 Task: Select the current location as Rocky Mountain National Park, Colorado, United States . Now zoom - , and verify the location . Hide zoom slider
Action: Mouse moved to (228, 78)
Screenshot: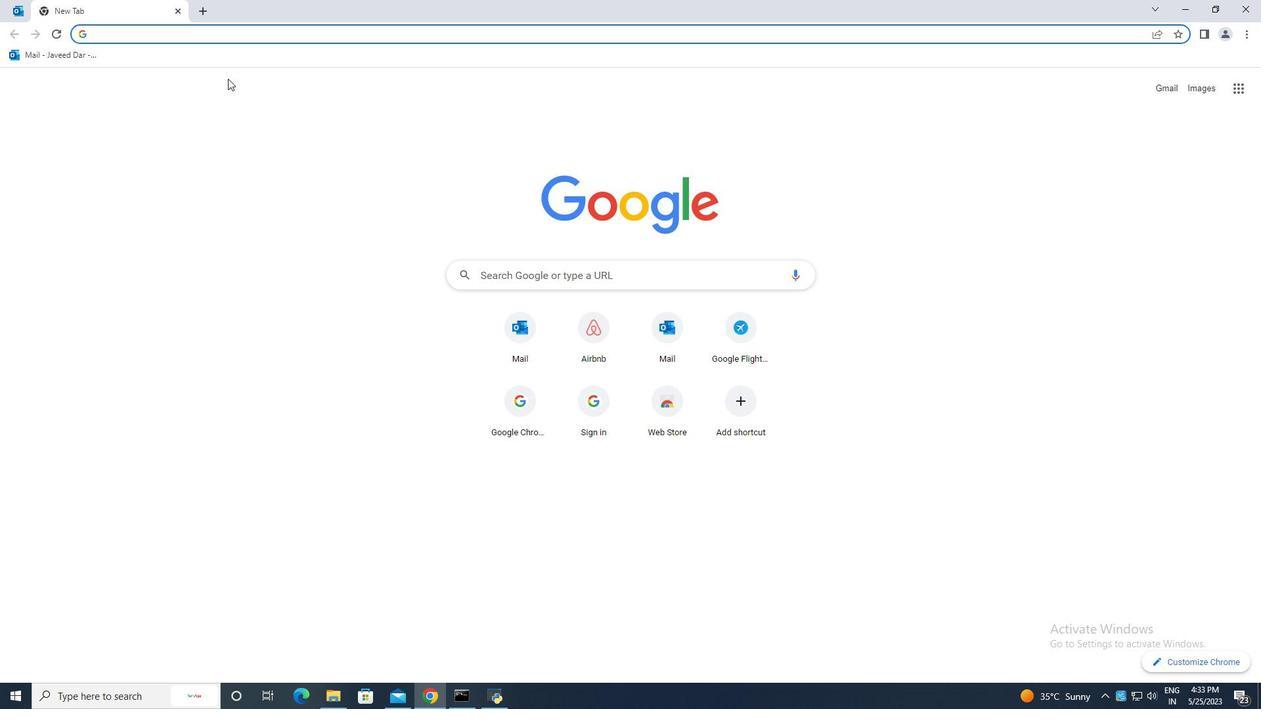 
Action: Key pressed g
Screenshot: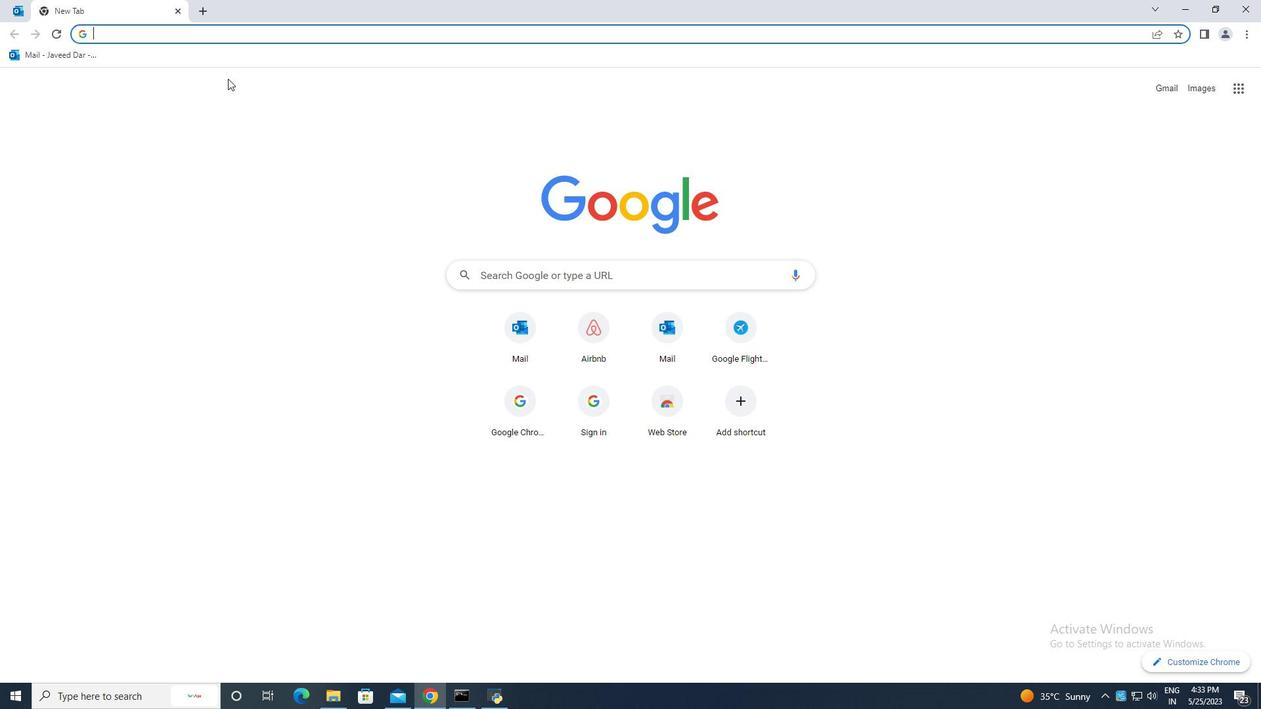 
Action: Mouse moved to (164, 85)
Screenshot: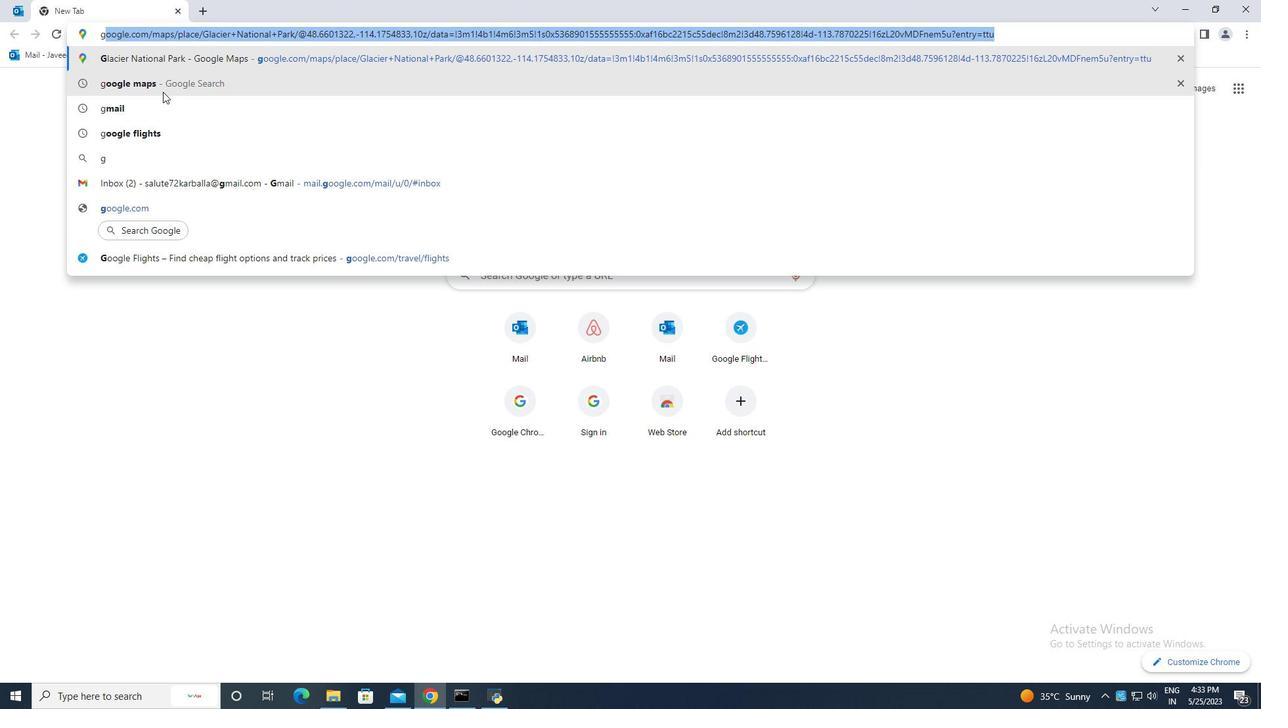 
Action: Mouse pressed left at (164, 85)
Screenshot: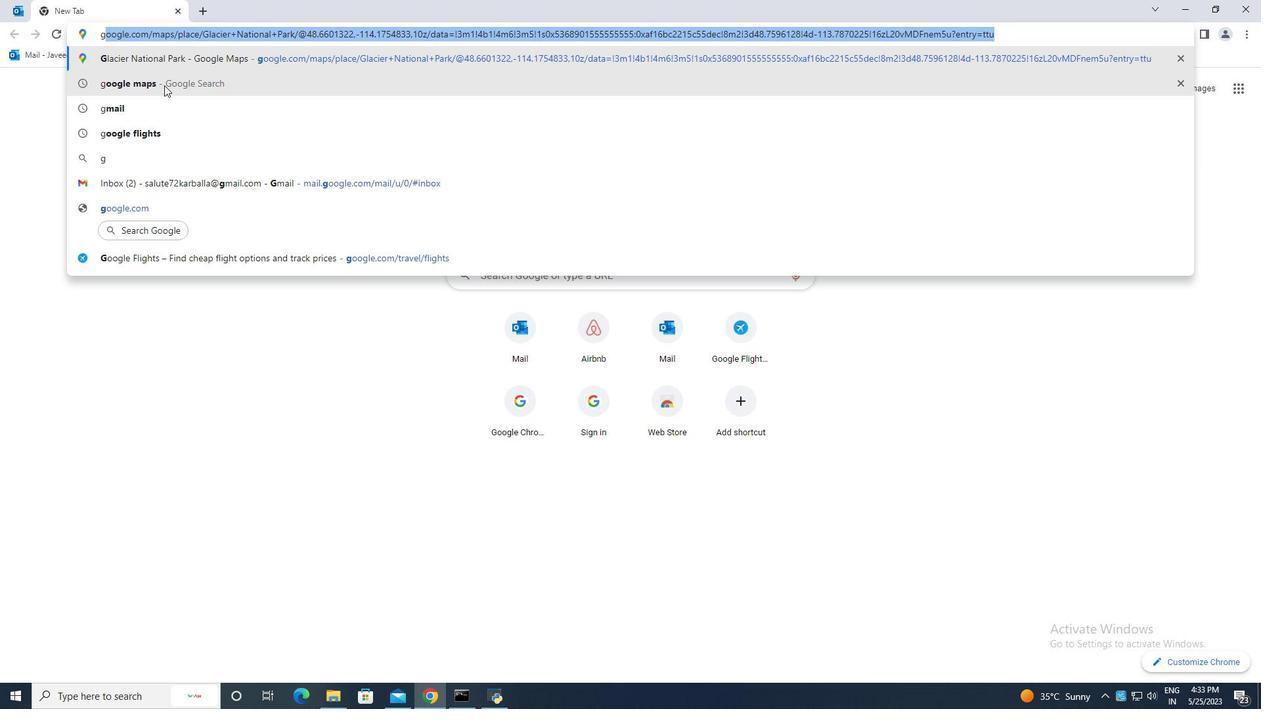 
Action: Mouse moved to (211, 205)
Screenshot: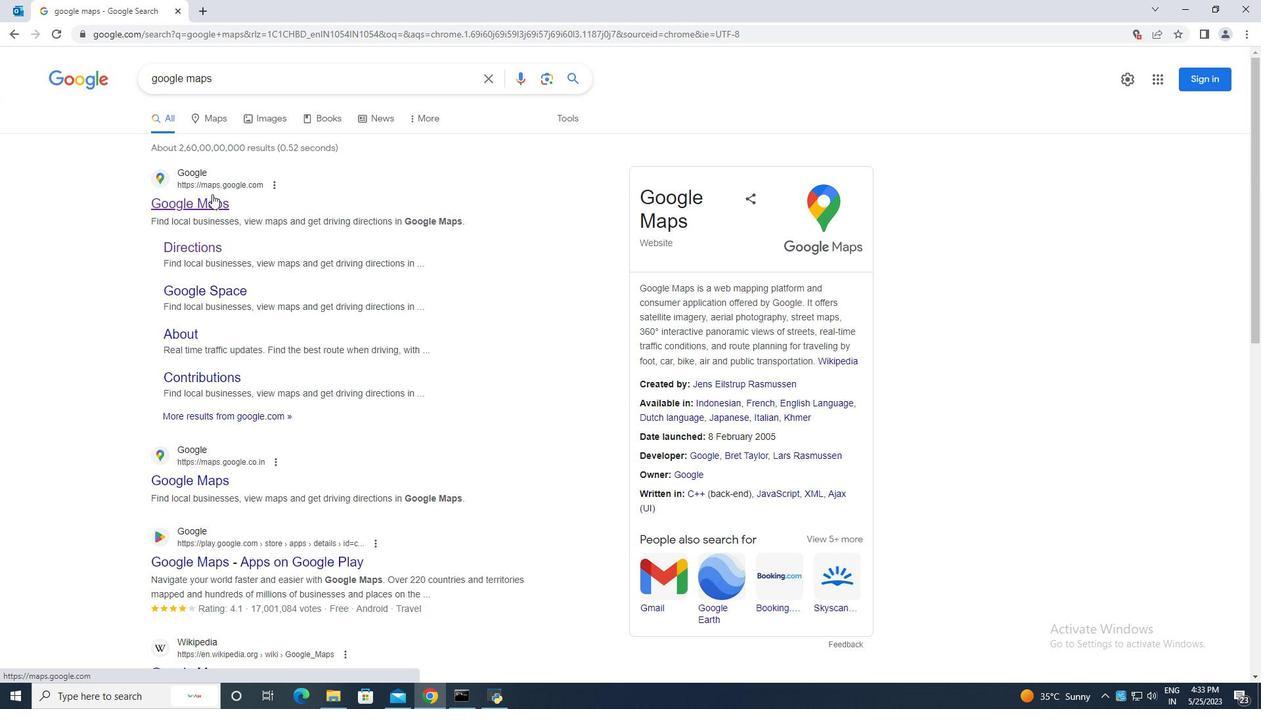 
Action: Mouse pressed left at (211, 205)
Screenshot: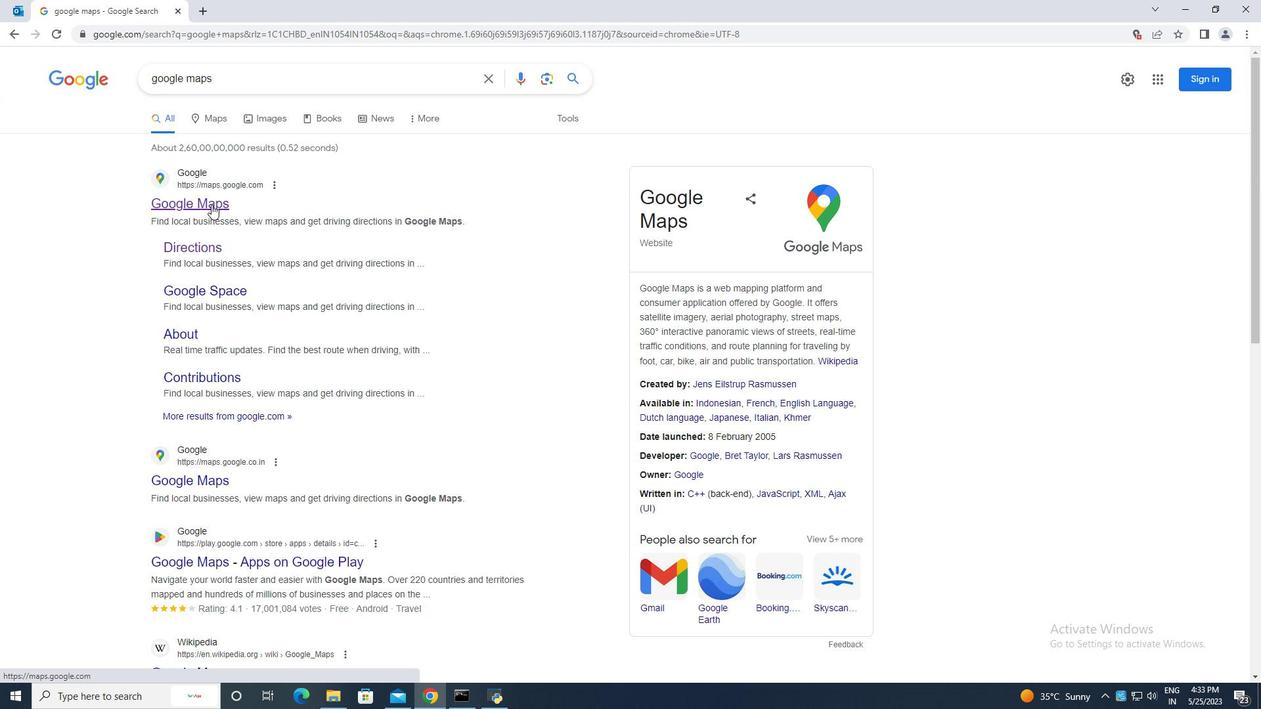 
Action: Mouse moved to (167, 65)
Screenshot: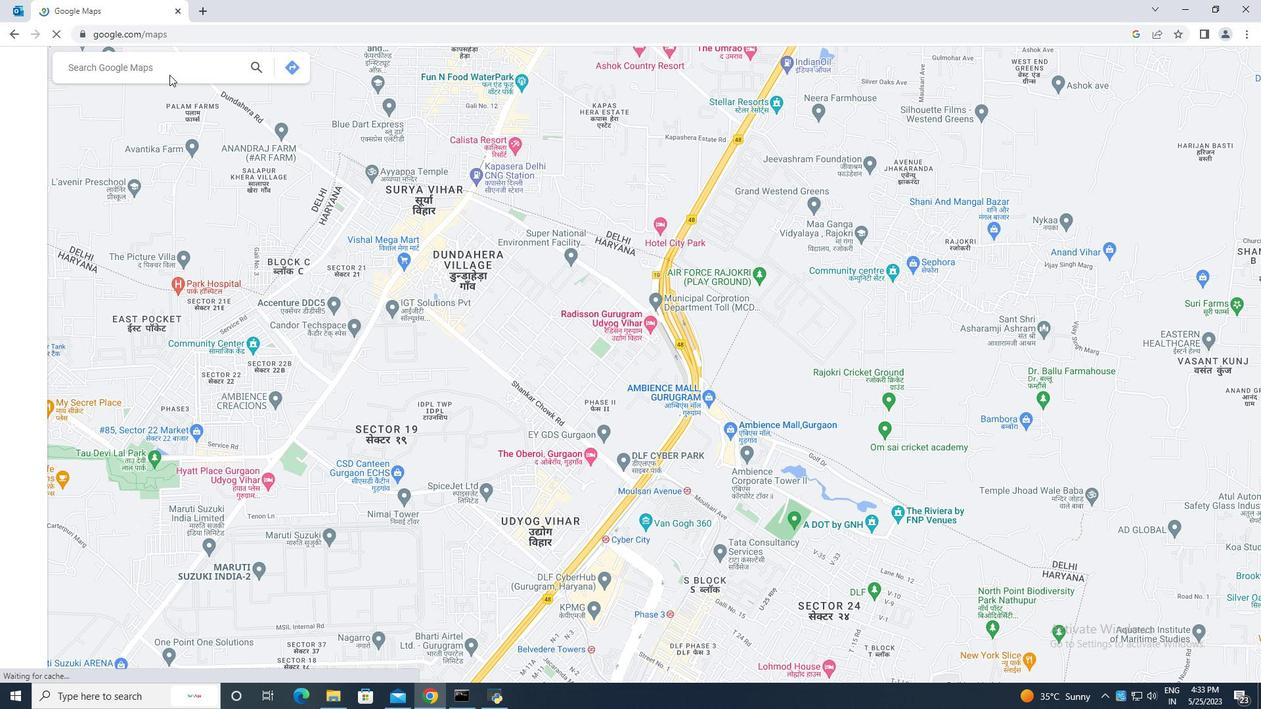 
Action: Mouse pressed left at (167, 65)
Screenshot: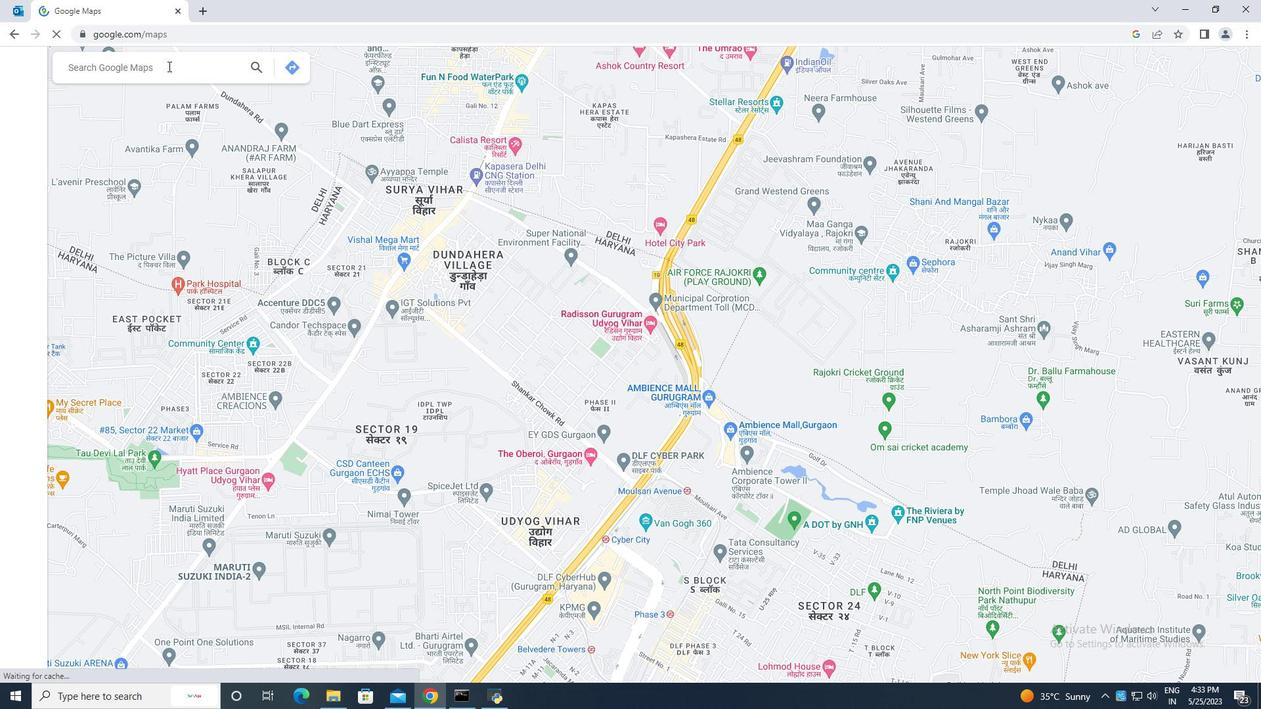 
Action: Key pressed rocky<Key.space>mountains<Key.space>national<Key.space>park<Key.space>clorodi<Key.backspace><Key.backspace>dao<Key.space>usa<Key.enter>
Screenshot: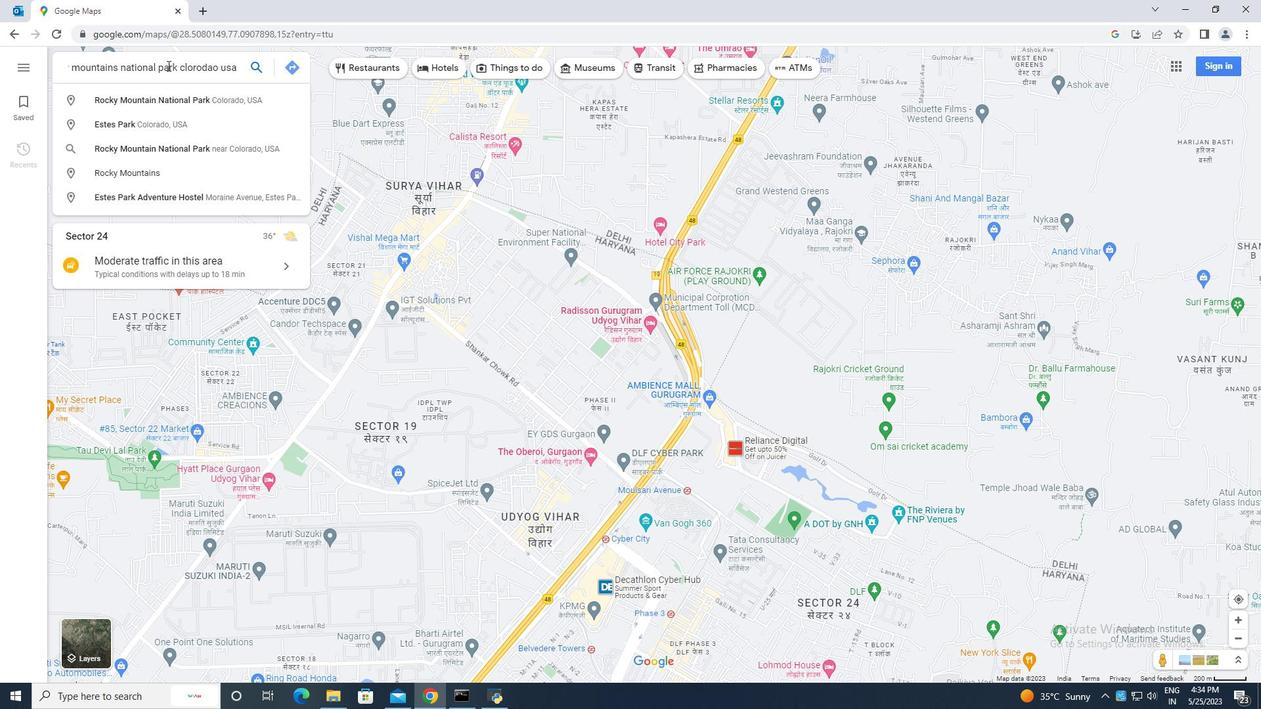 
Action: Mouse moved to (804, 311)
Screenshot: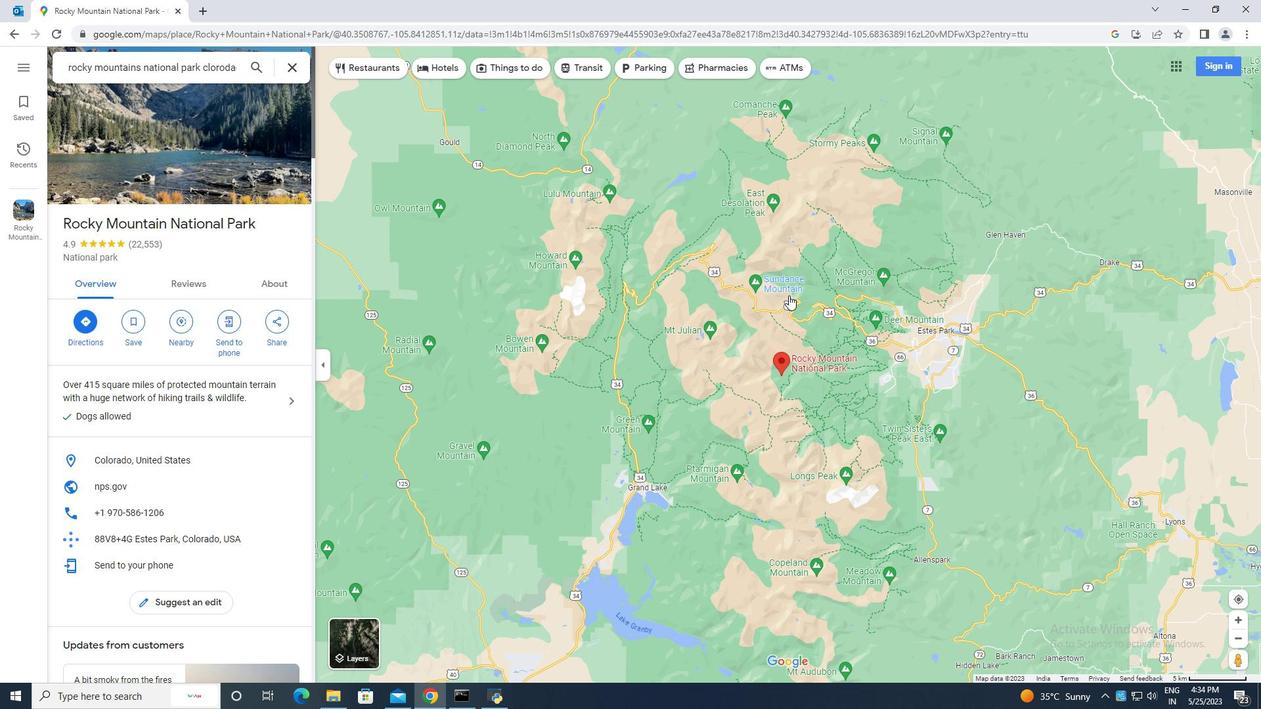 
Action: Mouse scrolled (804, 310) with delta (0, 0)
Screenshot: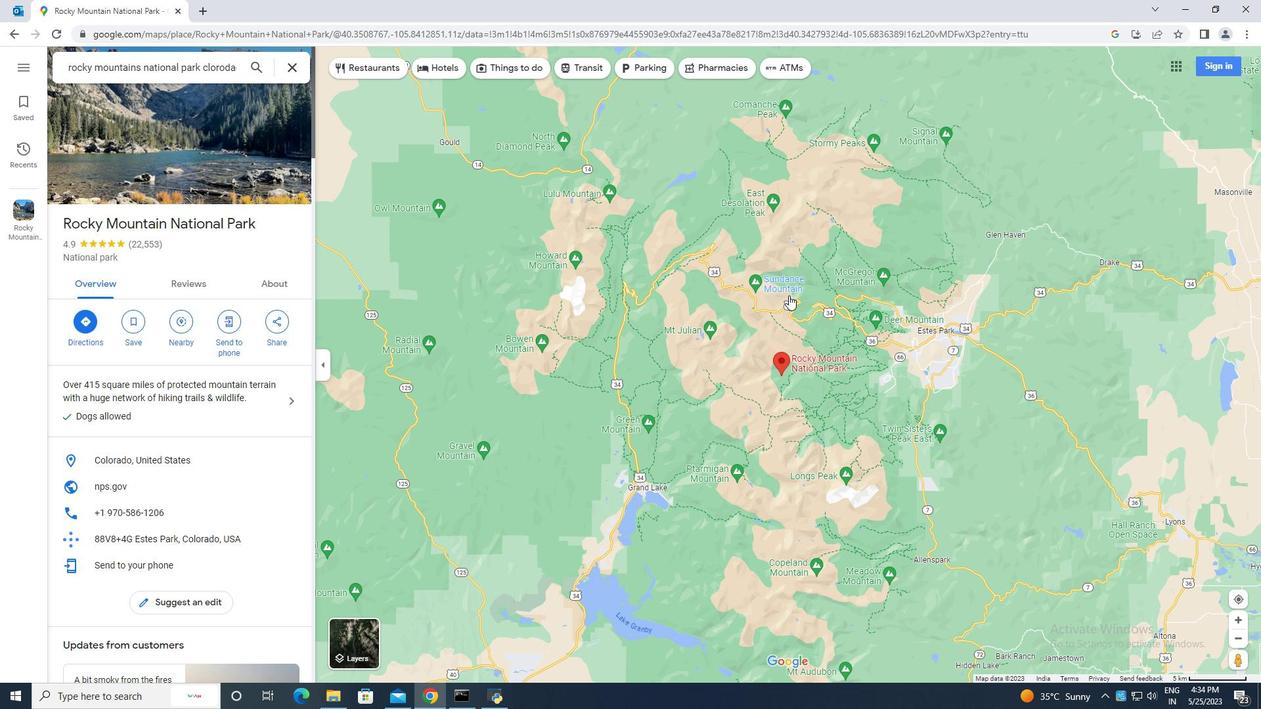 
Action: Mouse scrolled (804, 310) with delta (0, 0)
Screenshot: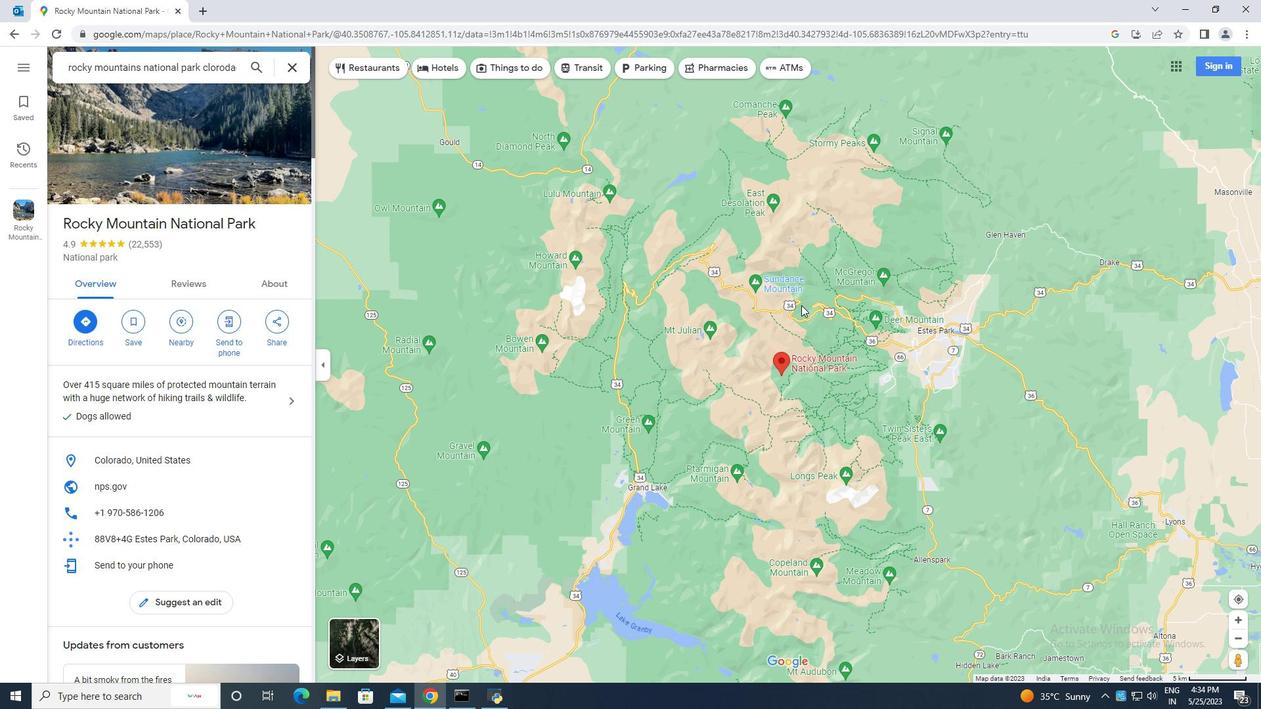 
Action: Mouse scrolled (804, 310) with delta (0, 0)
Screenshot: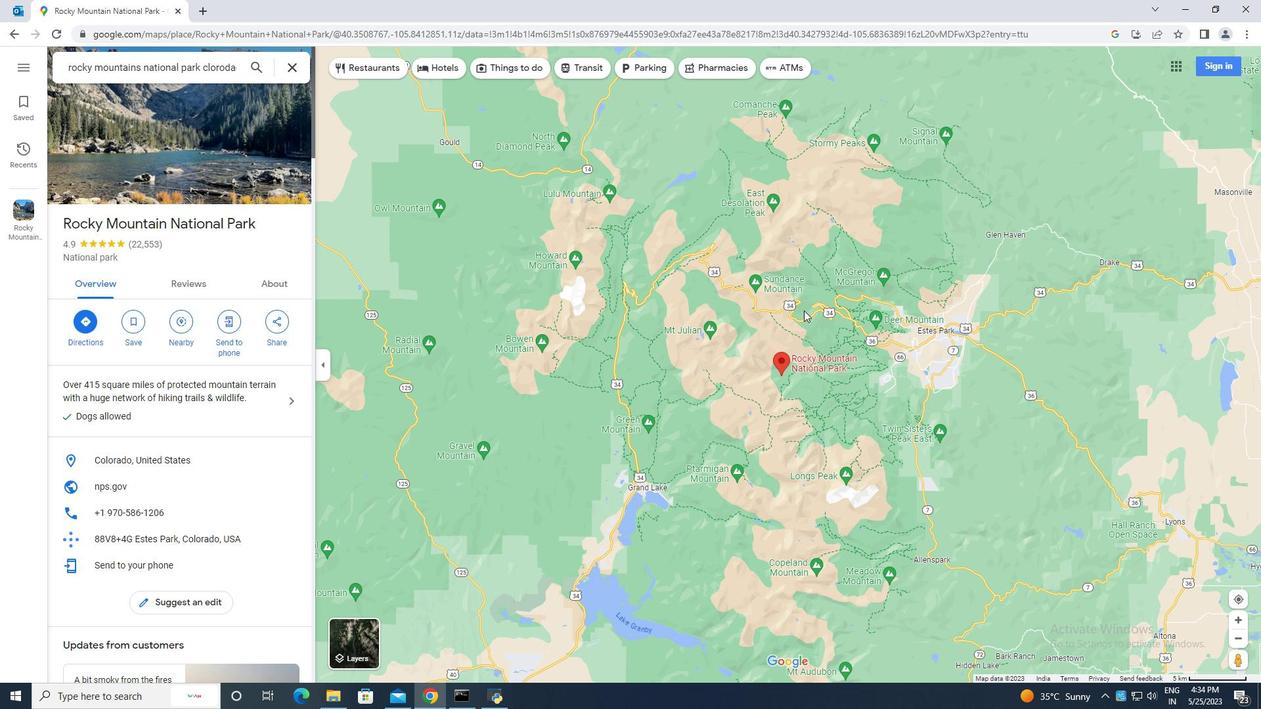
Action: Mouse scrolled (804, 310) with delta (0, 0)
Screenshot: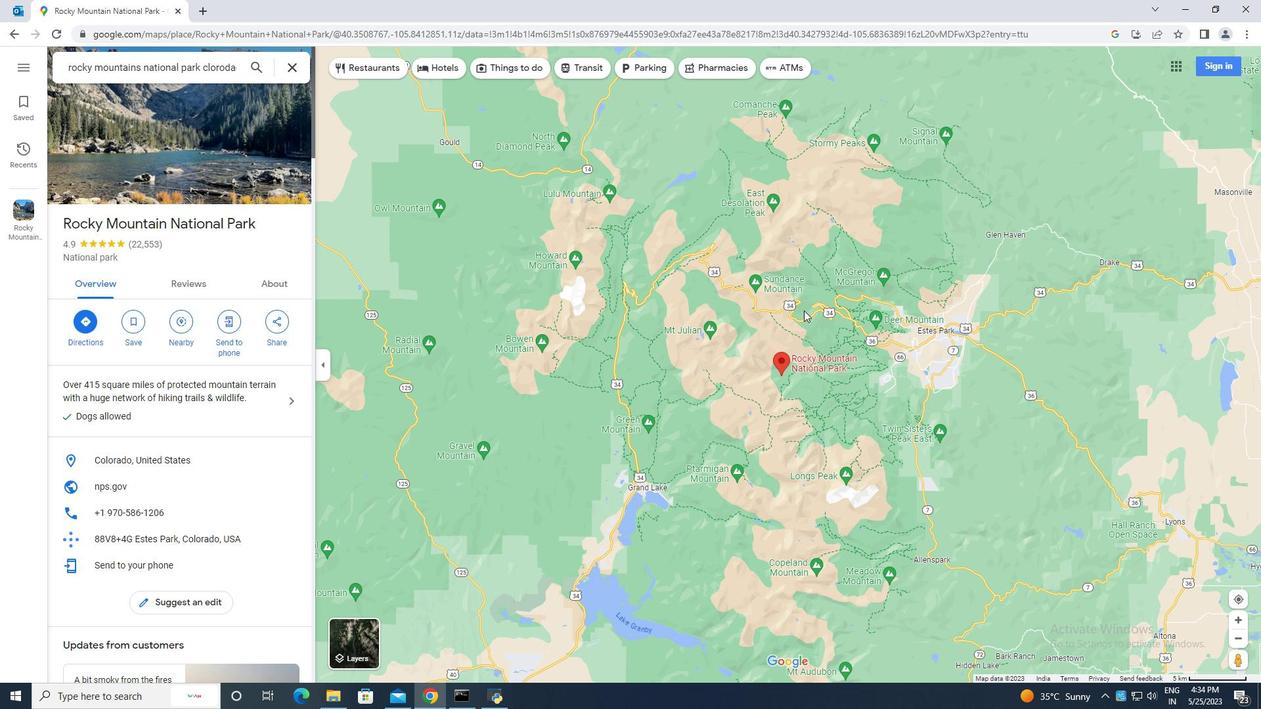 
Action: Mouse scrolled (804, 310) with delta (0, 0)
Screenshot: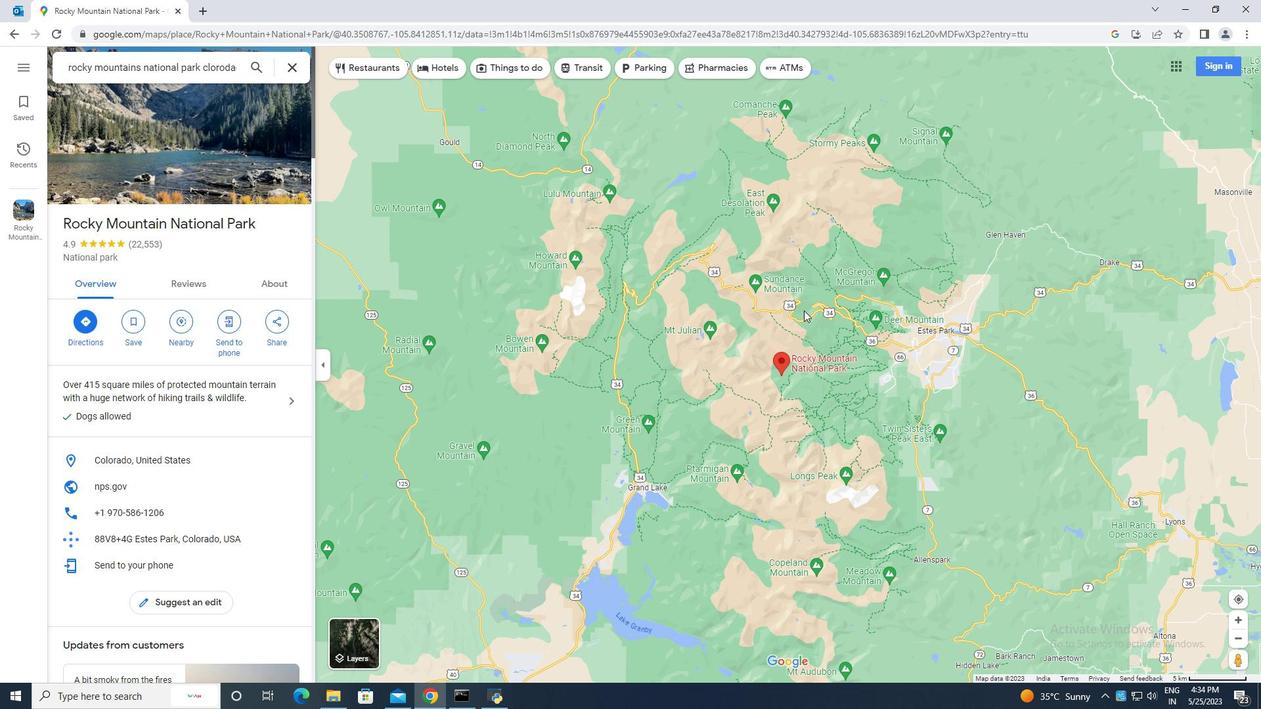
Action: Mouse scrolled (804, 310) with delta (0, 0)
Screenshot: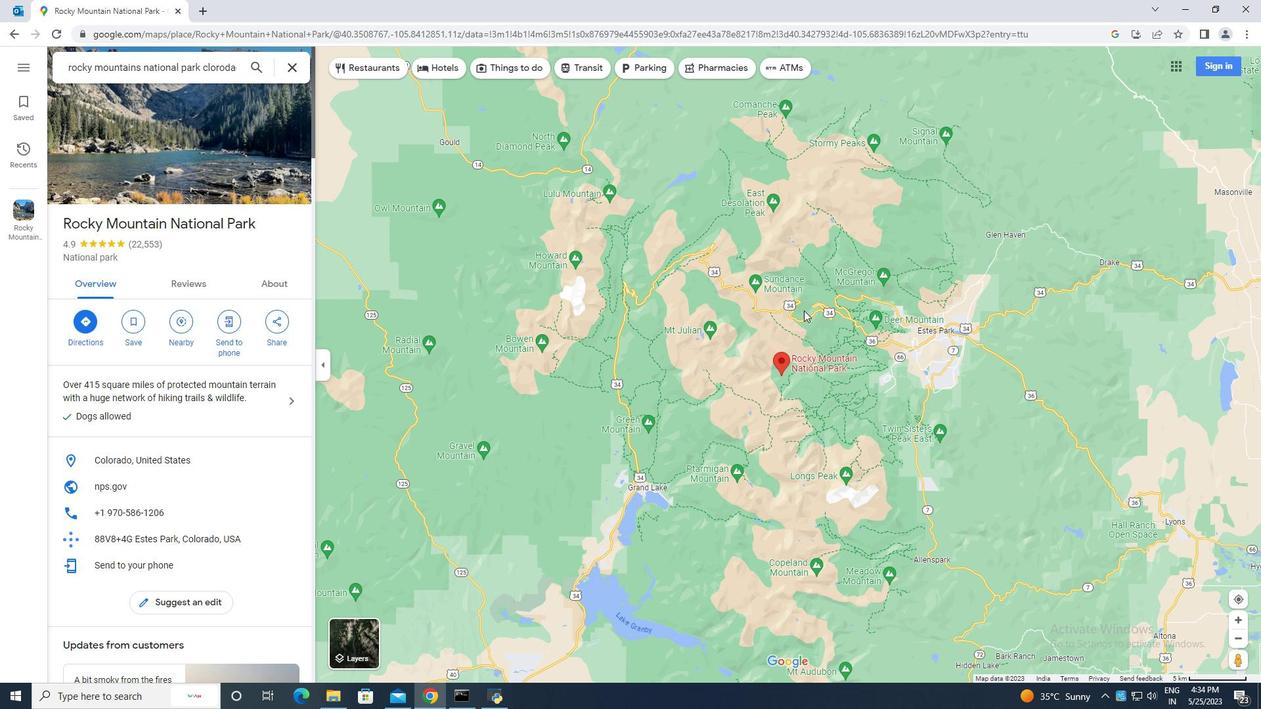 
Action: Mouse scrolled (804, 310) with delta (0, 0)
Screenshot: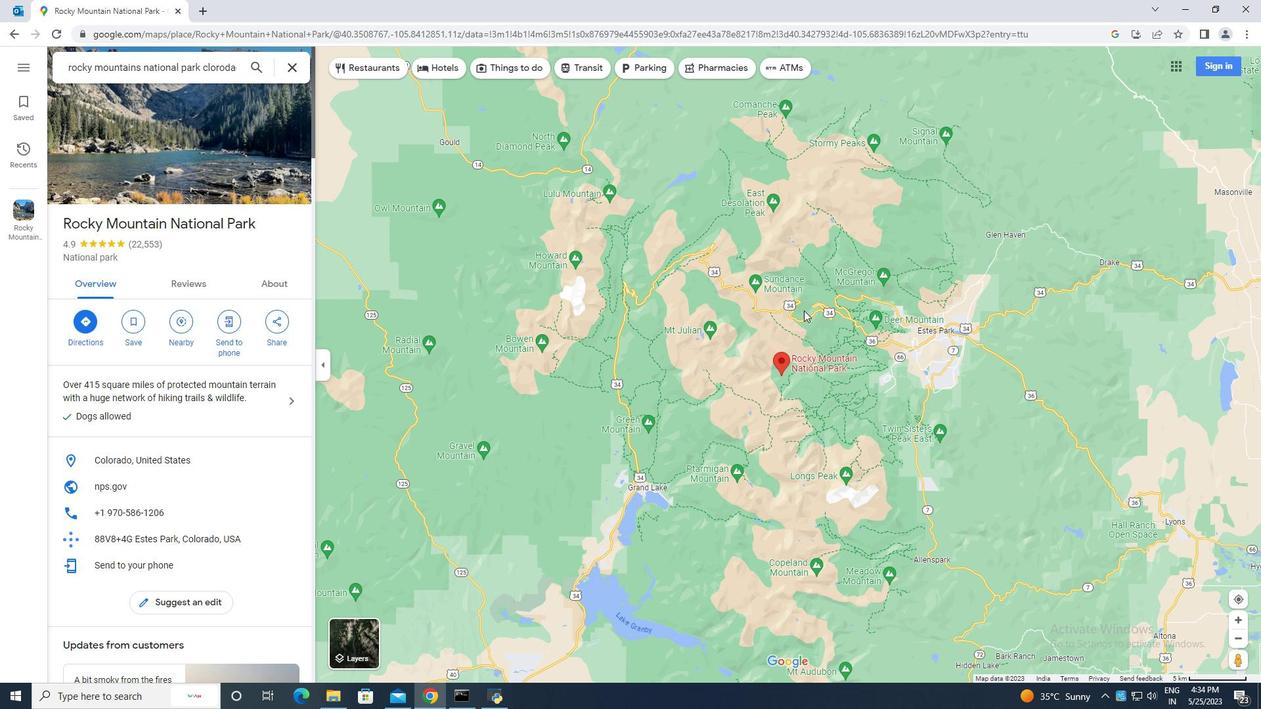 
Action: Mouse moved to (805, 311)
Screenshot: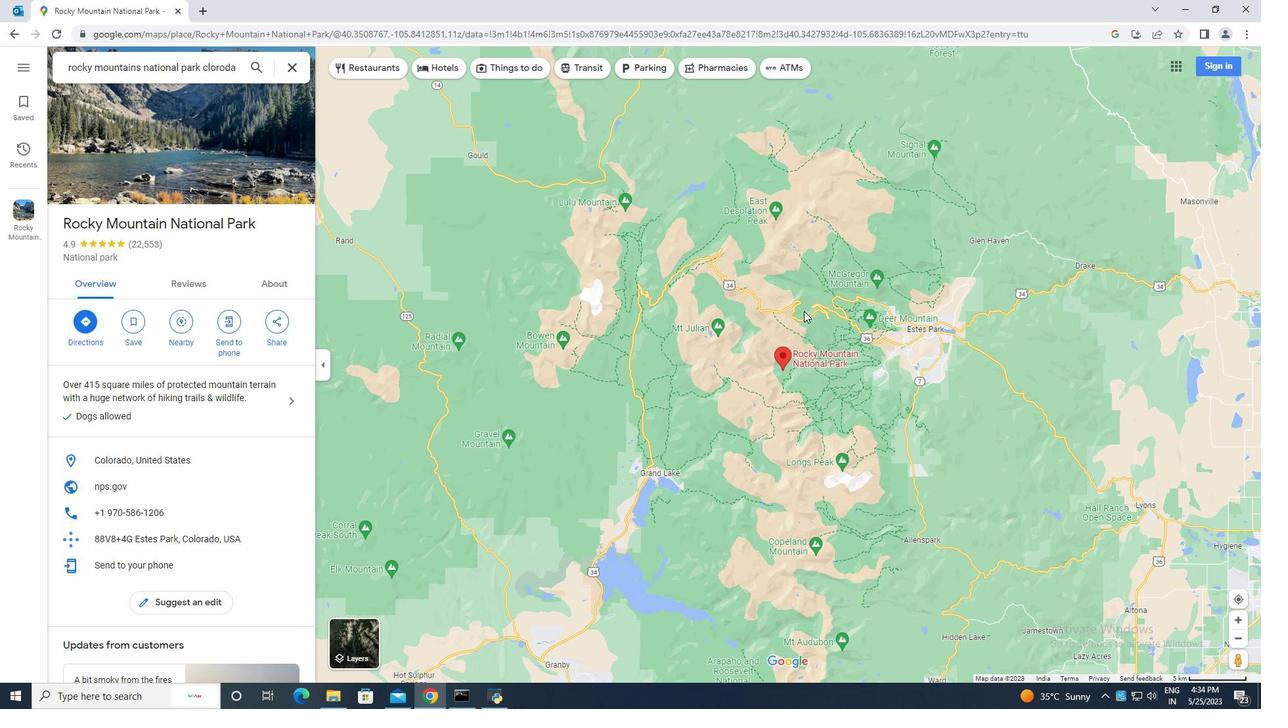 
Action: Mouse scrolled (805, 310) with delta (0, 0)
Screenshot: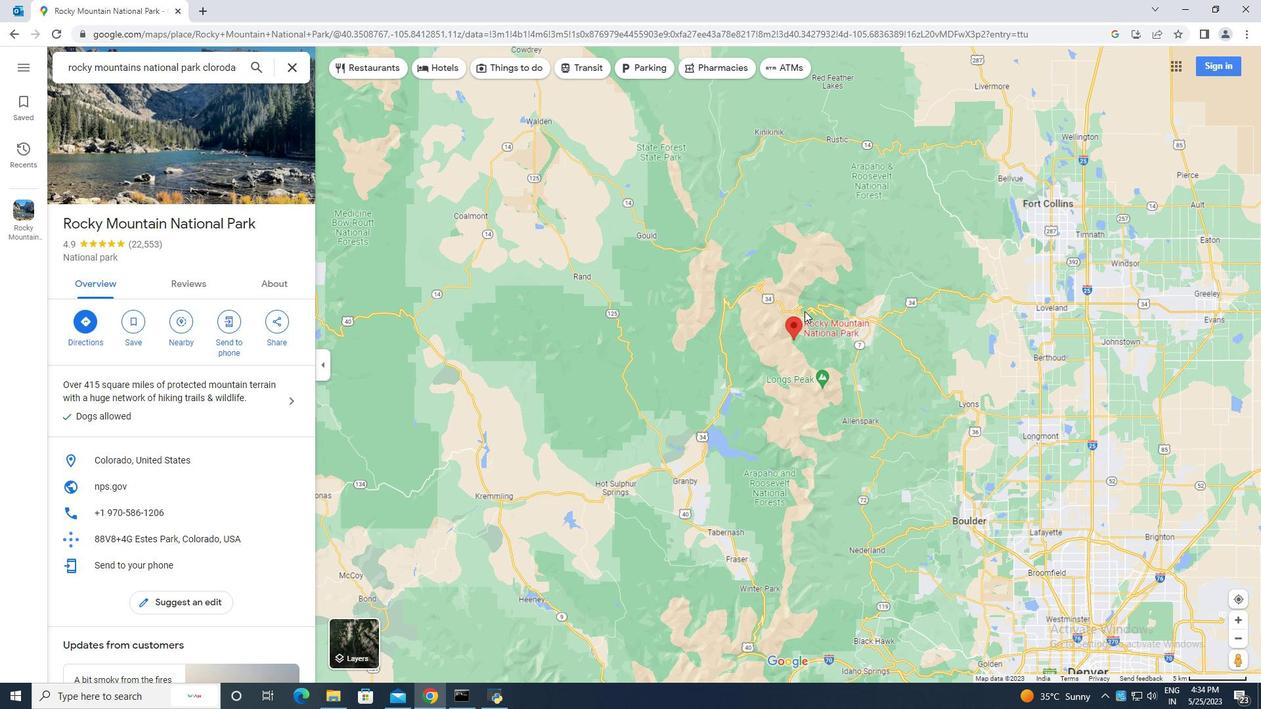 
Action: Mouse moved to (805, 311)
Screenshot: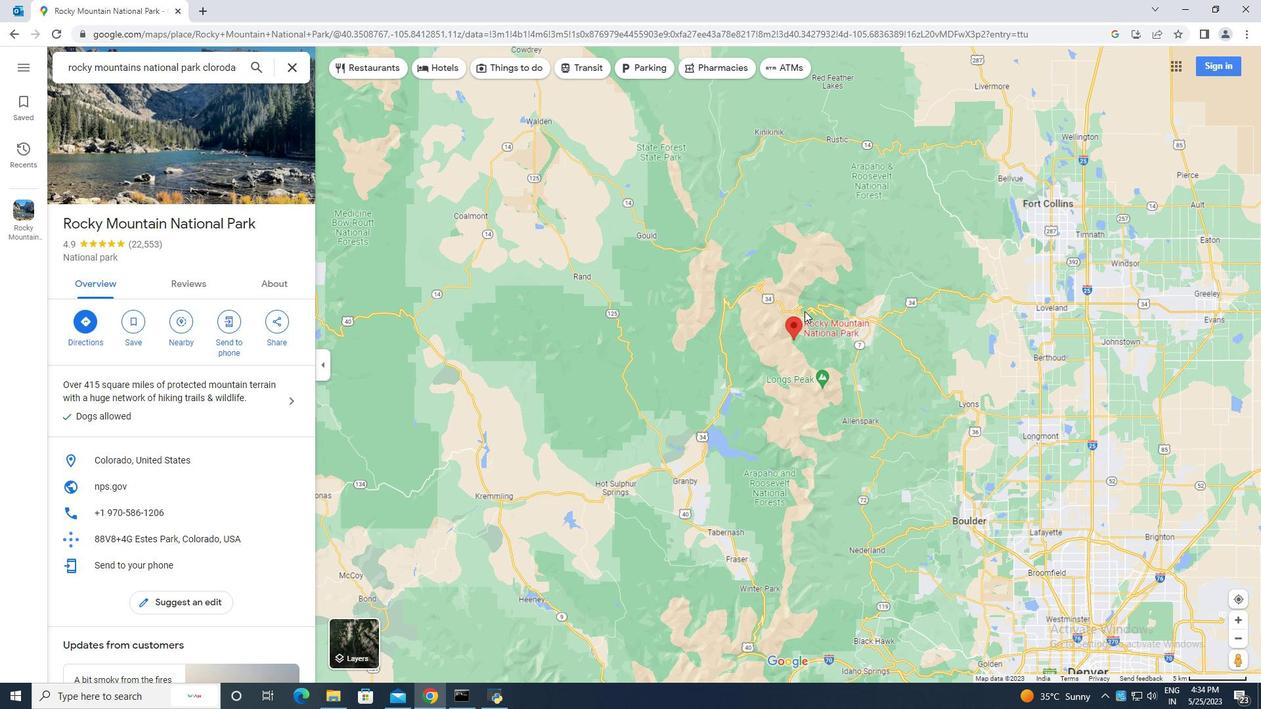 
Action: Mouse scrolled (805, 310) with delta (0, 0)
Screenshot: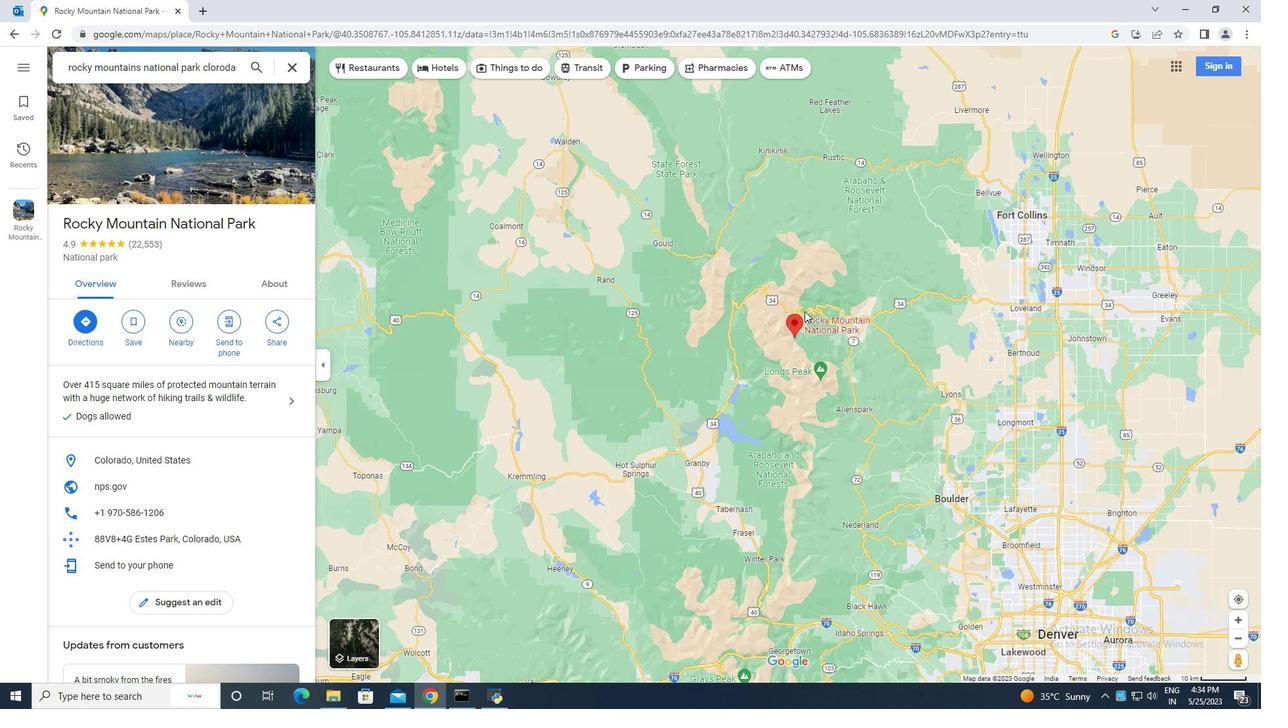 
Action: Mouse scrolled (805, 310) with delta (0, 0)
Screenshot: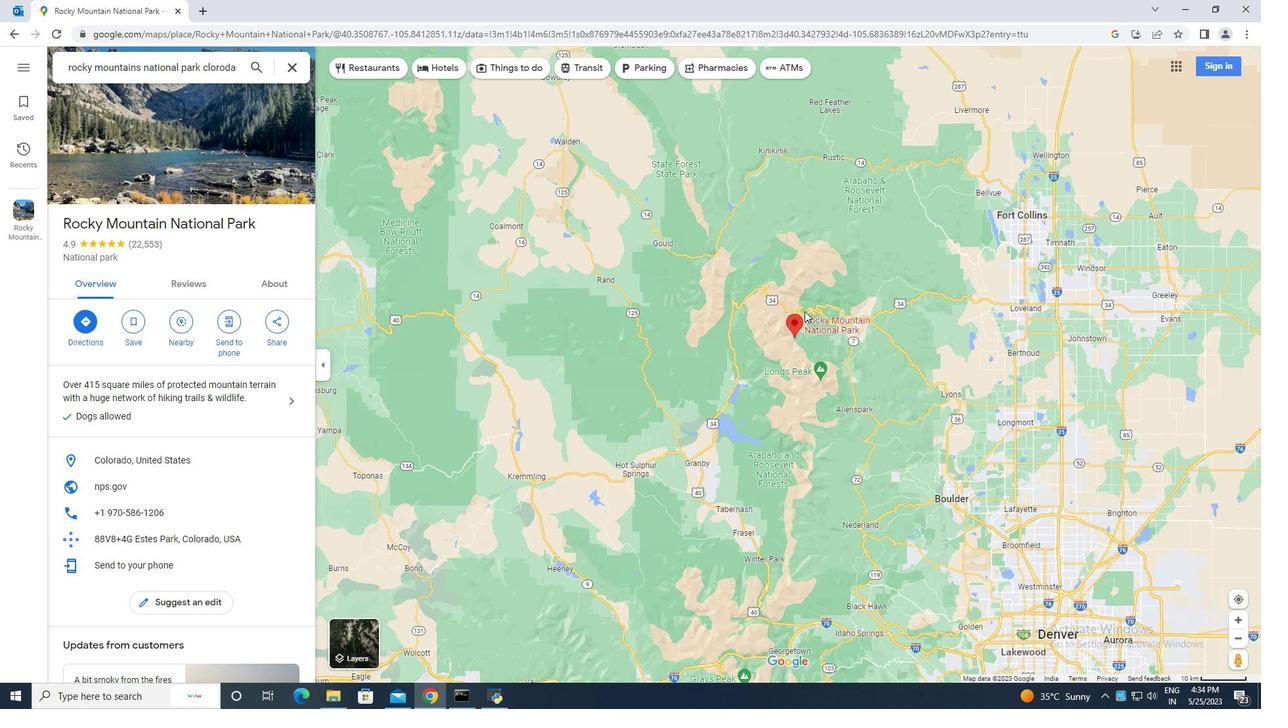 
Action: Mouse scrolled (805, 310) with delta (0, 0)
Screenshot: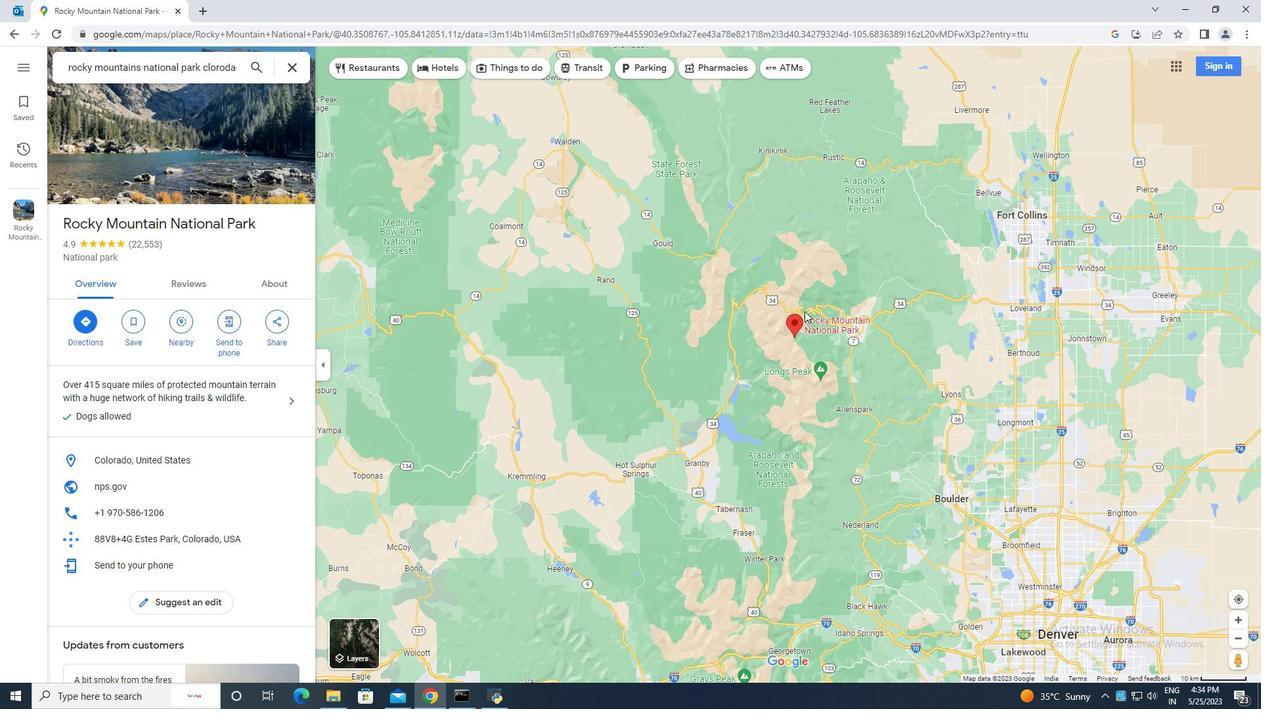 
Action: Mouse moved to (818, 305)
Screenshot: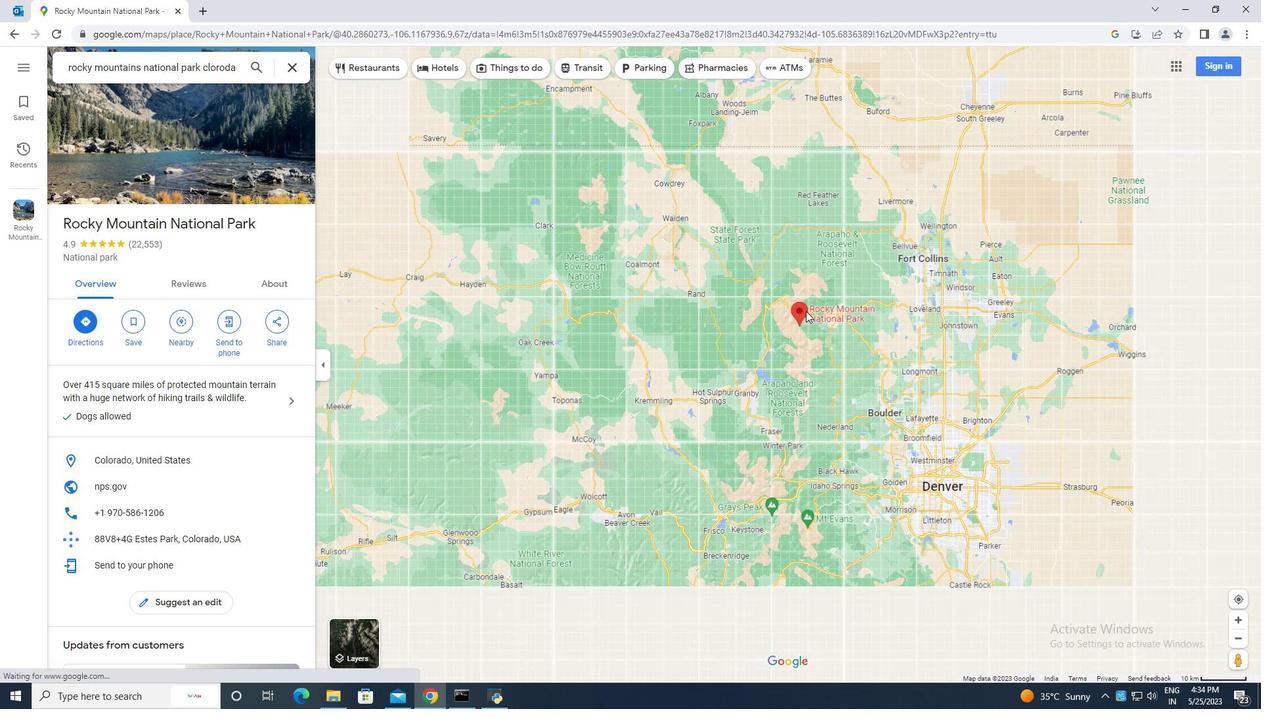 
Action: Mouse scrolled (818, 306) with delta (0, 0)
Screenshot: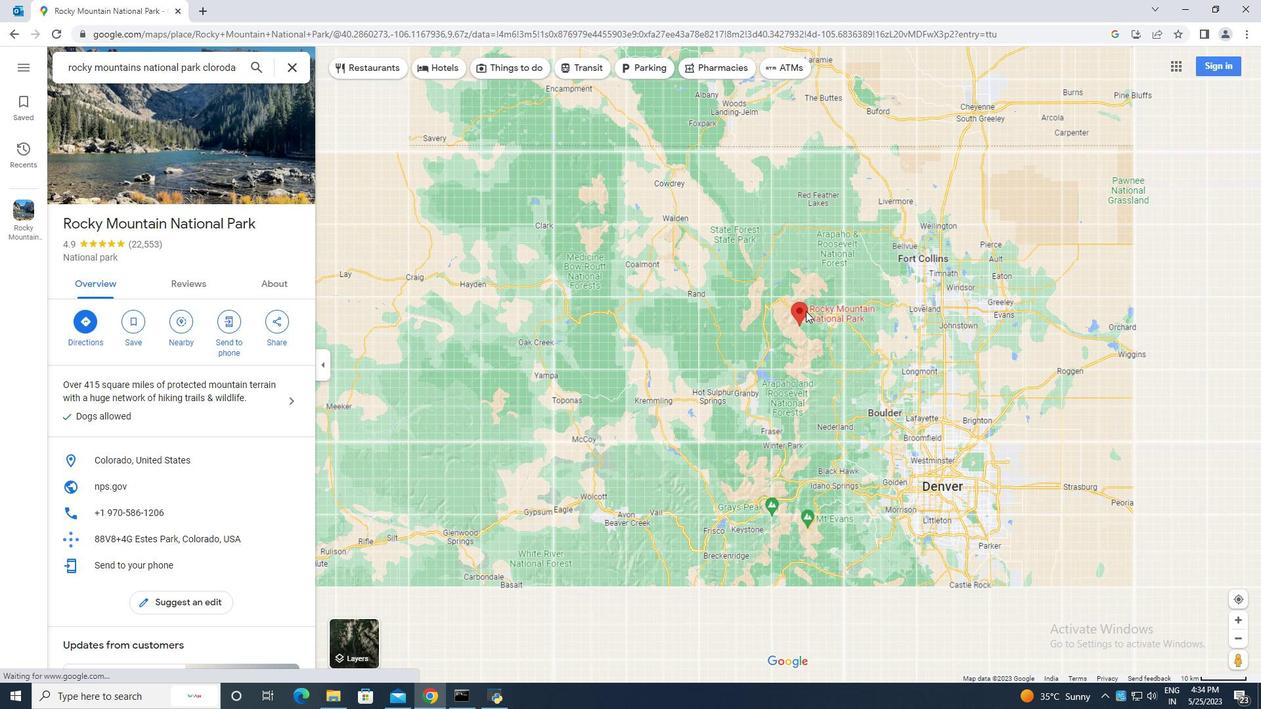 
Action: Mouse moved to (818, 304)
Screenshot: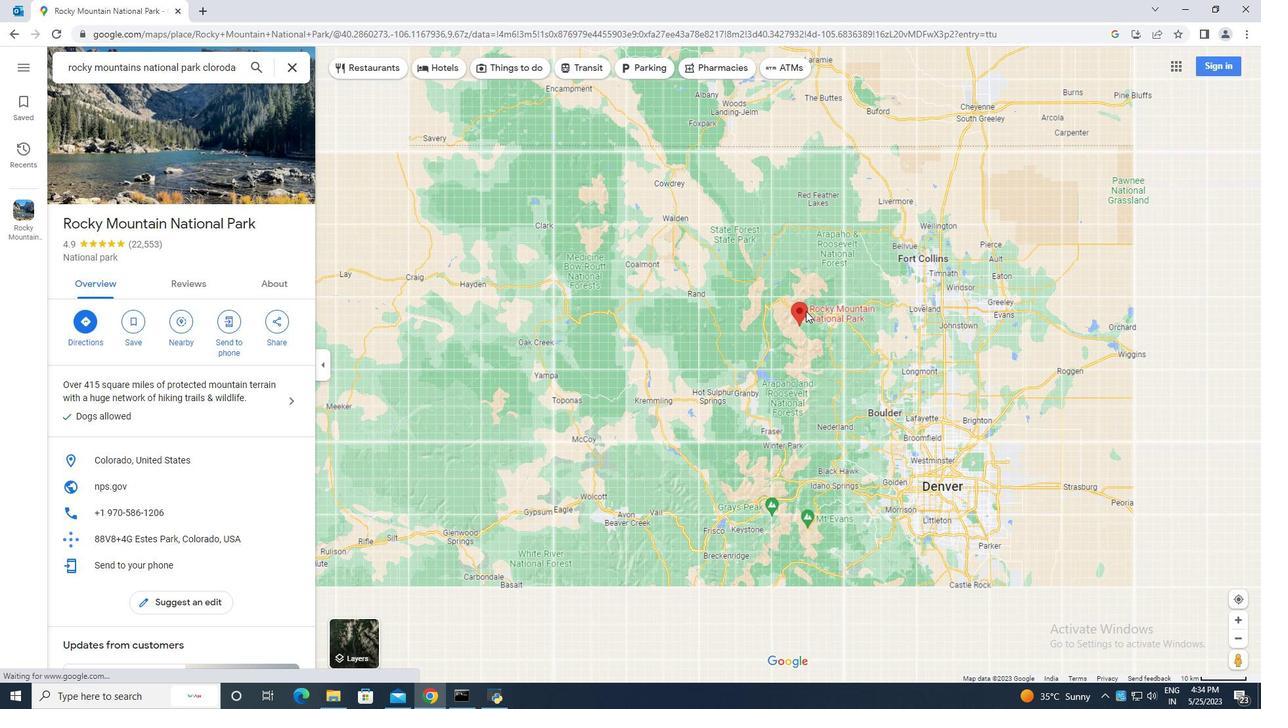 
Action: Mouse scrolled (818, 305) with delta (0, 0)
Screenshot: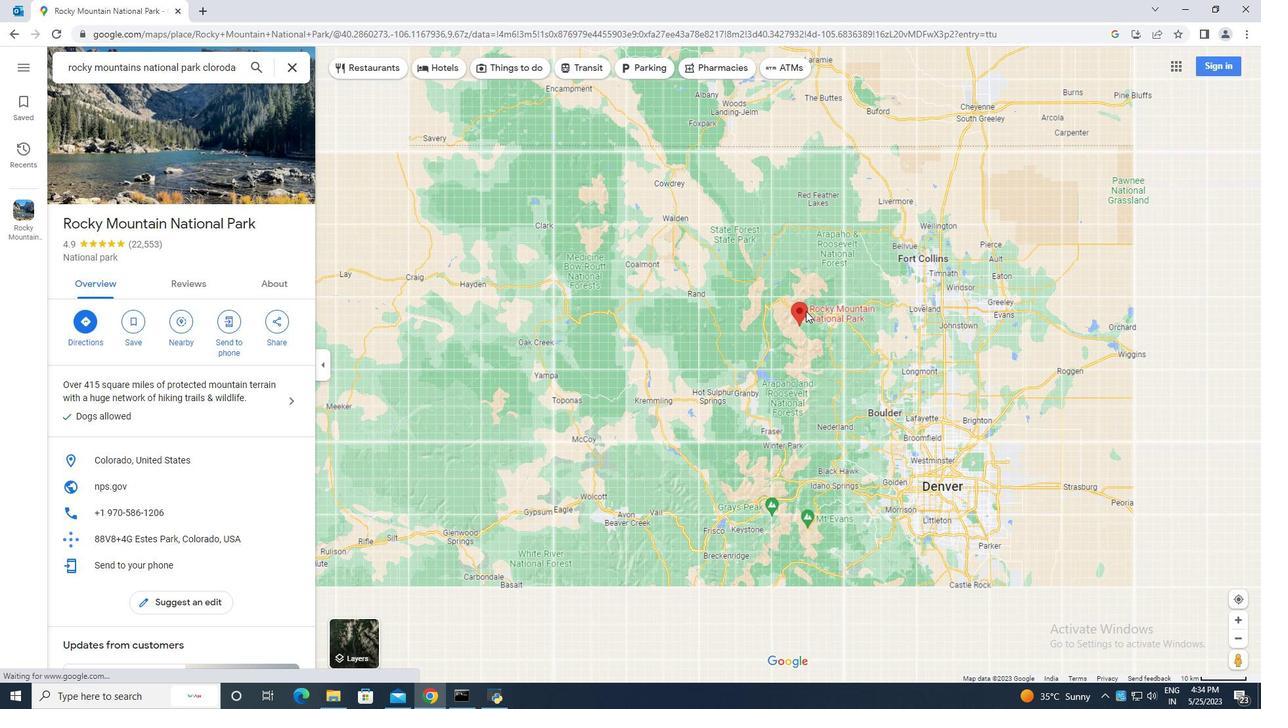 
Action: Mouse moved to (814, 323)
Screenshot: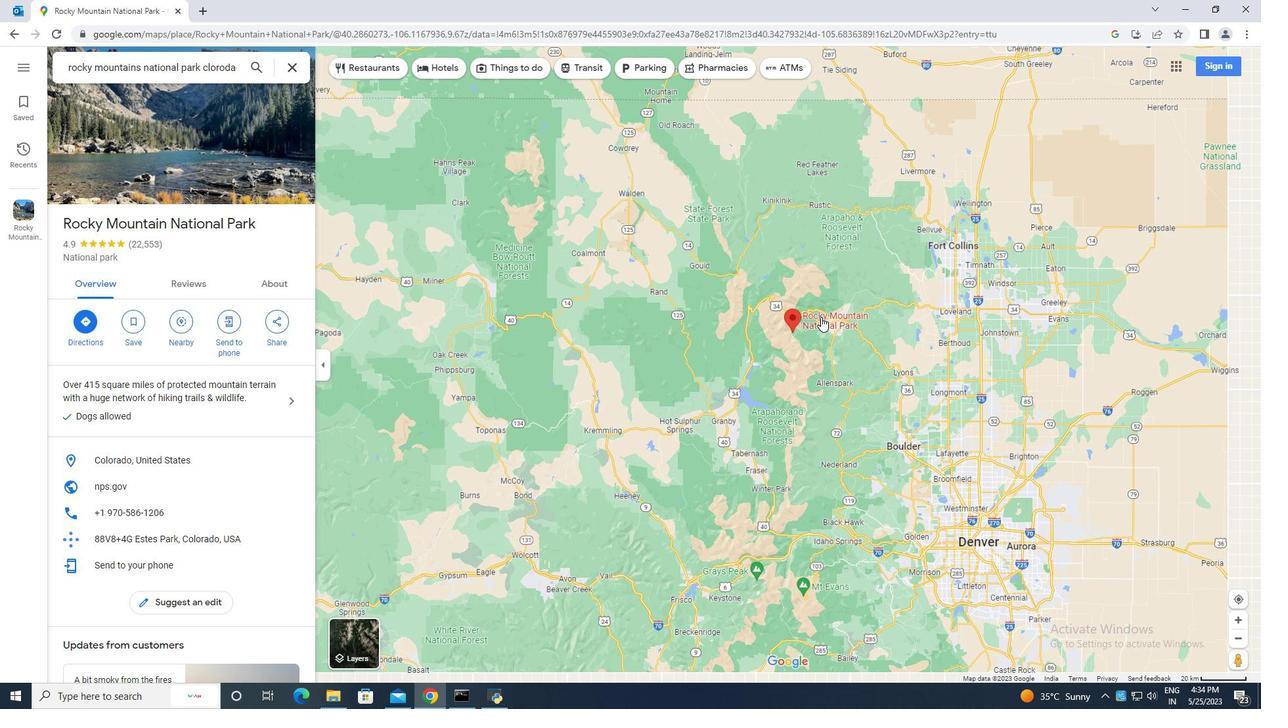 
Action: Mouse scrolled (814, 324) with delta (0, 0)
Screenshot: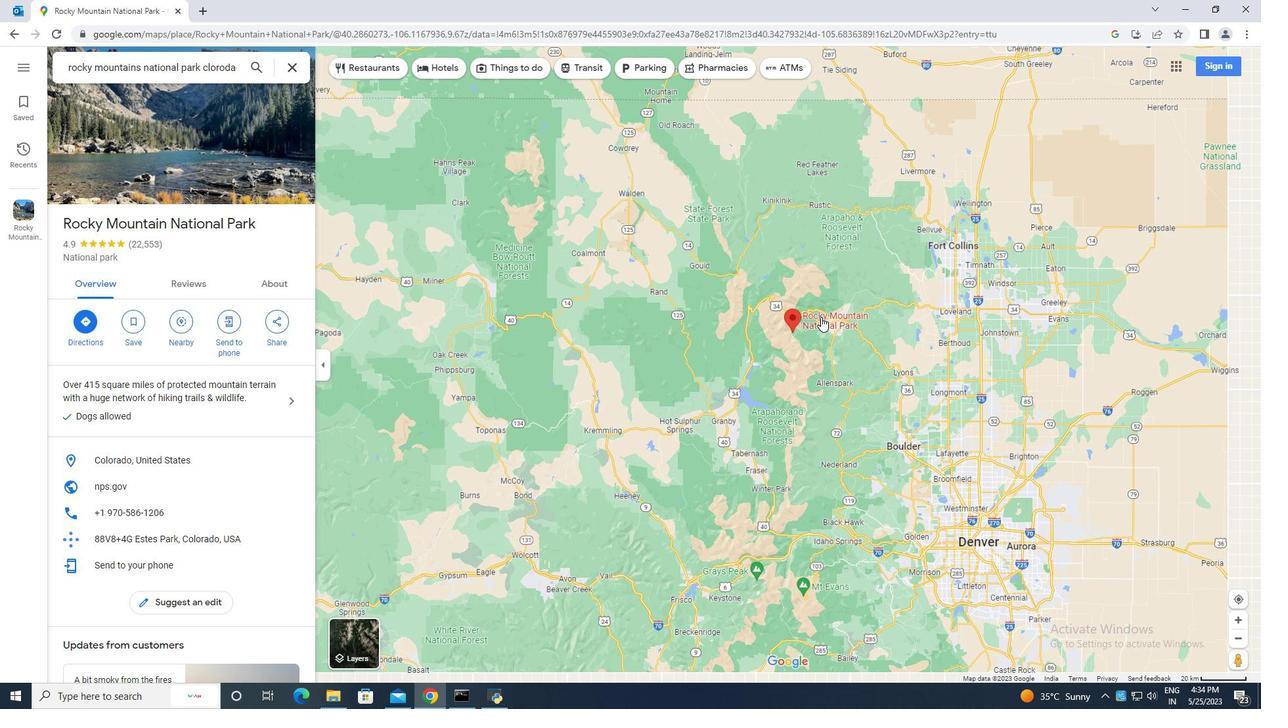 
Action: Mouse scrolled (814, 324) with delta (0, 0)
Screenshot: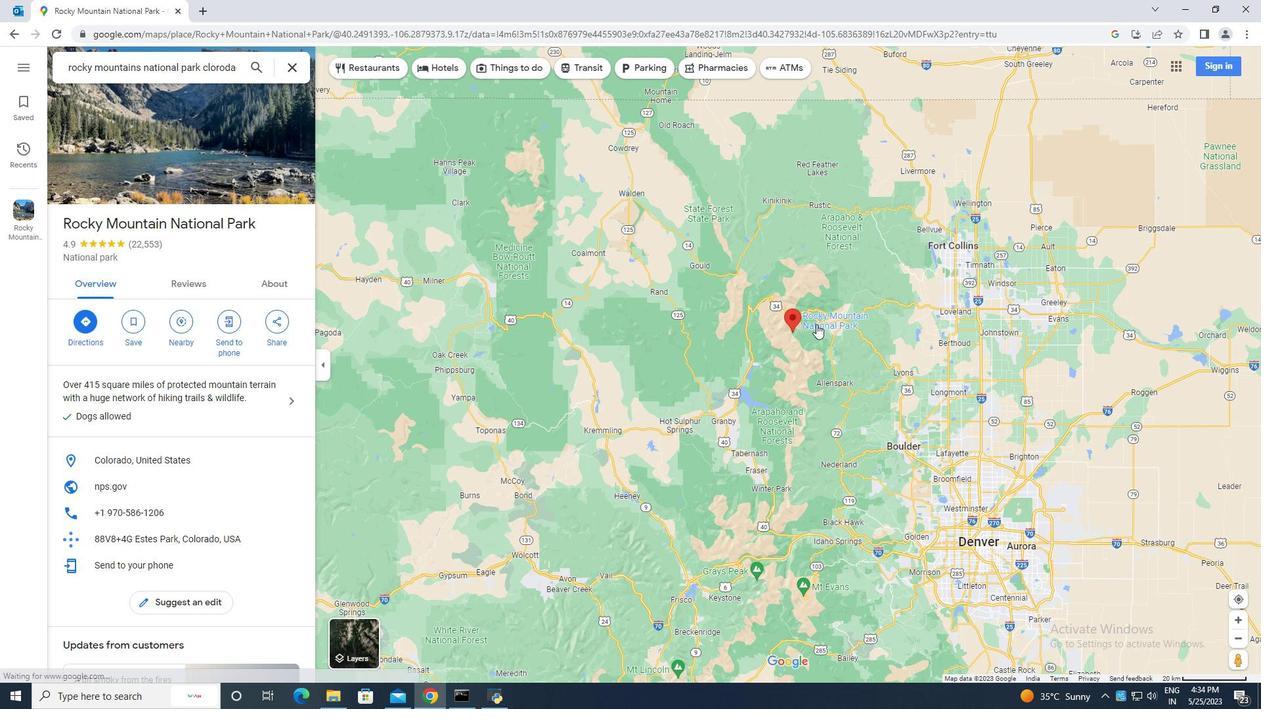 
Action: Mouse moved to (814, 323)
Screenshot: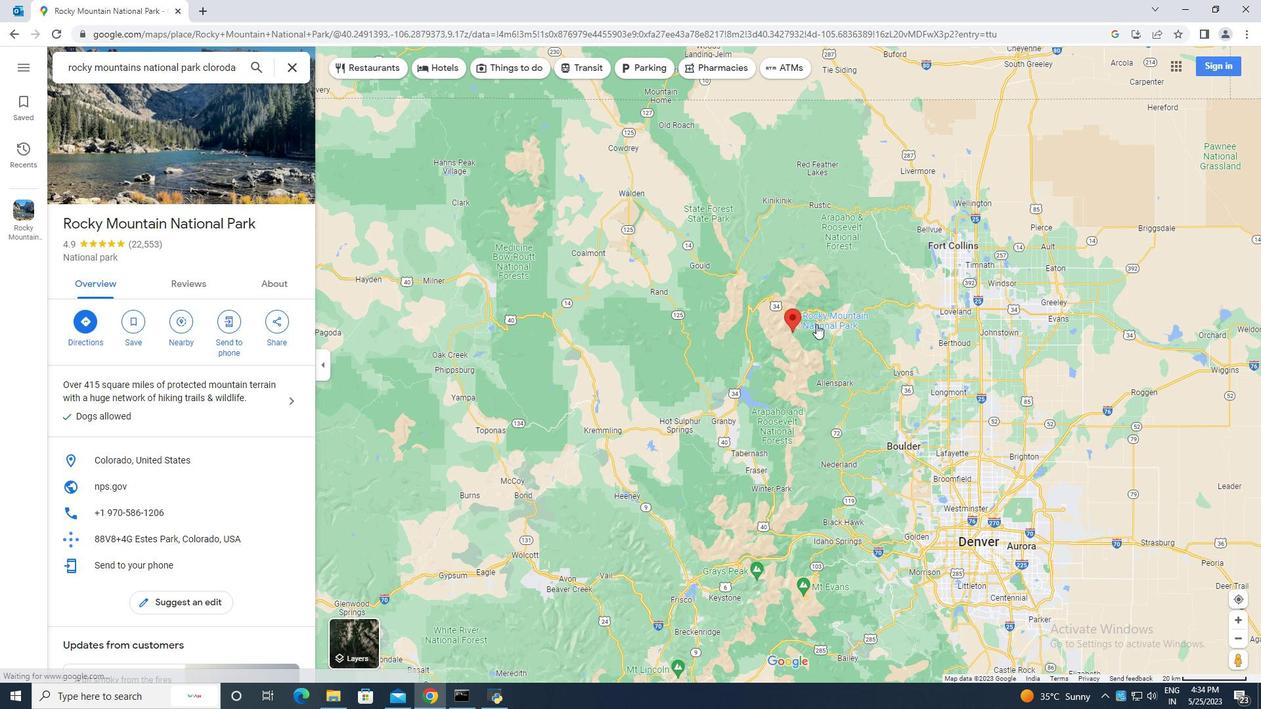 
Action: Mouse scrolled (814, 324) with delta (0, 0)
Screenshot: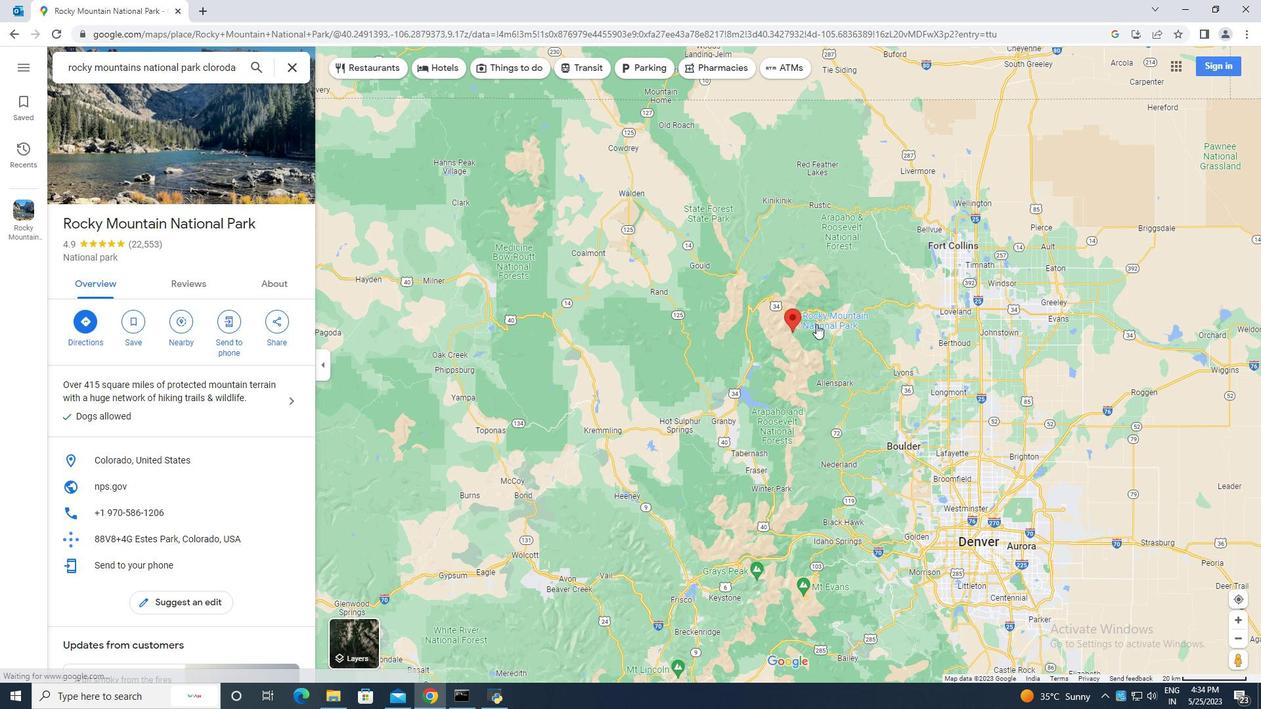
Action: Mouse moved to (814, 322)
Screenshot: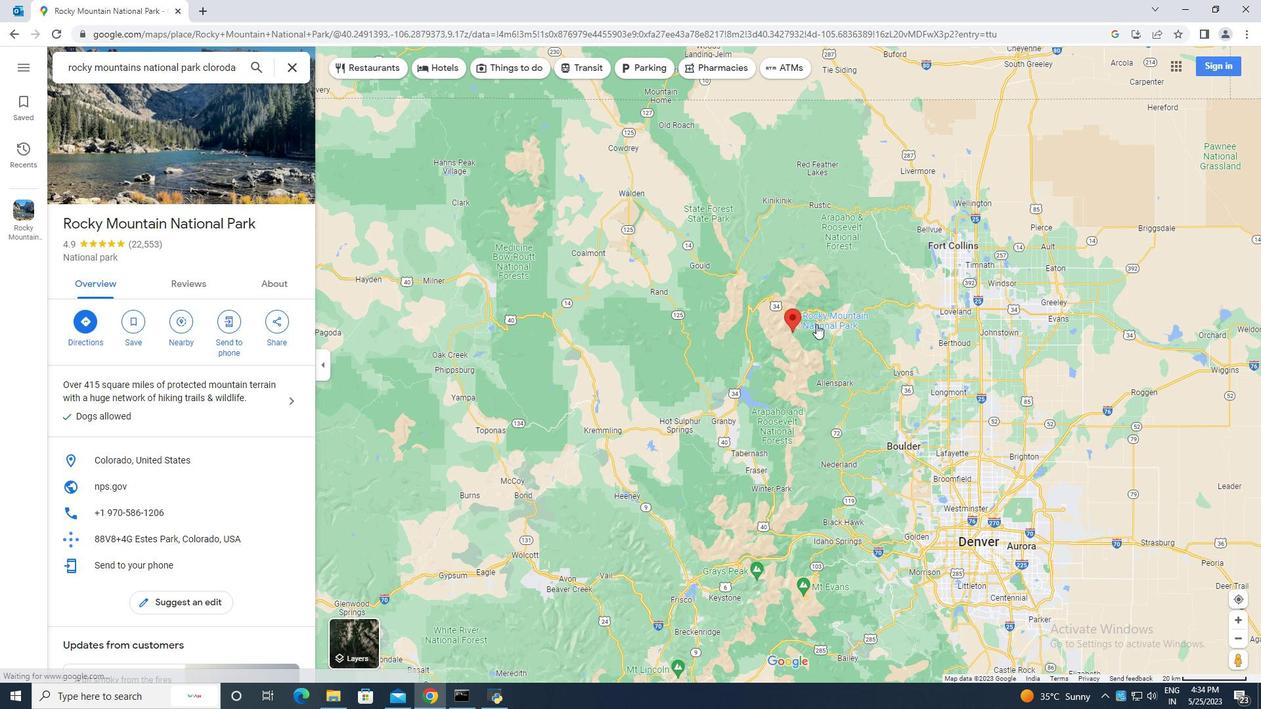 
Action: Mouse scrolled (814, 323) with delta (0, 0)
Screenshot: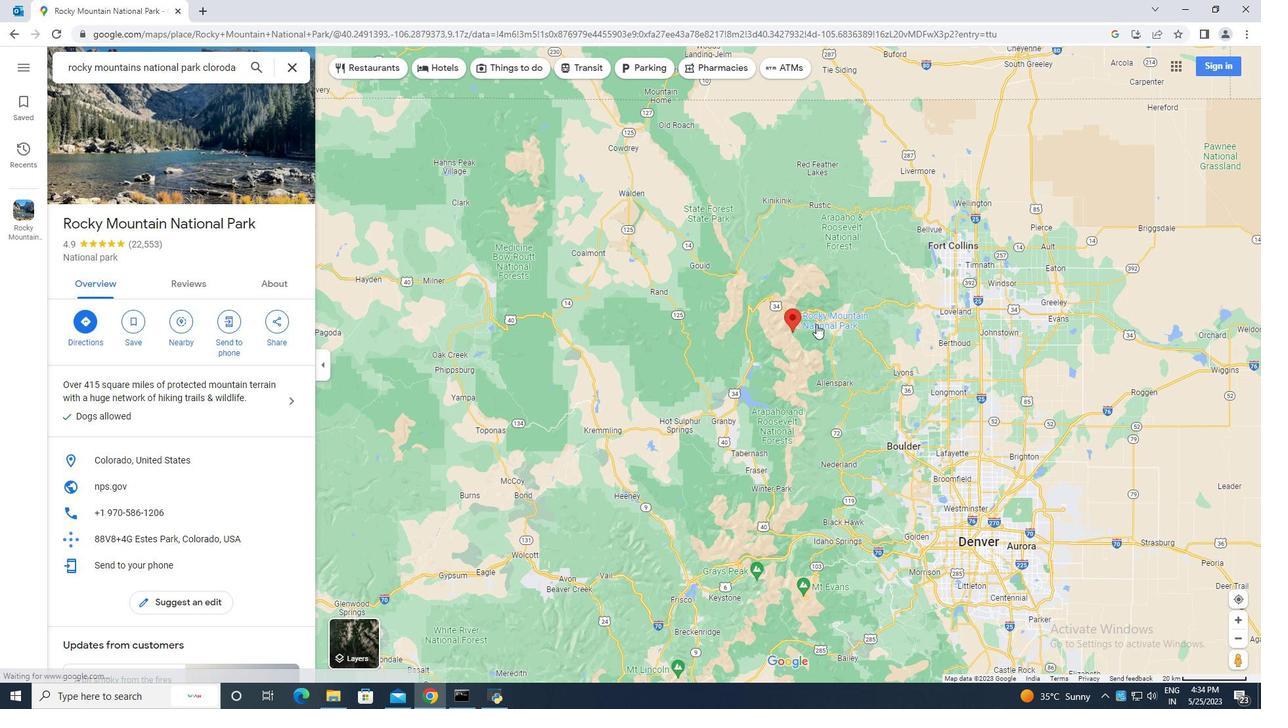 
Action: Mouse moved to (808, 318)
Screenshot: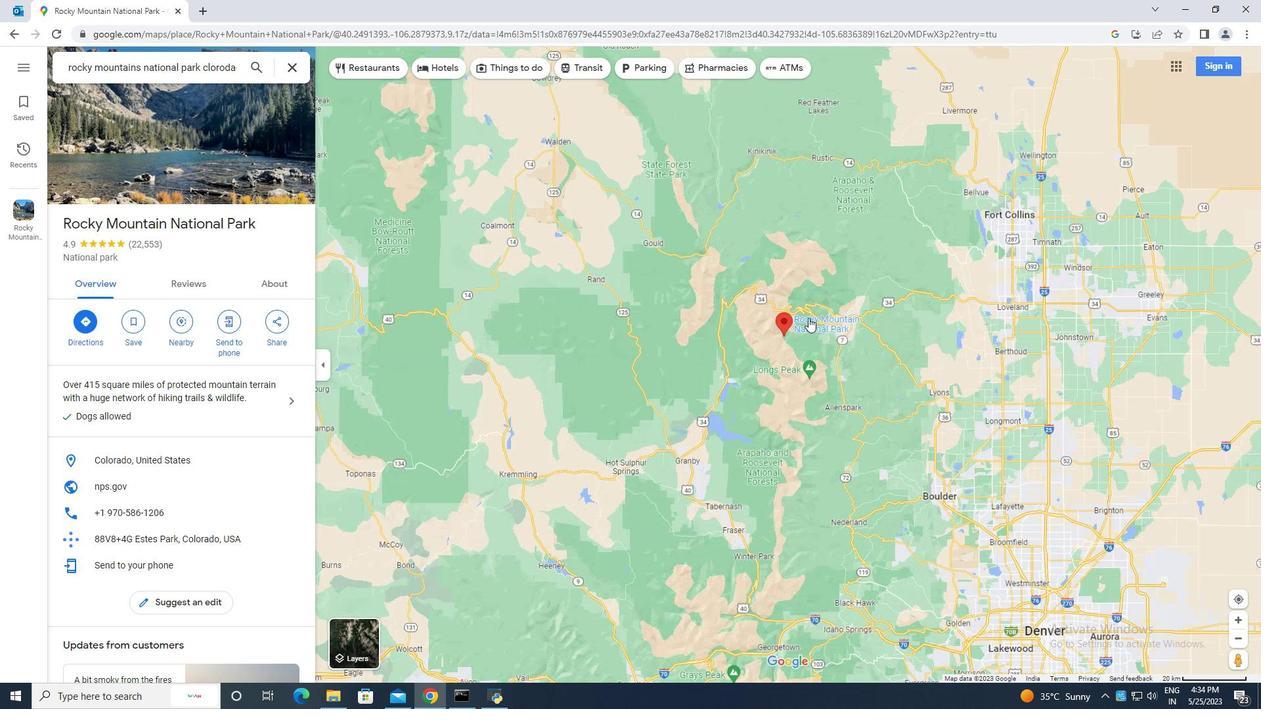 
Action: Mouse scrolled (808, 318) with delta (0, 0)
Screenshot: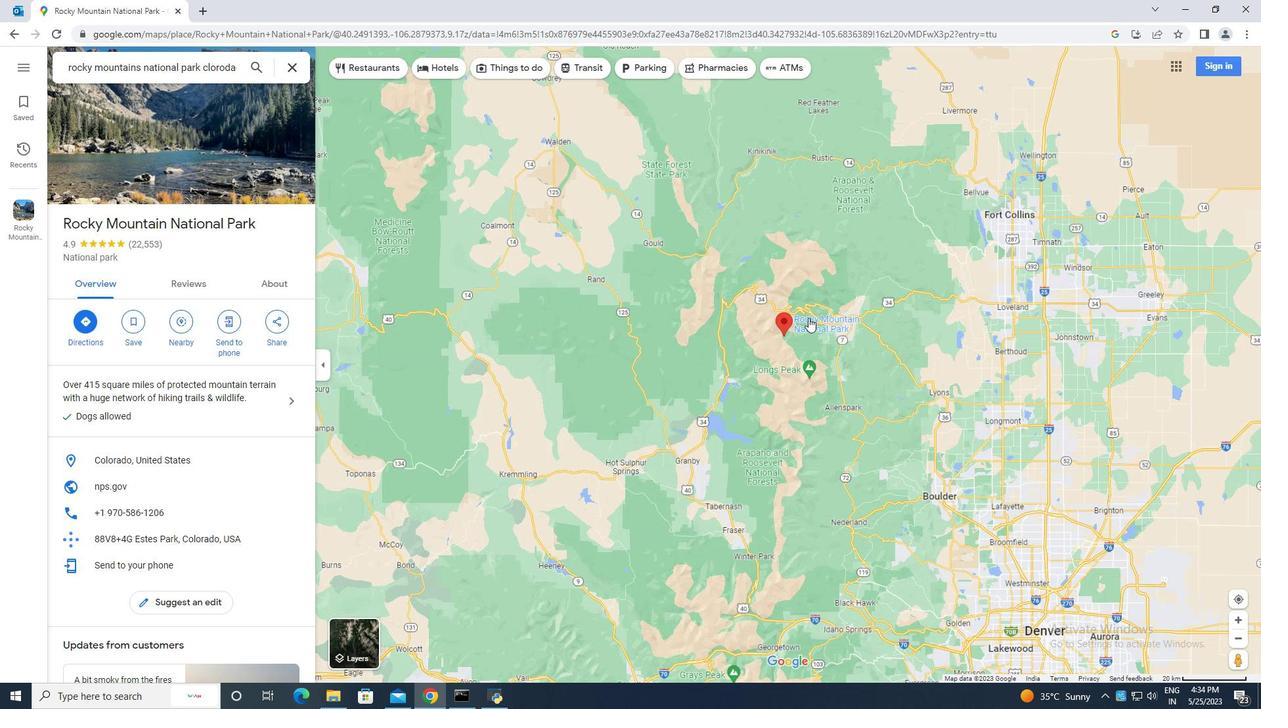 
Action: Mouse scrolled (808, 318) with delta (0, 0)
Screenshot: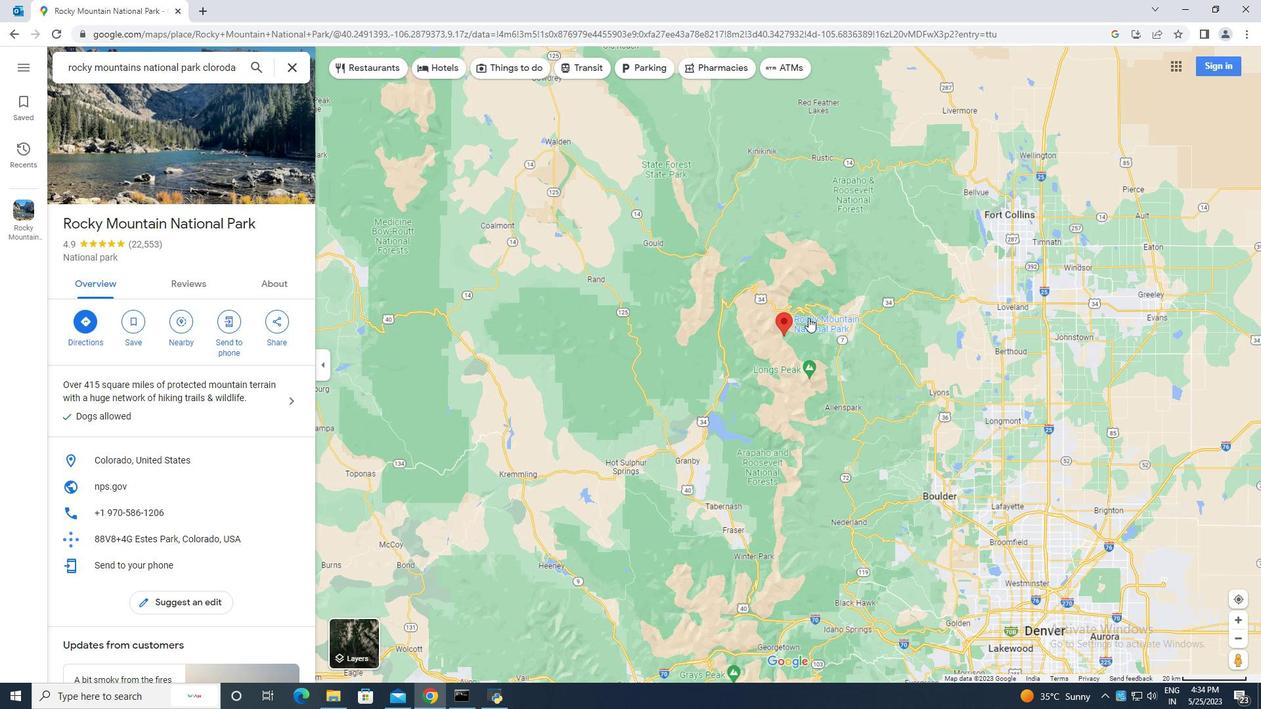 
Action: Mouse scrolled (808, 318) with delta (0, 0)
Screenshot: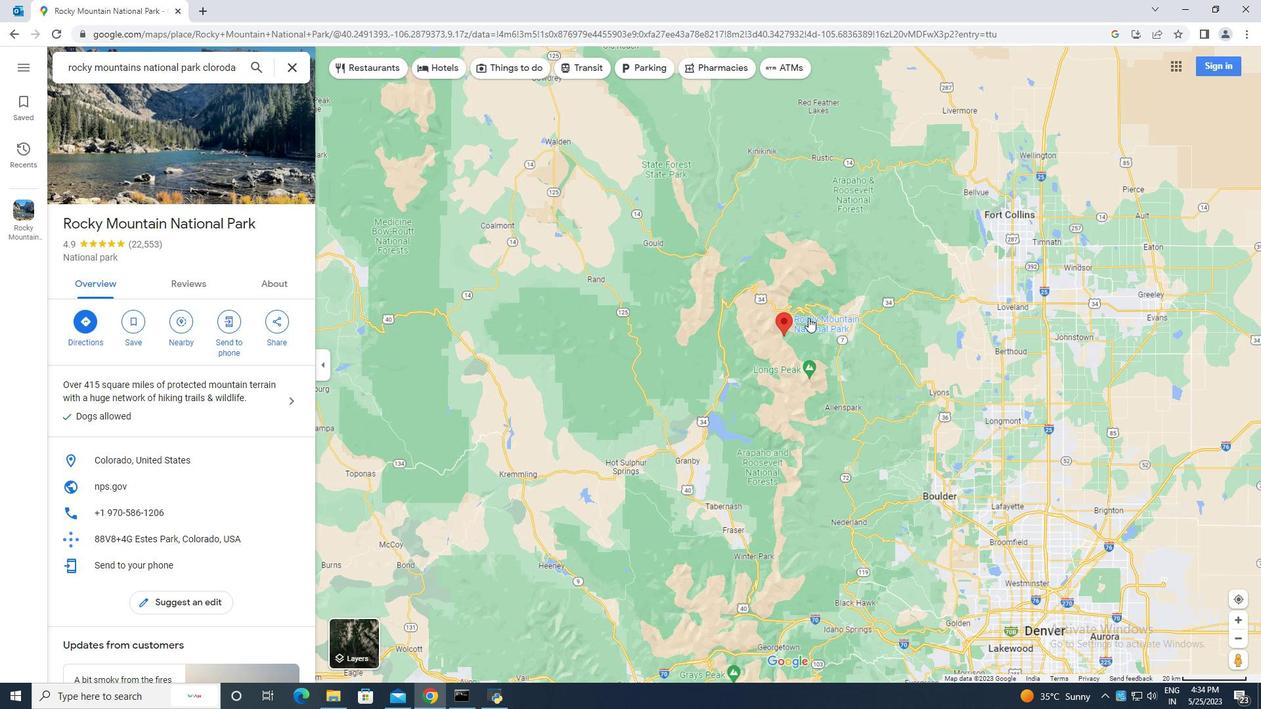 
Action: Mouse moved to (797, 320)
Screenshot: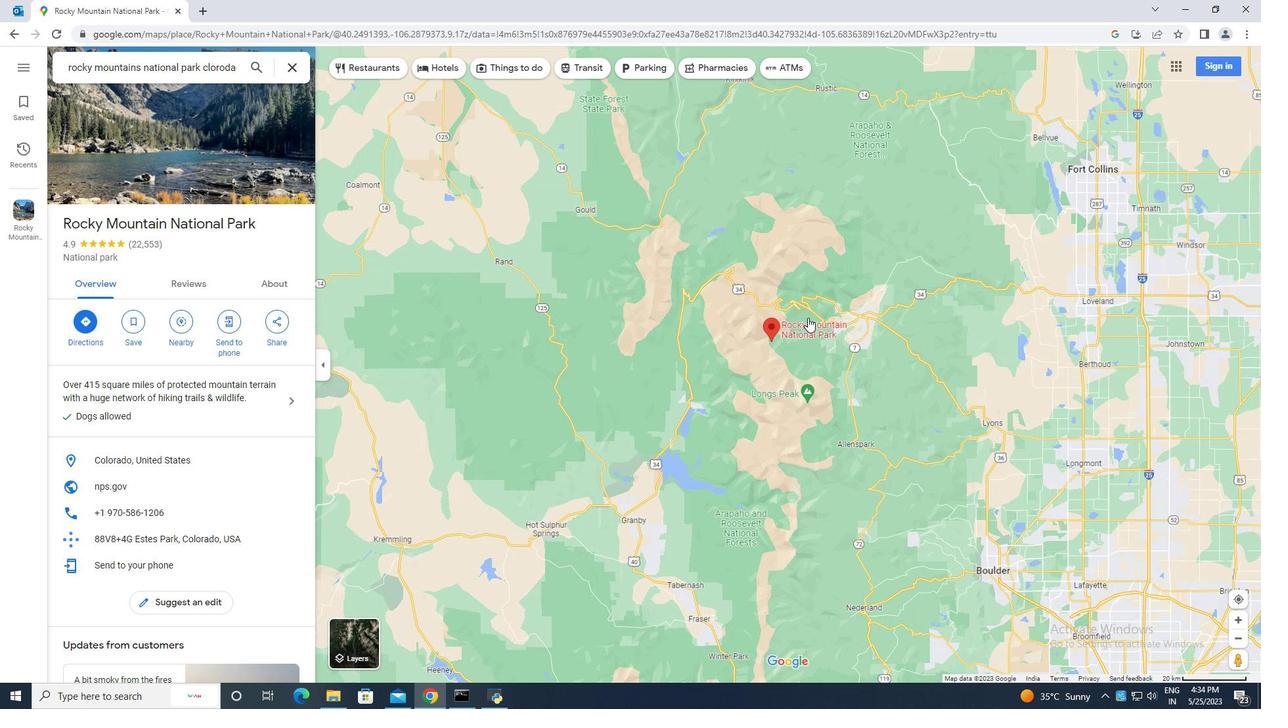 
Action: Mouse scrolled (797, 320) with delta (0, 0)
Screenshot: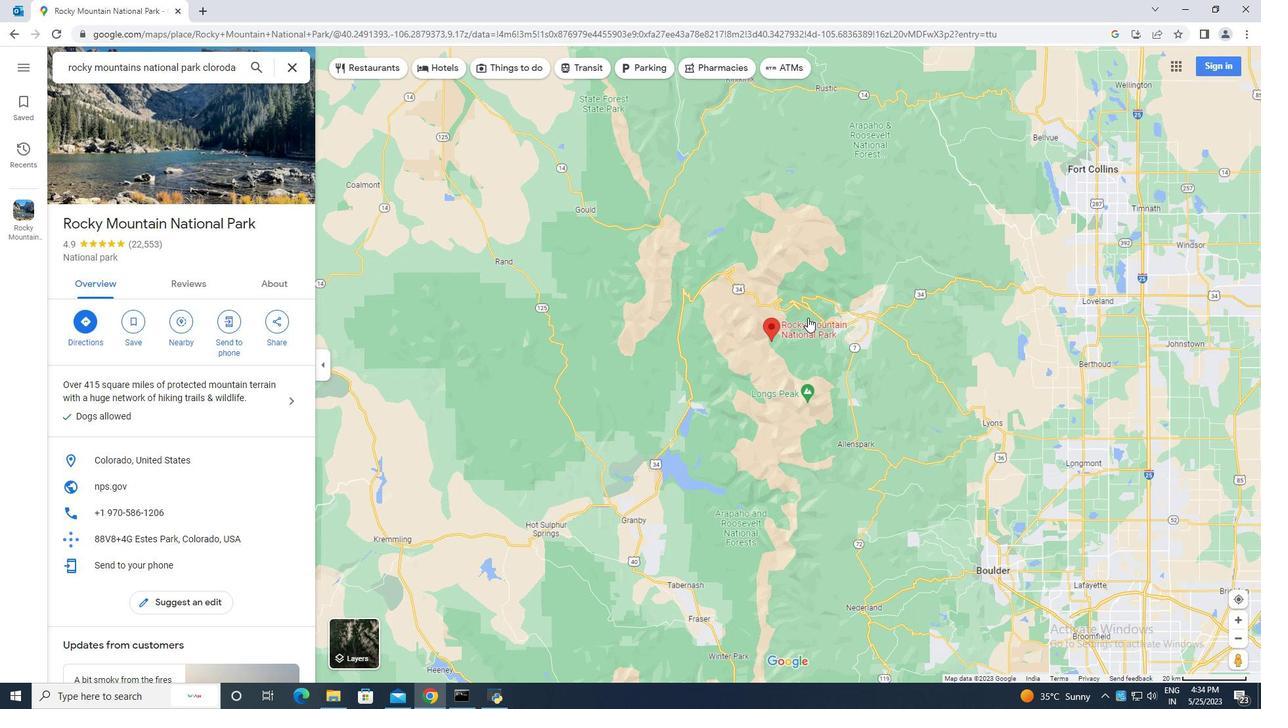 
Action: Mouse scrolled (797, 320) with delta (0, 0)
Screenshot: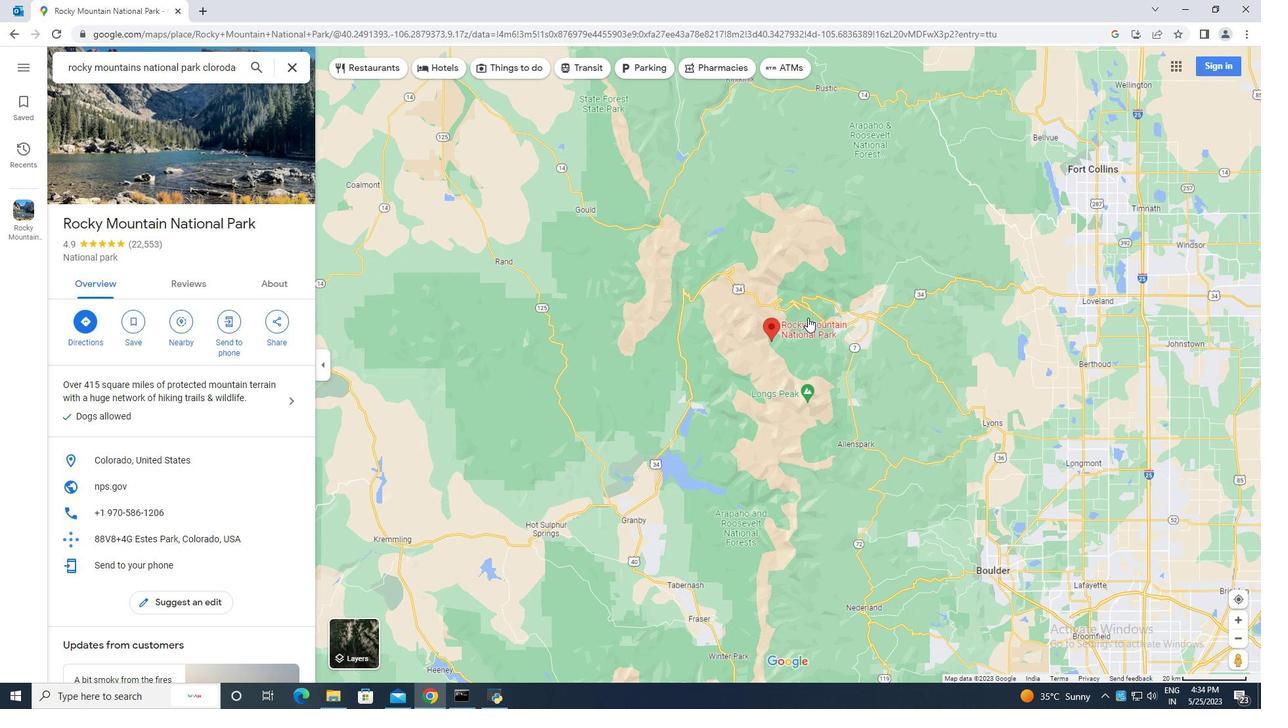 
Action: Mouse scrolled (797, 320) with delta (0, 0)
Screenshot: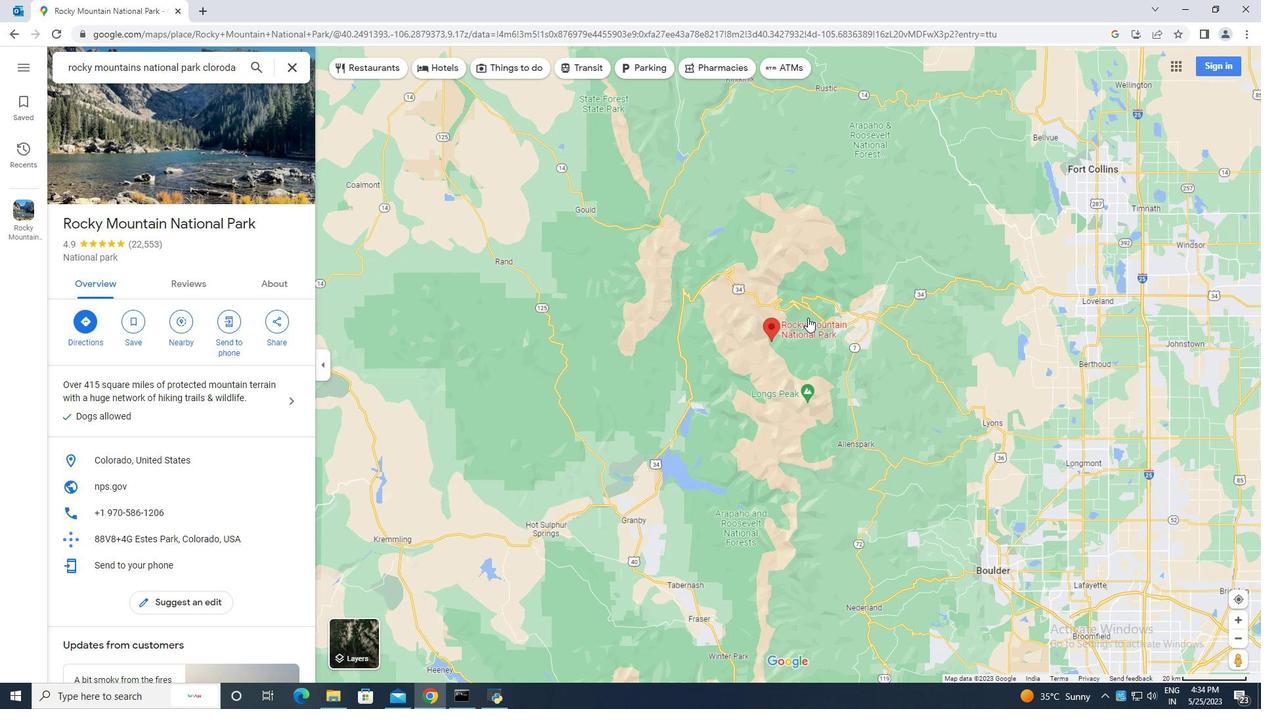 
Action: Mouse moved to (789, 326)
Screenshot: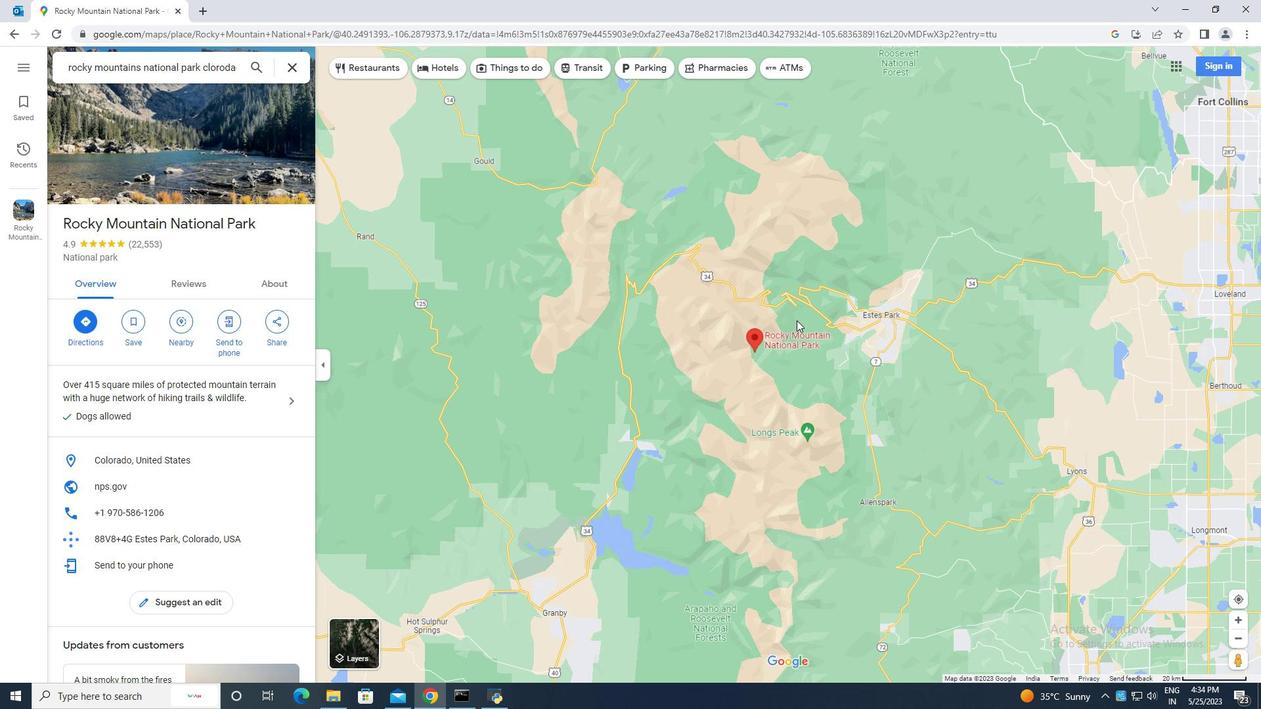 
Action: Mouse scrolled (792, 327) with delta (0, 0)
Screenshot: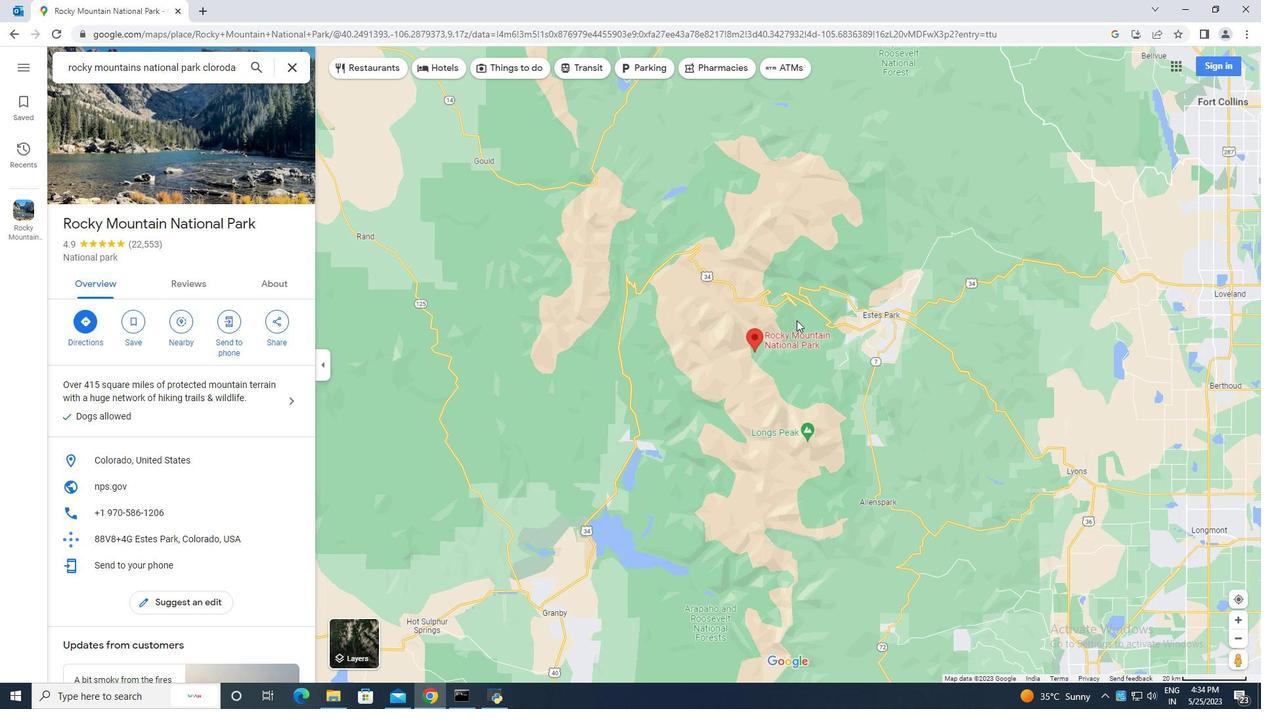 
Action: Mouse moved to (789, 325)
Screenshot: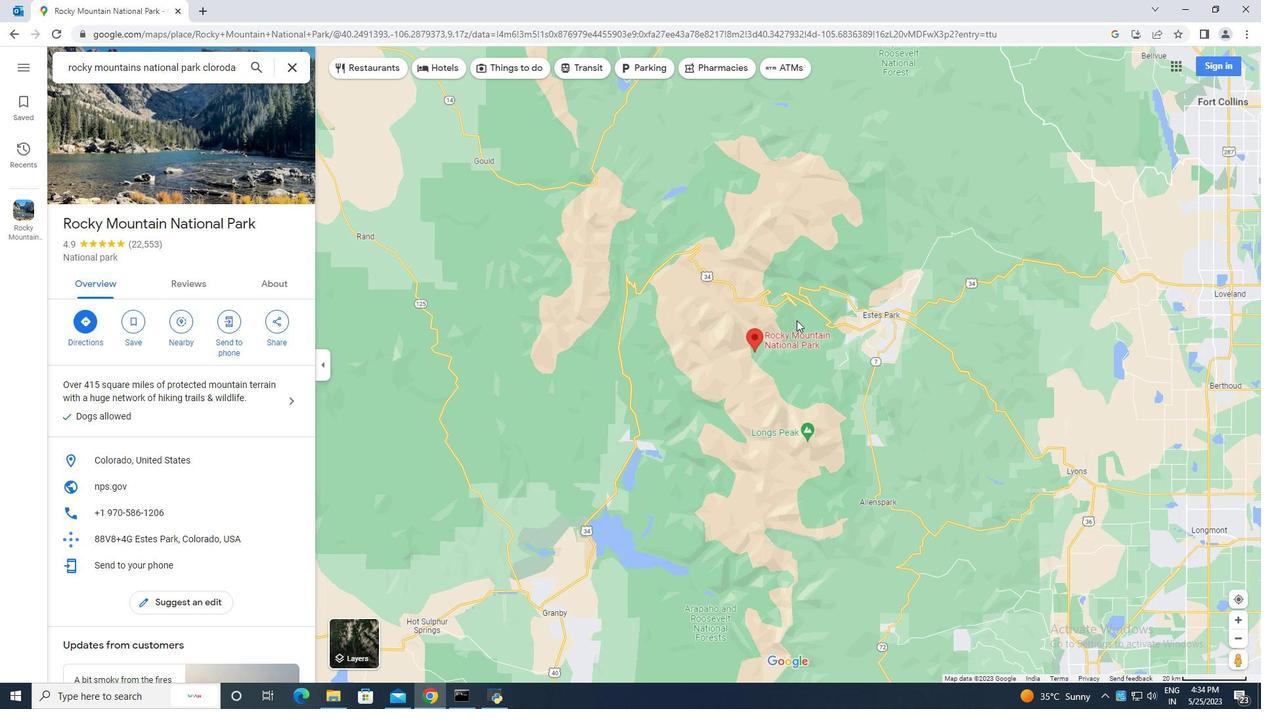 
Action: Mouse scrolled (792, 327) with delta (0, 0)
Screenshot: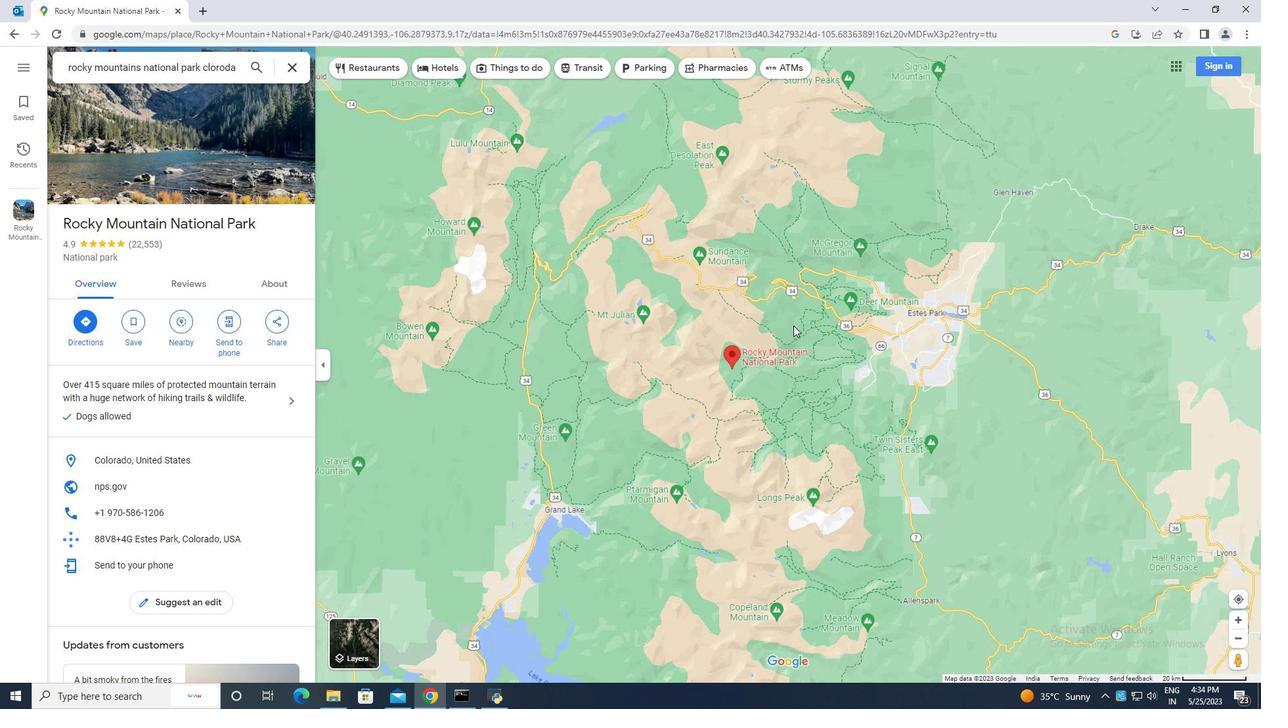 
Action: Mouse moved to (753, 337)
Screenshot: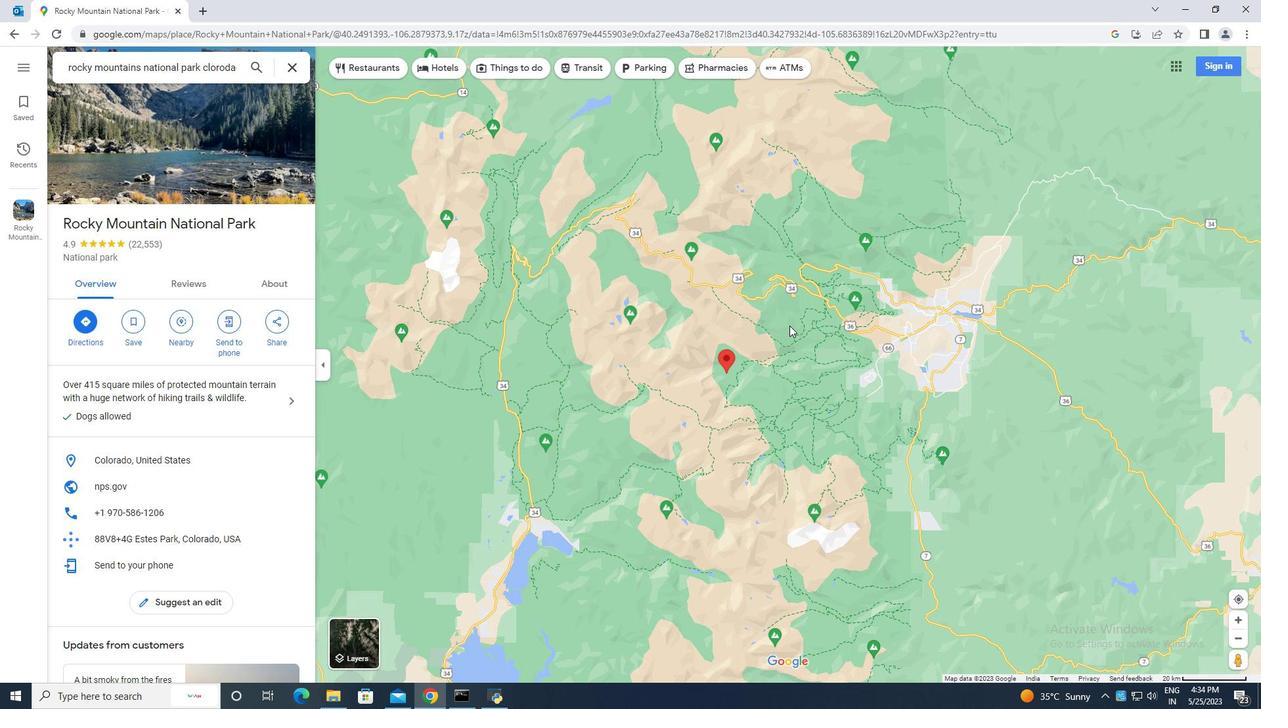 
Action: Mouse scrolled (753, 338) with delta (0, 0)
Screenshot: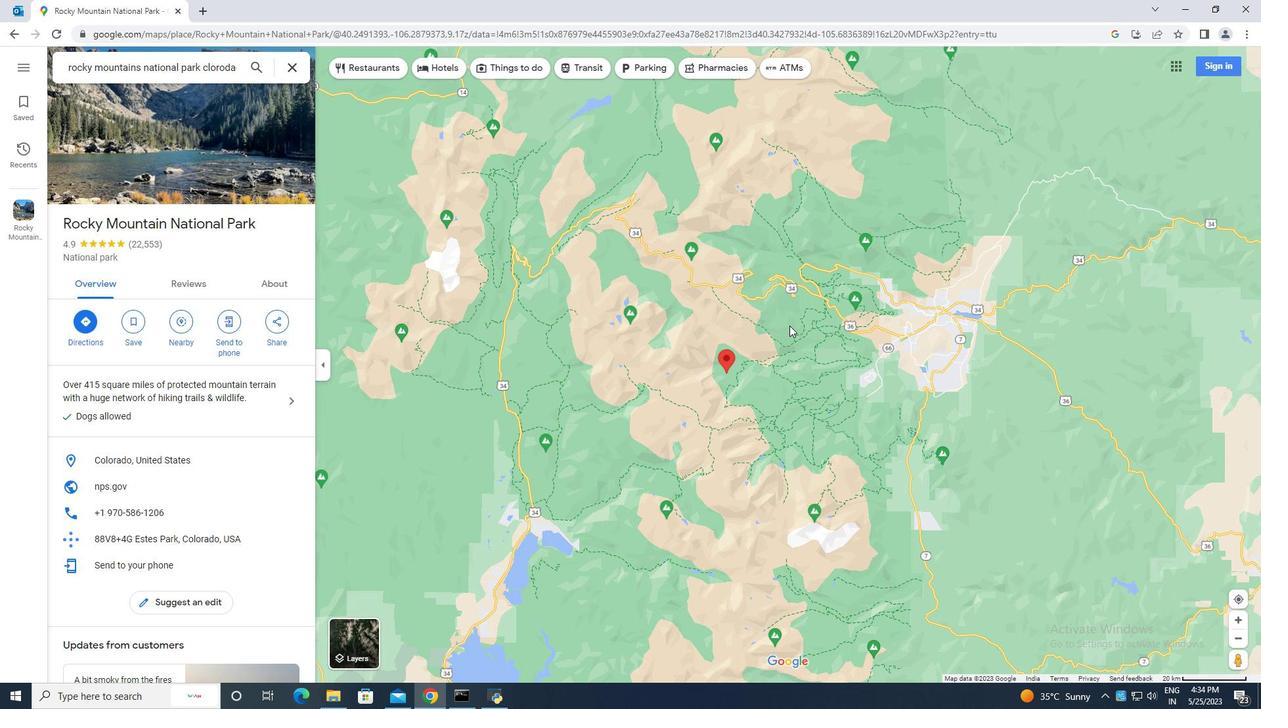 
Action: Mouse moved to (694, 397)
Screenshot: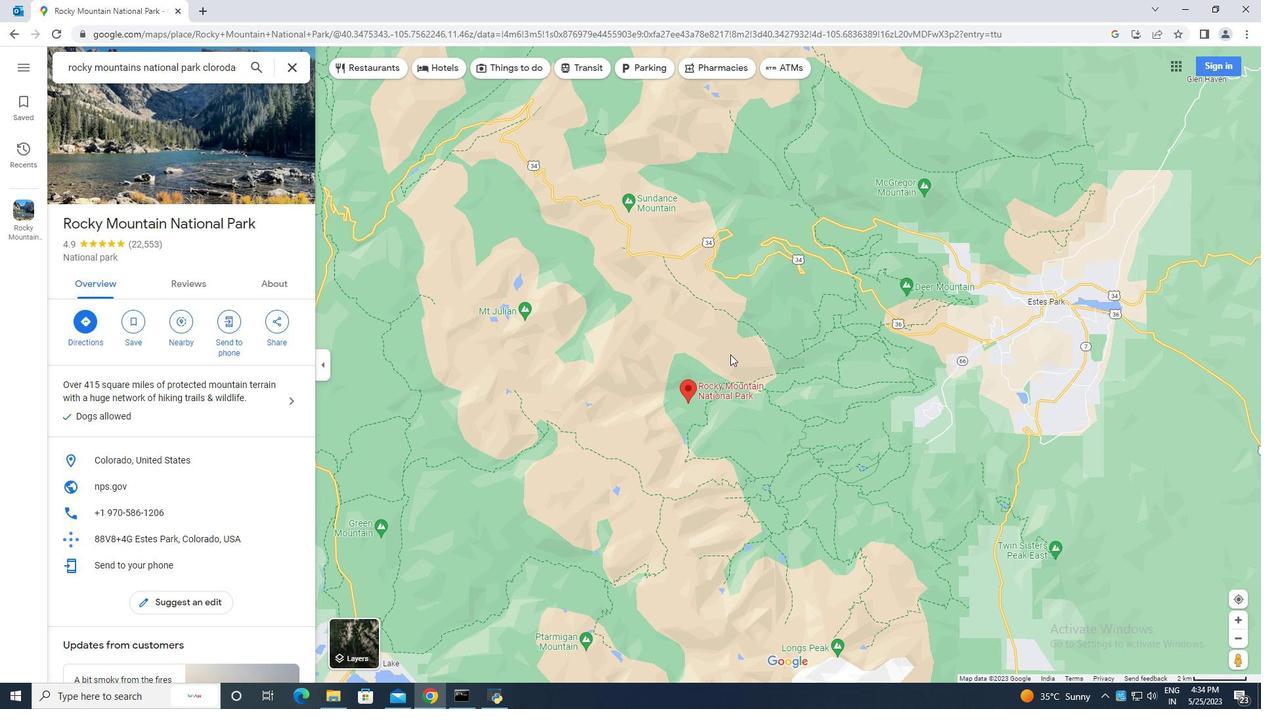 
Action: Mouse scrolled (694, 398) with delta (0, 0)
Screenshot: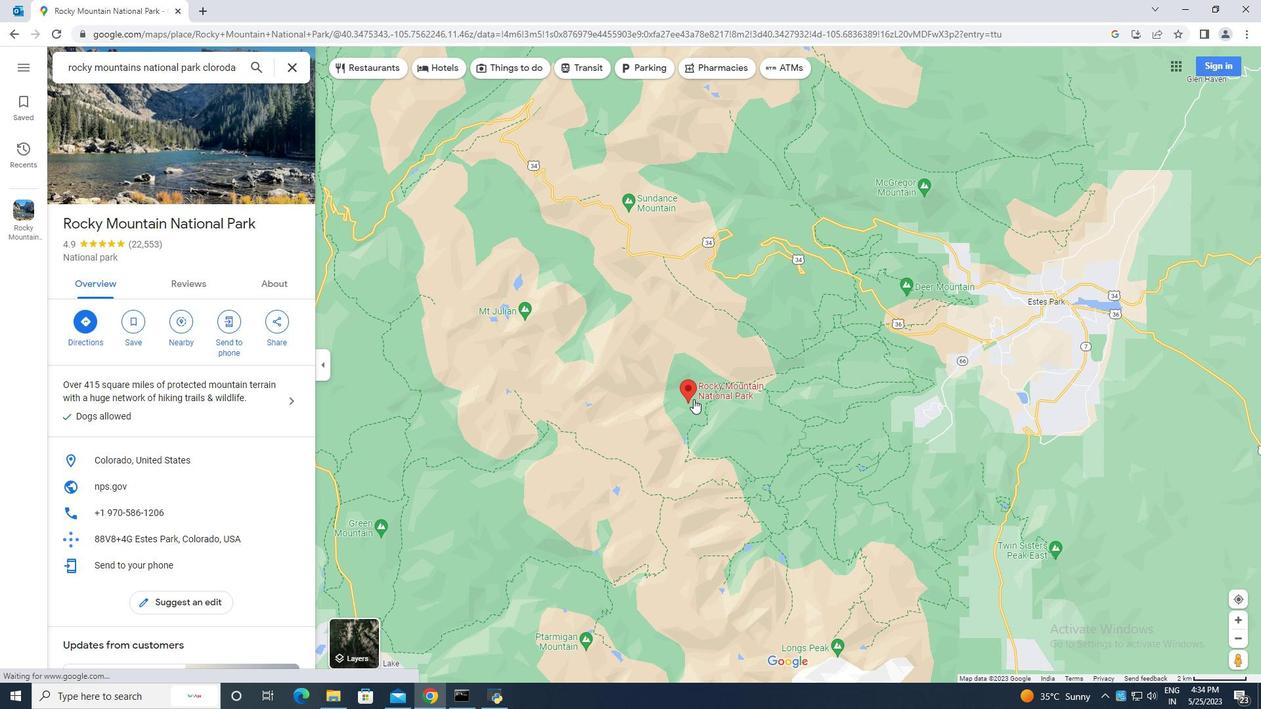 
Action: Mouse moved to (694, 397)
Screenshot: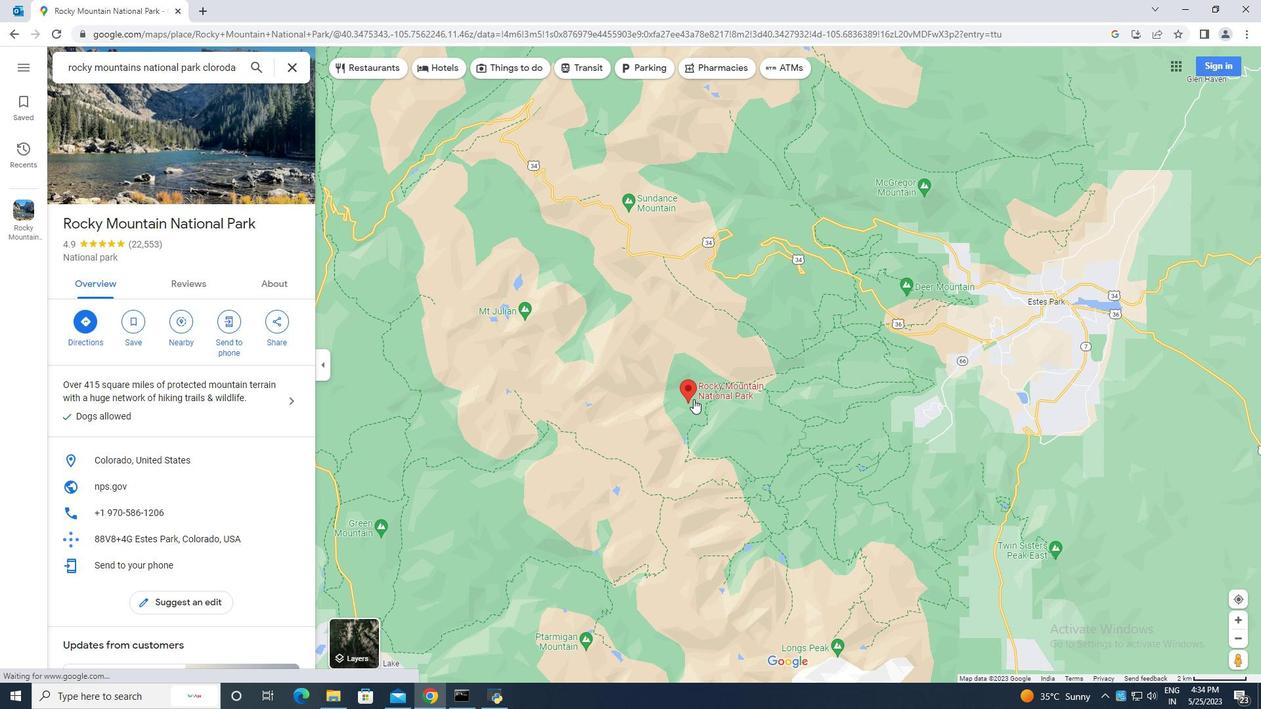 
Action: Mouse scrolled (694, 398) with delta (0, 0)
Screenshot: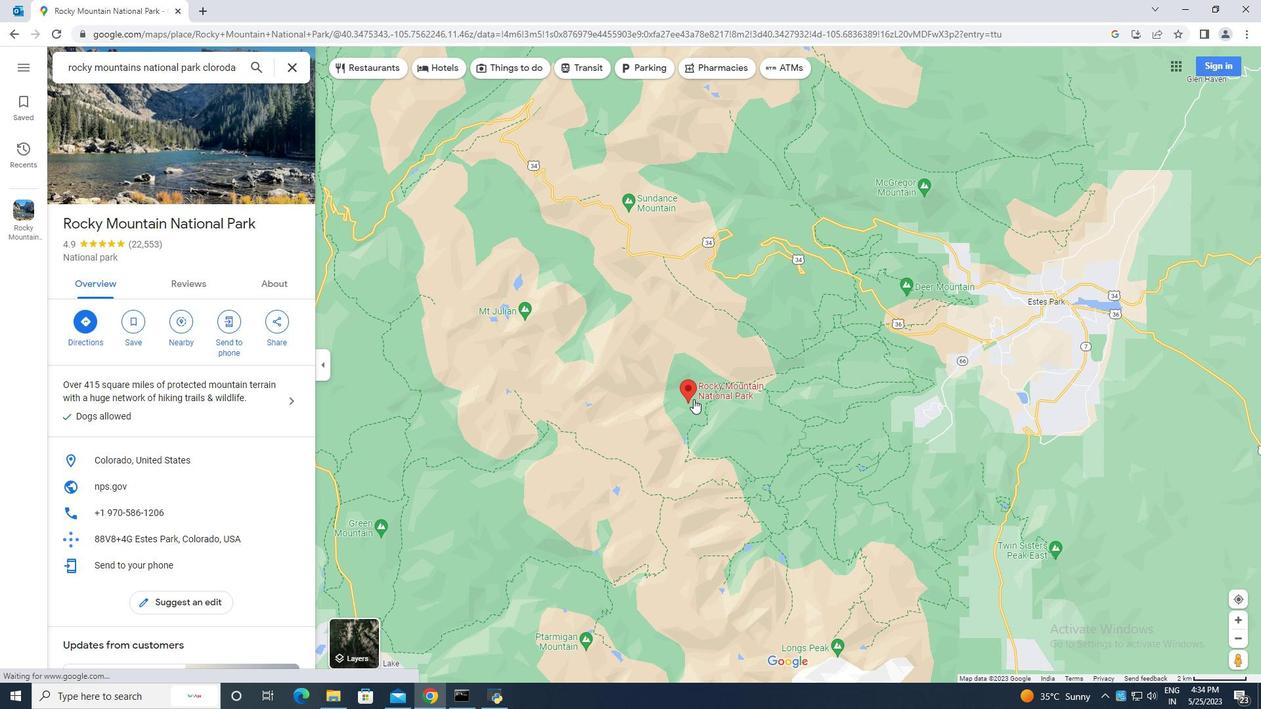 
Action: Mouse moved to (694, 397)
Screenshot: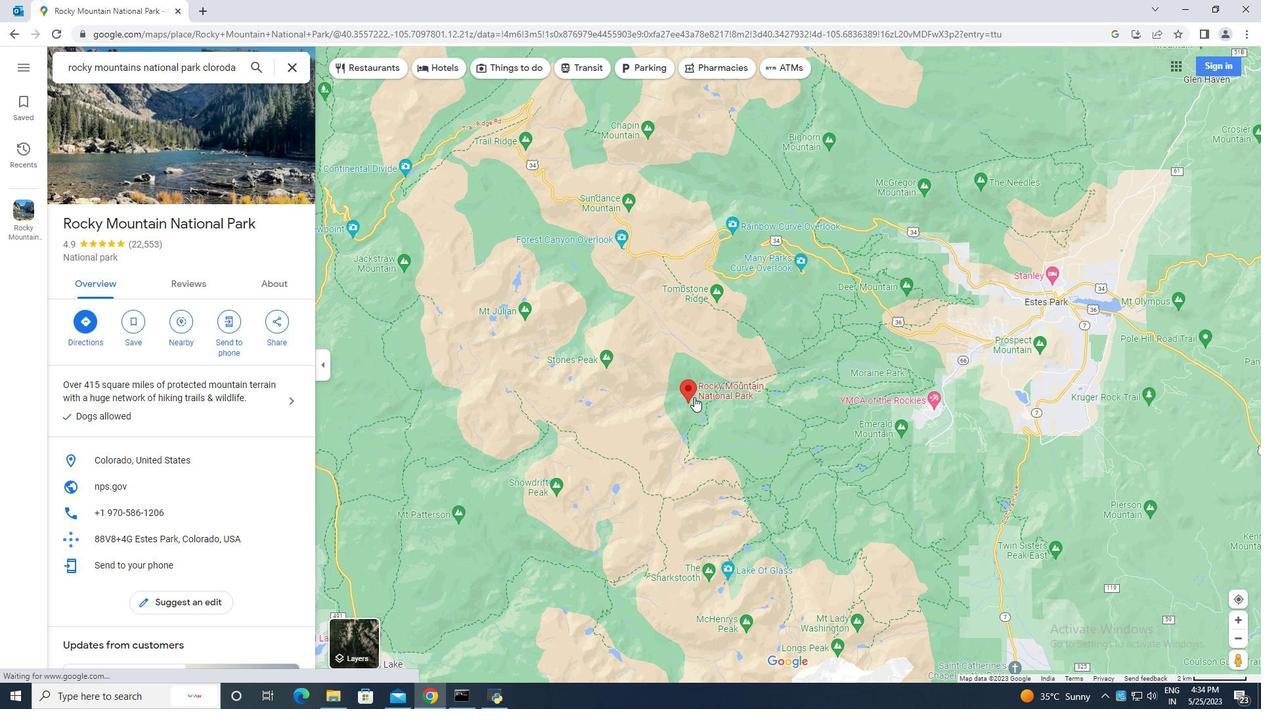 
Action: Mouse scrolled (694, 398) with delta (0, 0)
Screenshot: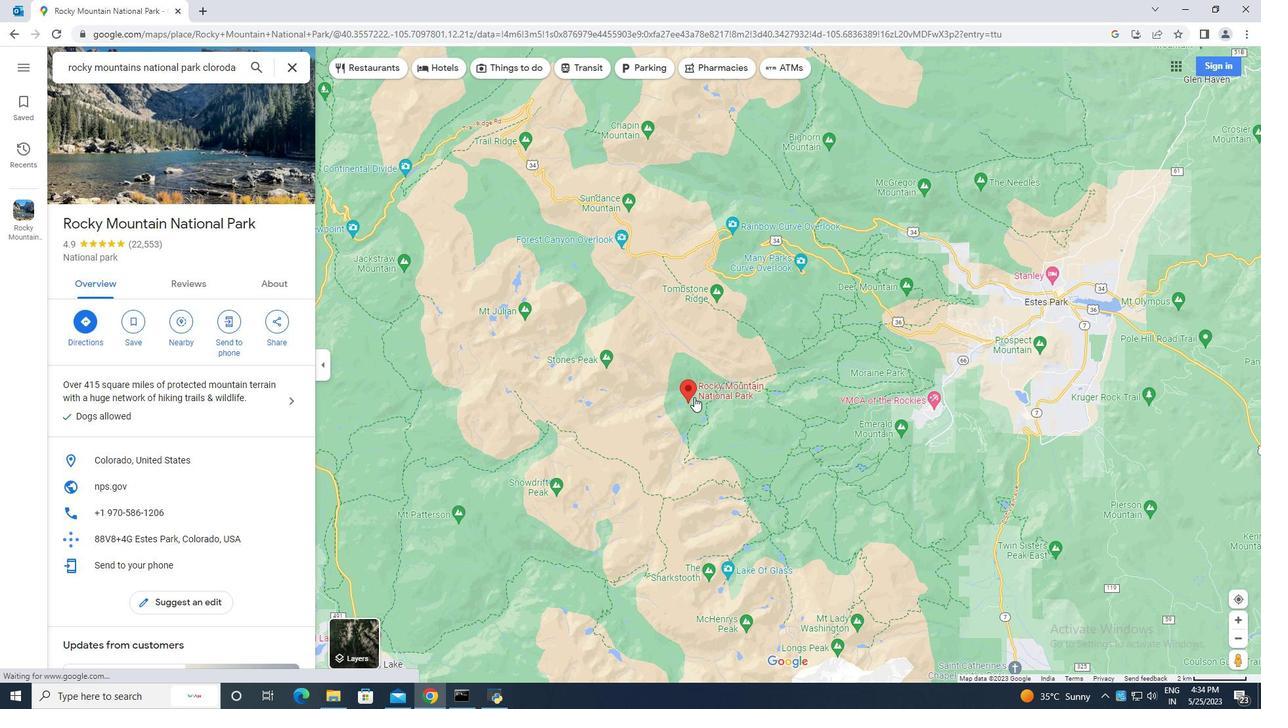 
Action: Mouse moved to (692, 402)
Screenshot: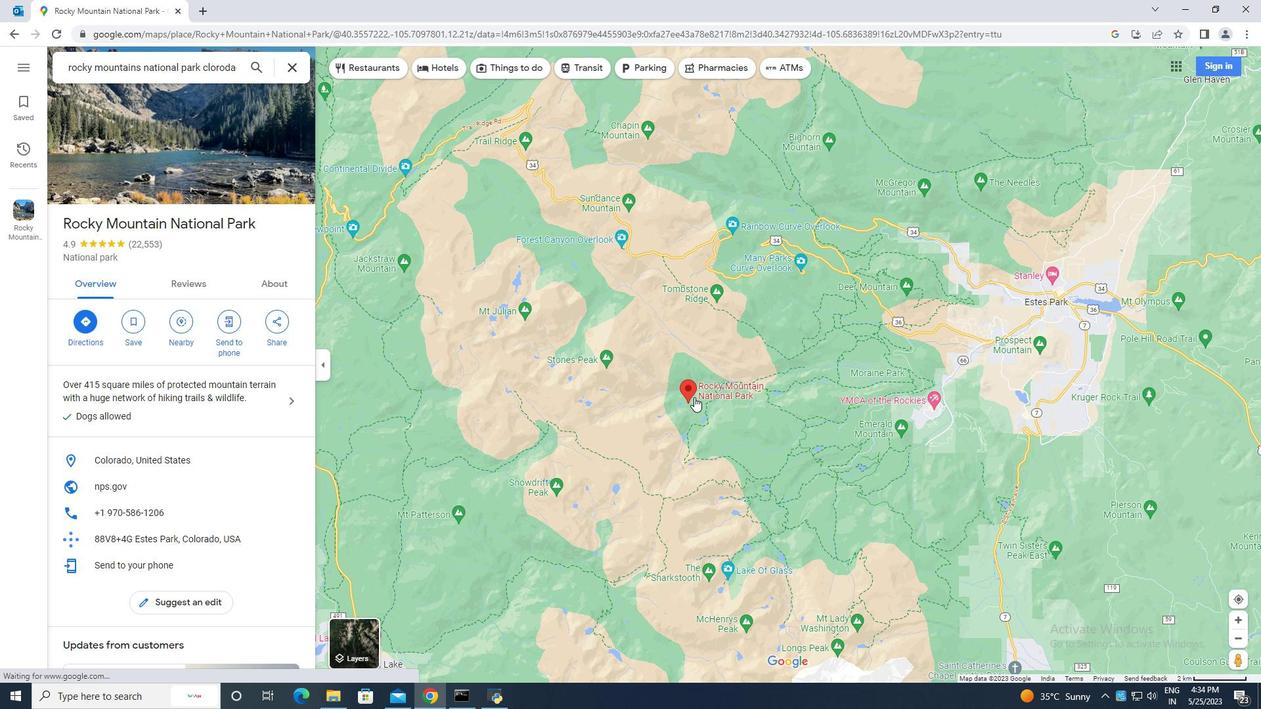 
Action: Mouse scrolled (692, 403) with delta (0, 0)
Screenshot: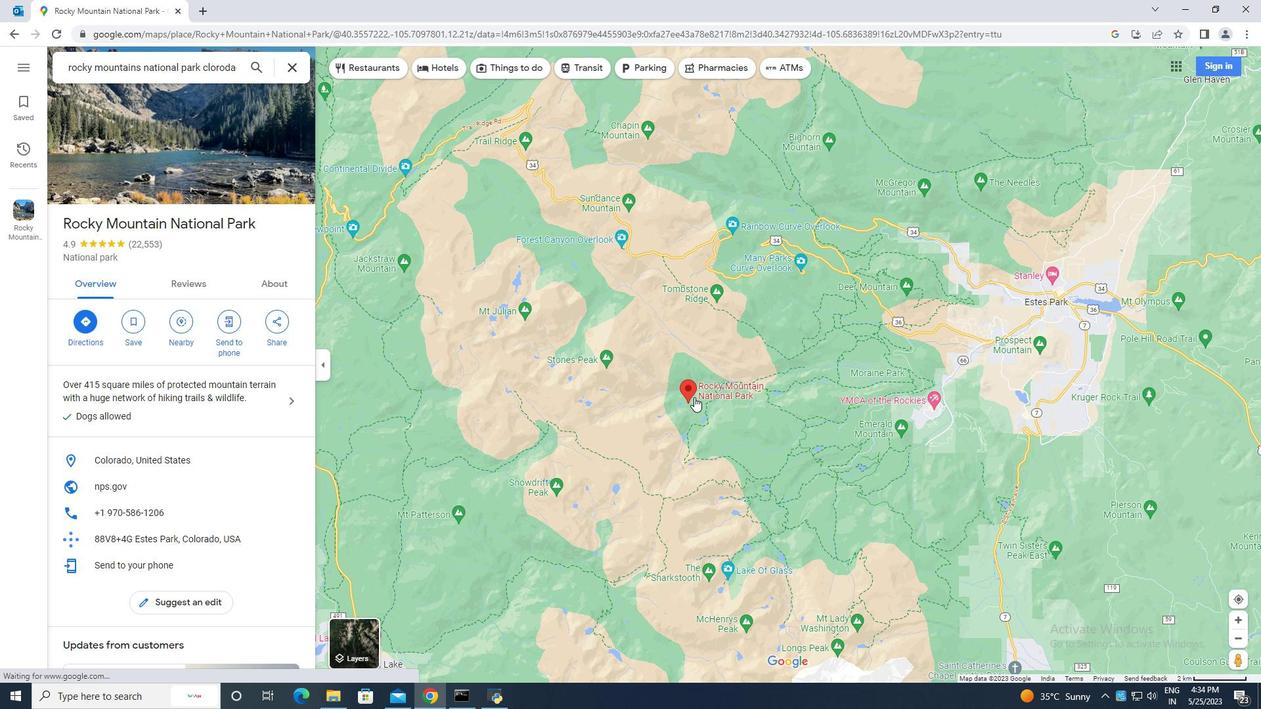 
Action: Mouse moved to (692, 401)
Screenshot: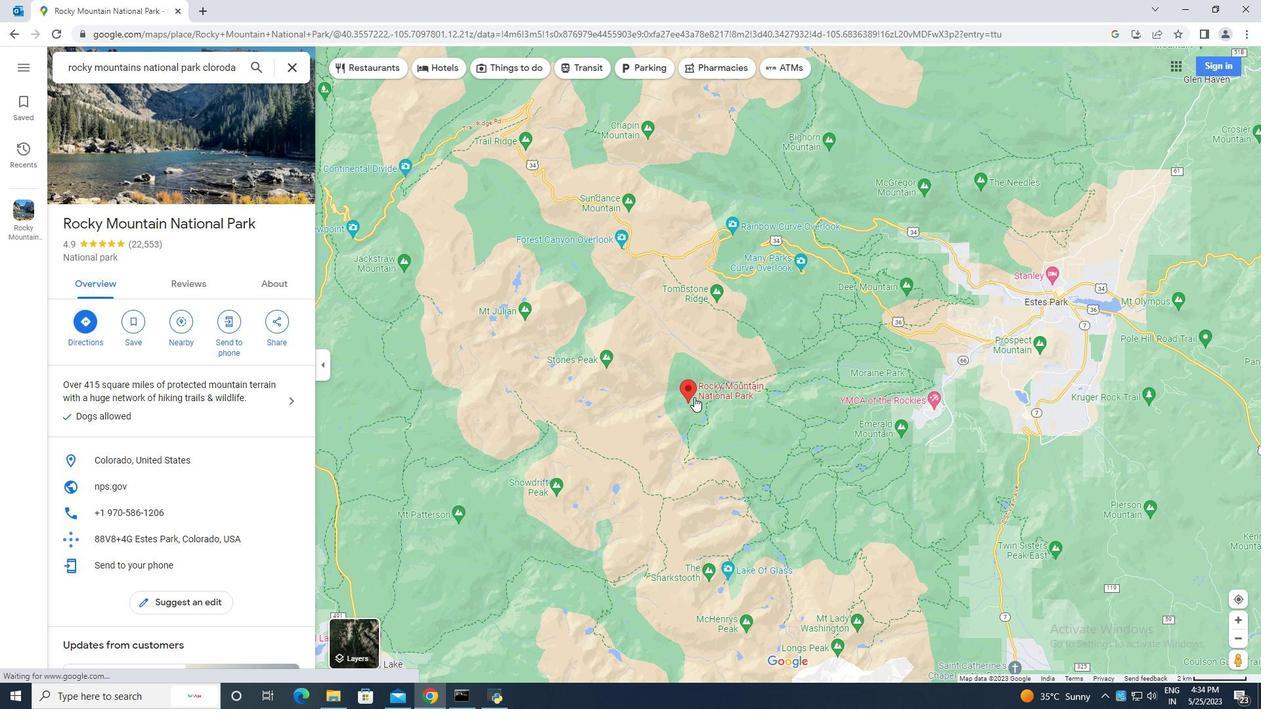 
Action: Mouse scrolled (692, 403) with delta (0, 0)
Screenshot: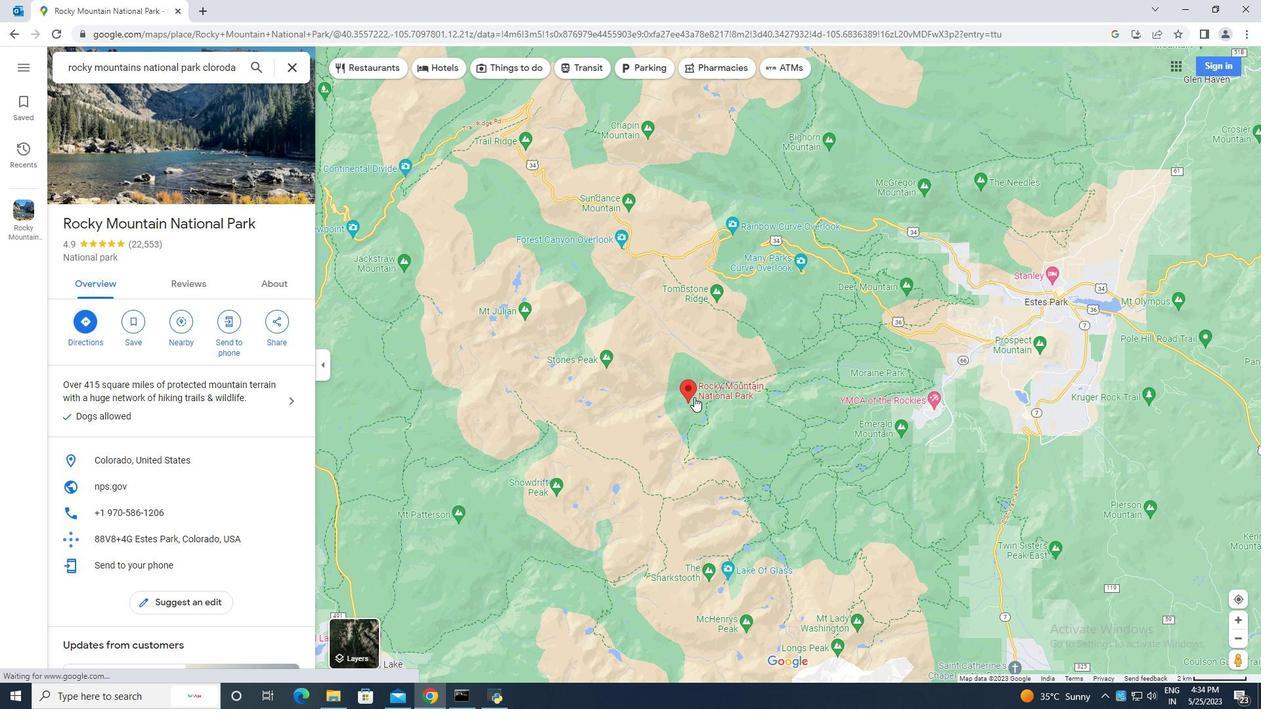 
Action: Mouse moved to (690, 385)
Screenshot: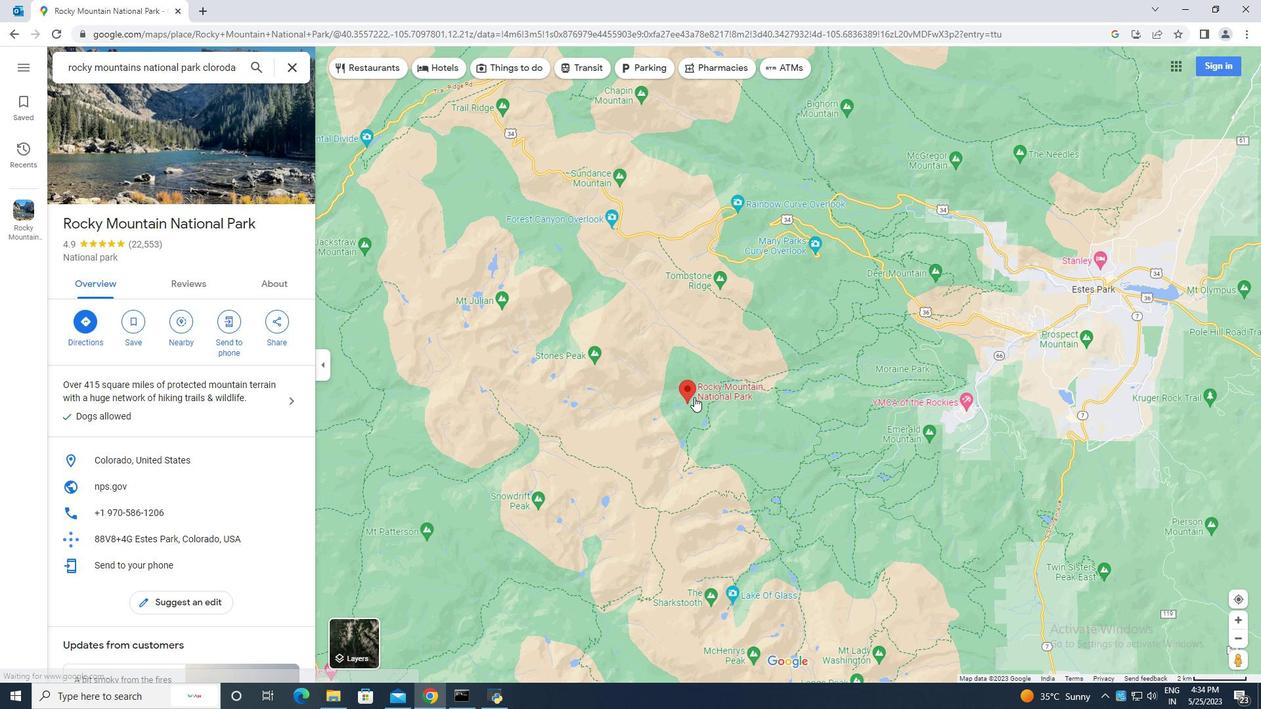 
Action: Mouse scrolled (690, 384) with delta (0, 0)
Screenshot: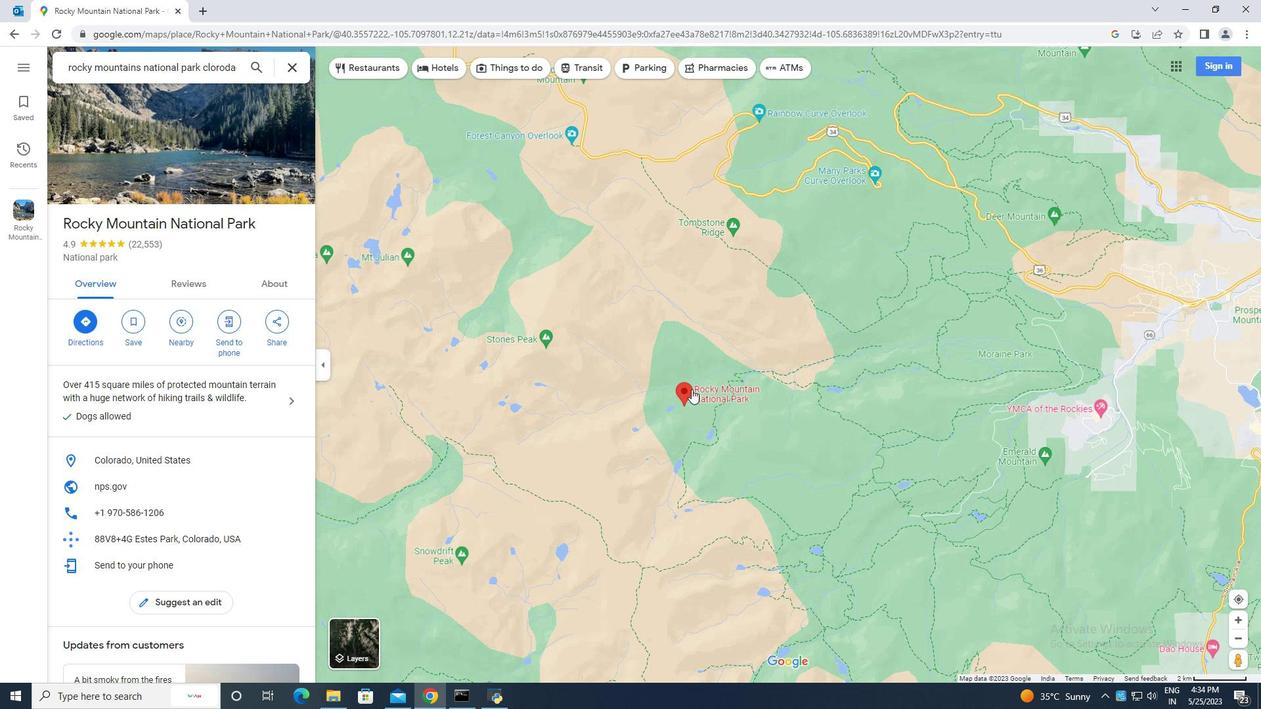 
Action: Mouse scrolled (690, 384) with delta (0, 0)
Screenshot: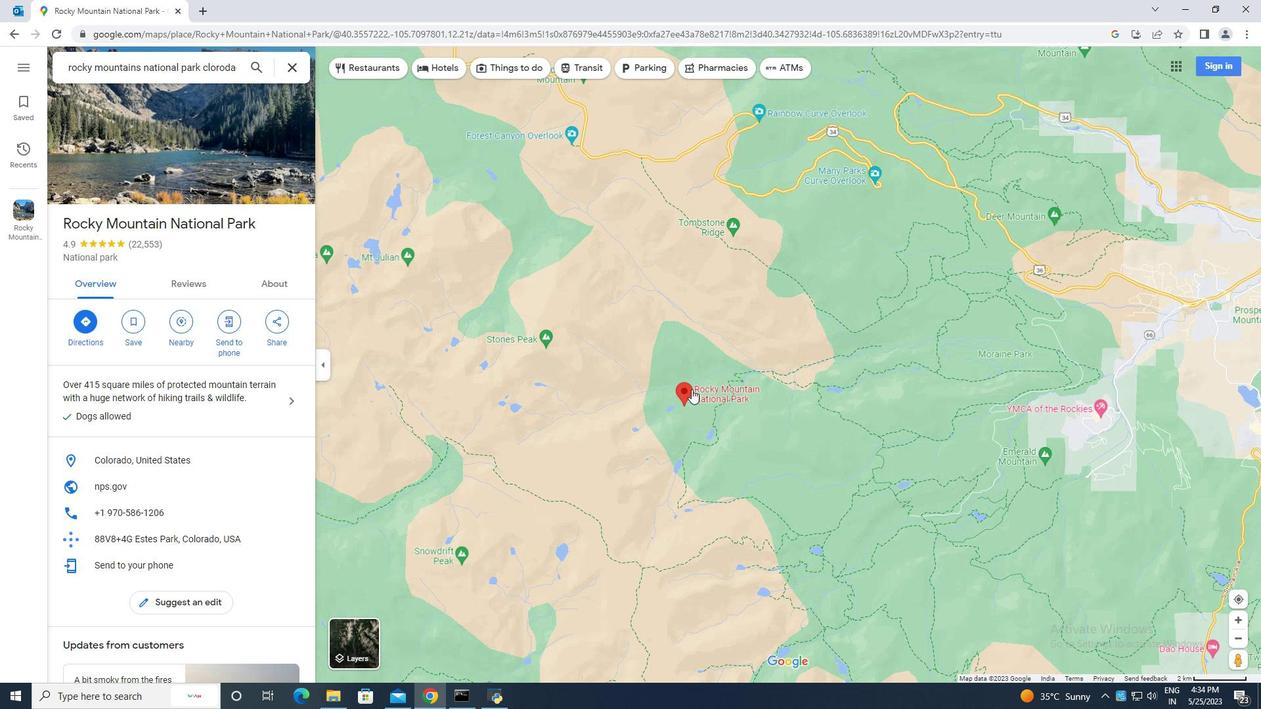 
Action: Mouse scrolled (690, 384) with delta (0, 0)
Screenshot: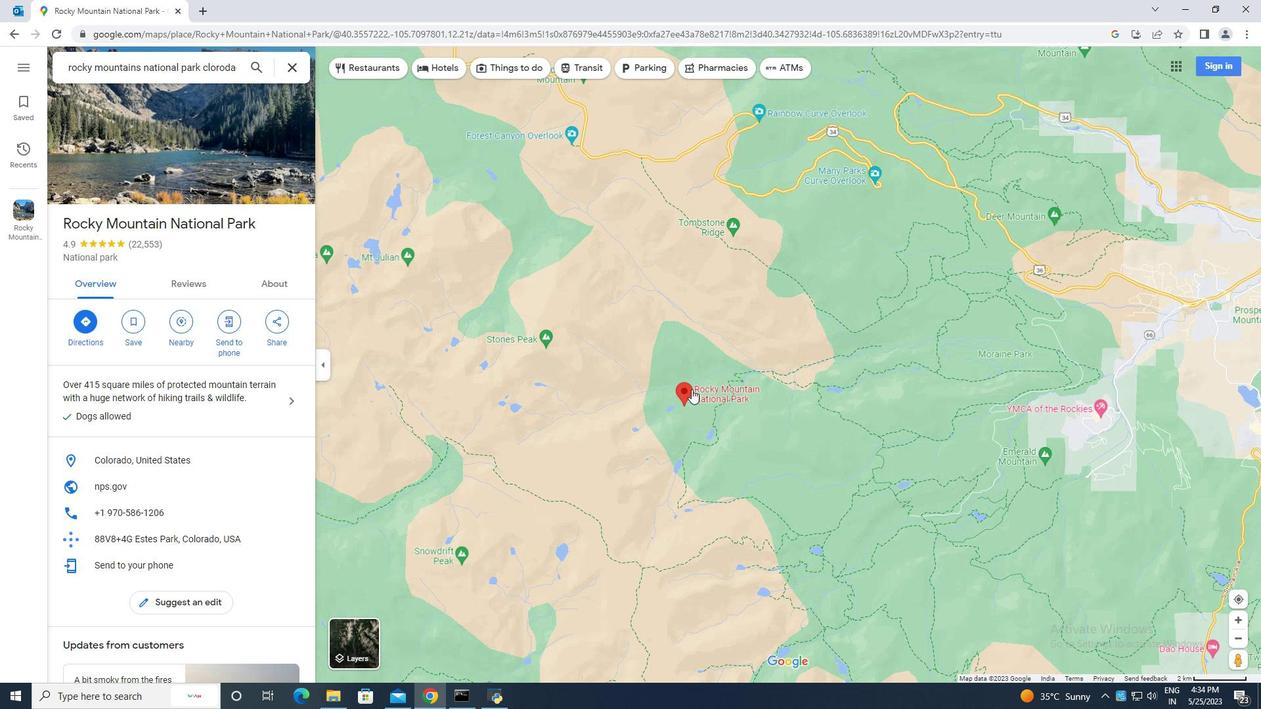
Action: Mouse scrolled (690, 384) with delta (0, 0)
Screenshot: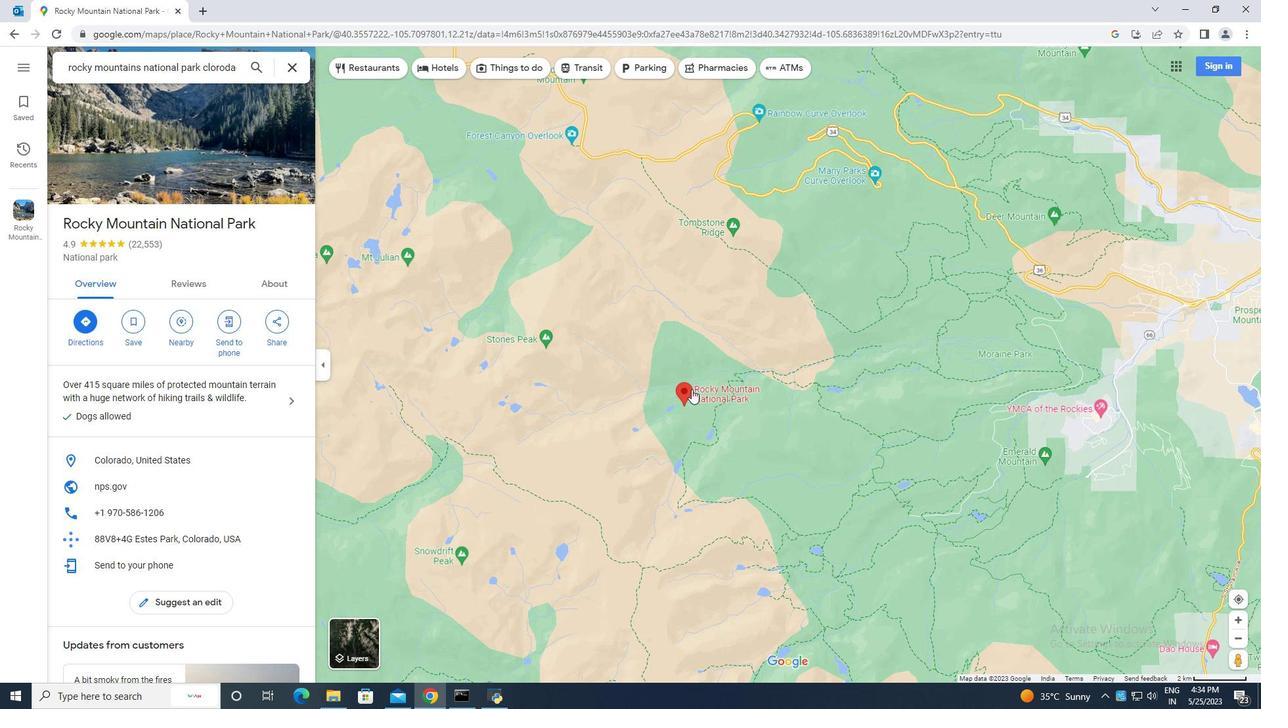 
Action: Mouse scrolled (690, 384) with delta (0, 0)
Screenshot: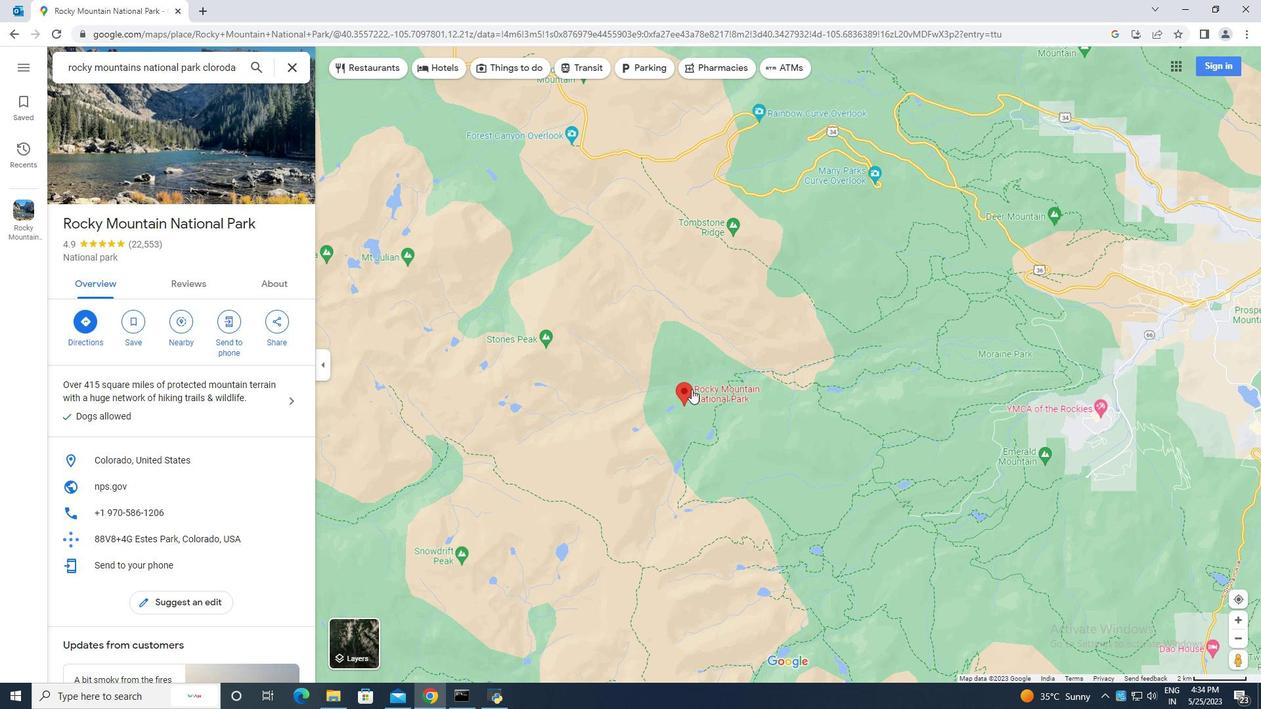 
Action: Mouse moved to (690, 383)
Screenshot: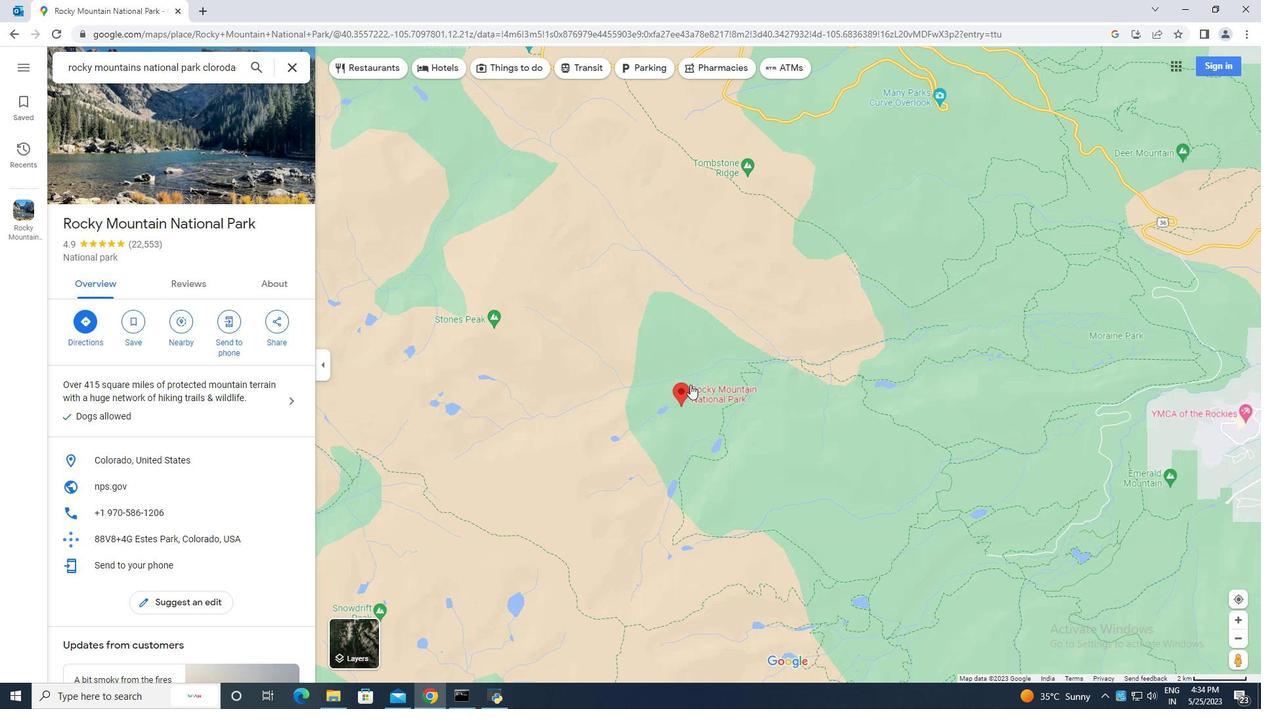 
Action: Mouse scrolled (690, 383) with delta (0, 0)
Screenshot: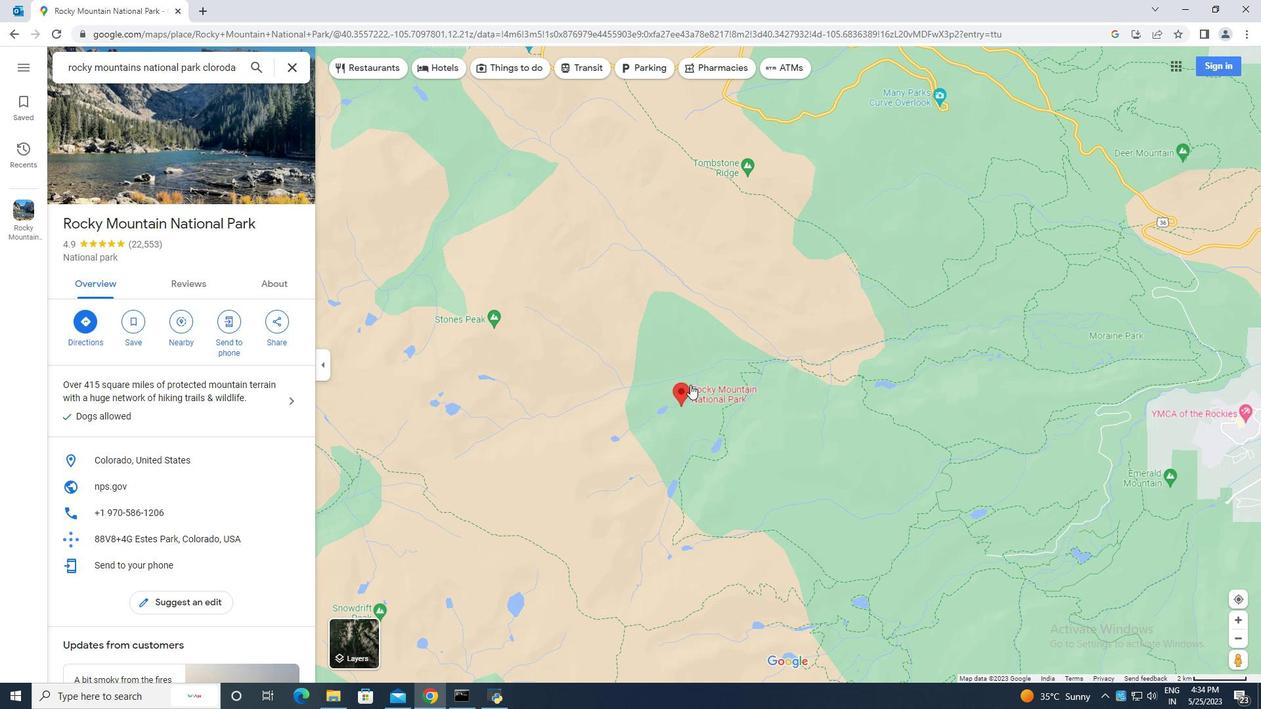 
Action: Mouse moved to (689, 383)
Screenshot: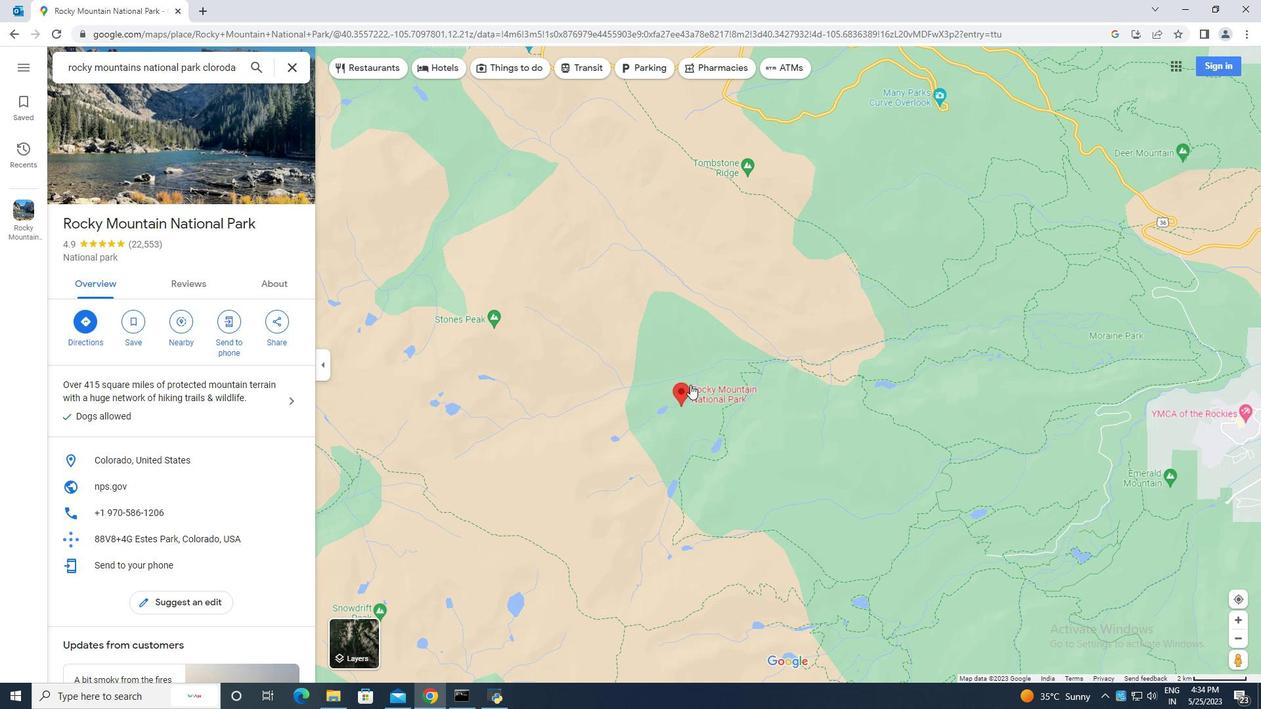 
Action: Mouse scrolled (689, 383) with delta (0, 0)
Screenshot: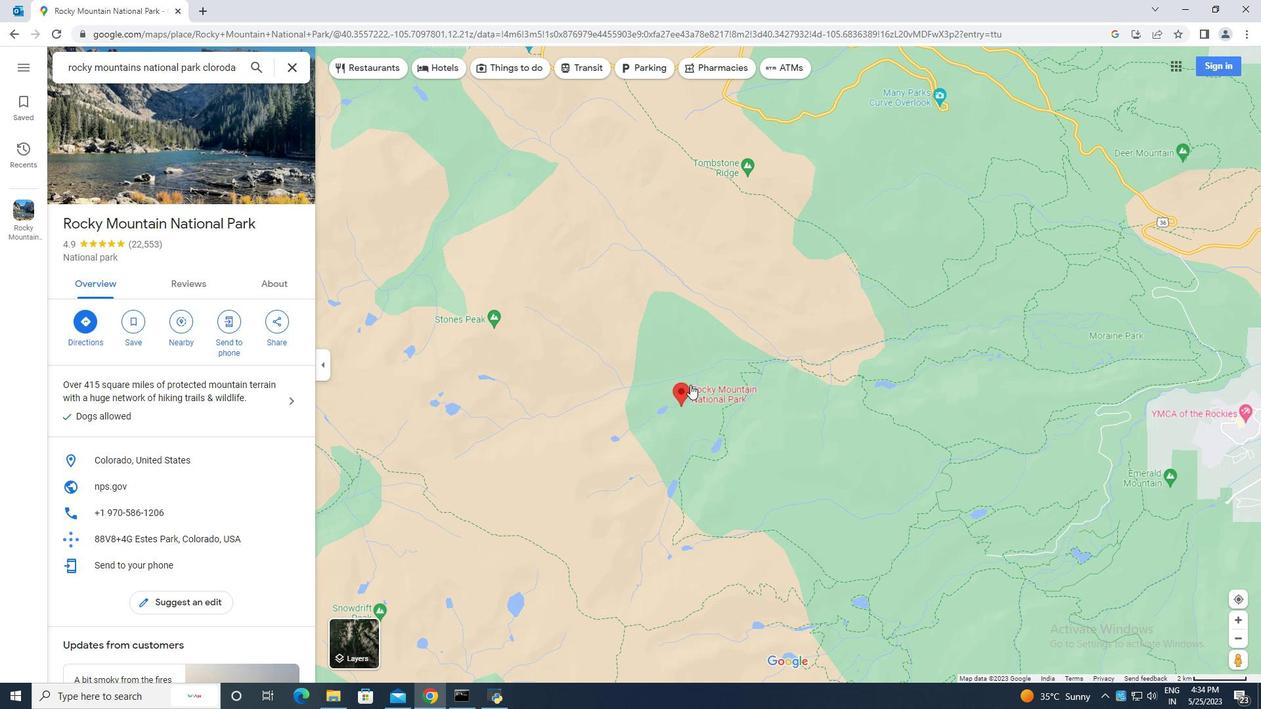 
Action: Mouse moved to (689, 383)
Screenshot: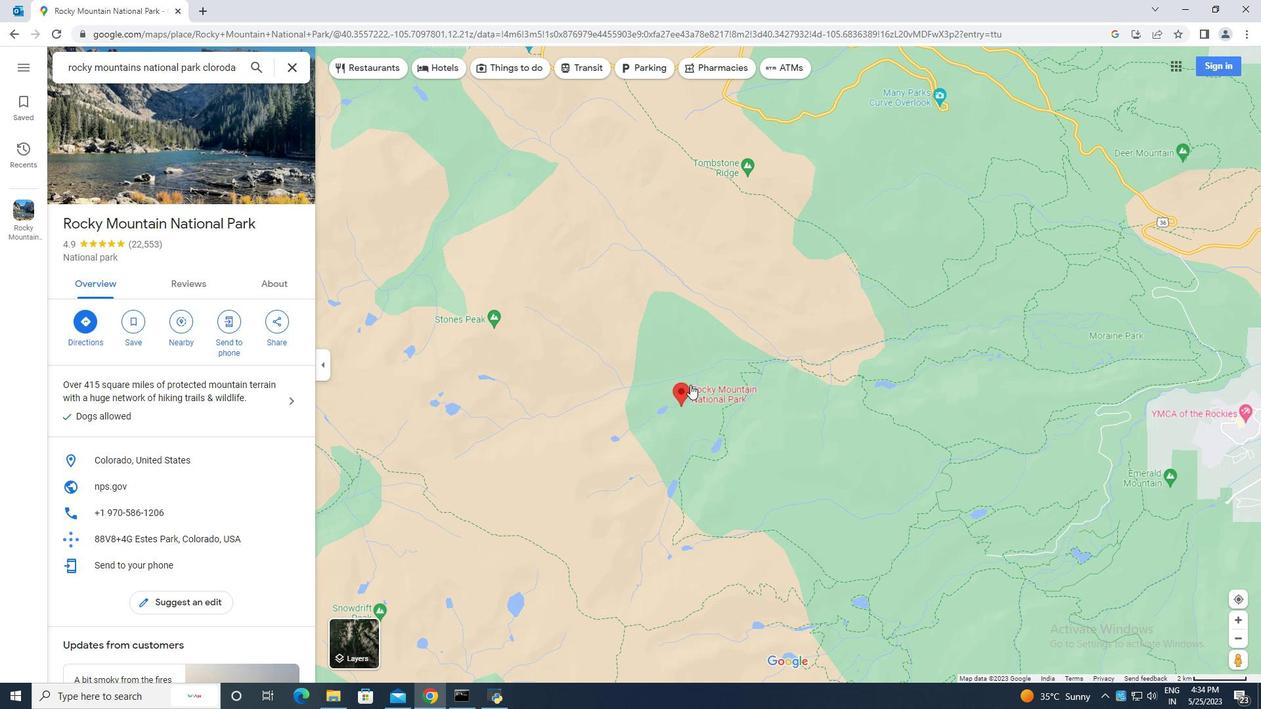 
Action: Mouse scrolled (689, 383) with delta (0, 0)
Screenshot: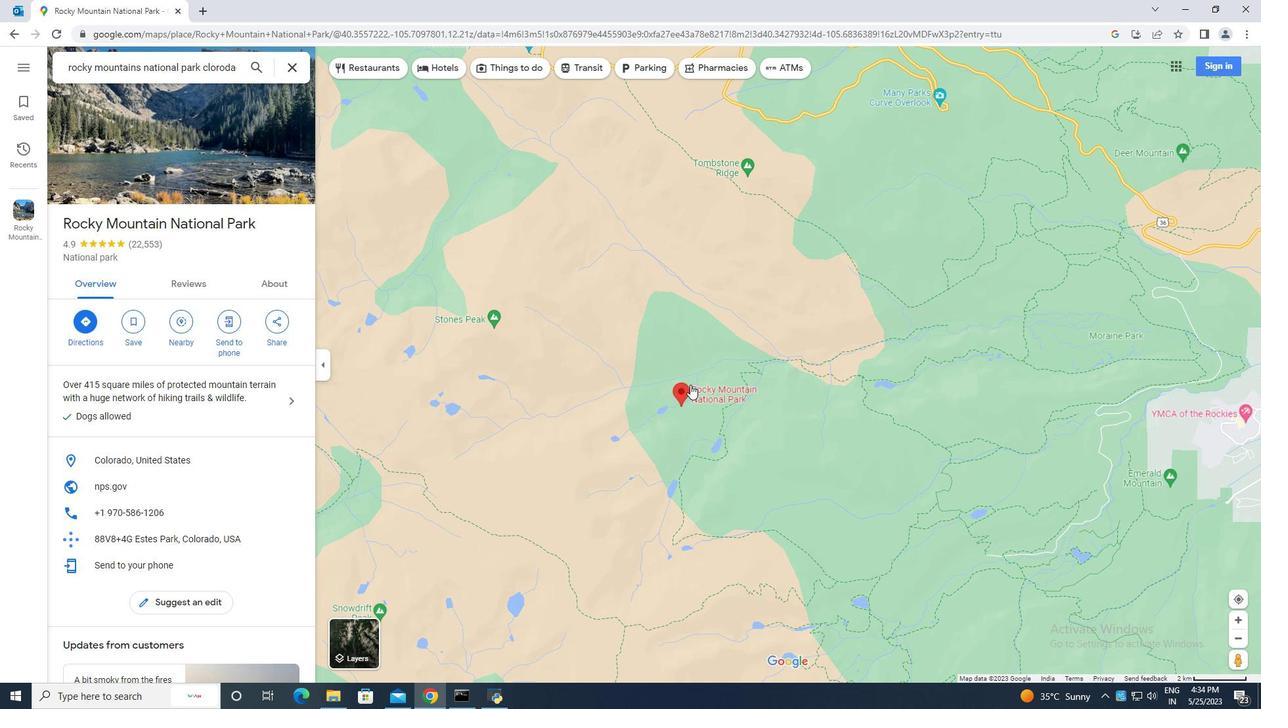 
Action: Mouse scrolled (689, 383) with delta (0, 0)
Screenshot: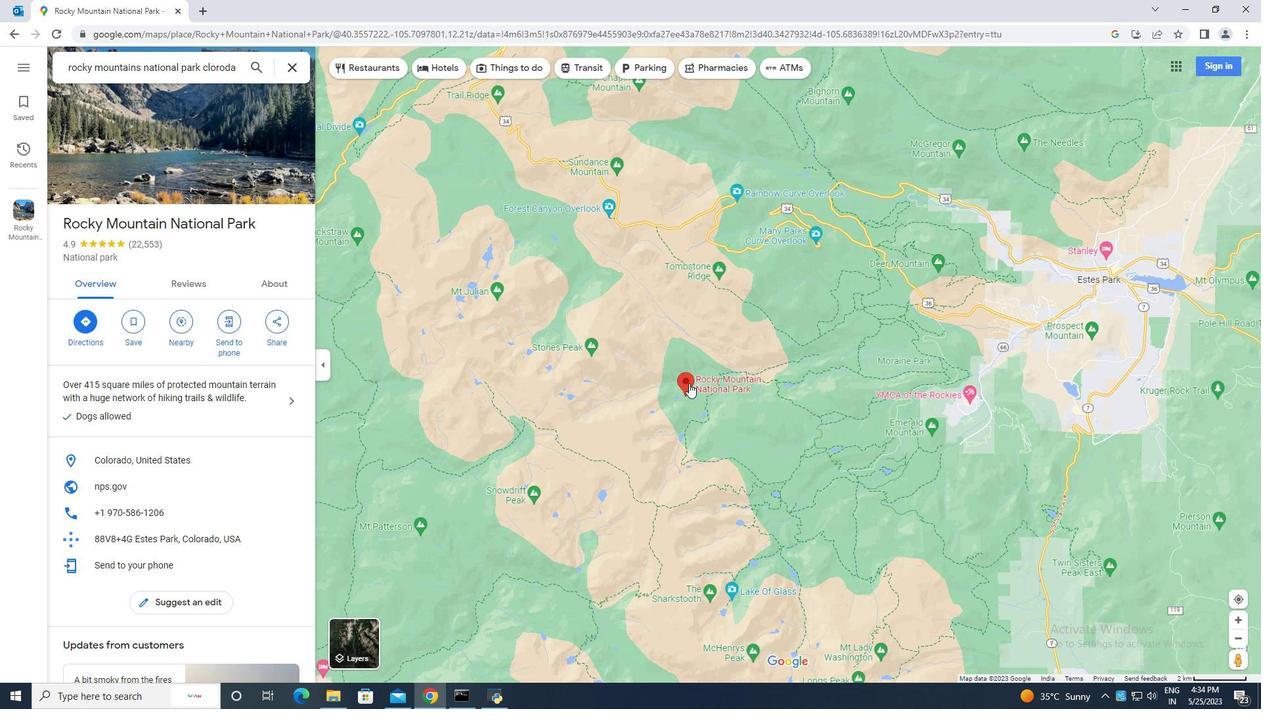 
Action: Mouse moved to (689, 383)
Screenshot: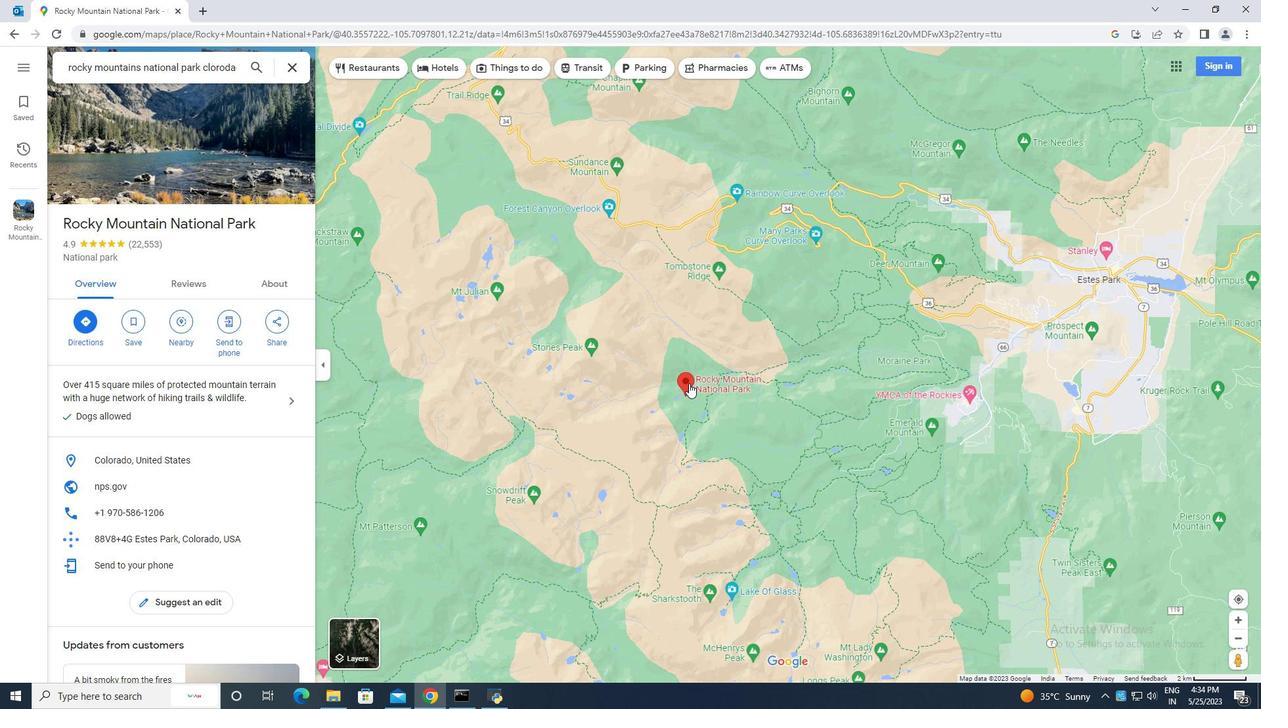 
Action: Mouse scrolled (689, 383) with delta (0, 0)
Screenshot: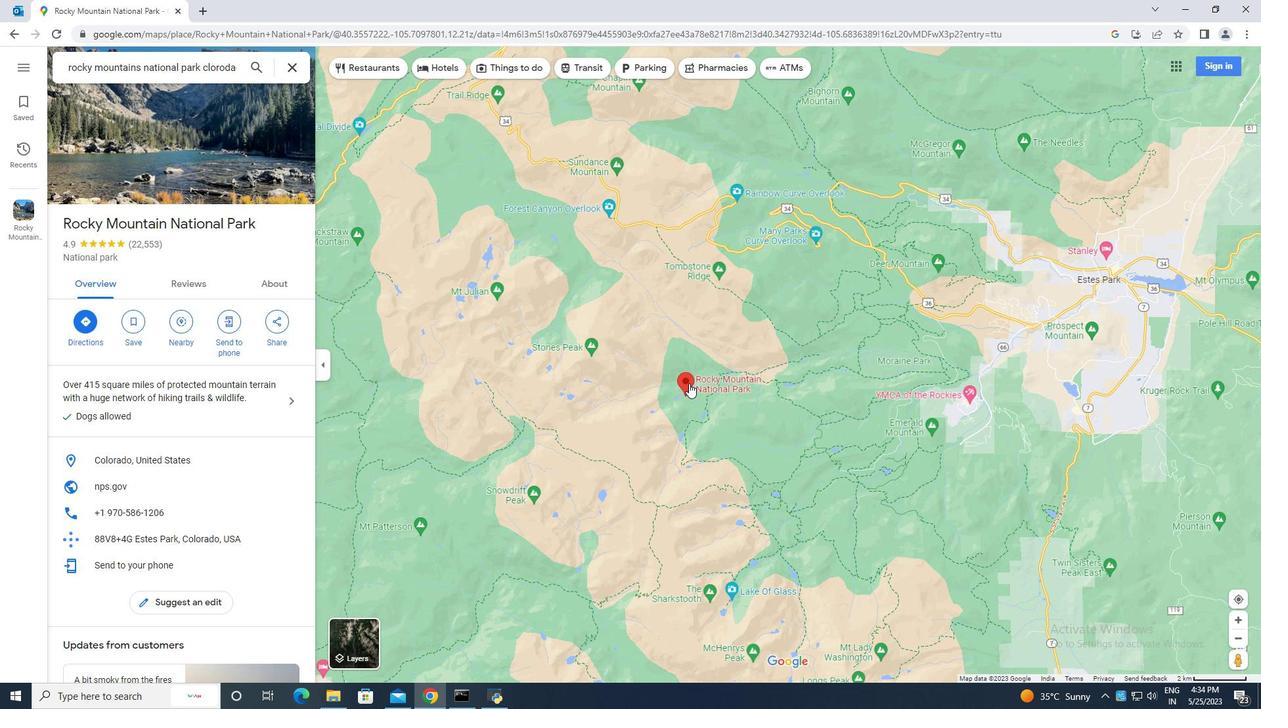
Action: Mouse scrolled (689, 383) with delta (0, 0)
Screenshot: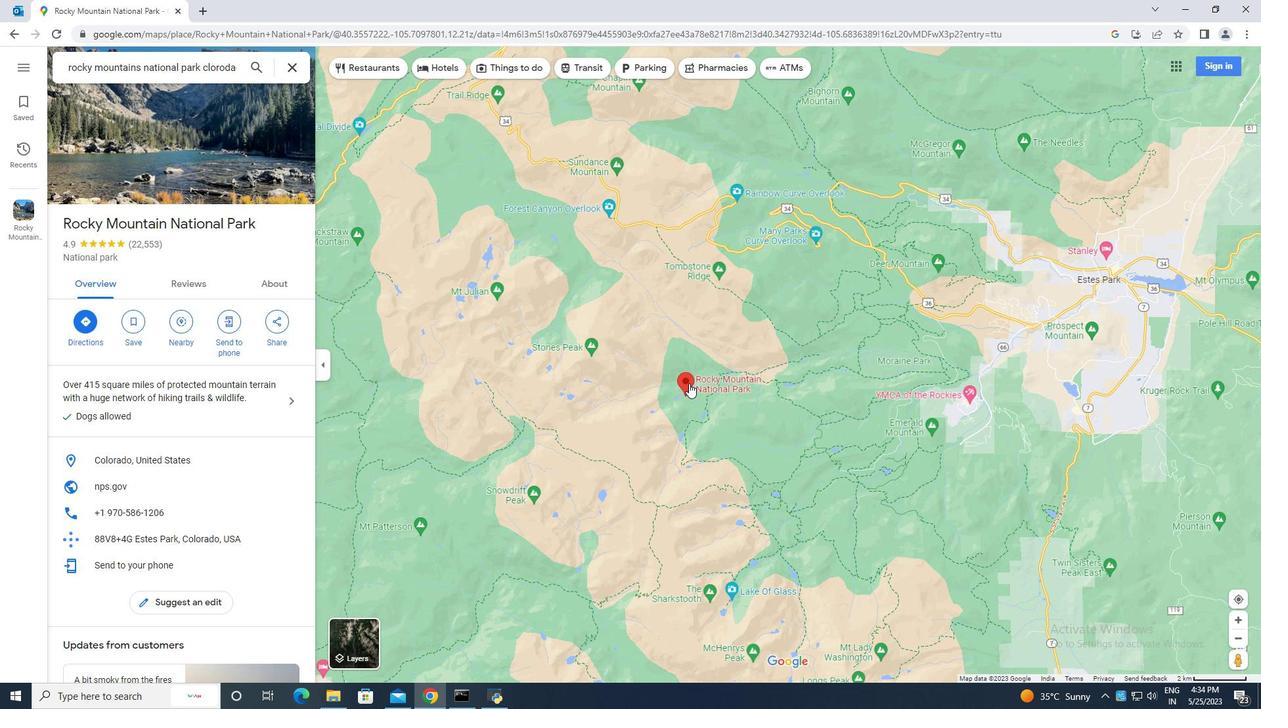 
Action: Mouse moved to (689, 384)
Screenshot: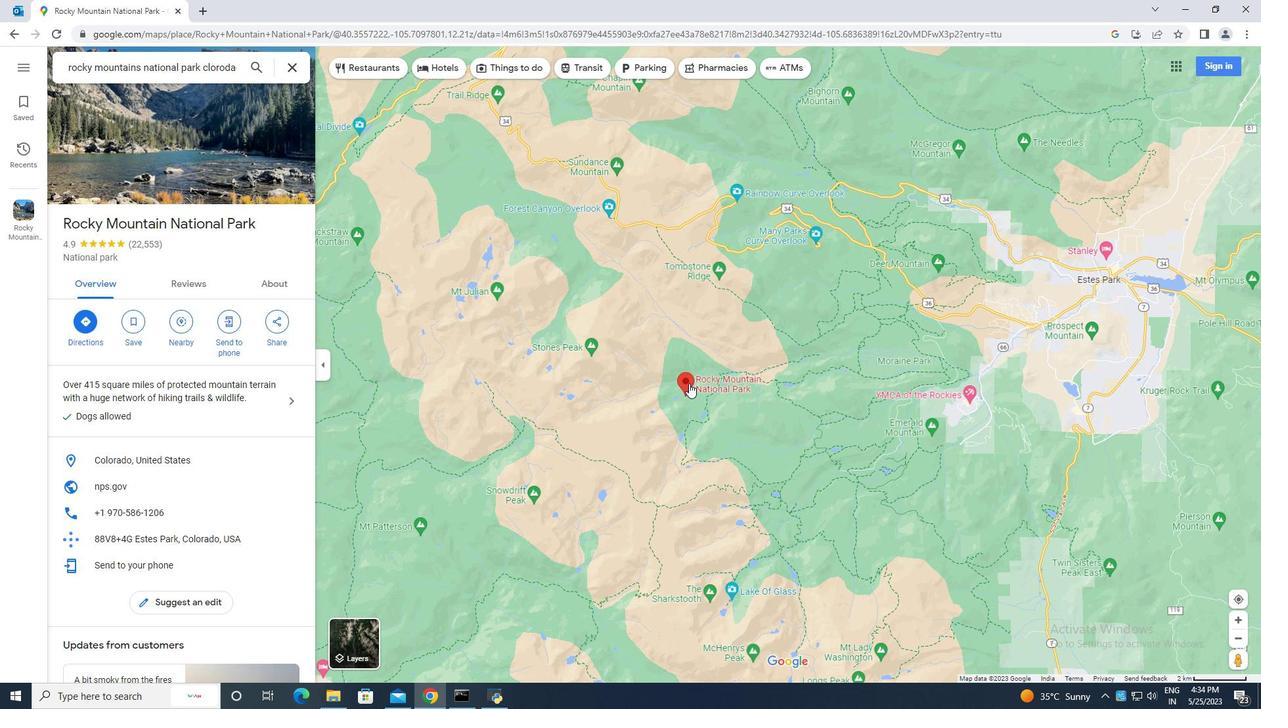 
Action: Mouse scrolled (689, 383) with delta (0, 0)
Screenshot: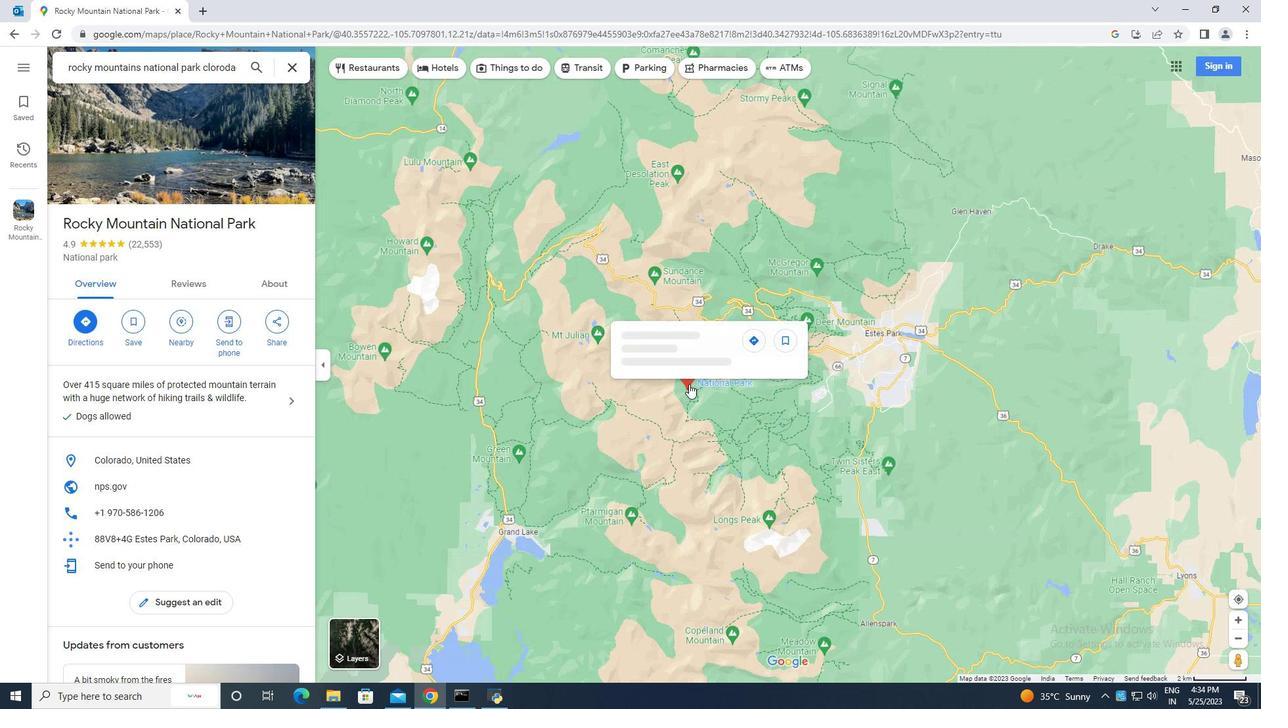 
Action: Mouse scrolled (689, 383) with delta (0, 0)
Screenshot: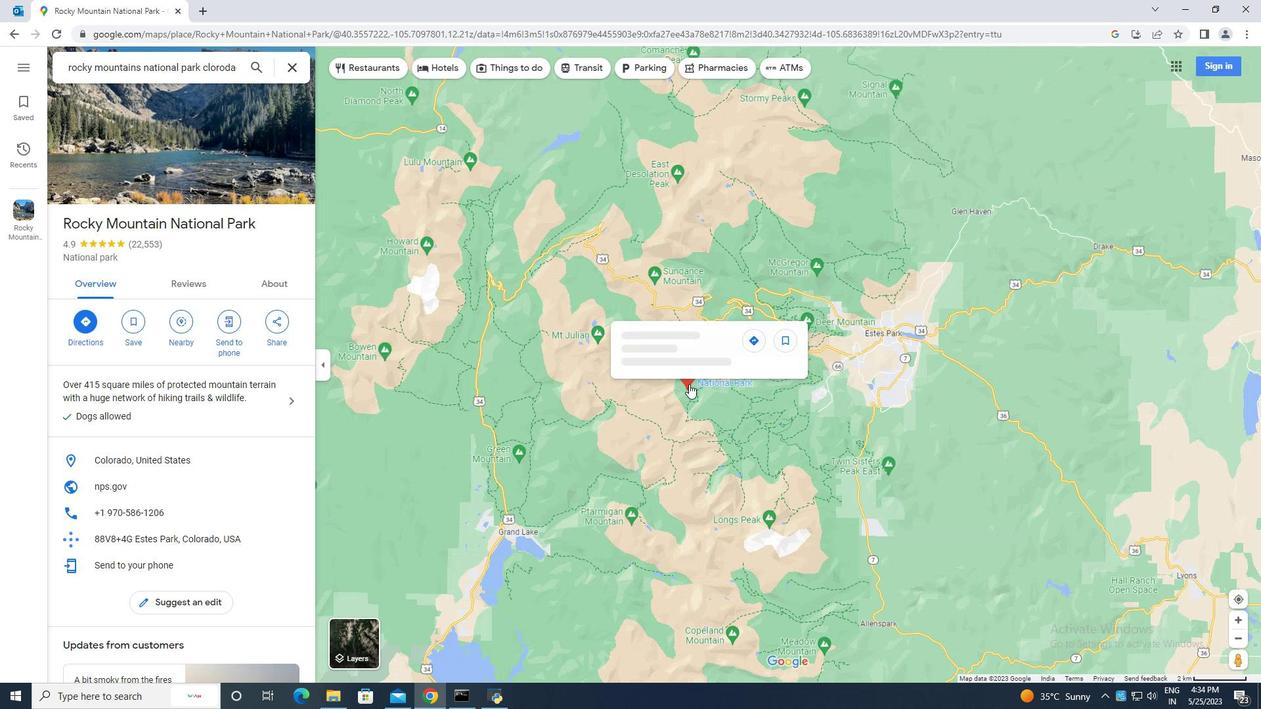 
Action: Mouse scrolled (689, 383) with delta (0, 0)
Screenshot: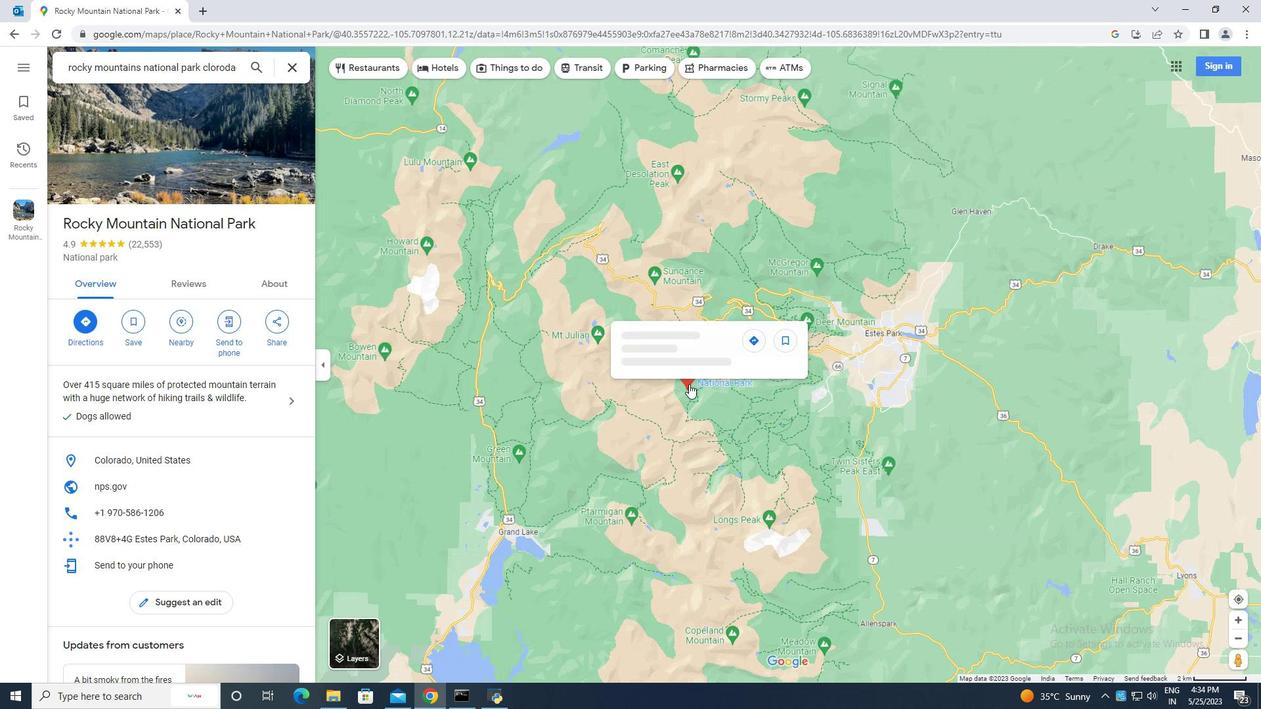 
Action: Mouse moved to (692, 386)
Screenshot: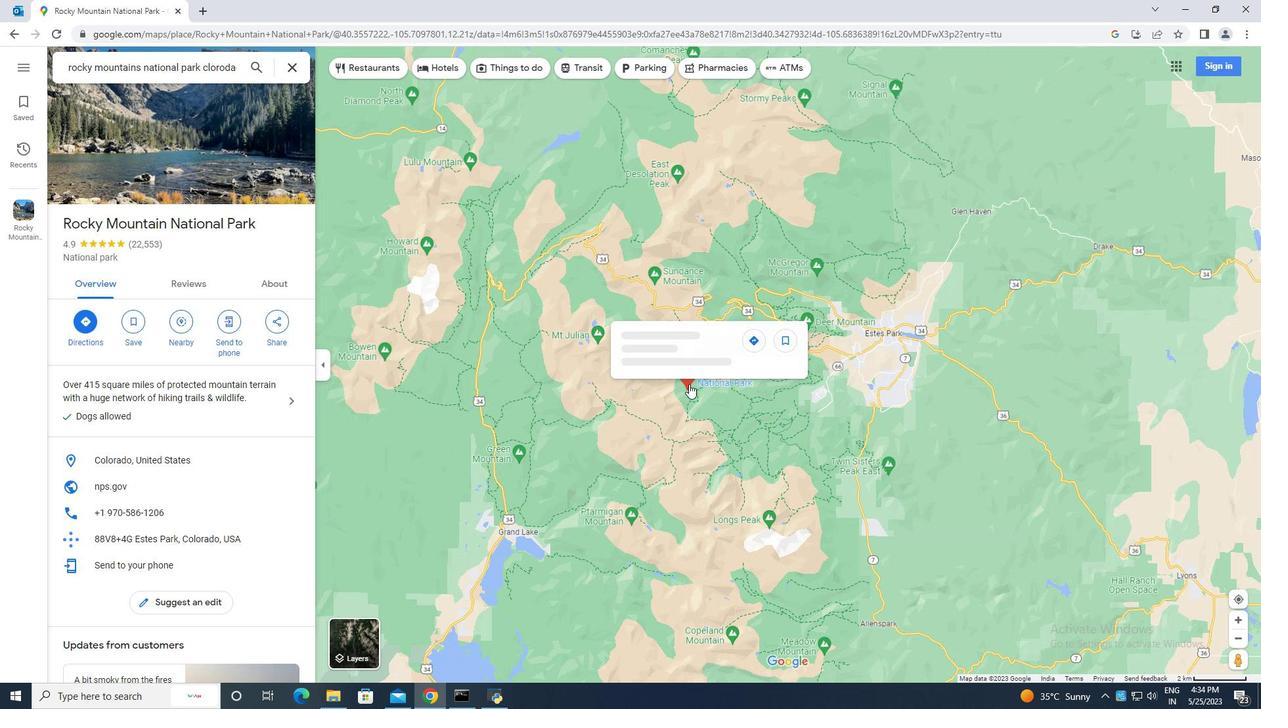 
Action: Mouse scrolled (692, 385) with delta (0, 0)
Screenshot: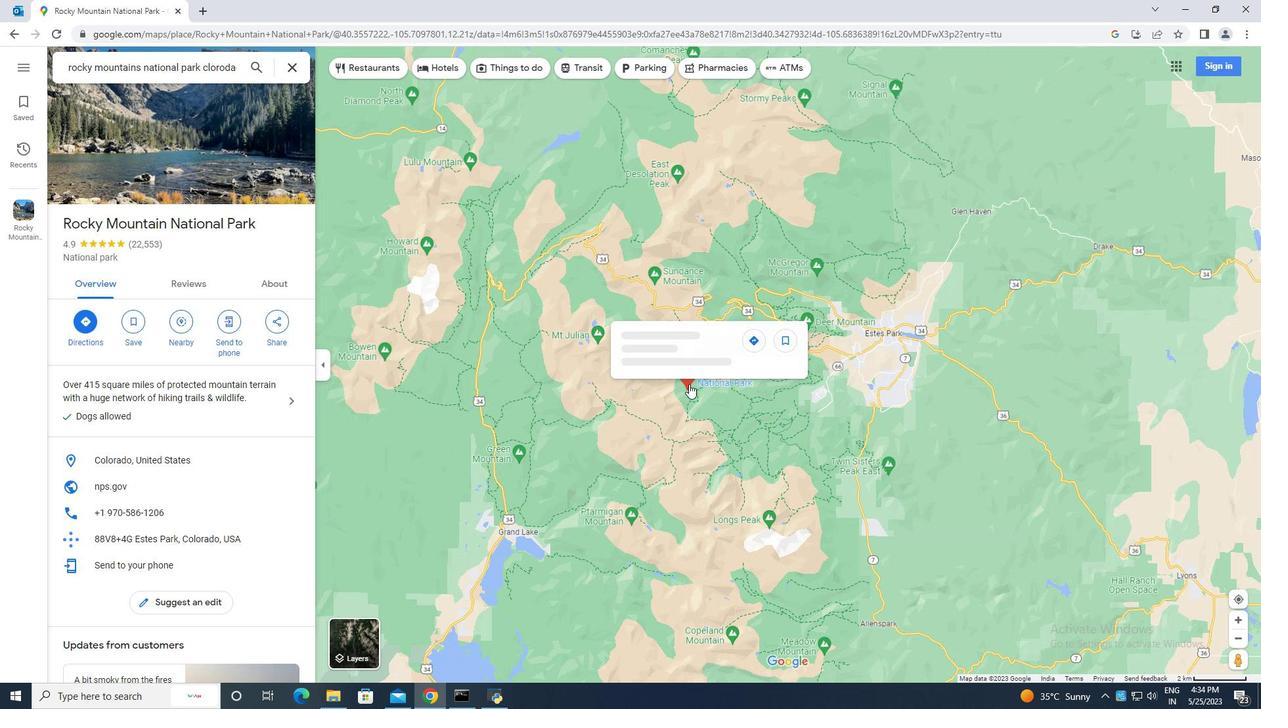 
Action: Mouse moved to (728, 408)
Screenshot: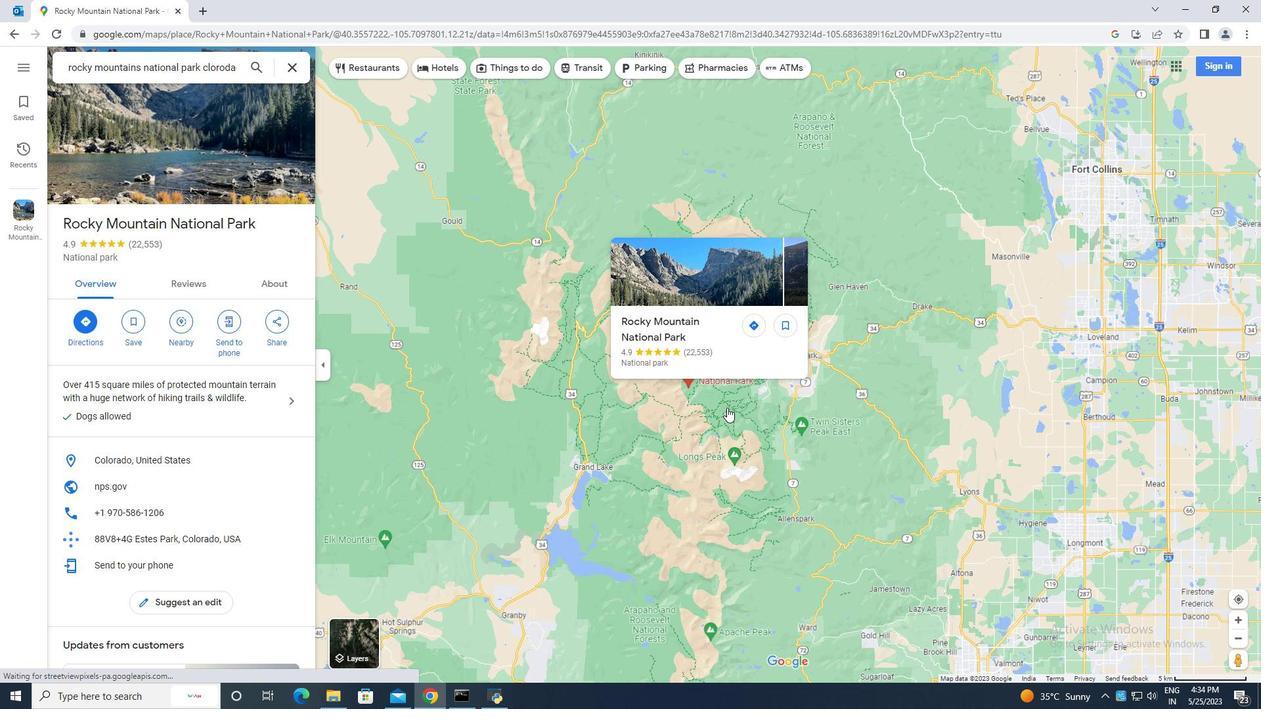 
Action: Mouse scrolled (728, 407) with delta (0, 0)
Screenshot: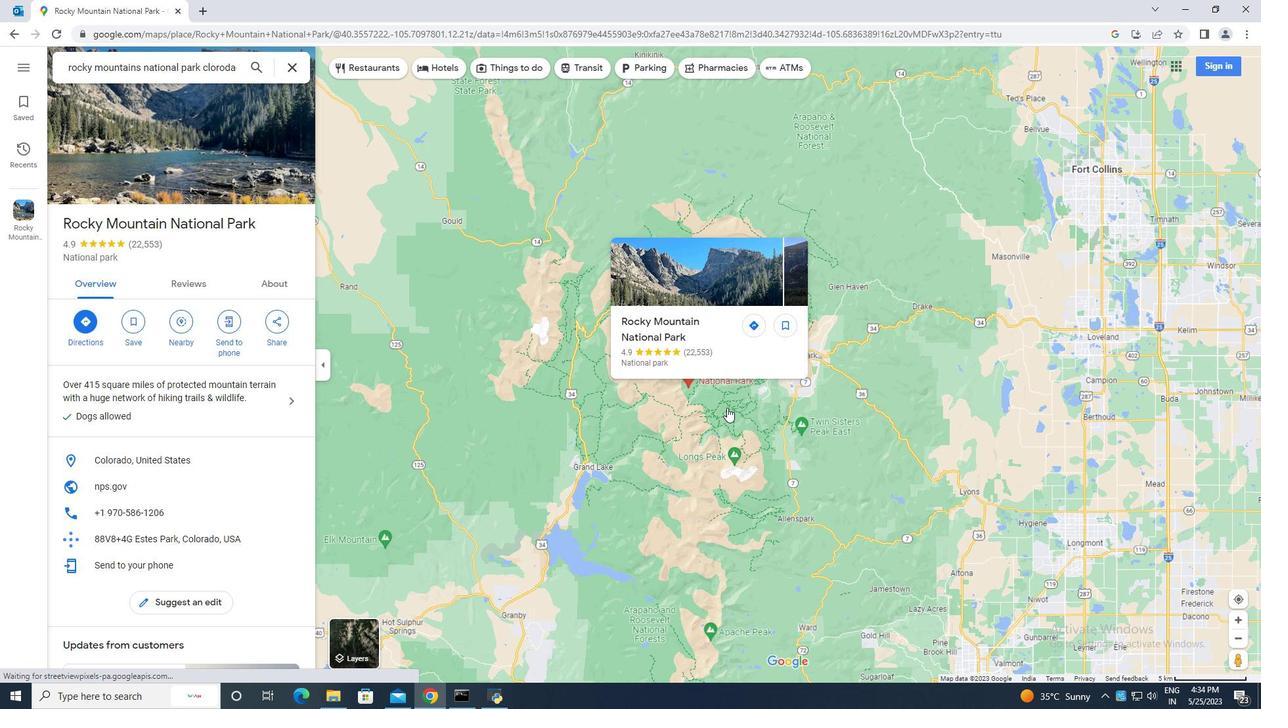 
Action: Mouse scrolled (728, 407) with delta (0, 0)
Screenshot: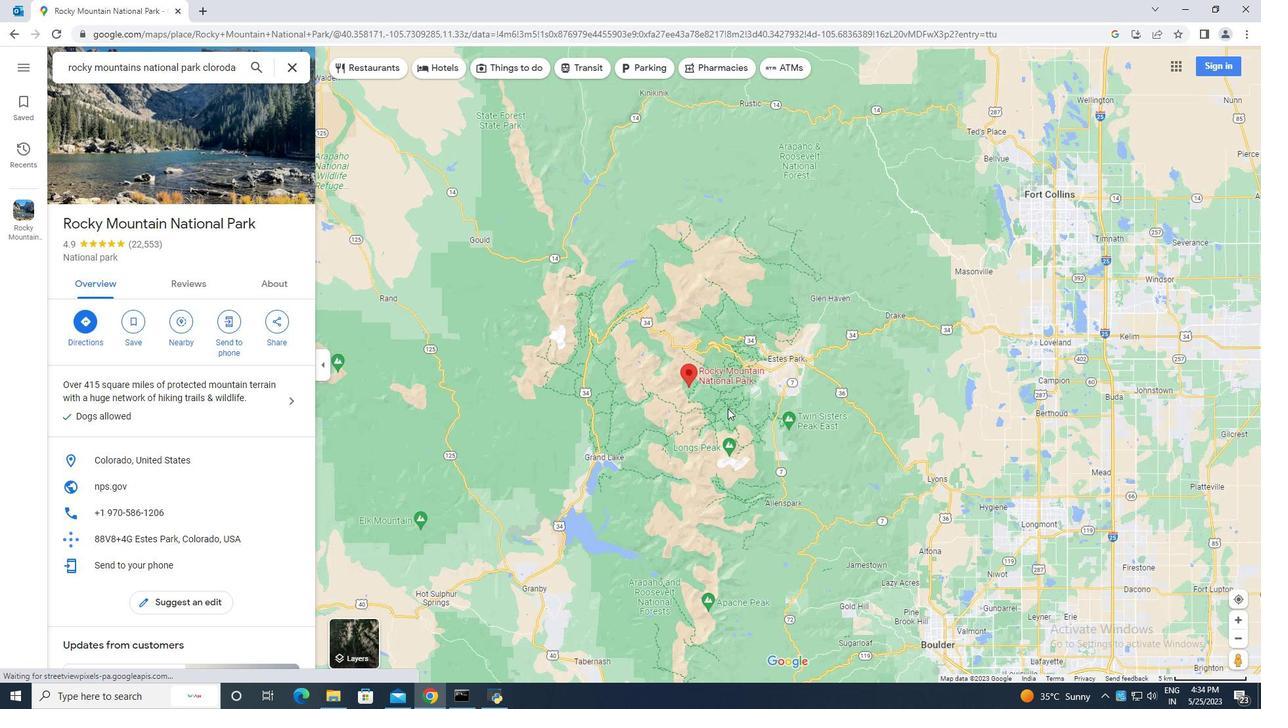 
Action: Mouse moved to (726, 404)
Screenshot: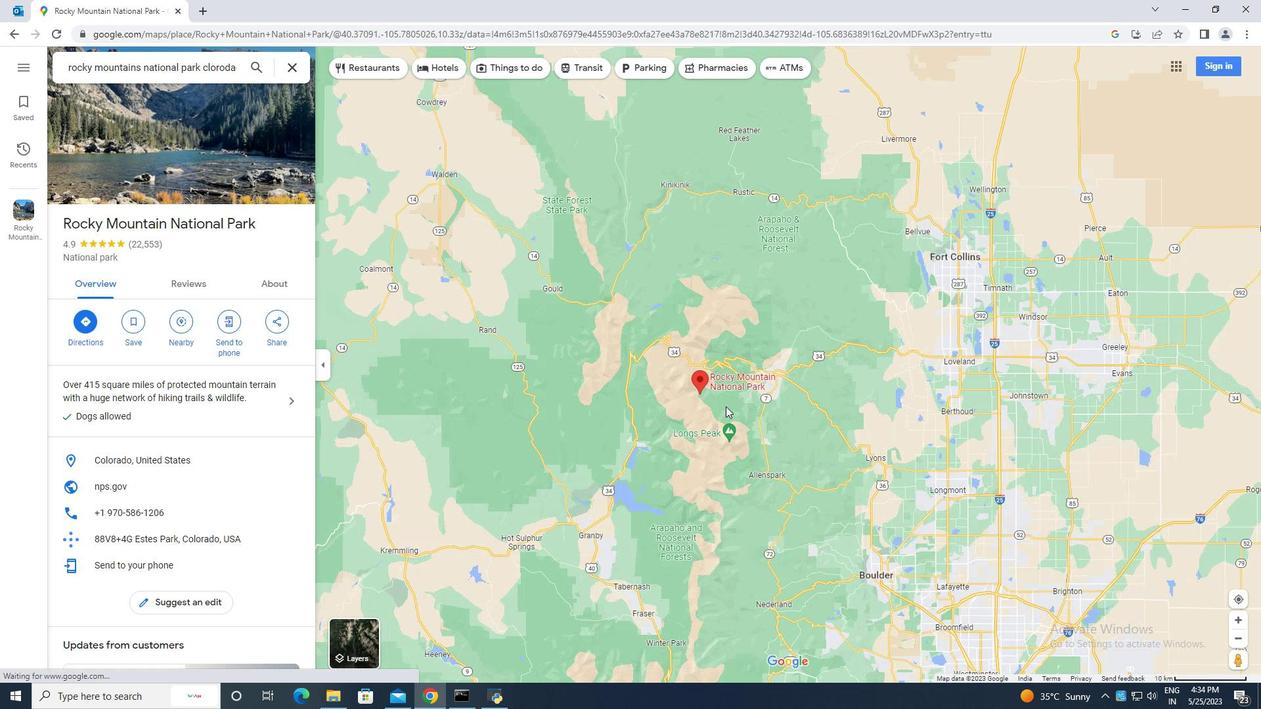 
Action: Mouse scrolled (726, 405) with delta (0, 0)
Screenshot: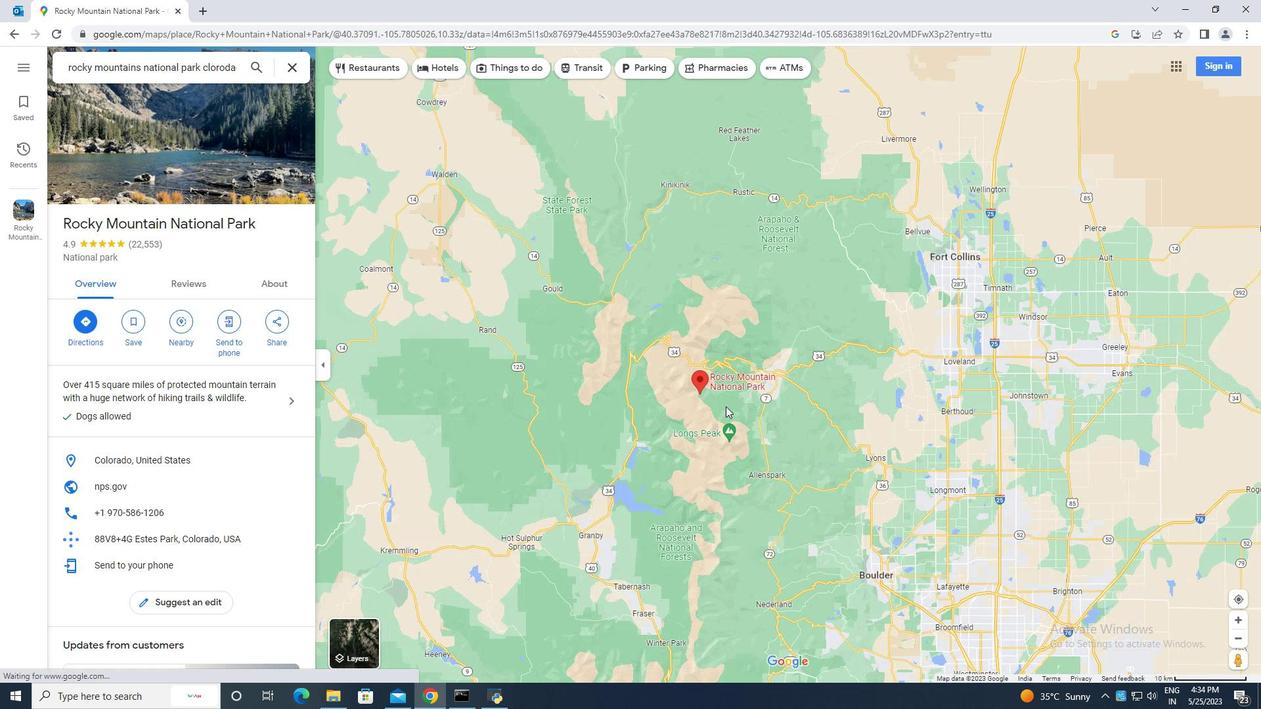 
Action: Mouse scrolled (726, 405) with delta (0, 0)
Screenshot: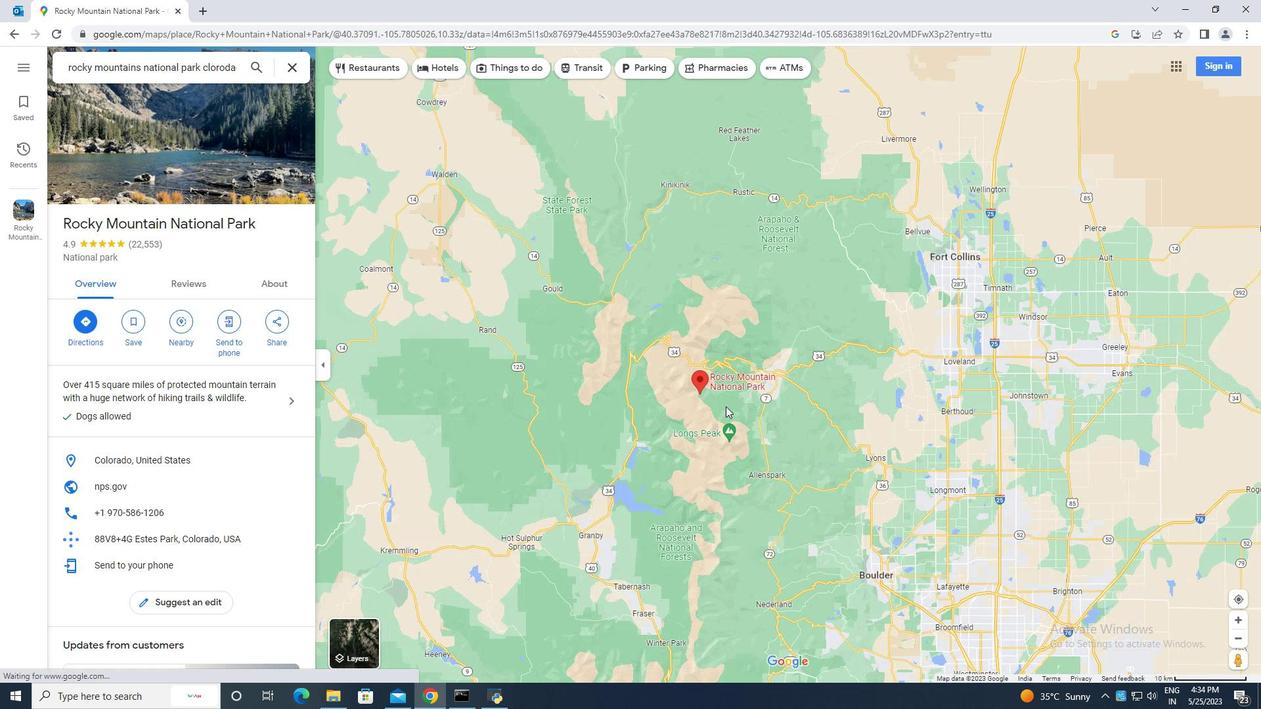 
Action: Mouse scrolled (726, 405) with delta (0, 0)
Screenshot: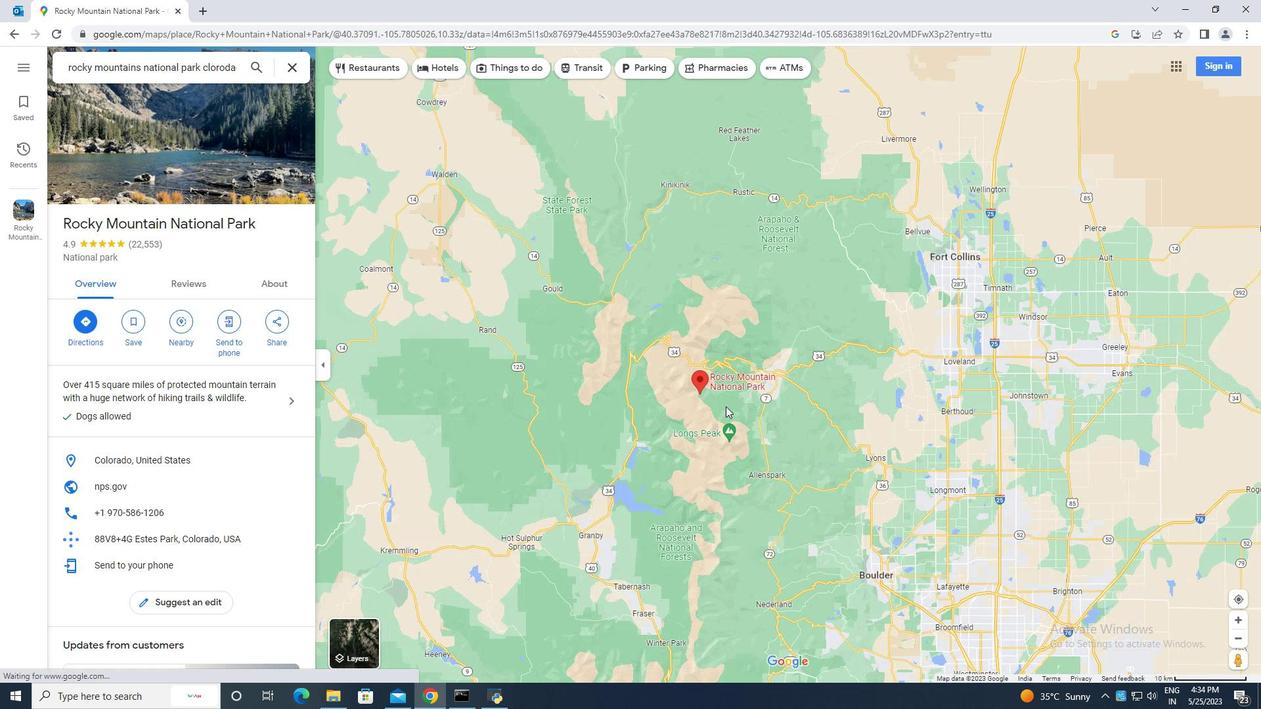 
Action: Mouse scrolled (726, 405) with delta (0, 0)
Screenshot: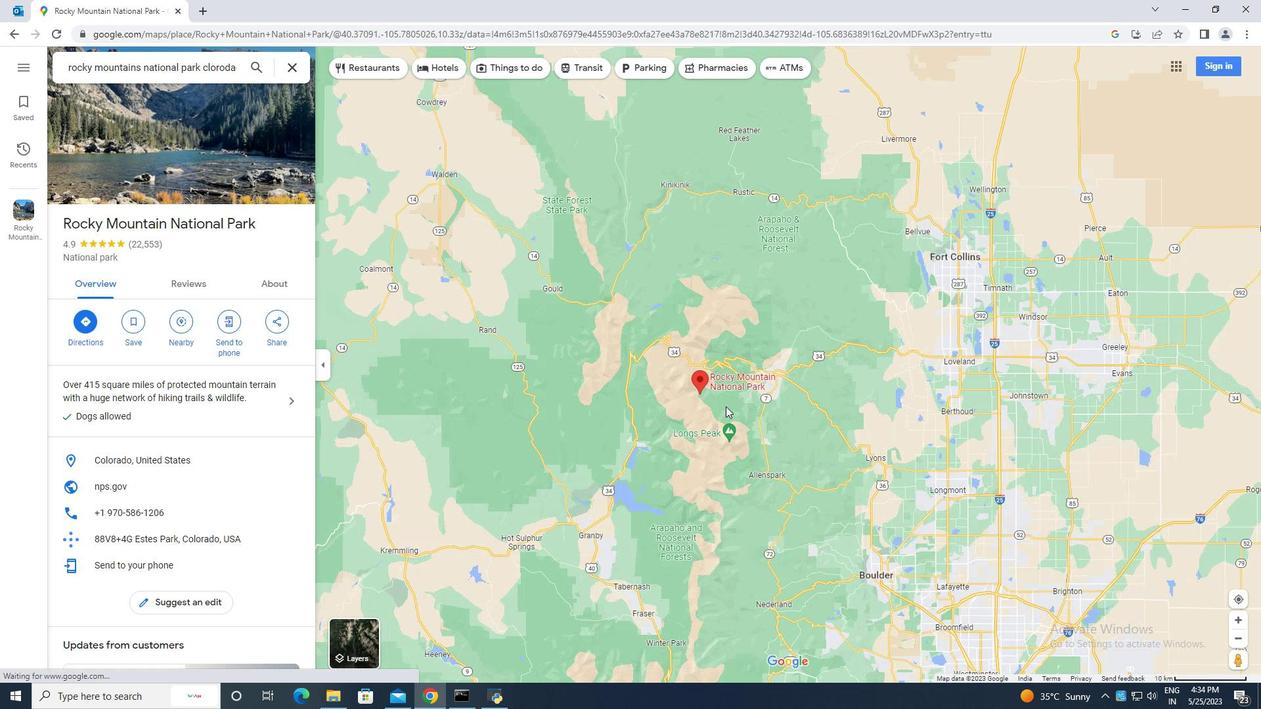 
Action: Mouse moved to (725, 404)
Screenshot: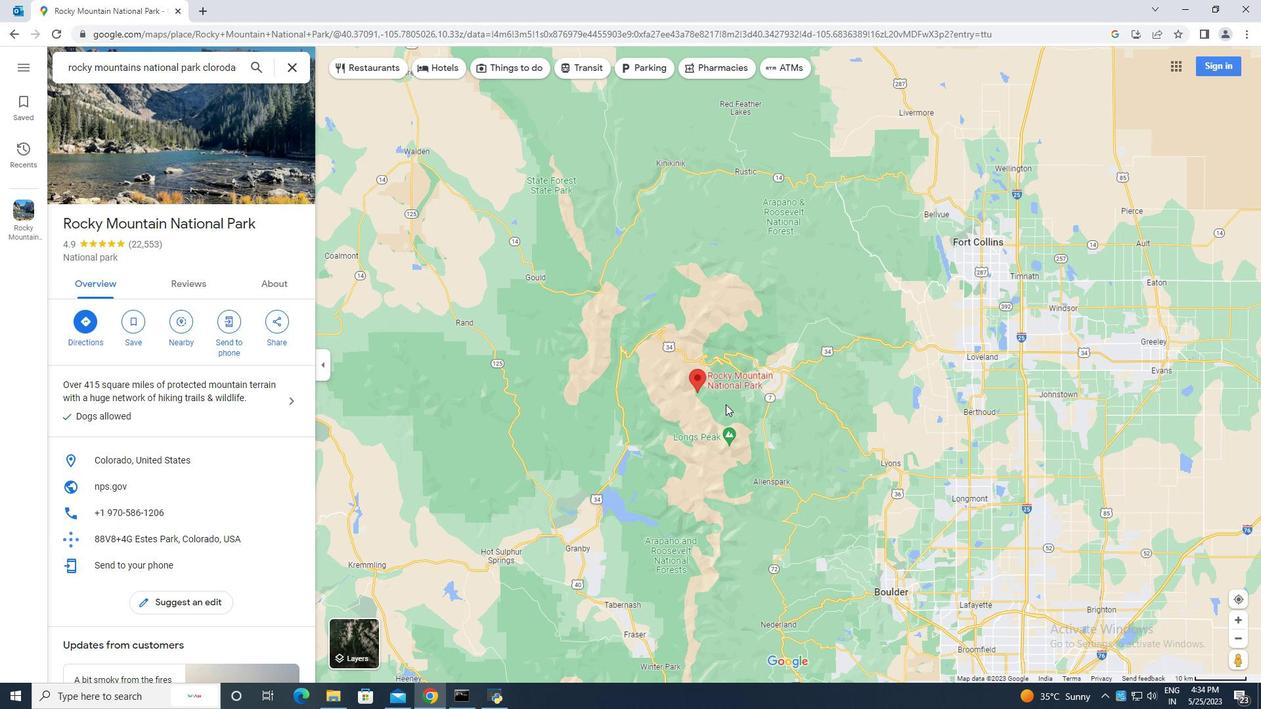 
Action: Mouse scrolled (725, 405) with delta (0, 0)
Screenshot: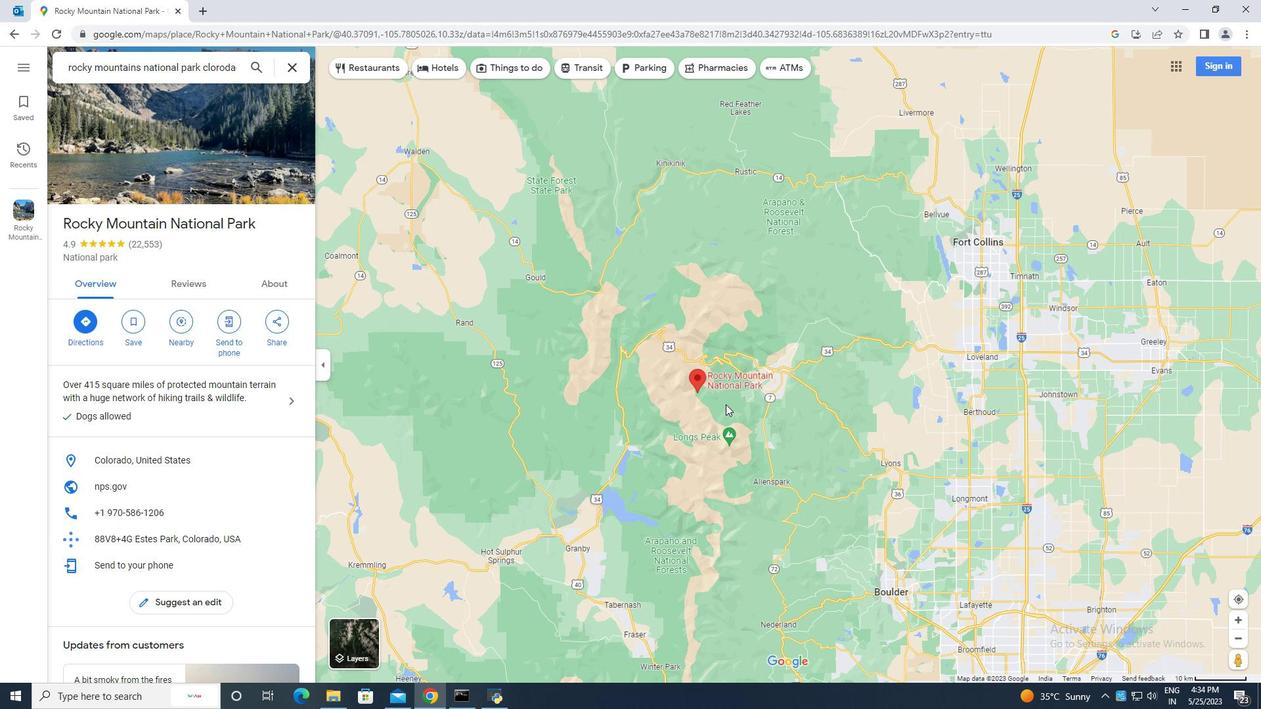 
Action: Mouse scrolled (725, 405) with delta (0, 0)
Screenshot: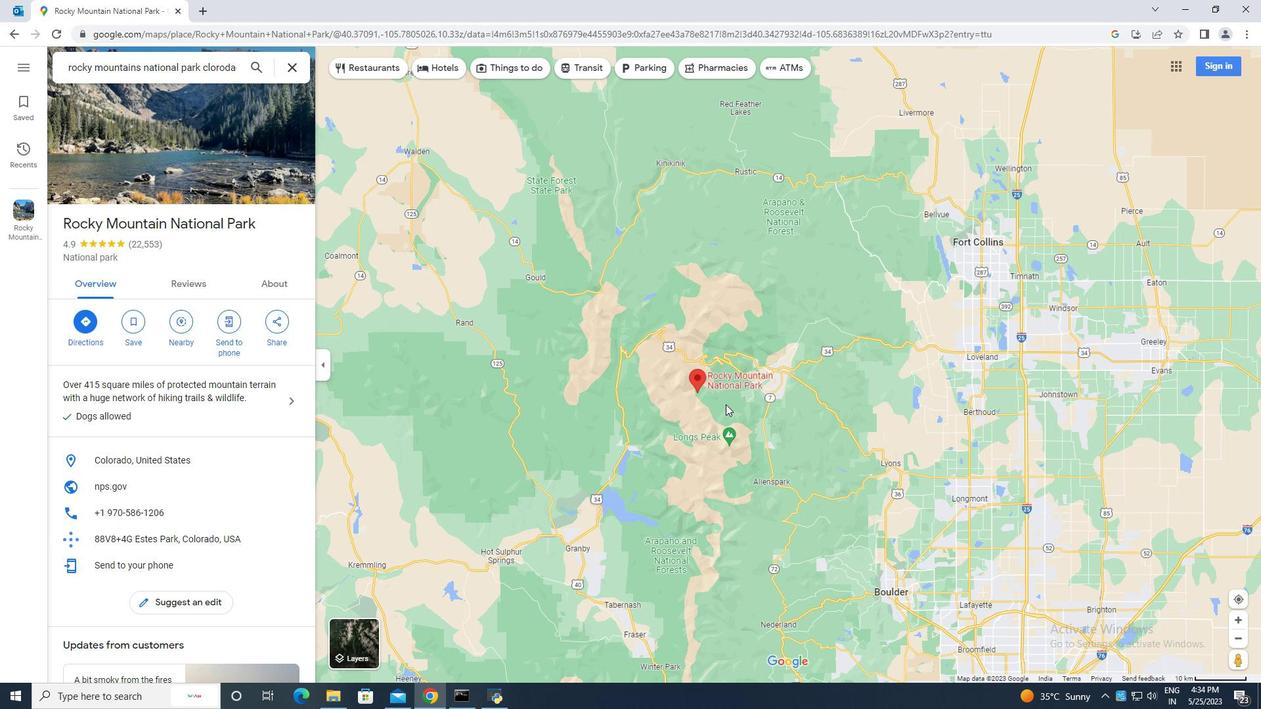 
Action: Mouse scrolled (725, 405) with delta (0, 0)
Screenshot: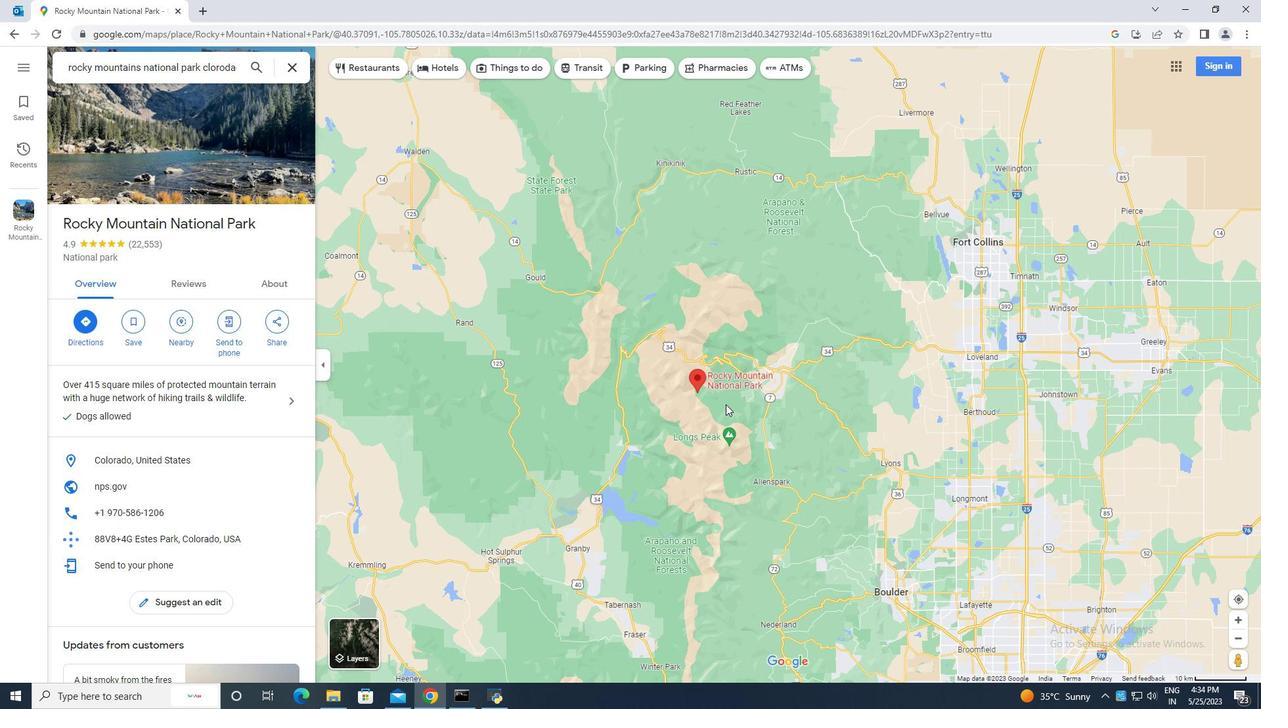 
Action: Mouse moved to (688, 351)
Screenshot: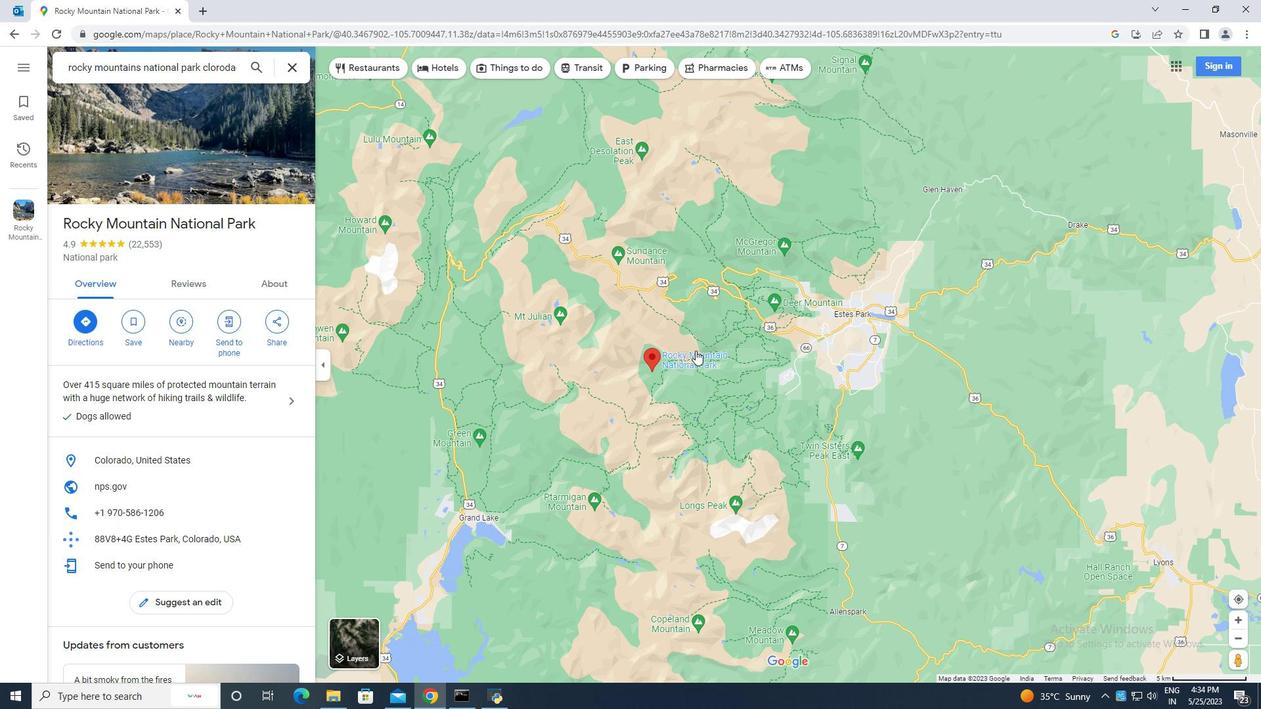 
Action: Mouse scrolled (692, 351) with delta (0, 0)
Screenshot: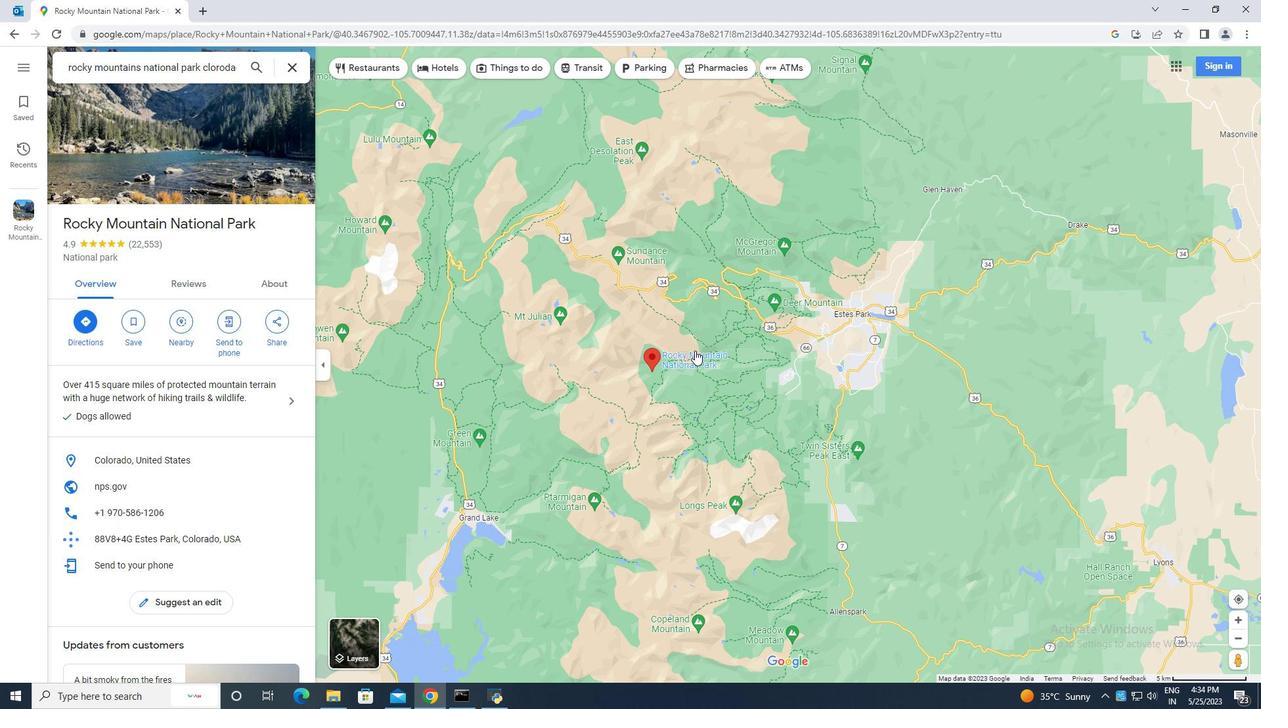 
Action: Mouse moved to (687, 351)
Screenshot: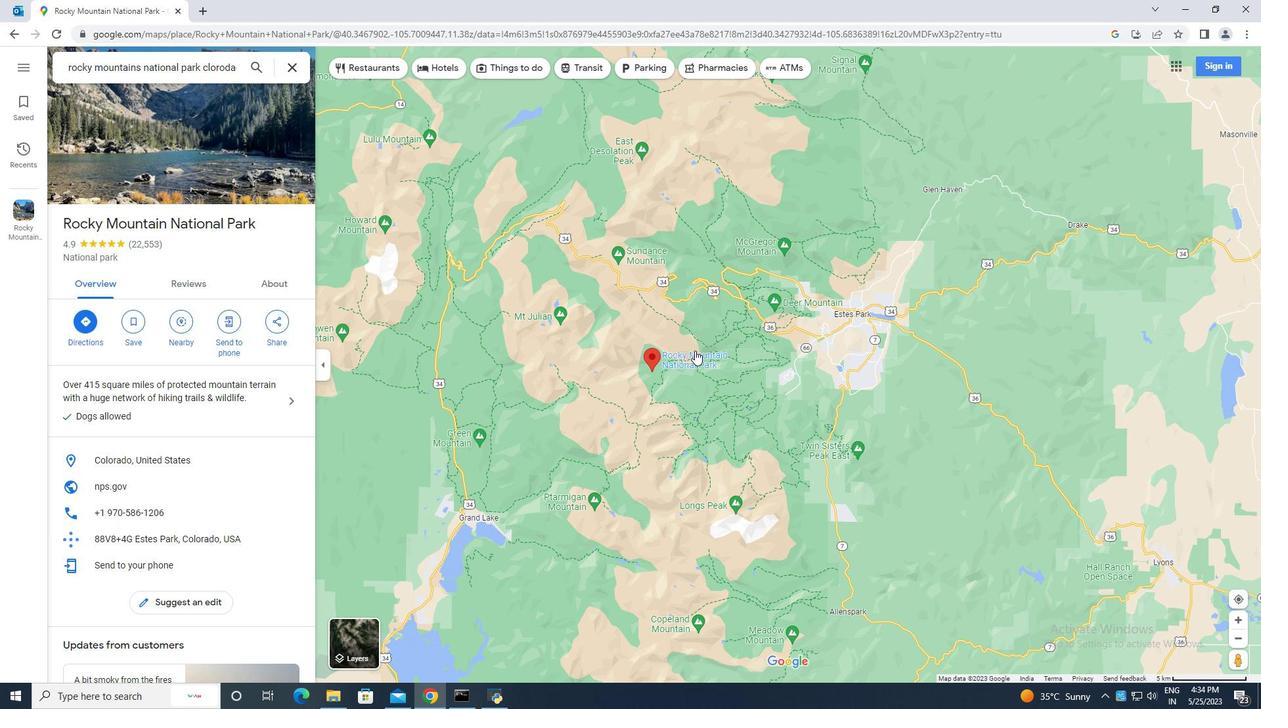 
Action: Mouse scrolled (692, 351) with delta (0, 0)
Screenshot: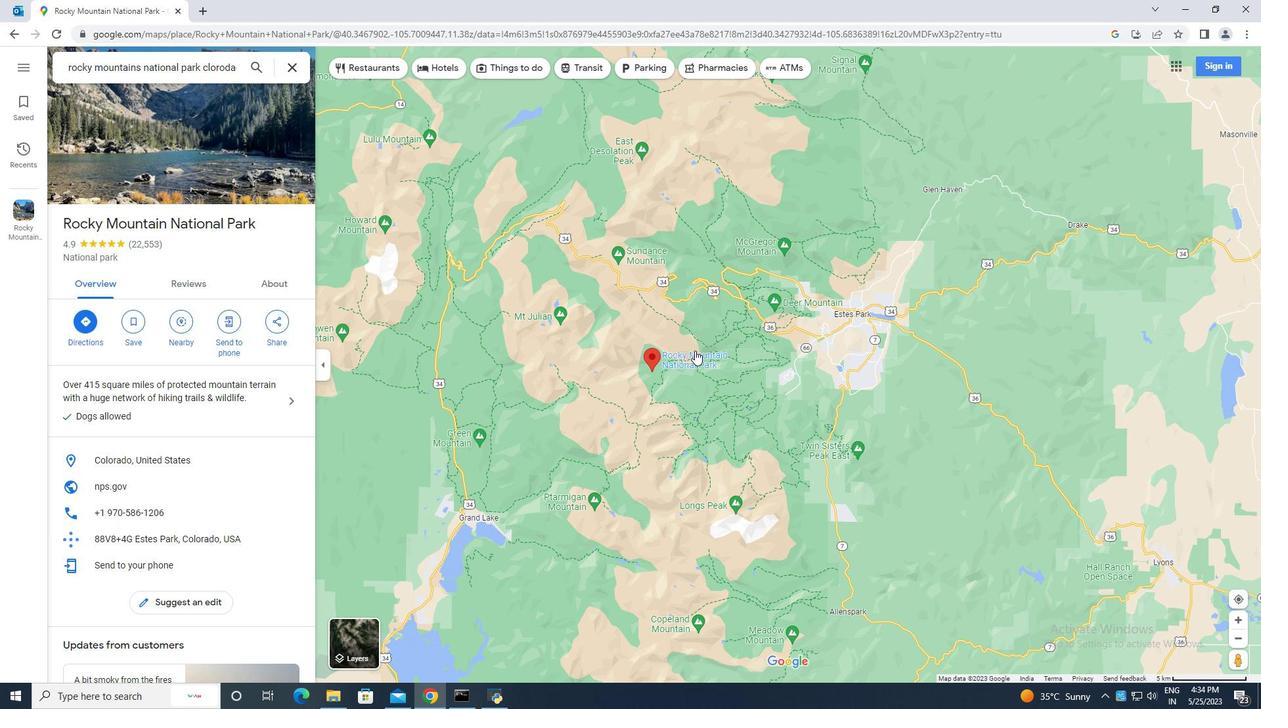 
Action: Mouse moved to (686, 352)
Screenshot: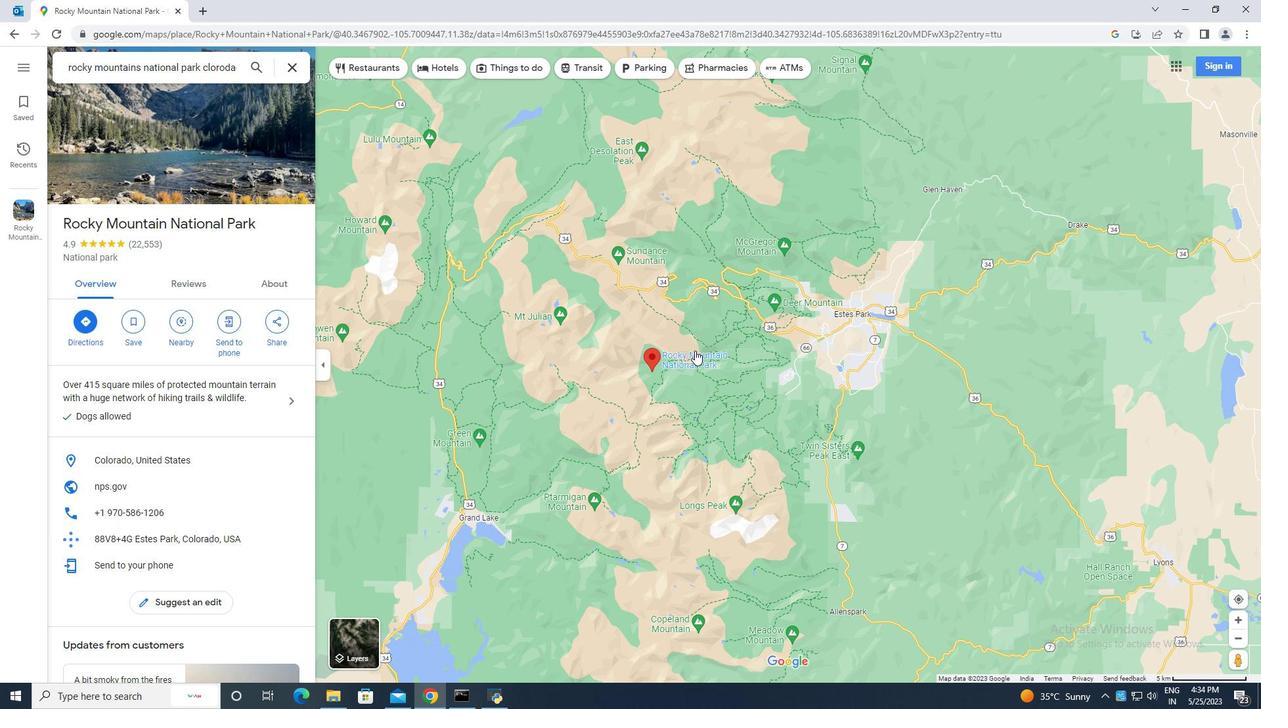 
Action: Mouse scrolled (692, 351) with delta (0, 0)
Screenshot: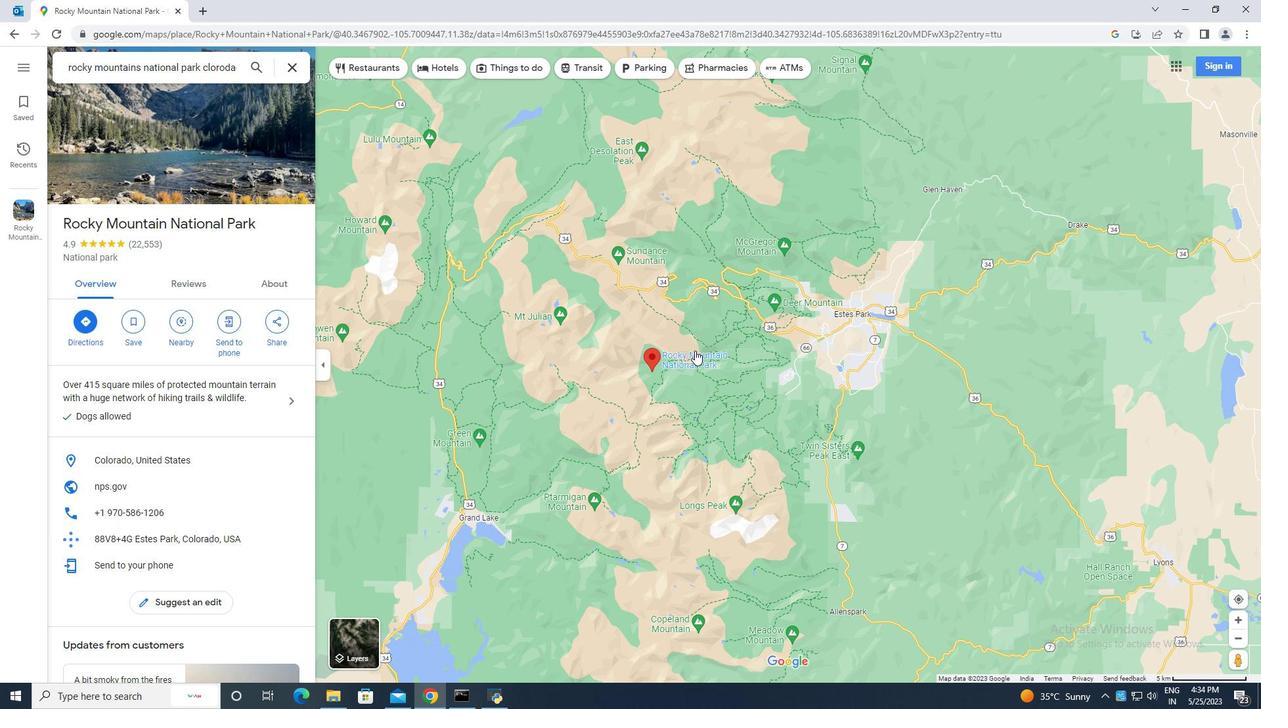 
Action: Mouse moved to (185, 373)
Screenshot: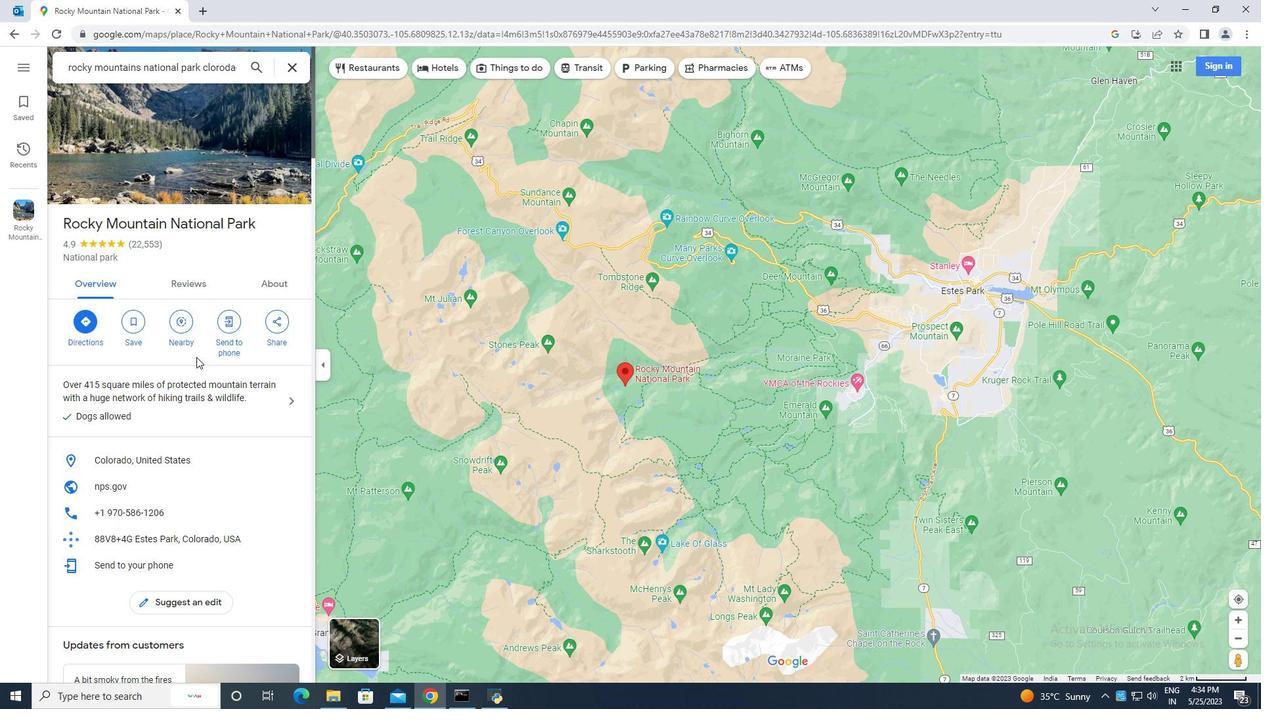 
Action: Mouse scrolled (185, 373) with delta (0, 0)
Screenshot: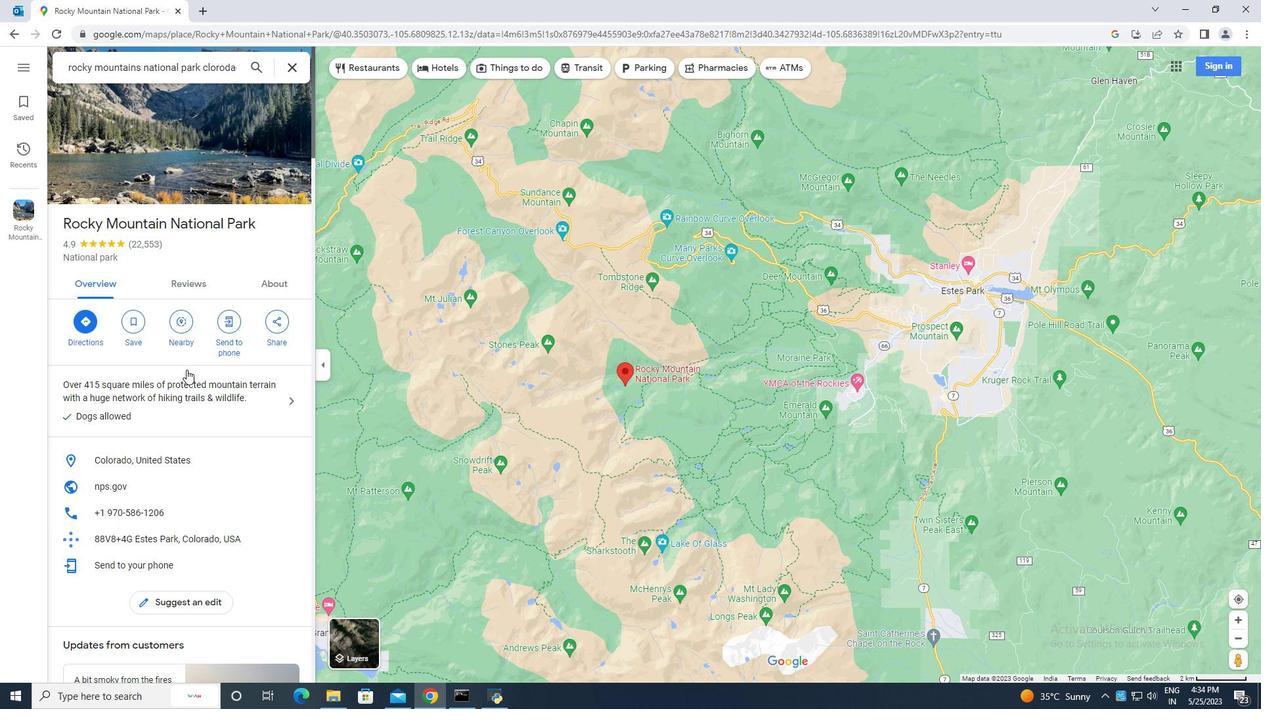 
Action: Mouse moved to (185, 374)
Screenshot: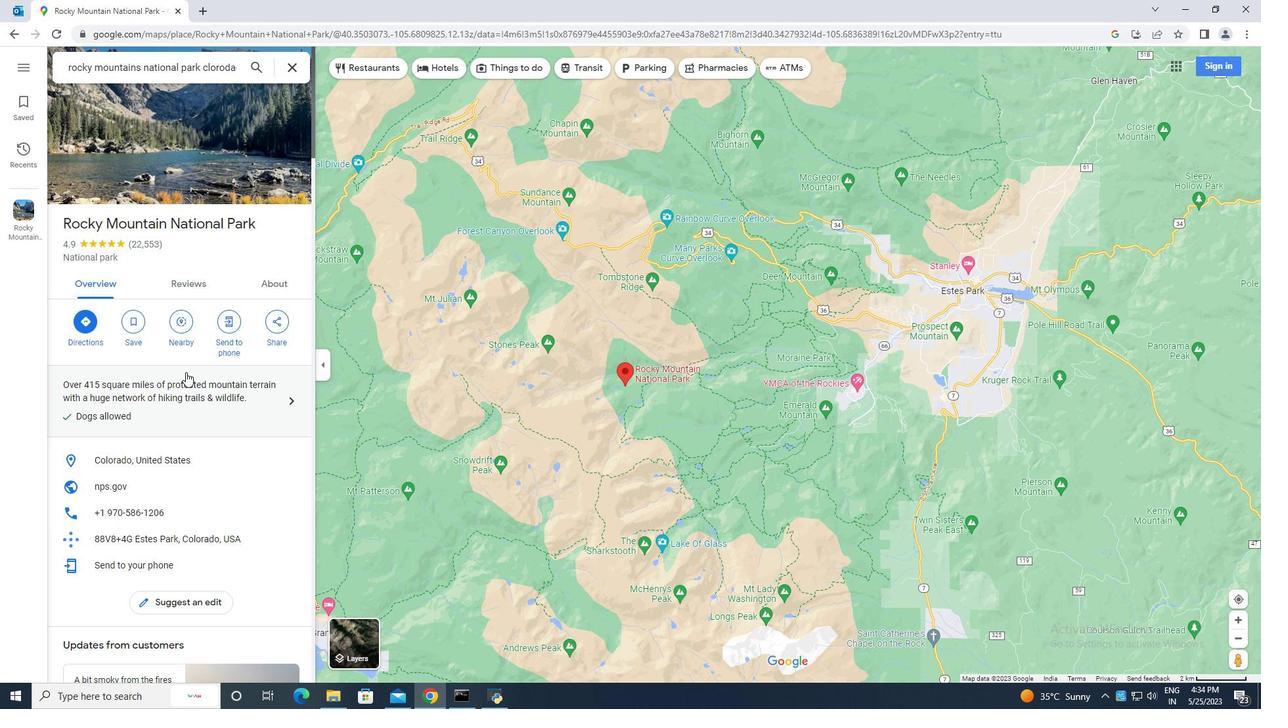 
Action: Mouse scrolled (185, 373) with delta (0, 0)
Screenshot: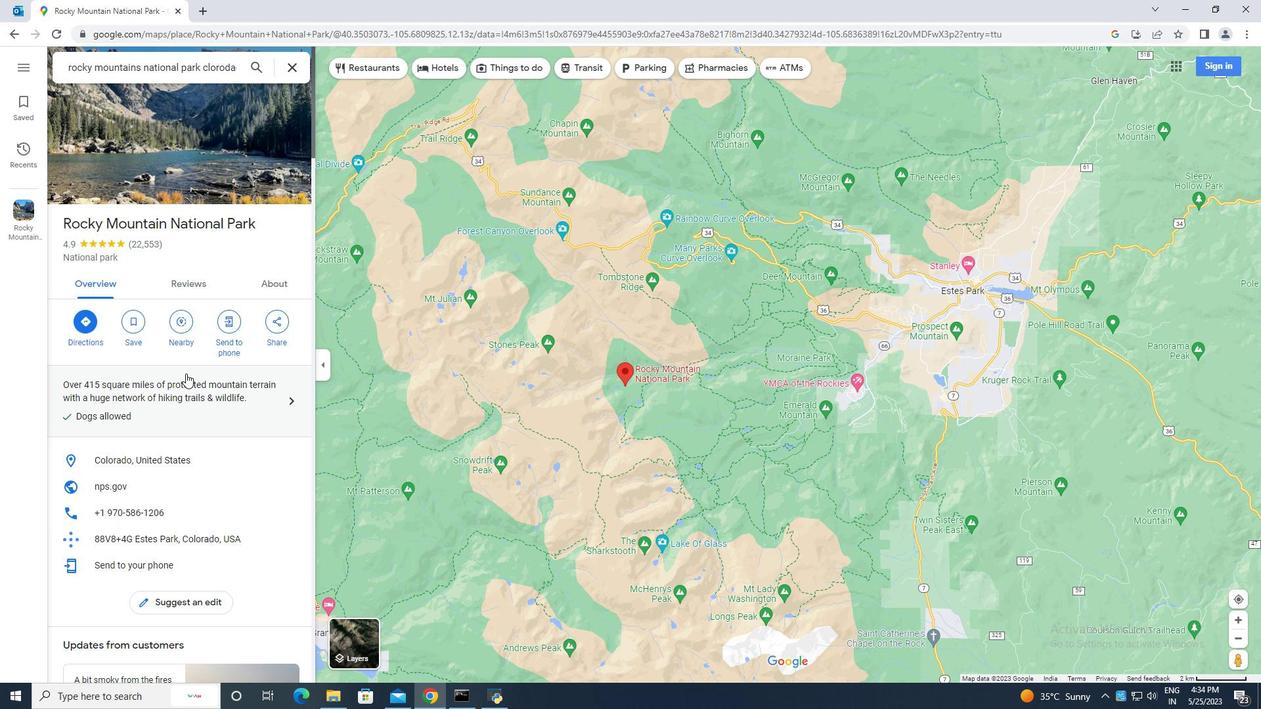 
Action: Mouse moved to (92, 262)
Screenshot: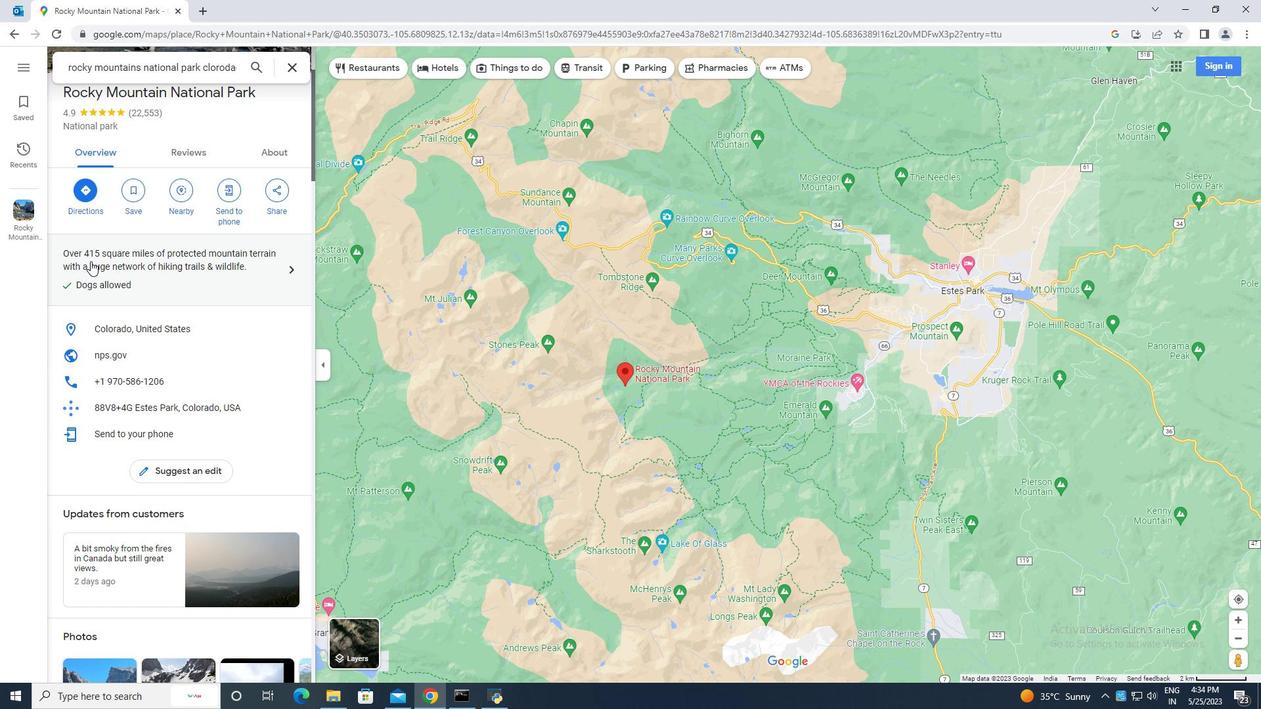 
Action: Mouse scrolled (92, 262) with delta (0, 0)
Screenshot: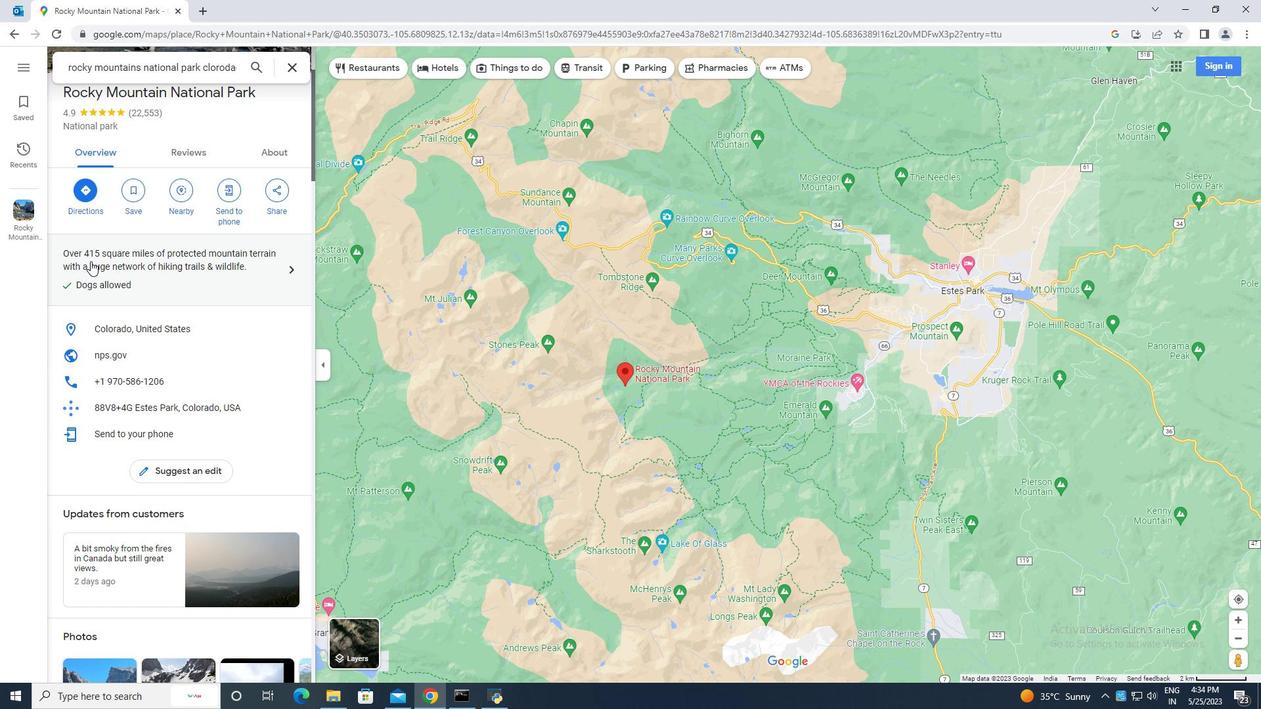 
Action: Mouse moved to (213, 412)
Screenshot: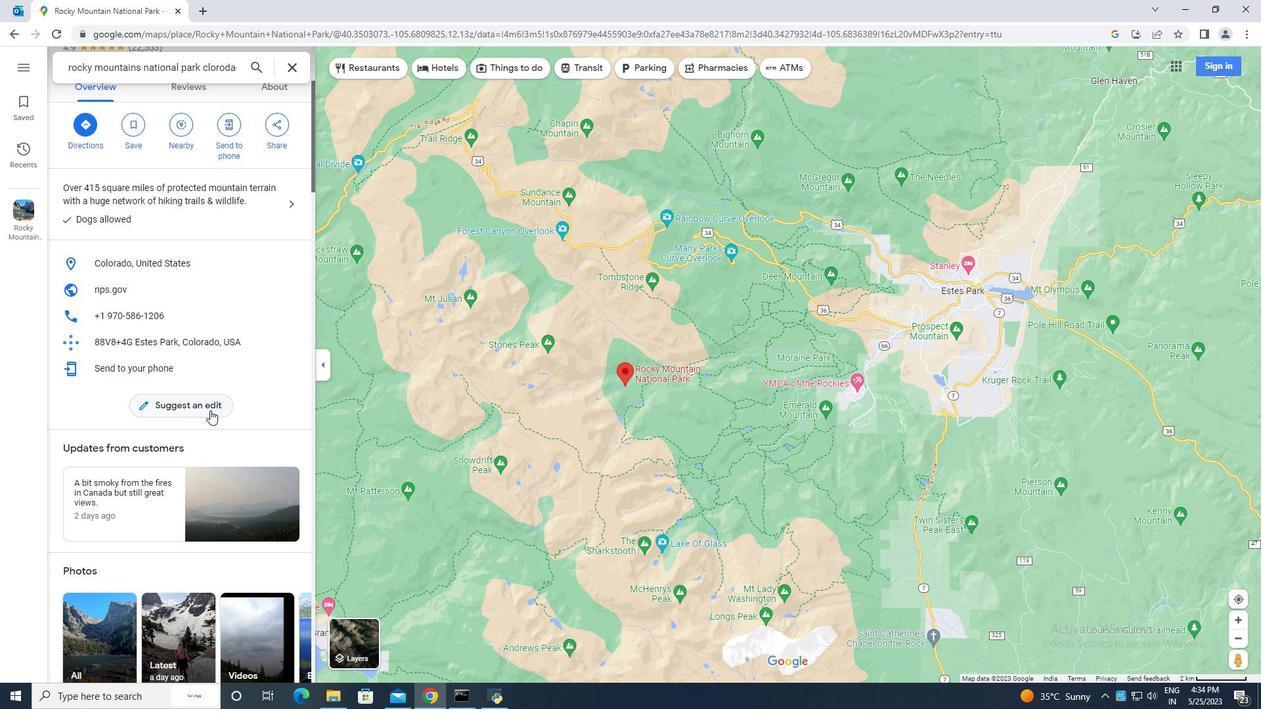 
Action: Mouse scrolled (213, 411) with delta (0, 0)
Screenshot: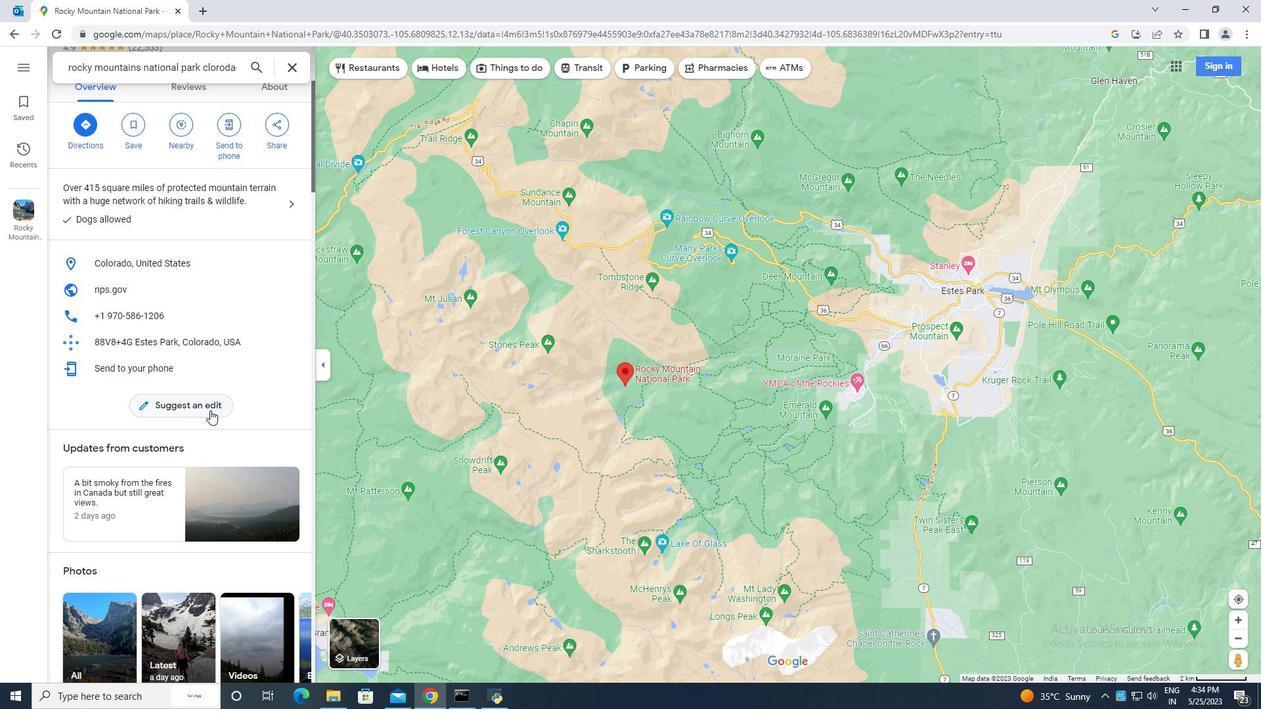 
Action: Mouse moved to (213, 412)
Screenshot: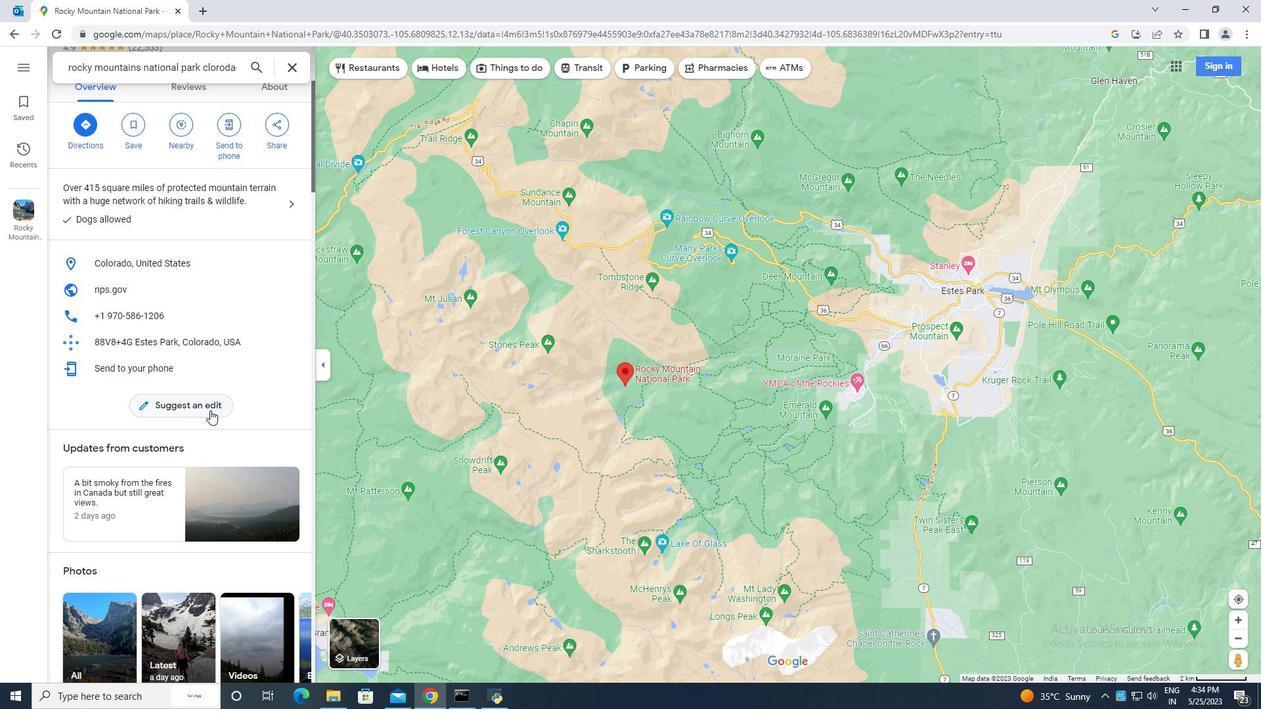 
Action: Mouse scrolled (213, 411) with delta (0, 0)
Screenshot: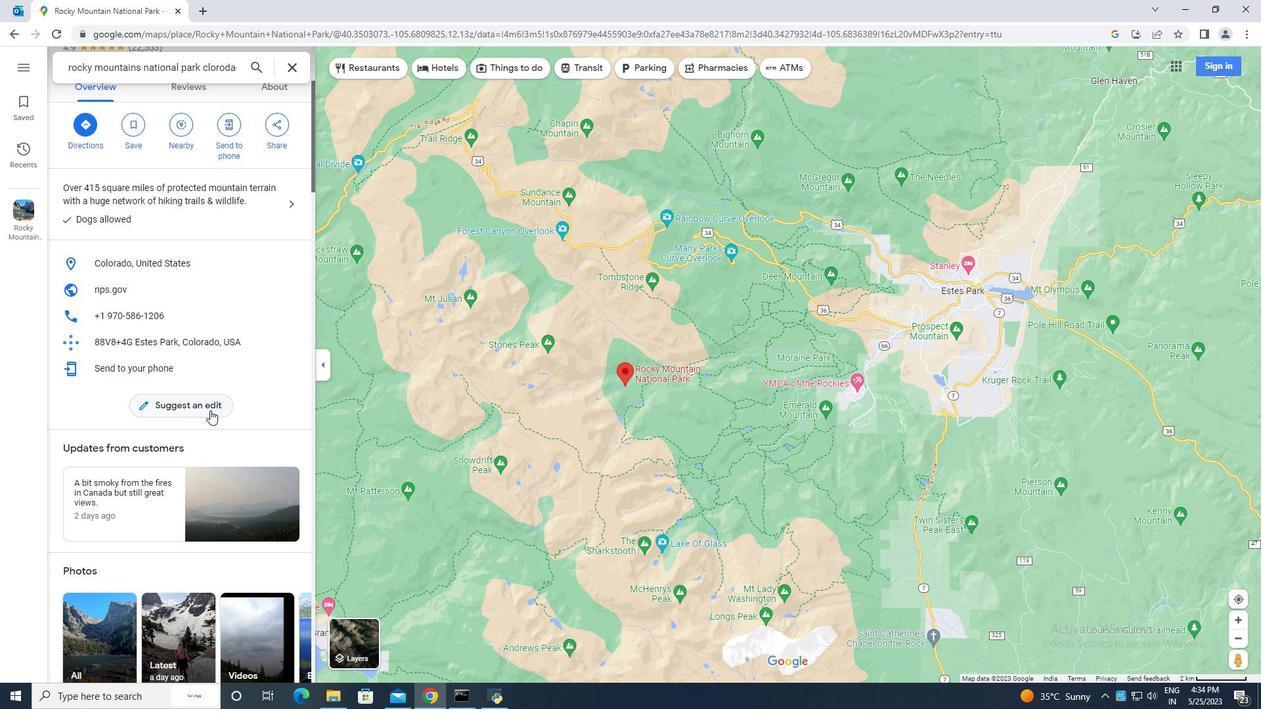 
Action: Mouse moved to (214, 405)
Screenshot: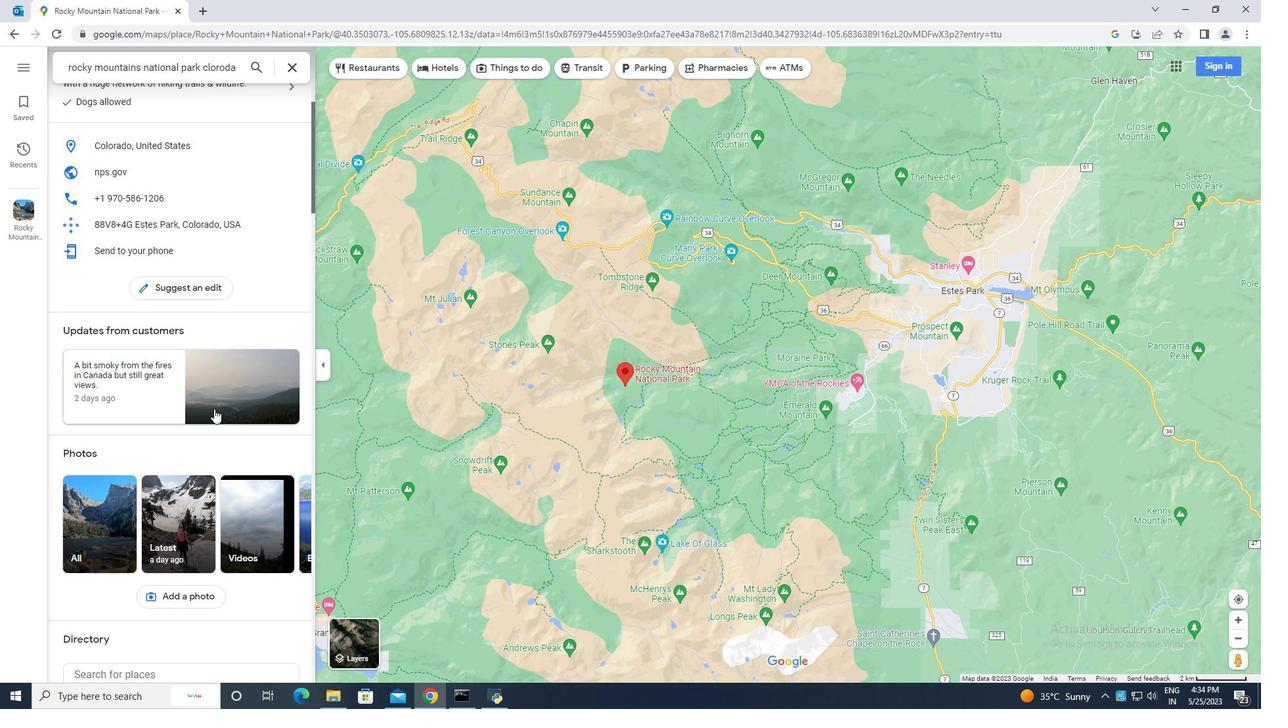 
Action: Mouse scrolled (214, 404) with delta (0, 0)
Screenshot: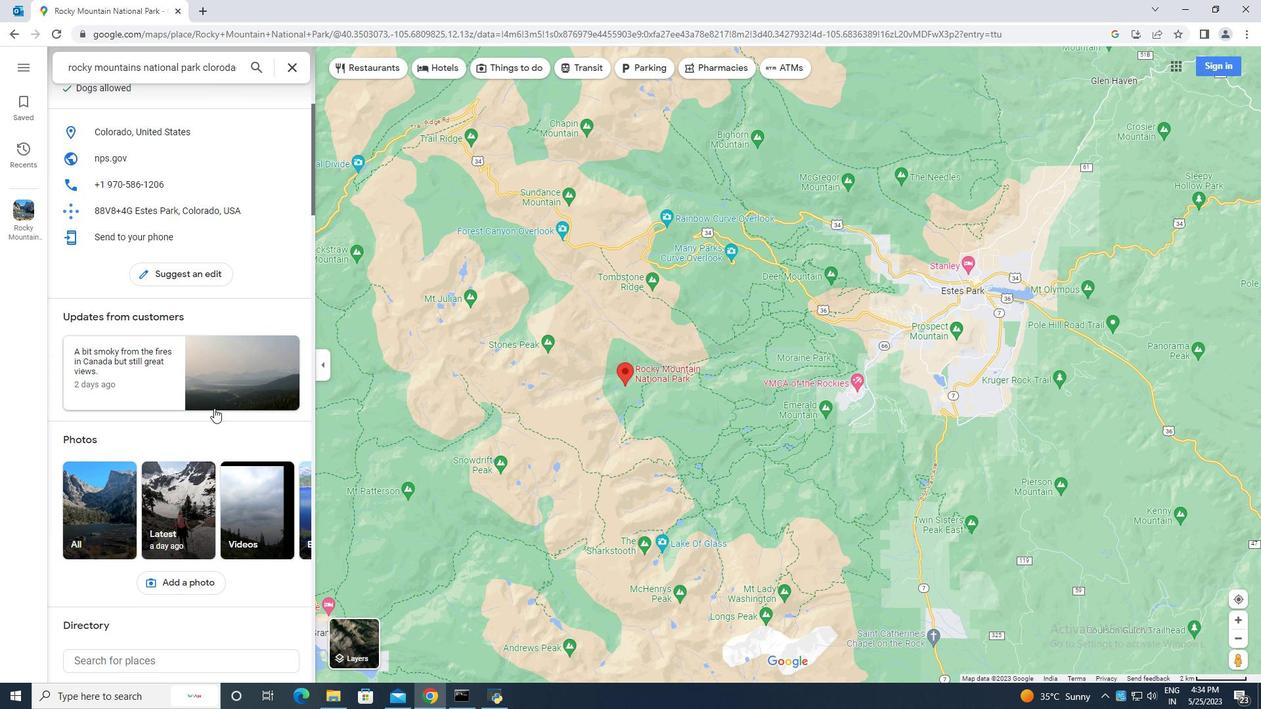 
Action: Mouse scrolled (214, 404) with delta (0, 0)
Screenshot: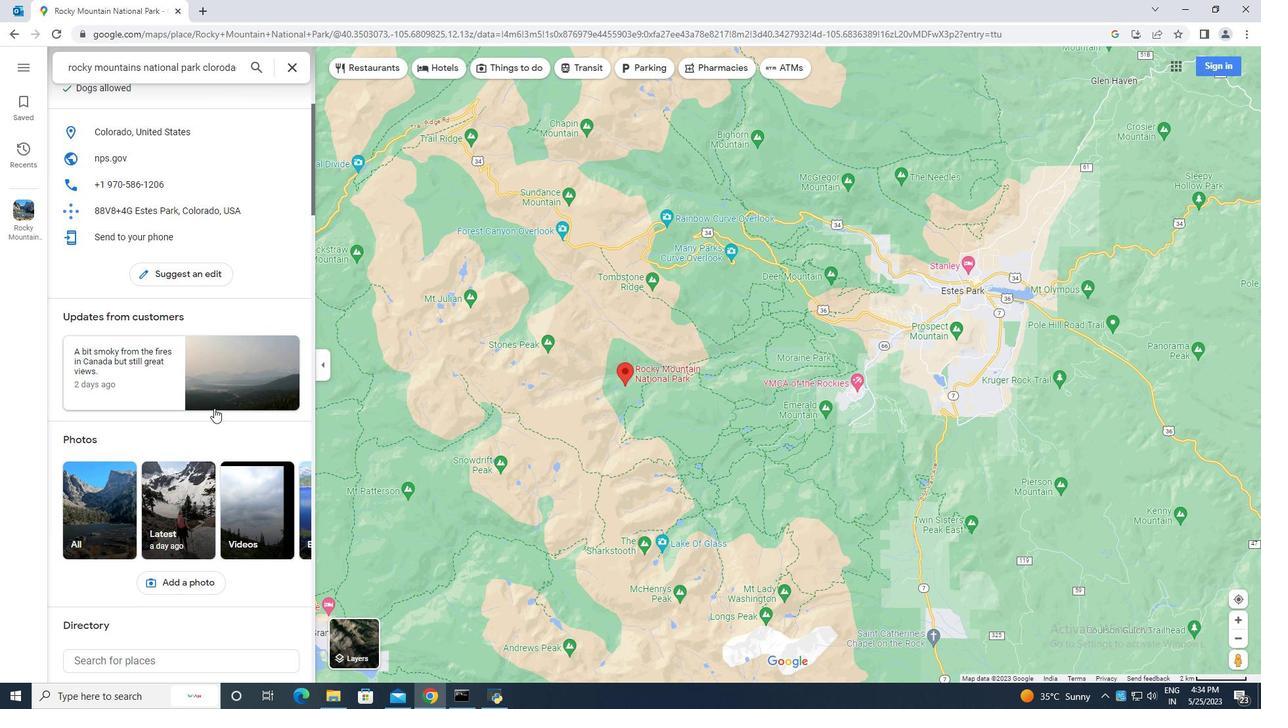 
Action: Mouse moved to (101, 377)
Screenshot: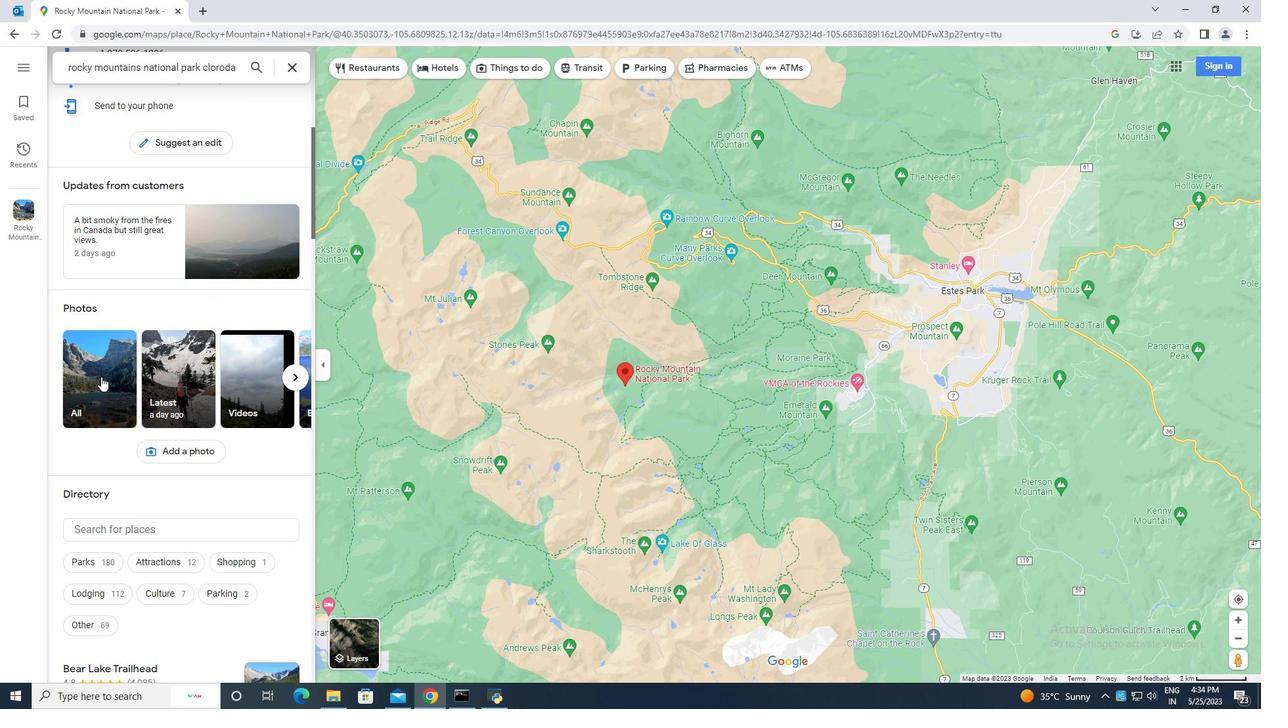 
Action: Mouse pressed left at (101, 377)
Screenshot: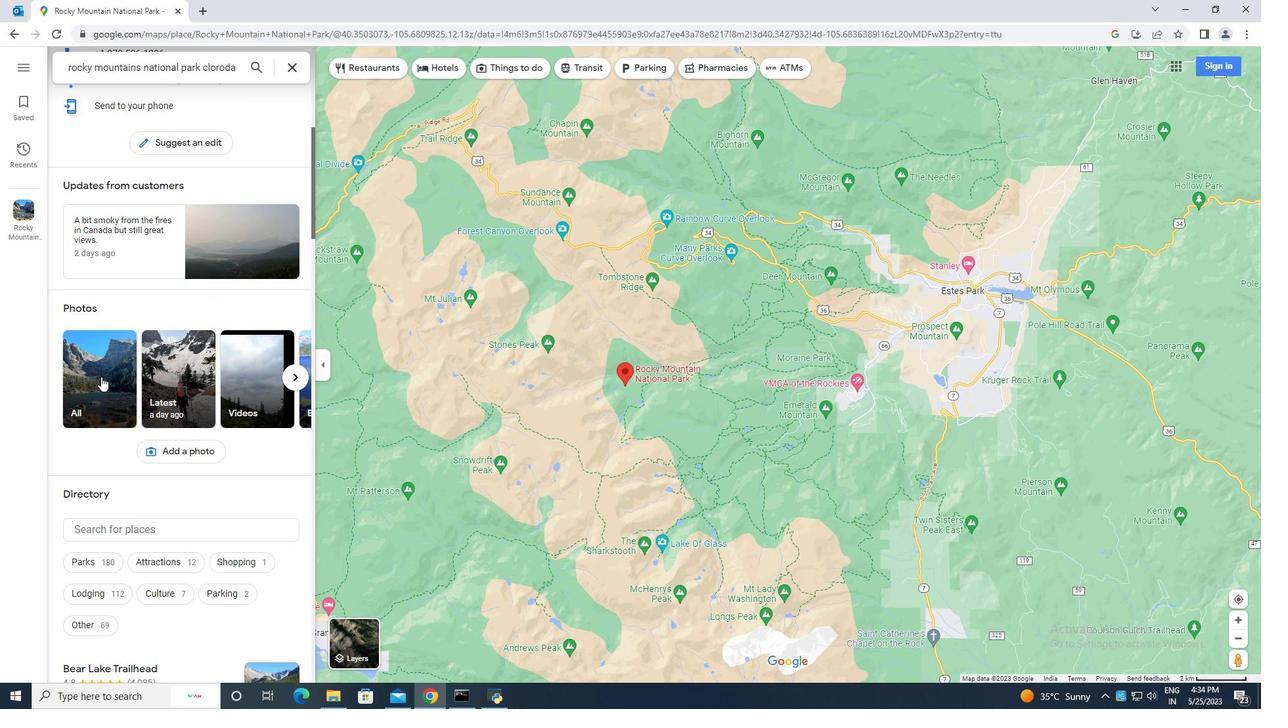 
Action: Mouse moved to (807, 586)
Screenshot: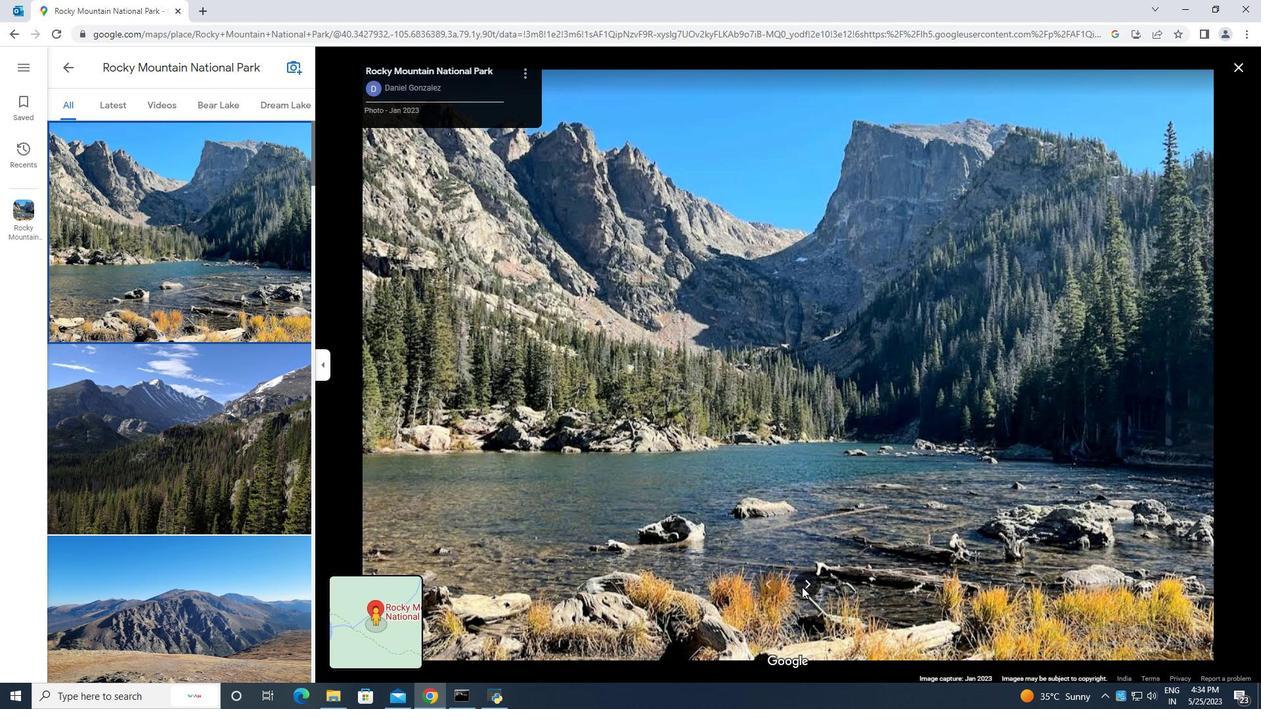 
Action: Mouse pressed left at (807, 586)
Screenshot: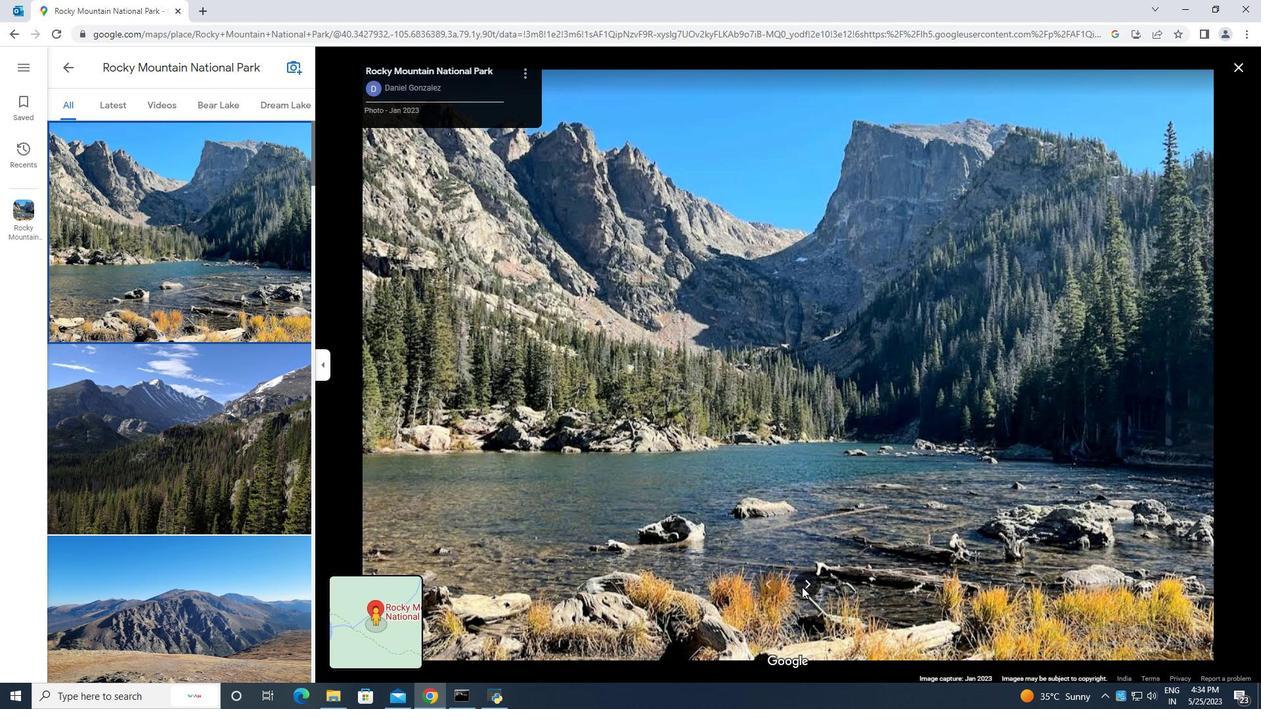 
Action: Mouse moved to (807, 586)
Screenshot: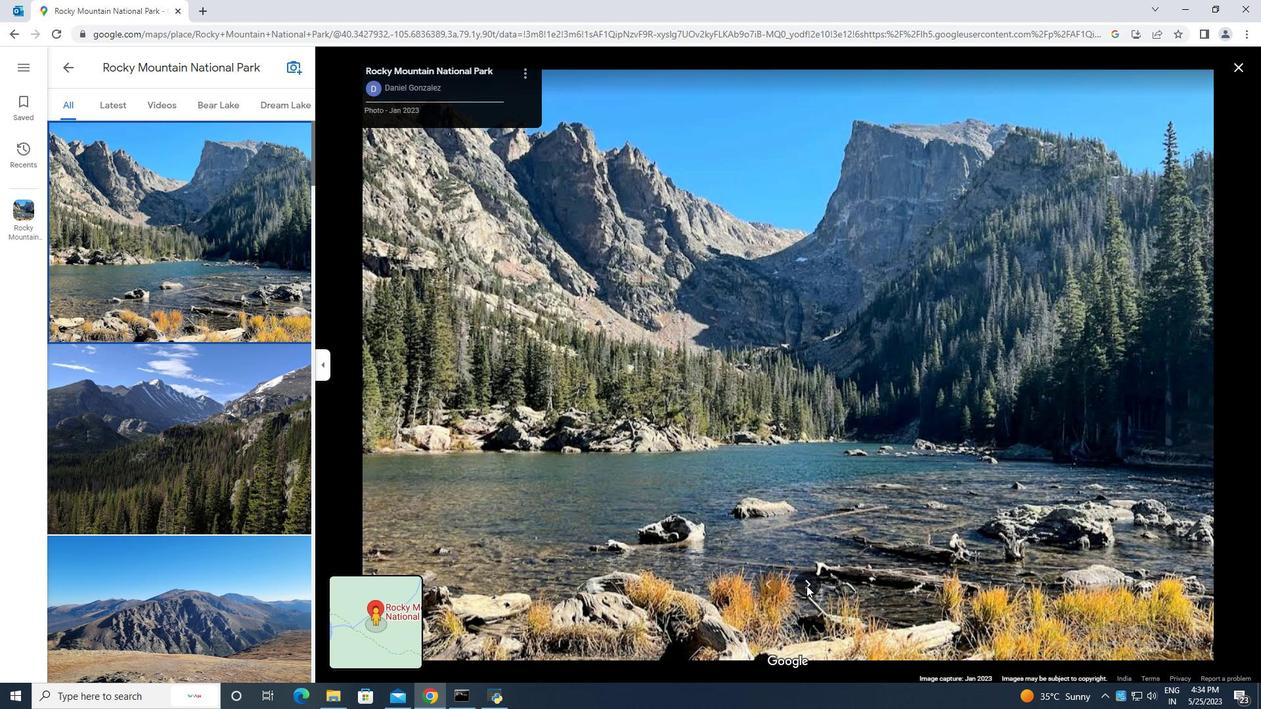 
Action: Mouse pressed left at (807, 586)
Screenshot: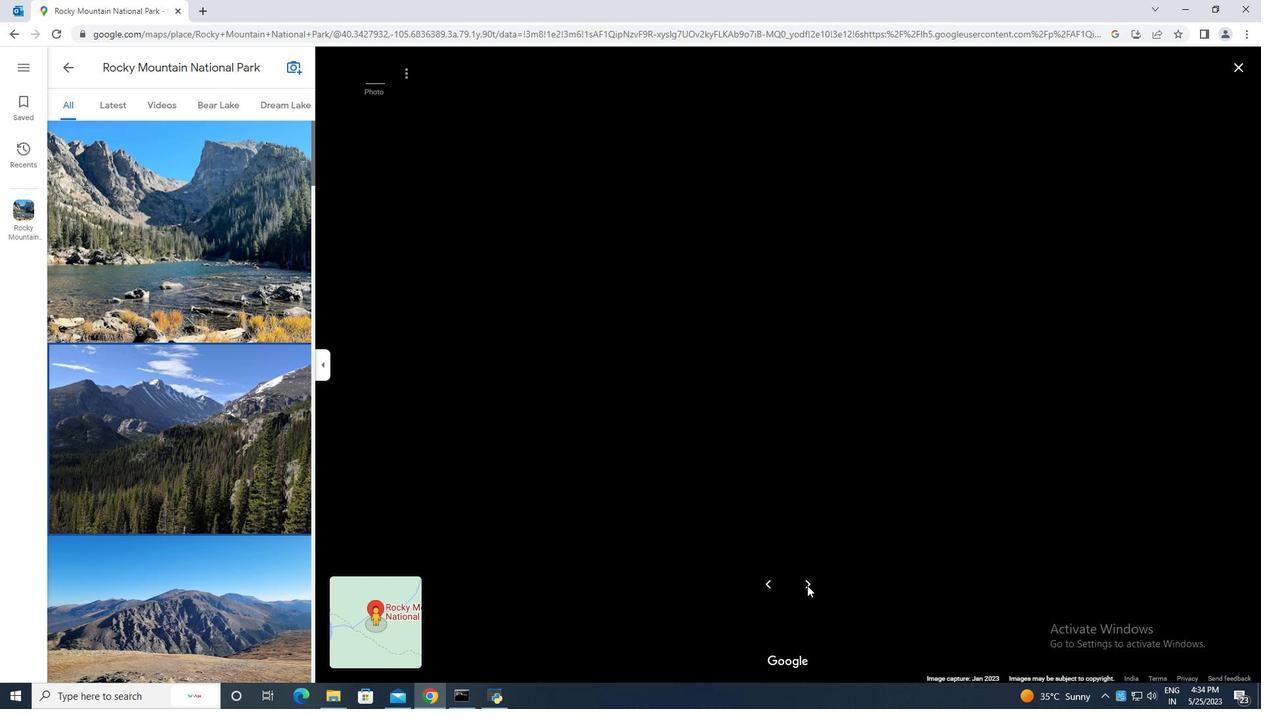 
Action: Mouse moved to (809, 586)
Screenshot: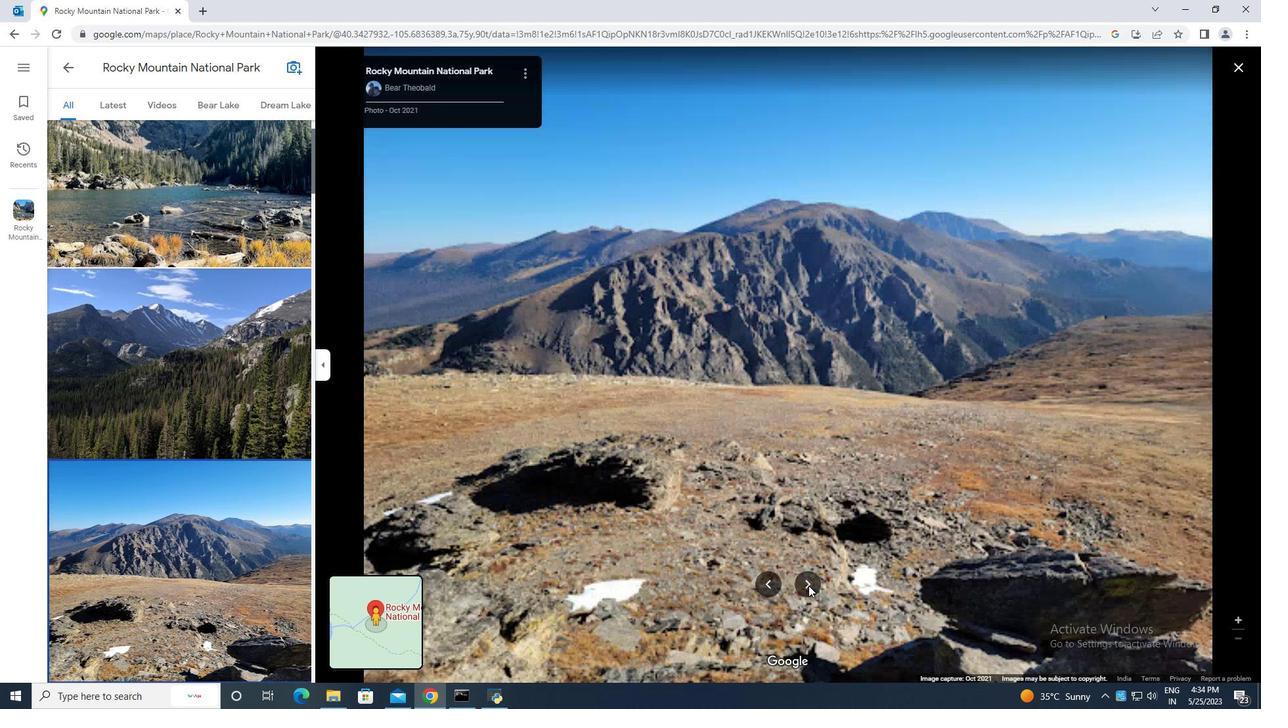 
Action: Mouse pressed left at (809, 586)
Screenshot: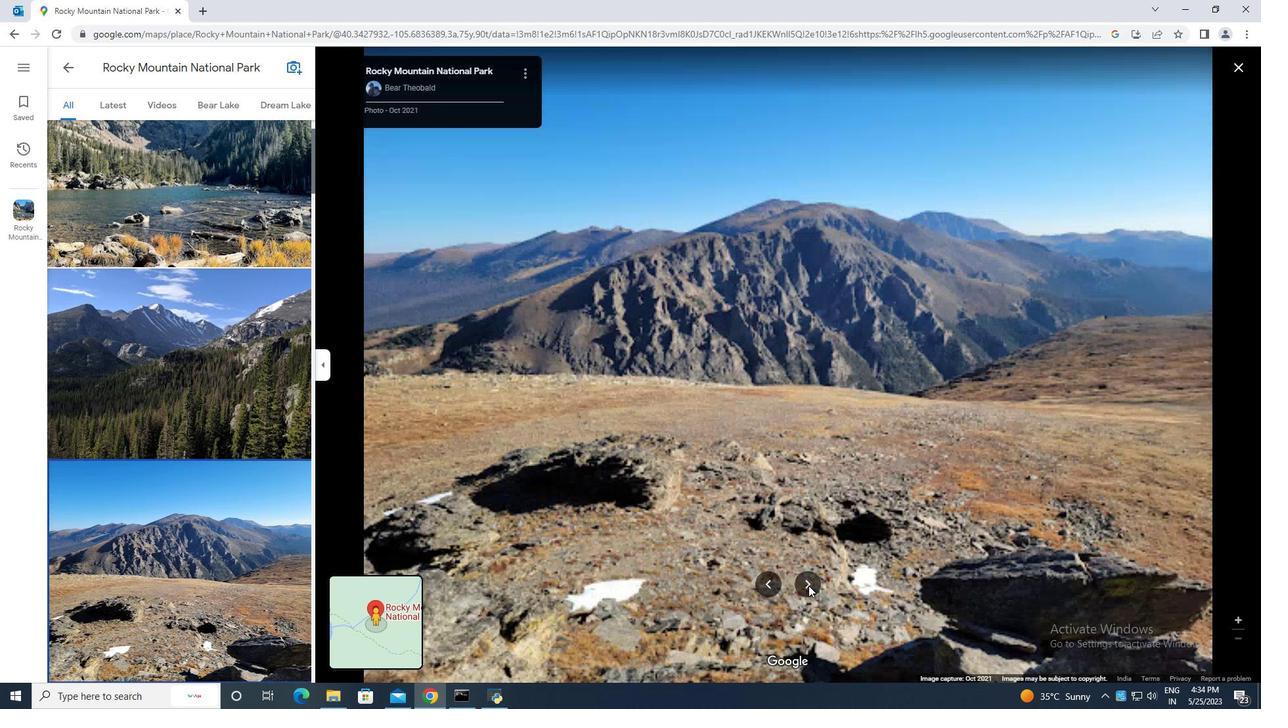 
Action: Mouse moved to (810, 586)
Screenshot: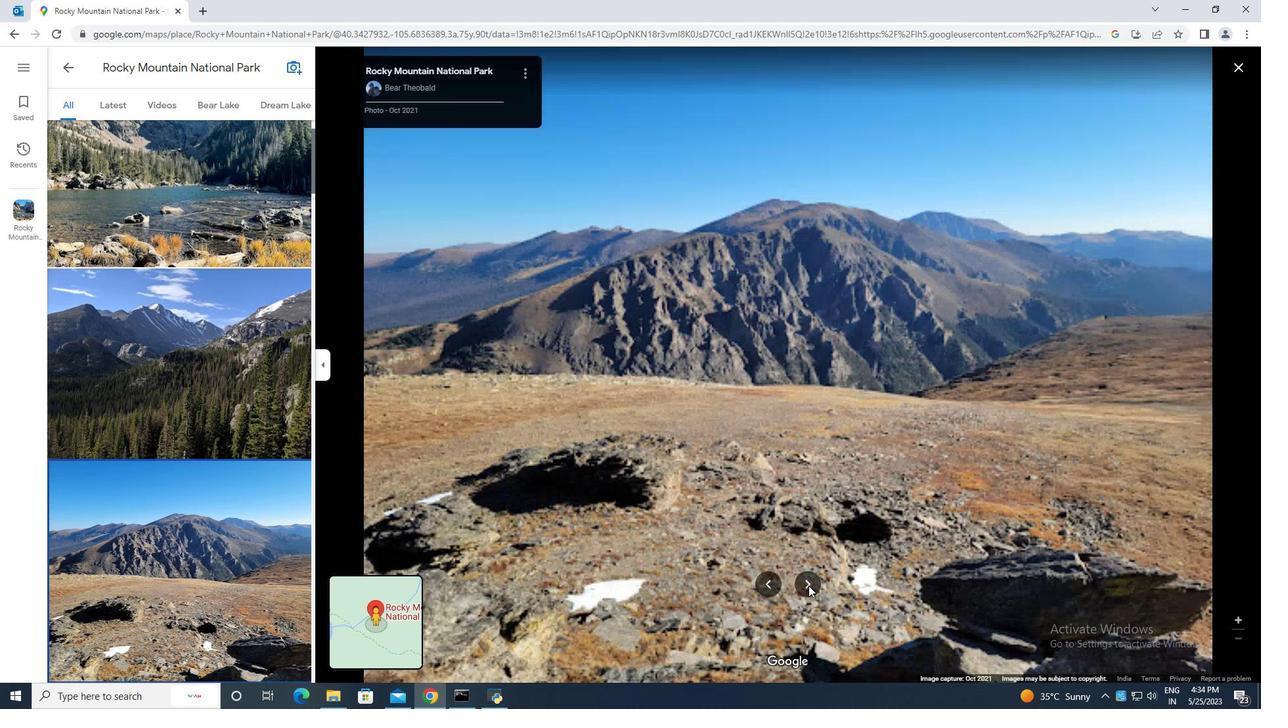 
Action: Mouse pressed left at (810, 586)
Screenshot: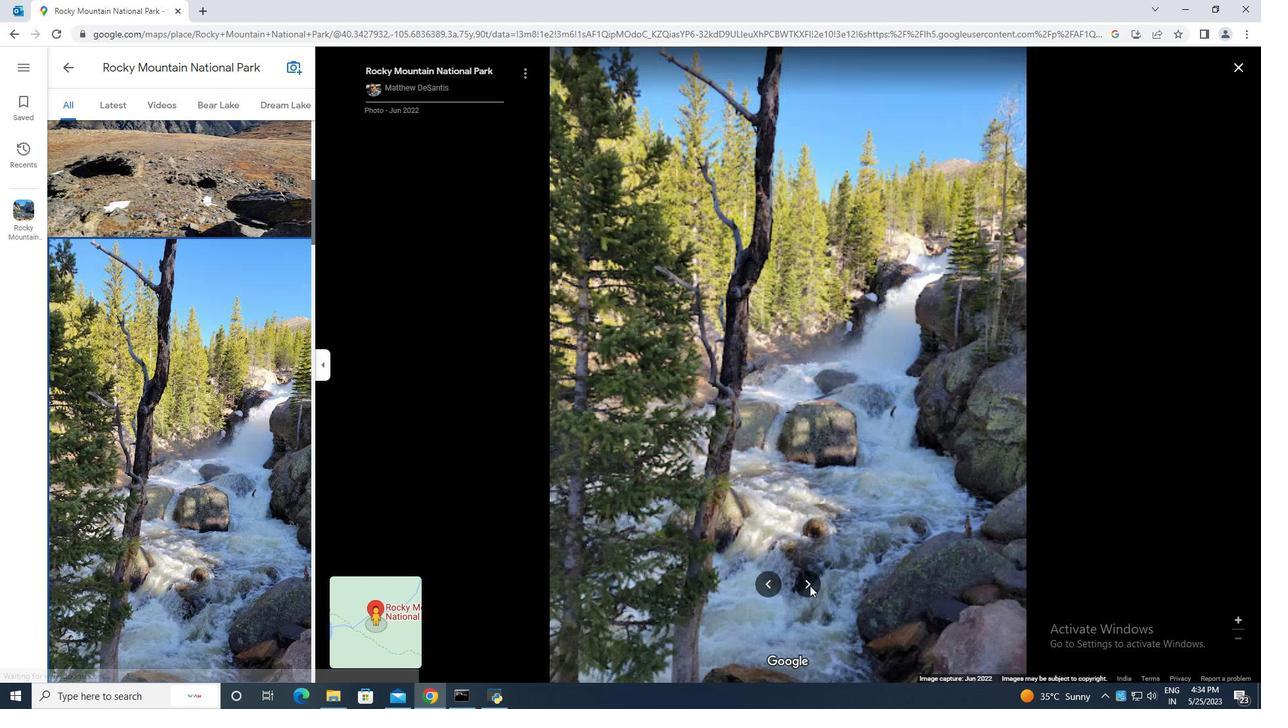 
Action: Mouse moved to (811, 586)
Screenshot: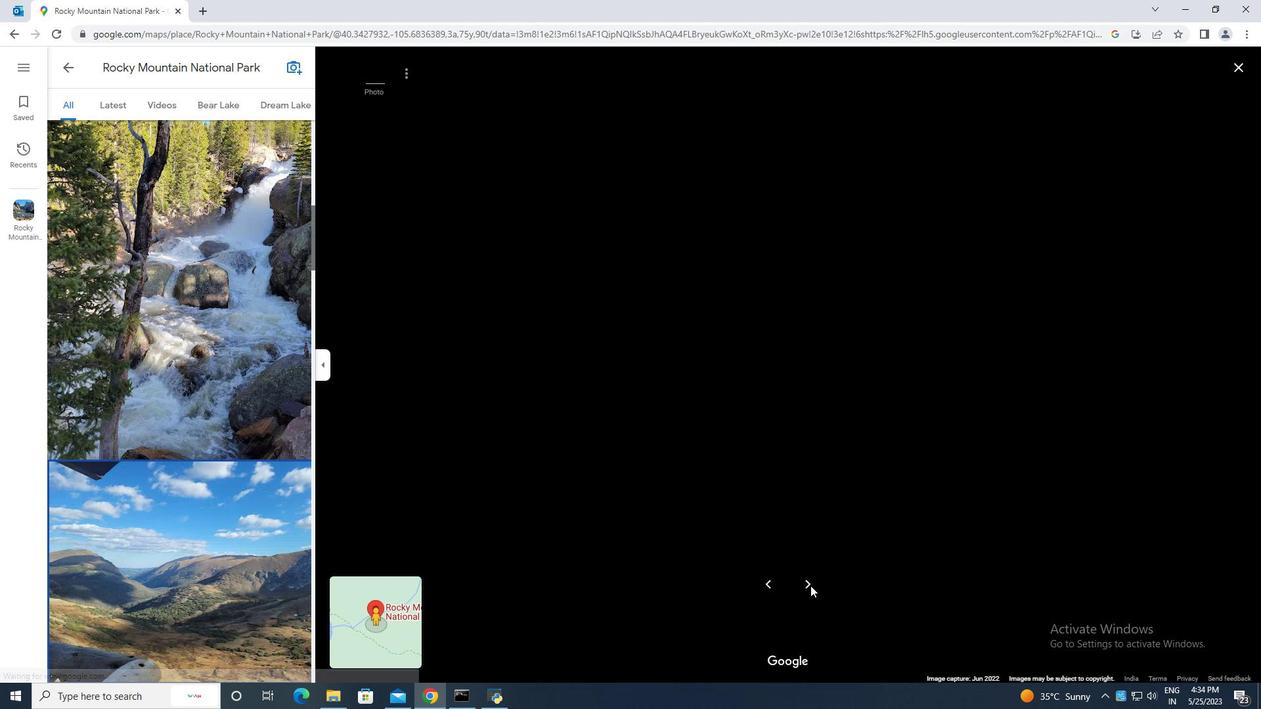 
Action: Mouse pressed left at (811, 586)
Screenshot: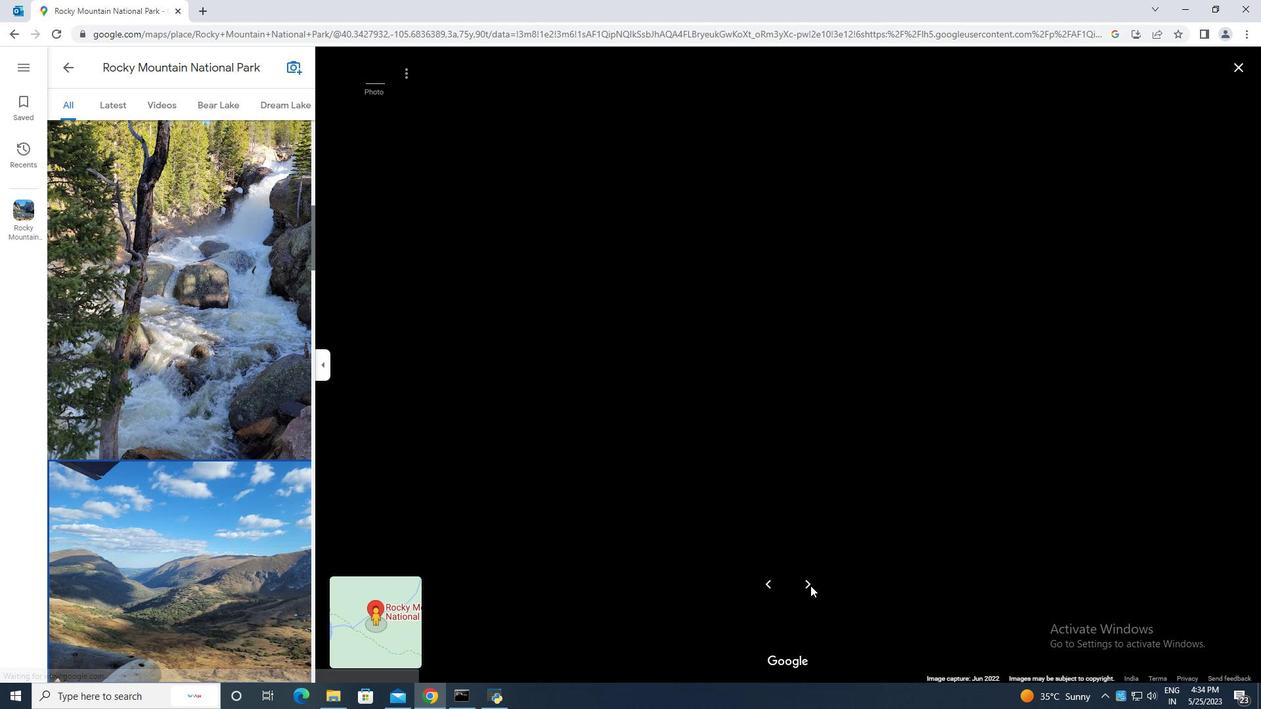 
Action: Mouse moved to (812, 586)
Screenshot: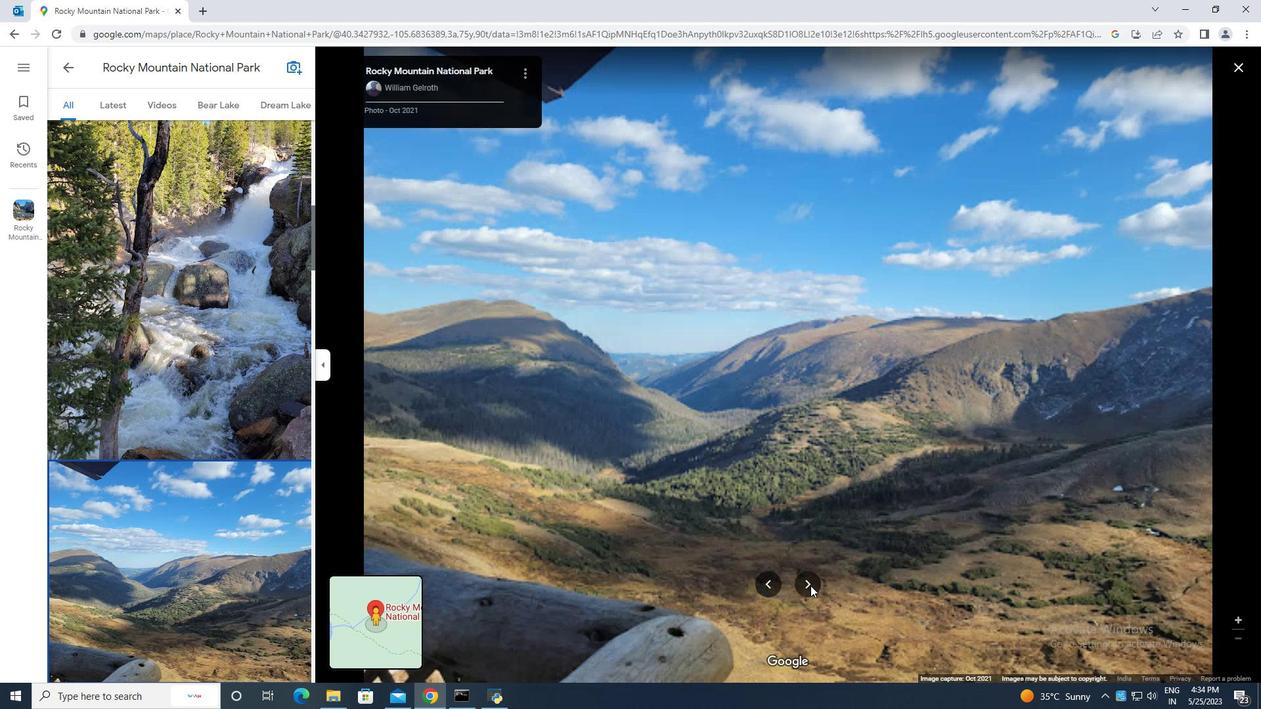 
Action: Mouse pressed left at (812, 586)
Screenshot: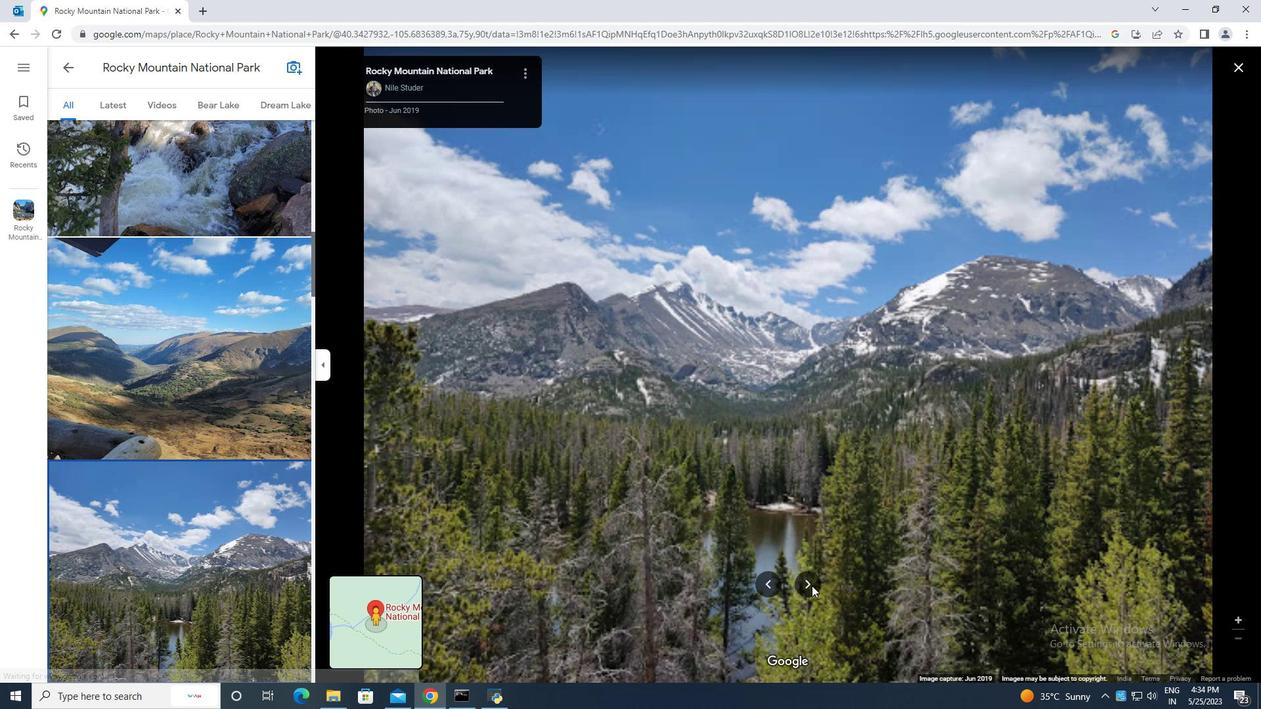 
Action: Mouse pressed left at (812, 586)
Screenshot: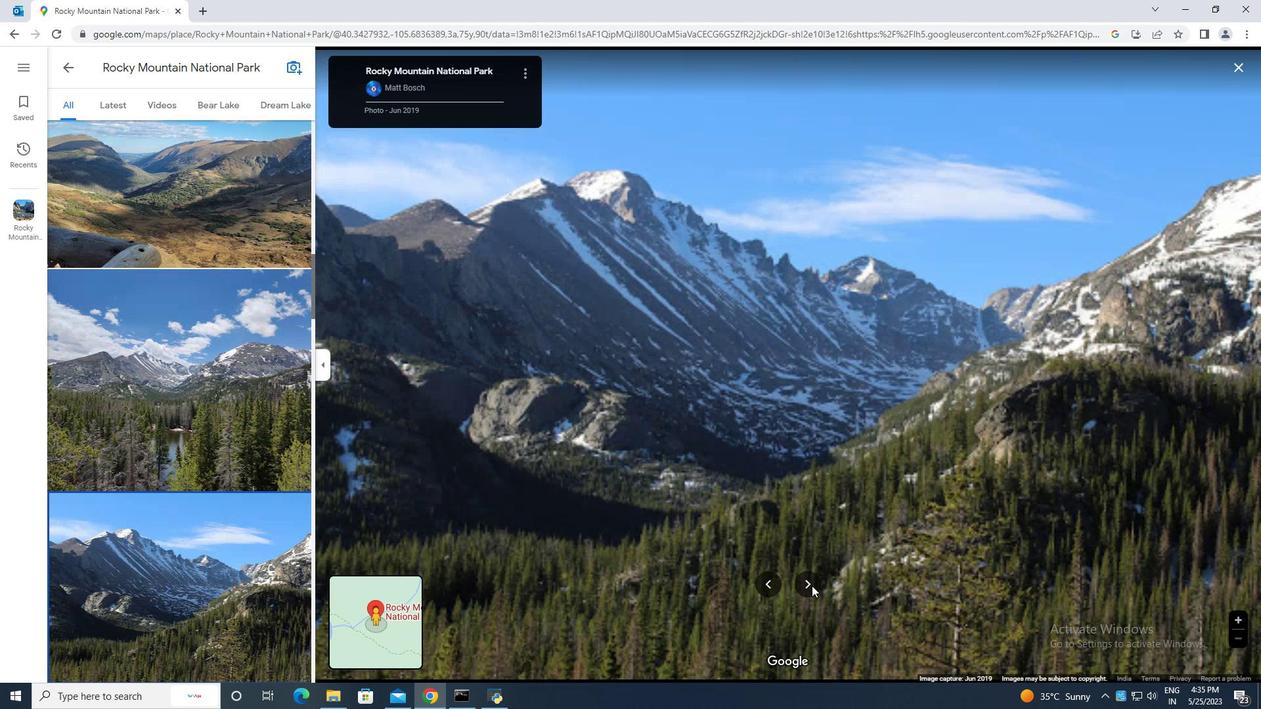 
Action: Mouse pressed left at (812, 586)
Screenshot: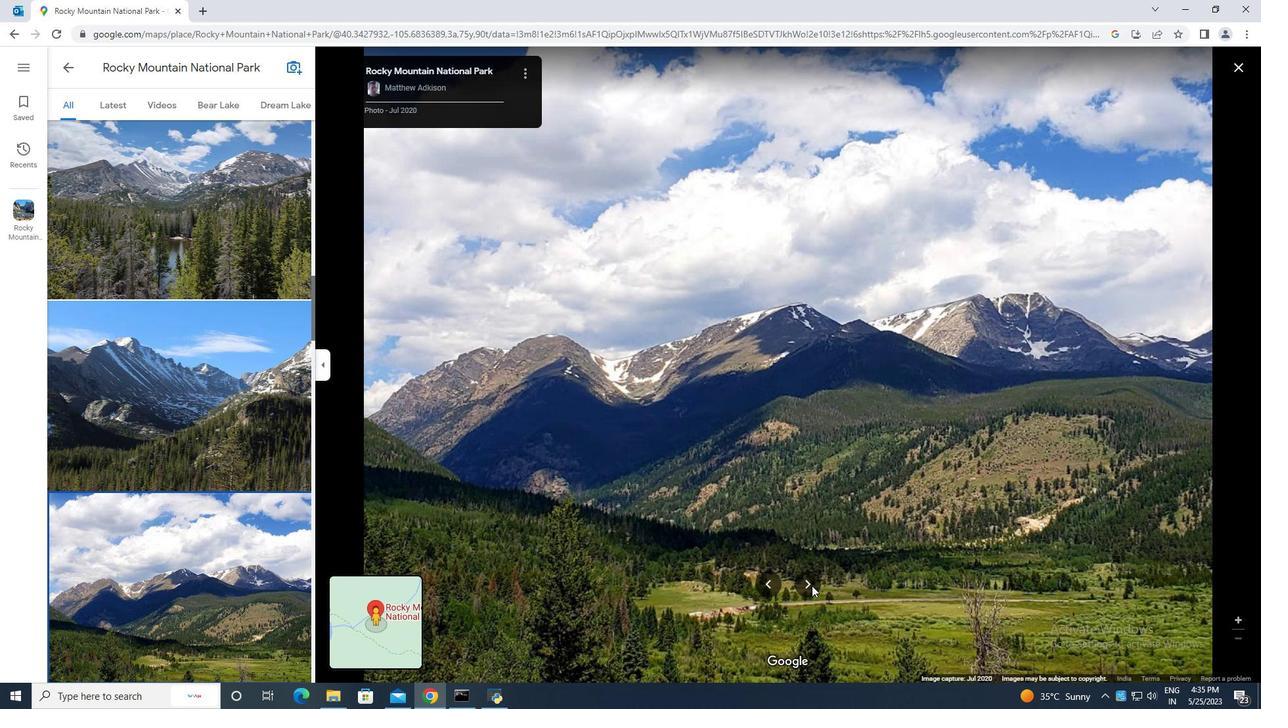 
Action: Mouse pressed left at (812, 586)
Screenshot: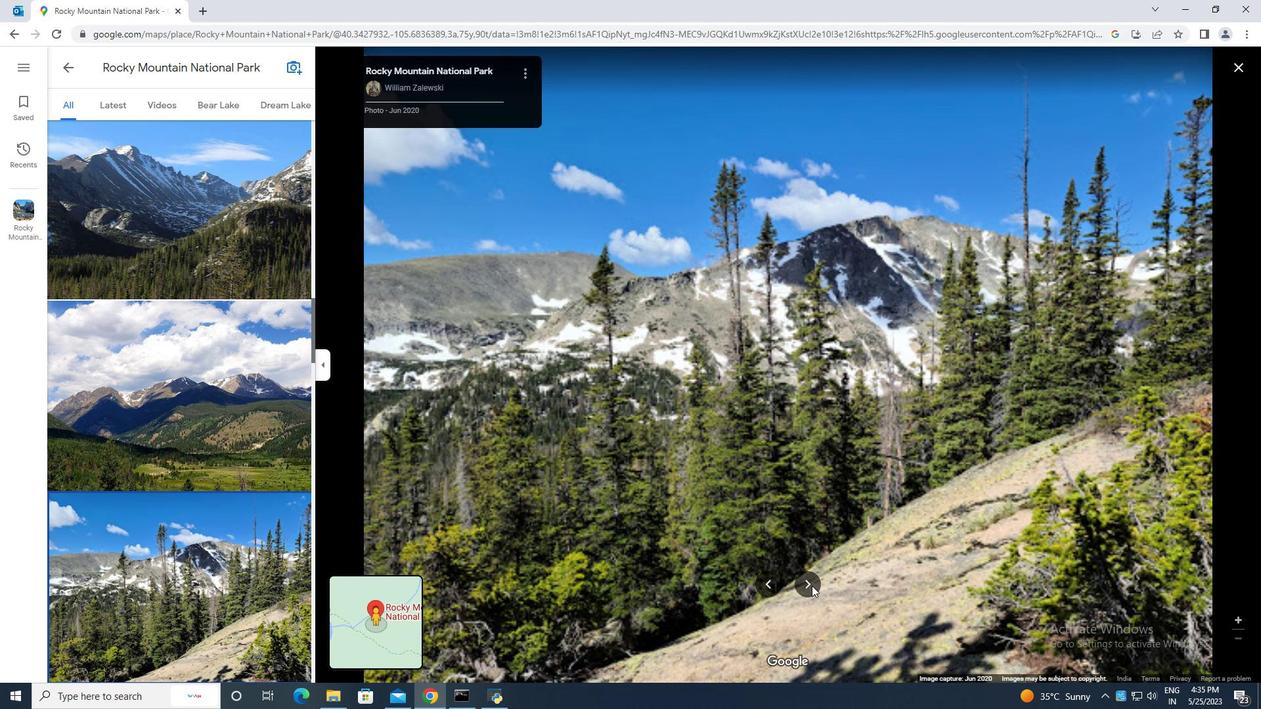 
Action: Mouse moved to (807, 586)
Screenshot: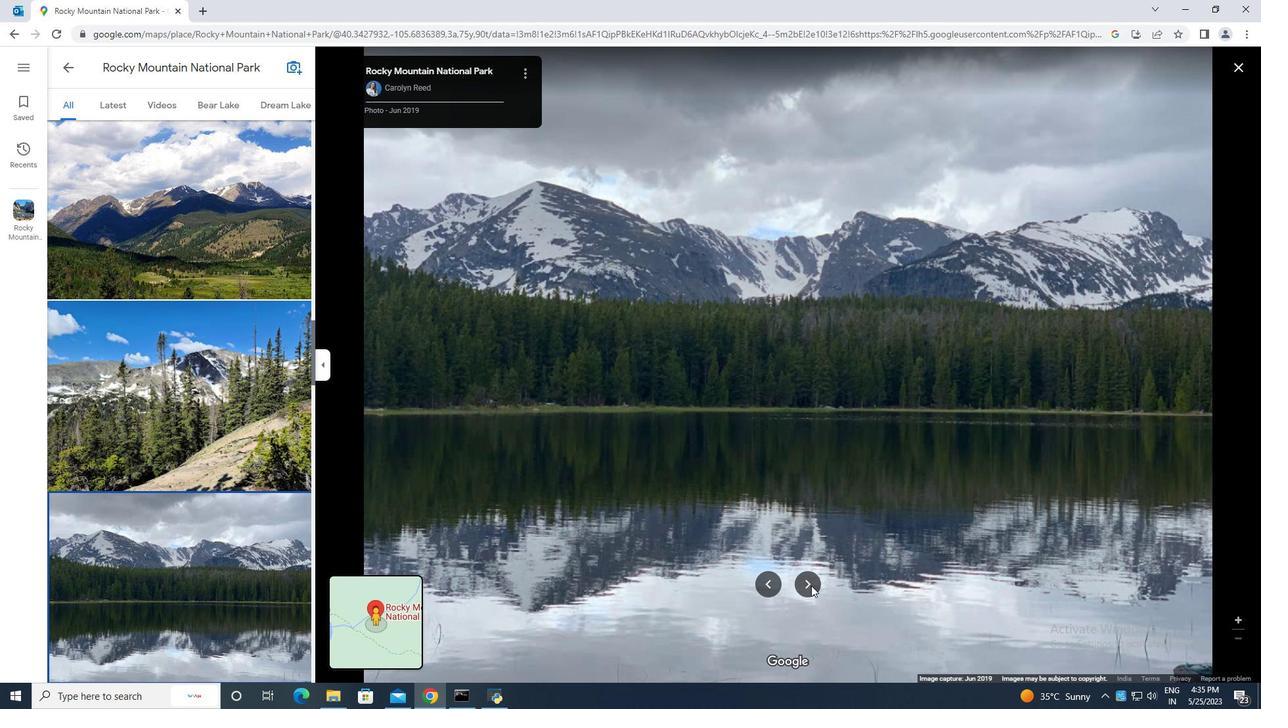 
Action: Mouse pressed left at (807, 586)
Screenshot: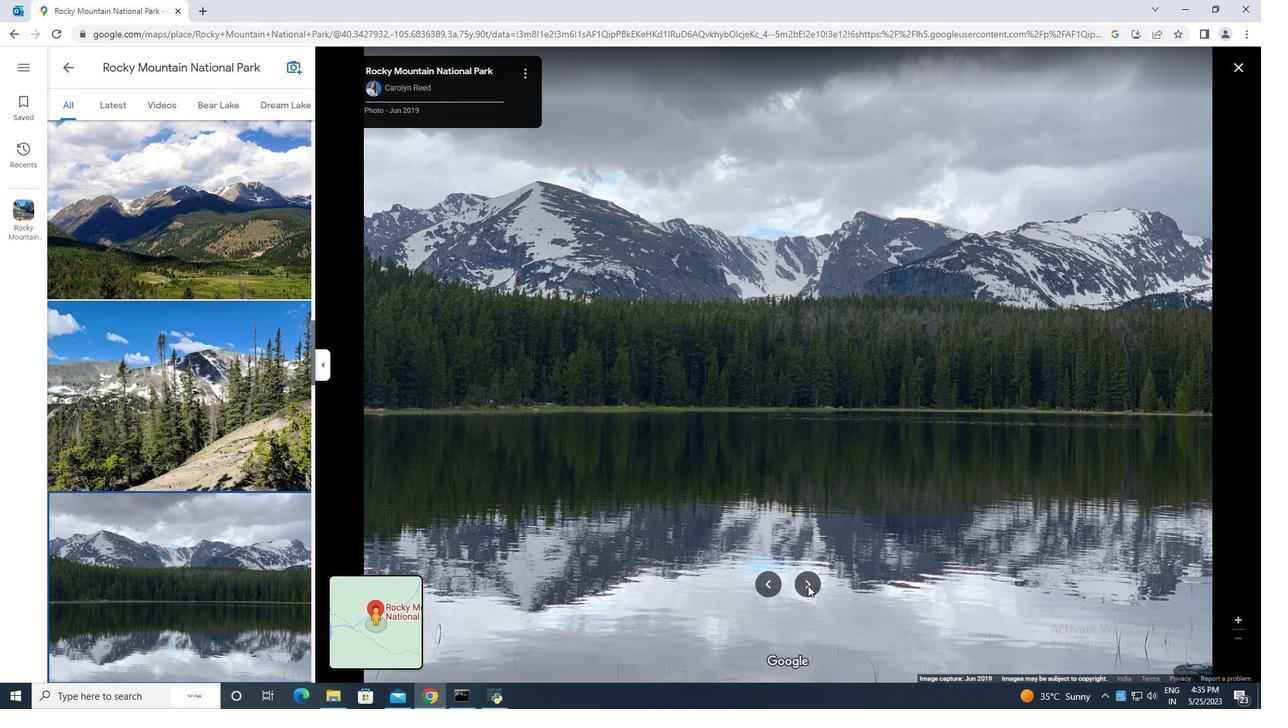 
Action: Mouse moved to (252, 414)
Screenshot: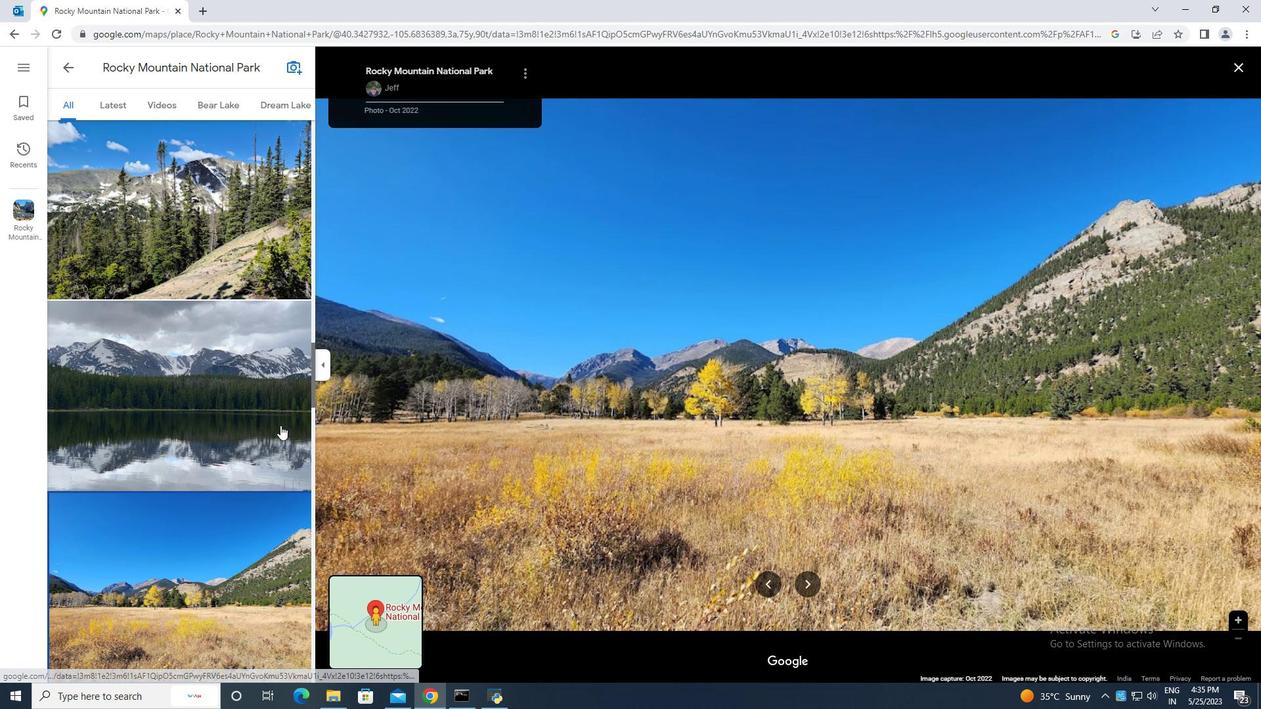 
Action: Mouse scrolled (252, 414) with delta (0, 0)
Screenshot: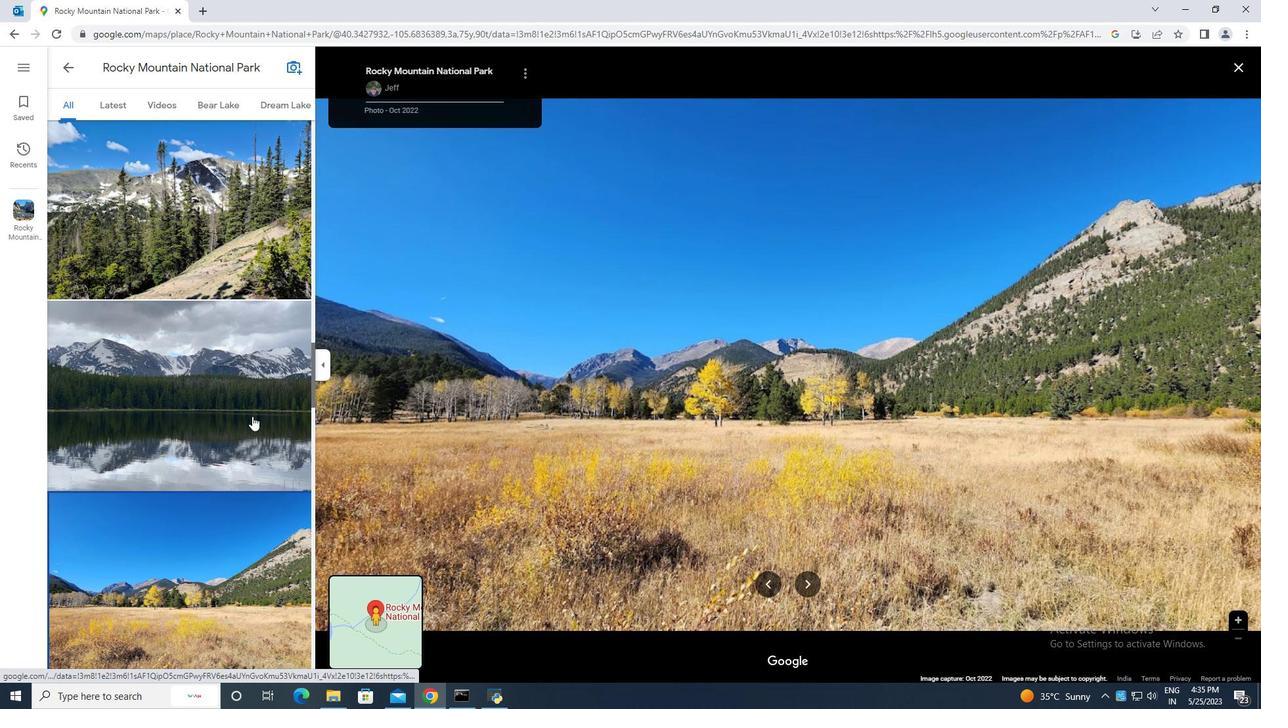 
Action: Mouse scrolled (252, 414) with delta (0, 0)
Screenshot: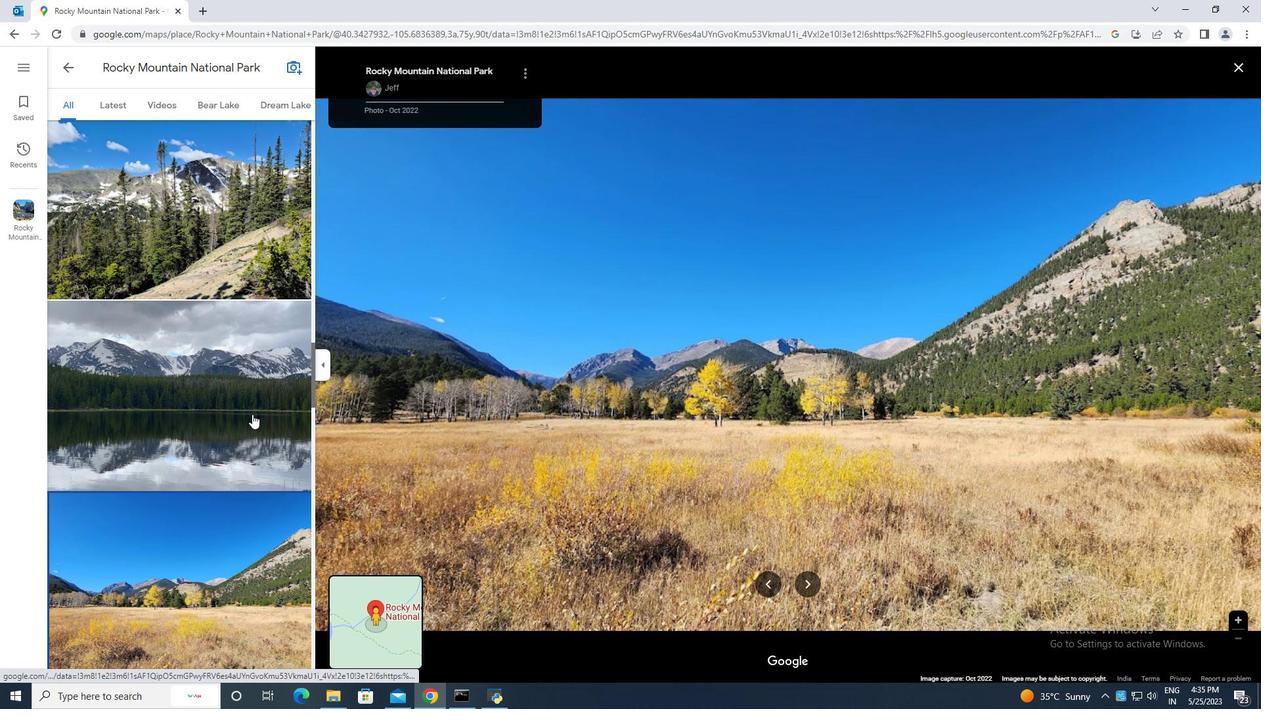 
Action: Mouse scrolled (252, 414) with delta (0, 0)
Screenshot: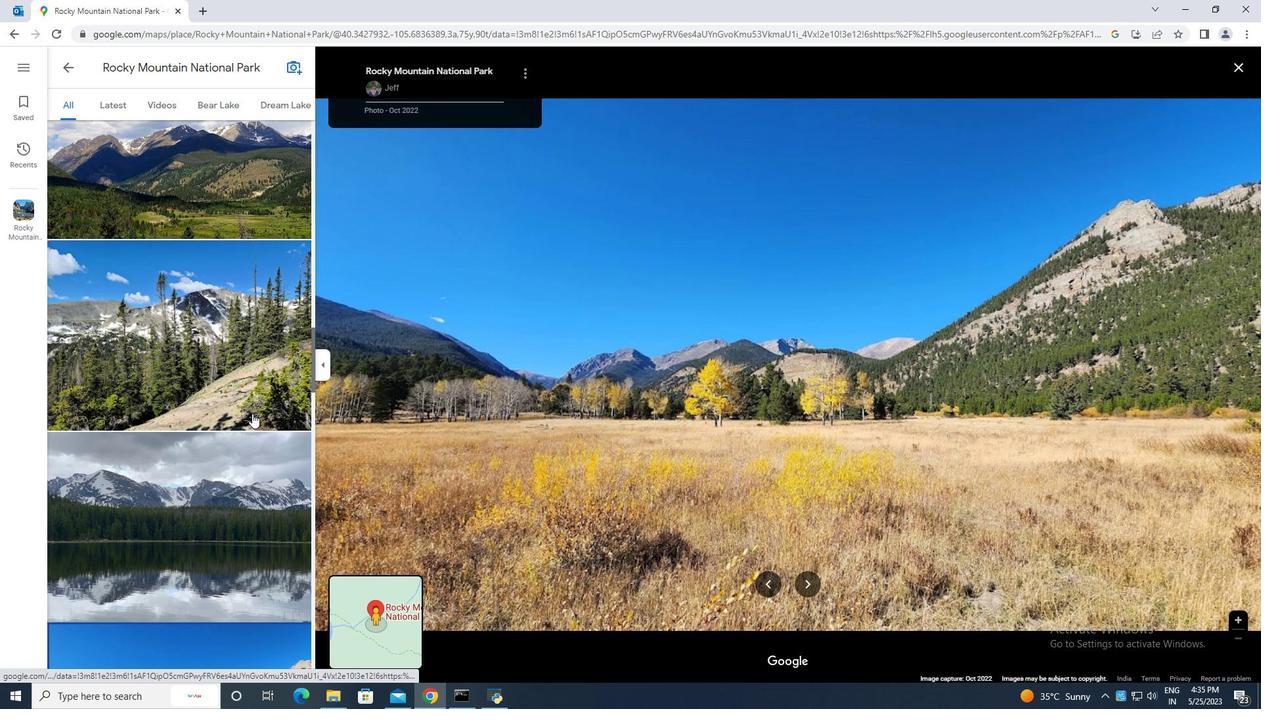 
Action: Mouse scrolled (252, 414) with delta (0, 0)
Screenshot: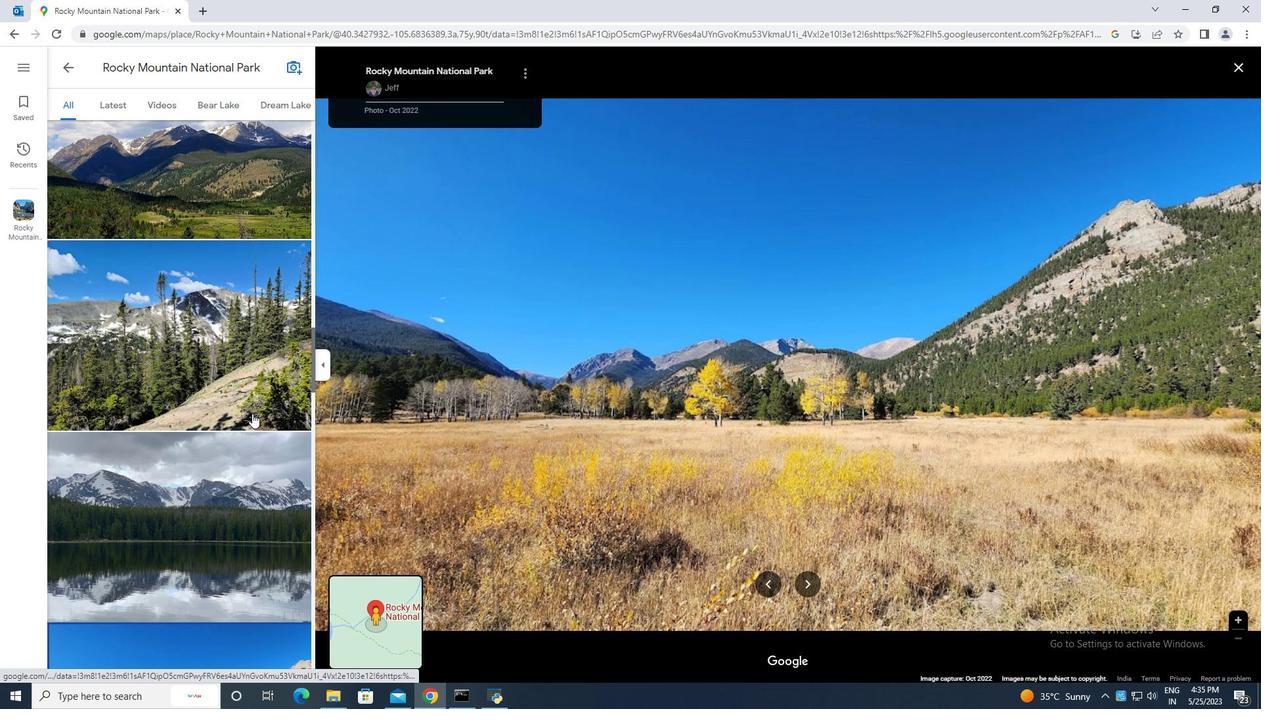 
Action: Mouse moved to (249, 413)
Screenshot: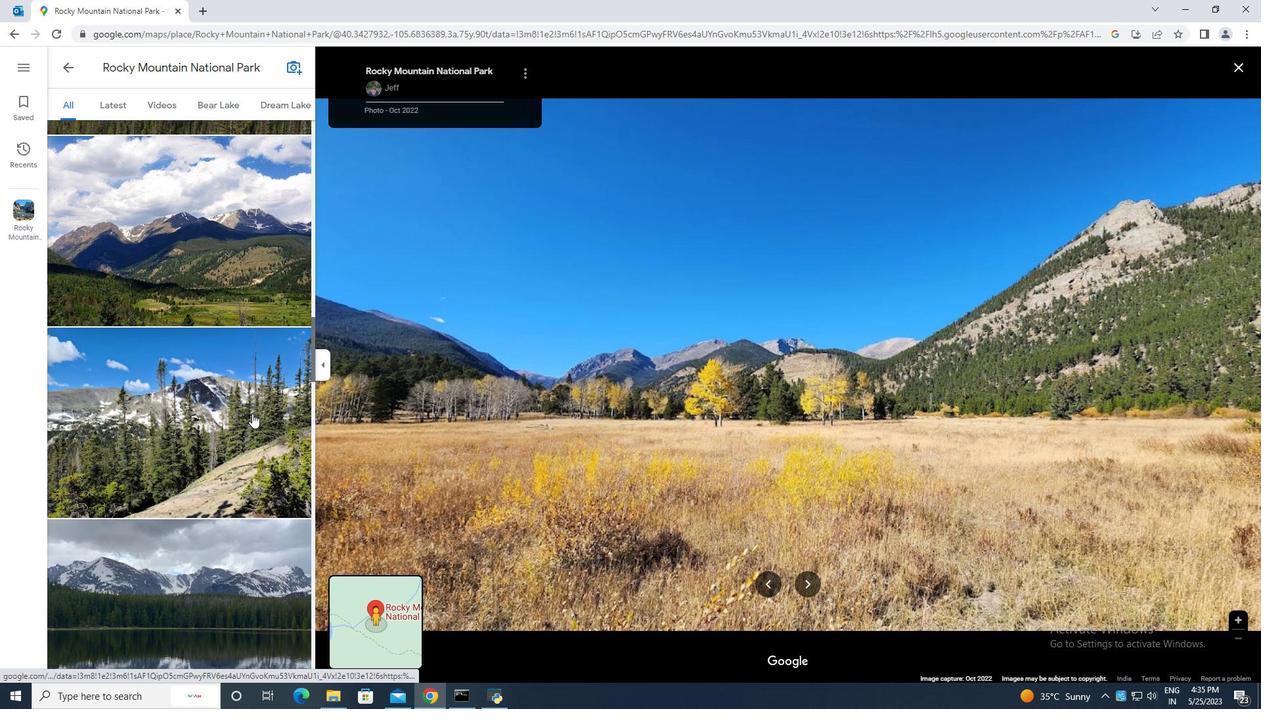 
Action: Mouse scrolled (249, 414) with delta (0, 0)
Screenshot: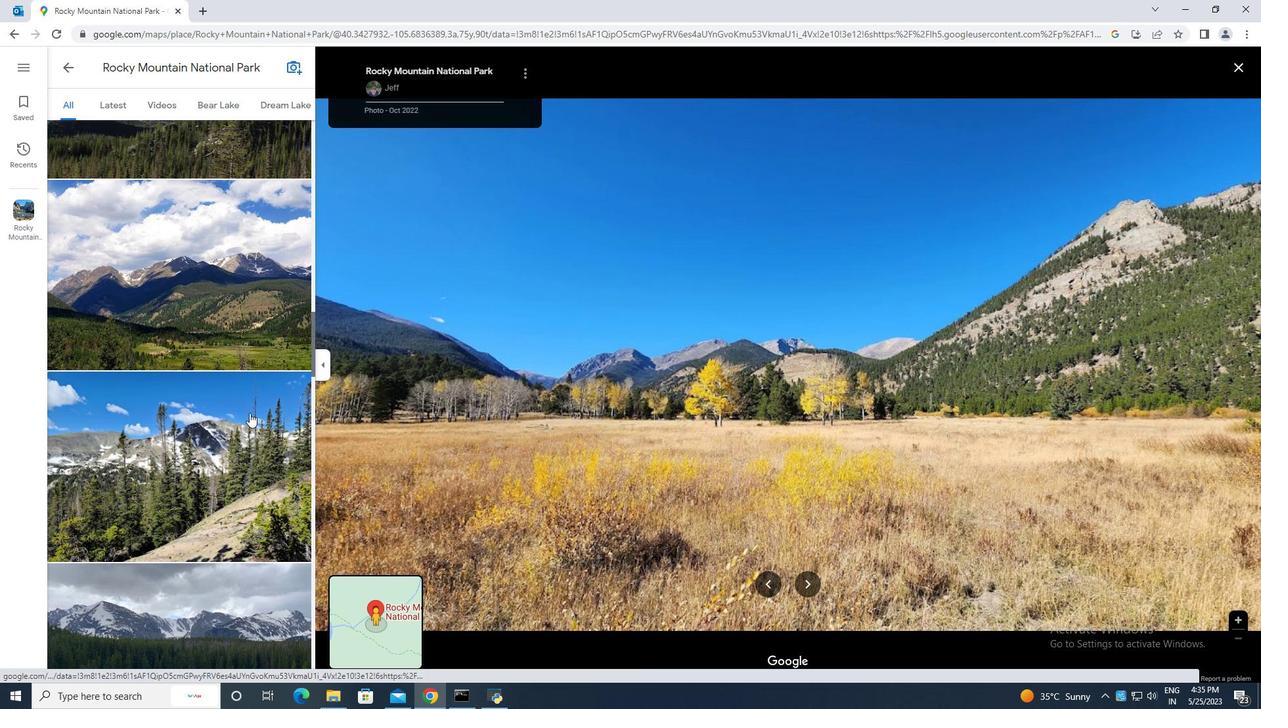 
Action: Mouse scrolled (249, 414) with delta (0, 0)
Screenshot: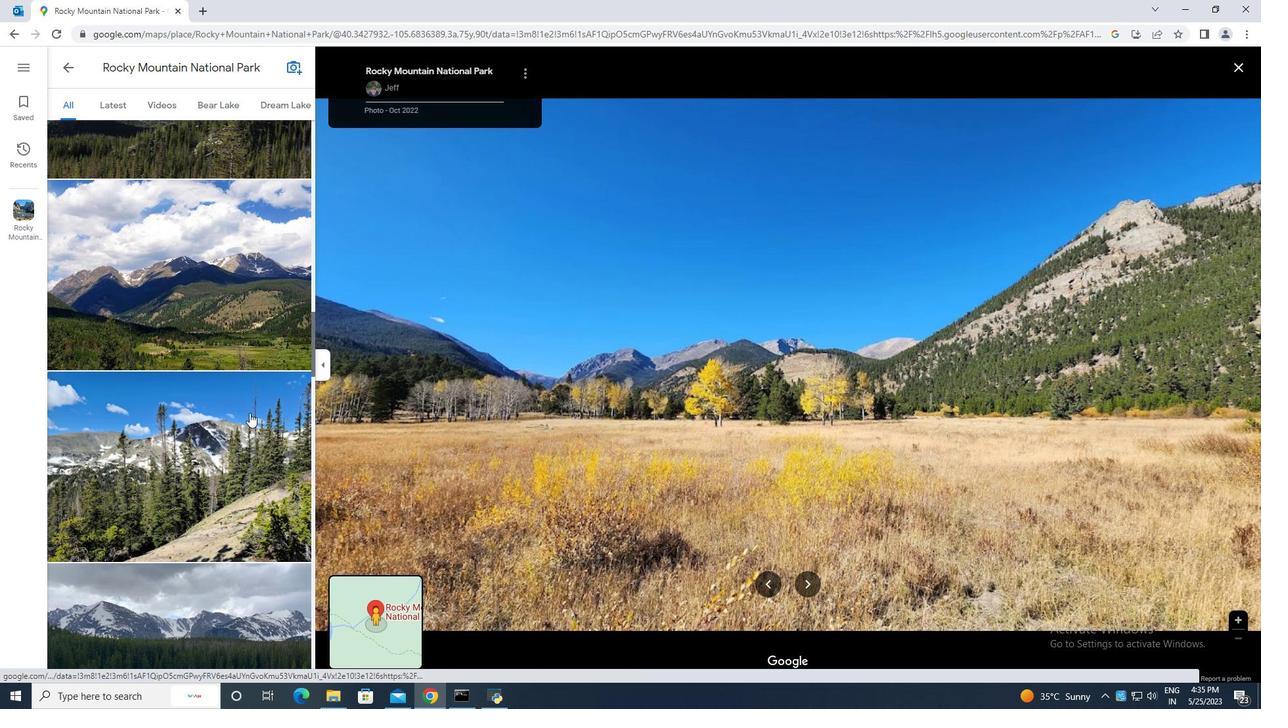 
Action: Mouse scrolled (249, 414) with delta (0, 0)
Screenshot: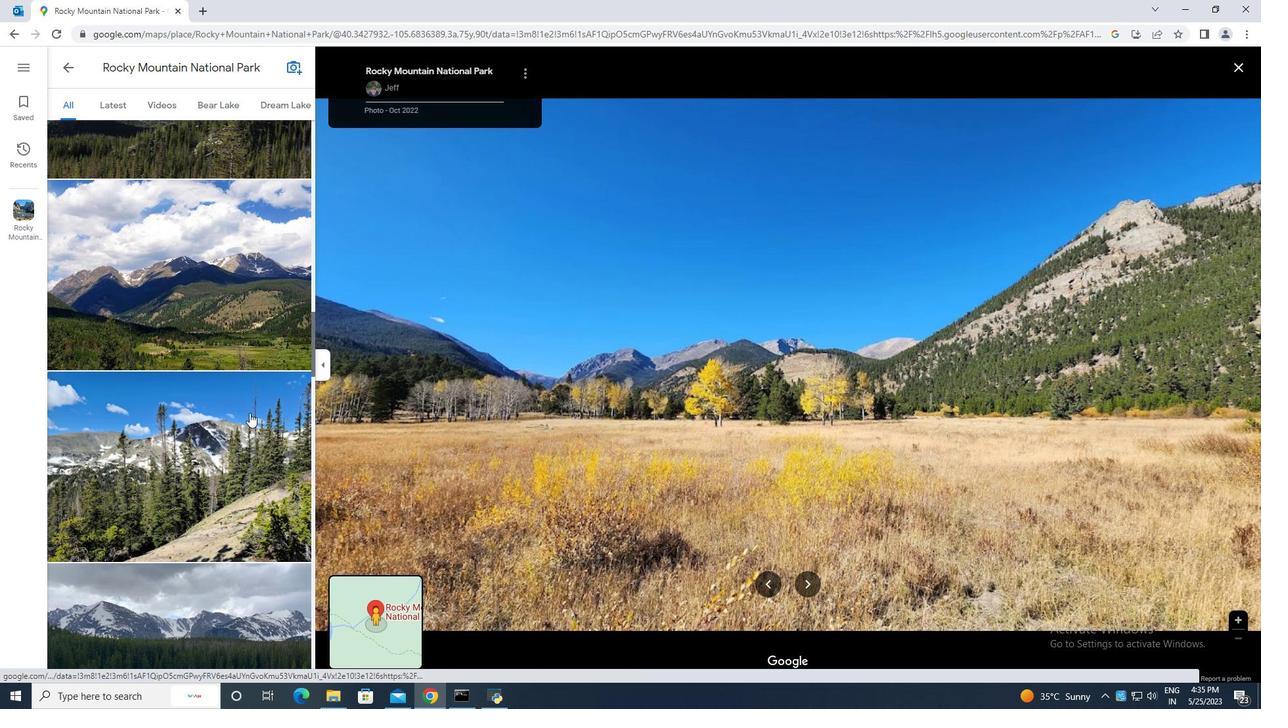 
Action: Mouse scrolled (249, 414) with delta (0, 0)
Screenshot: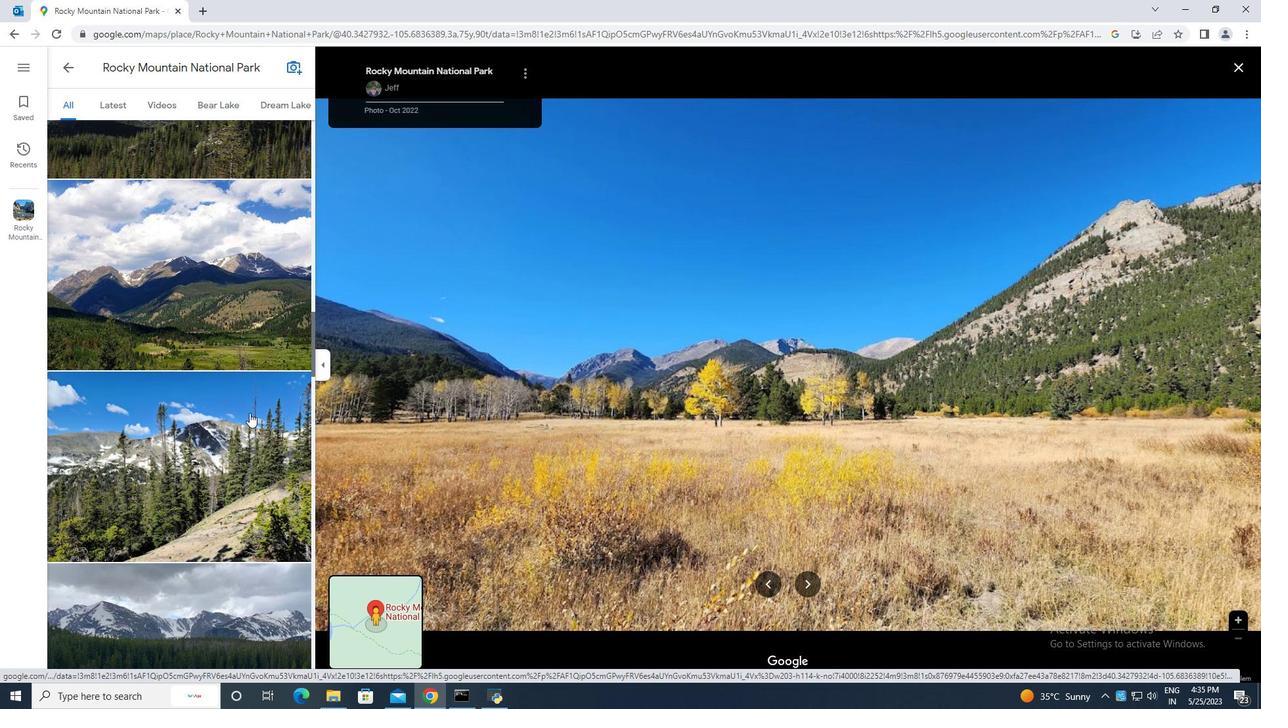
Action: Mouse scrolled (249, 414) with delta (0, 0)
Screenshot: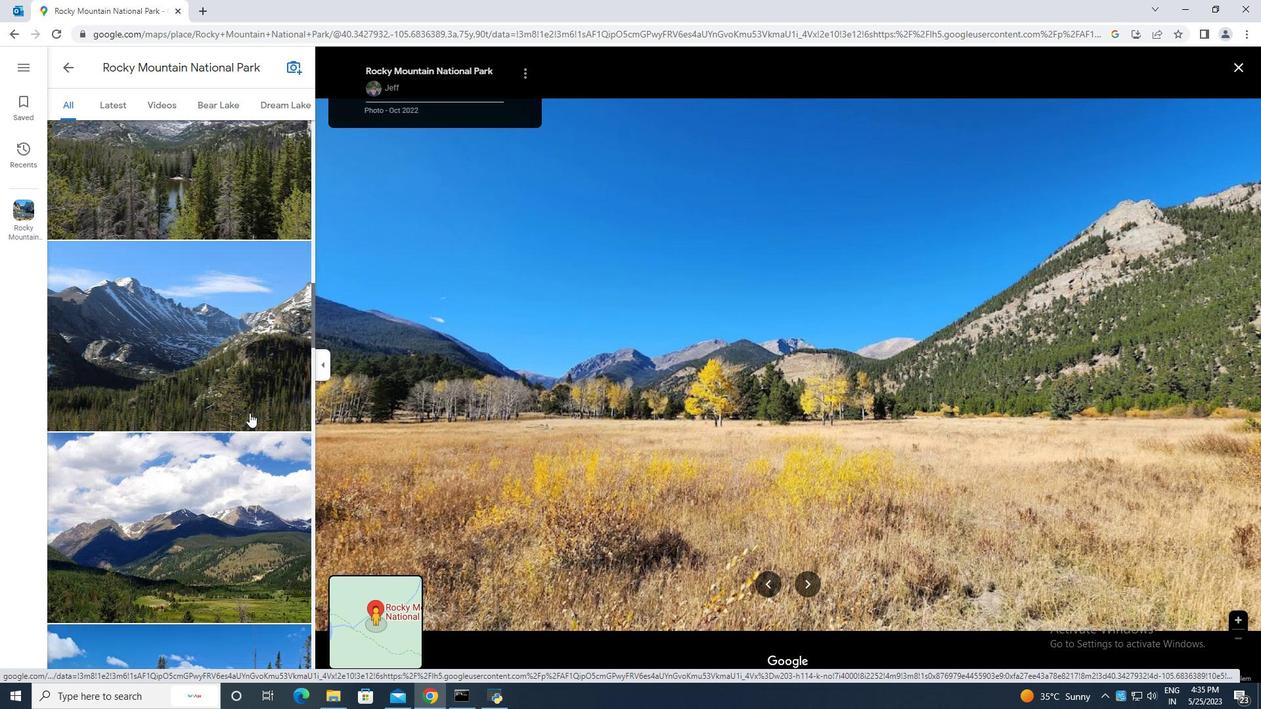 
Action: Mouse scrolled (249, 414) with delta (0, 0)
Screenshot: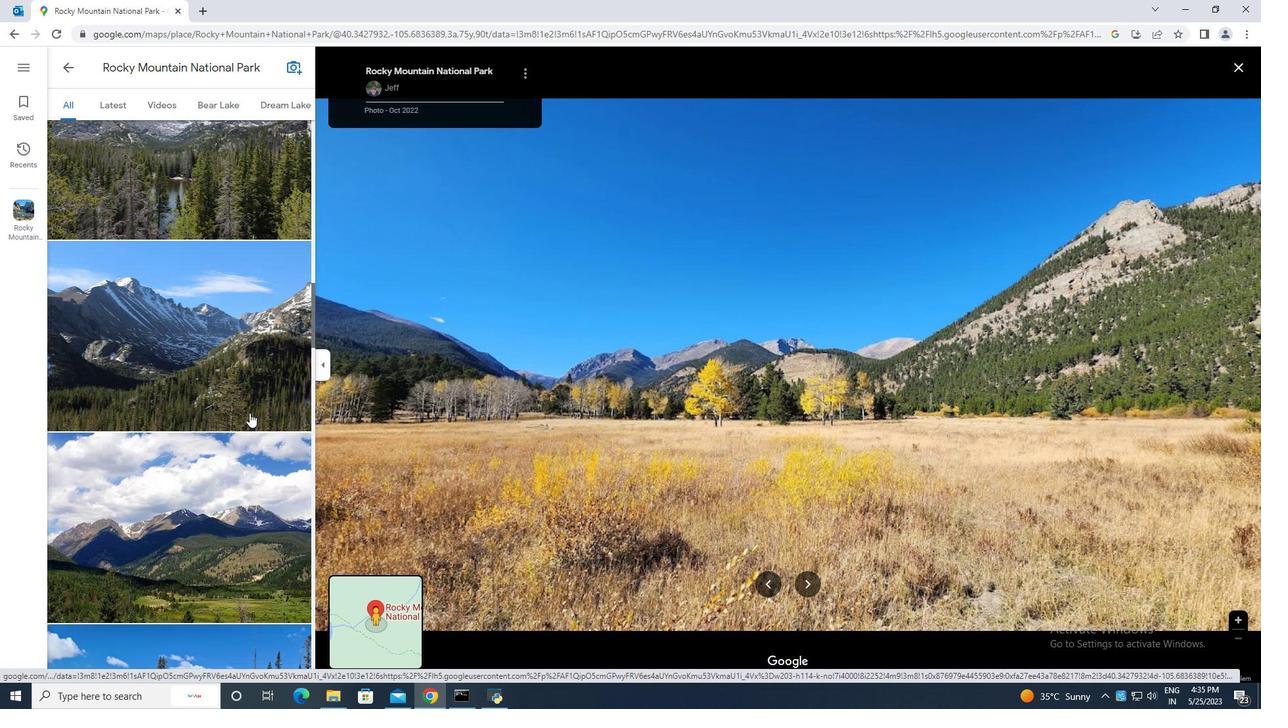 
Action: Mouse scrolled (249, 414) with delta (0, 0)
Screenshot: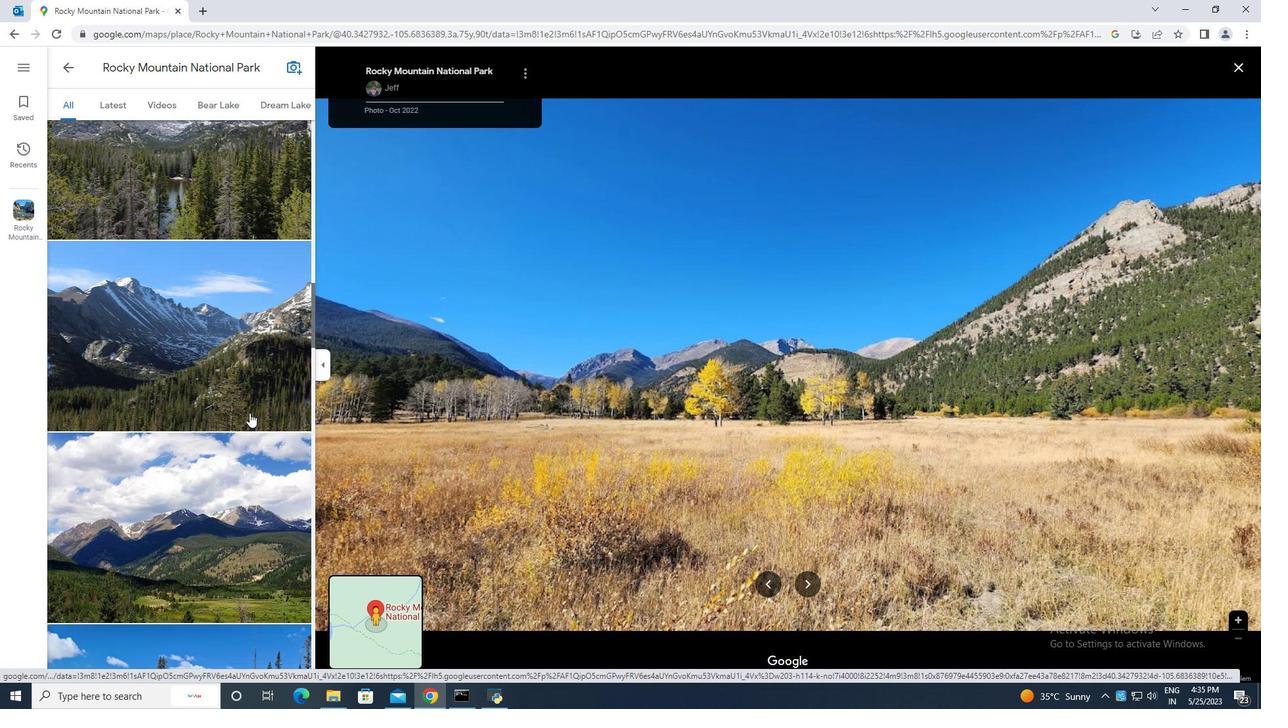 
Action: Mouse scrolled (249, 414) with delta (0, 0)
Screenshot: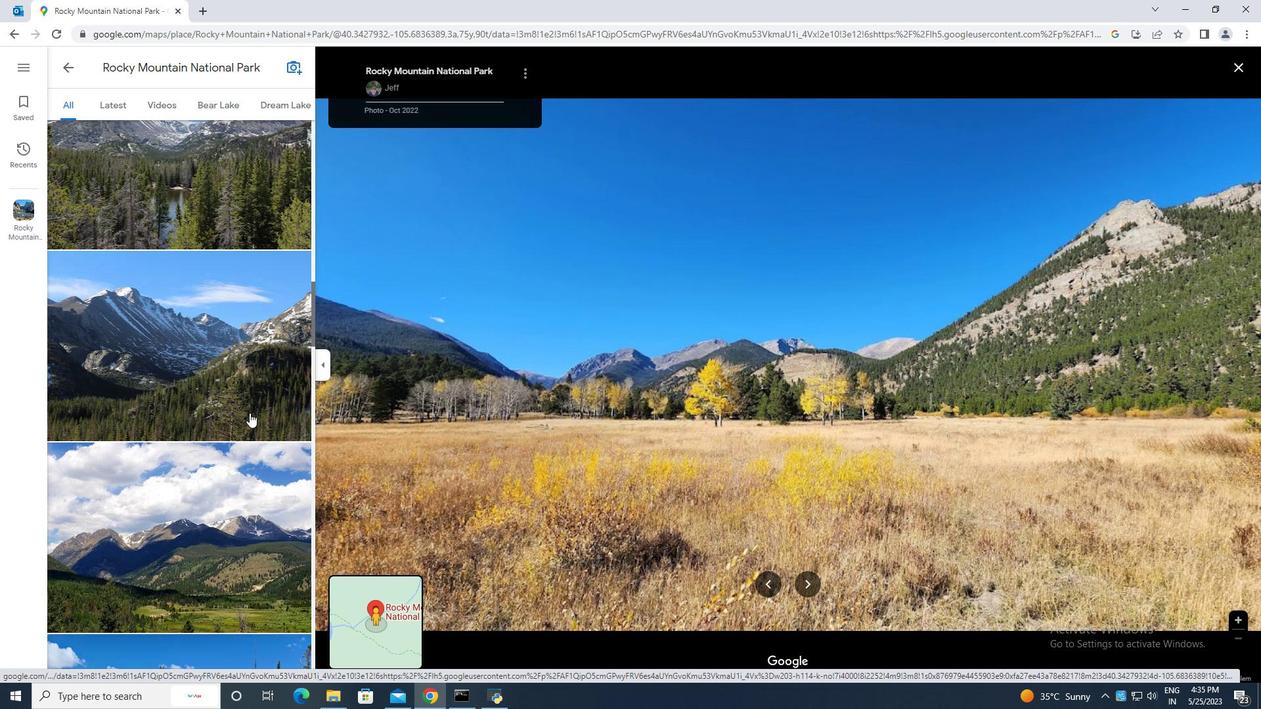 
Action: Mouse scrolled (249, 414) with delta (0, 0)
Screenshot: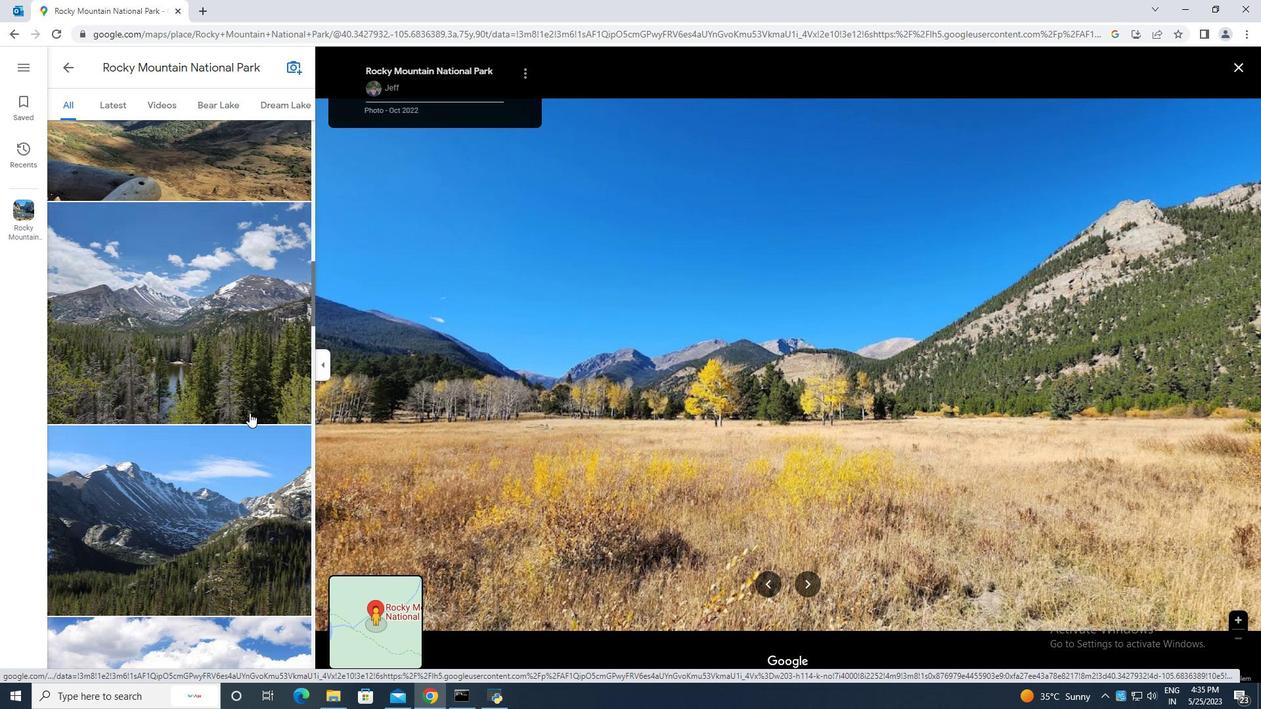 
Action: Mouse scrolled (249, 414) with delta (0, 0)
Screenshot: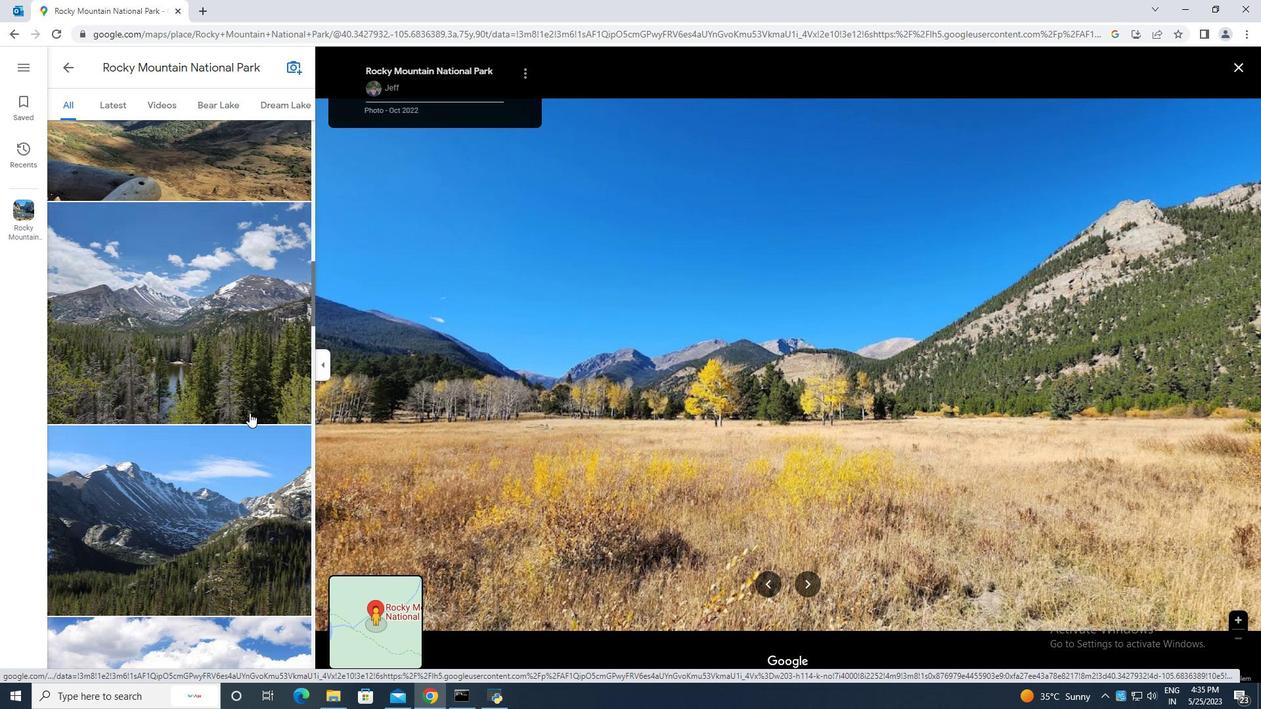 
Action: Mouse scrolled (249, 414) with delta (0, 0)
Screenshot: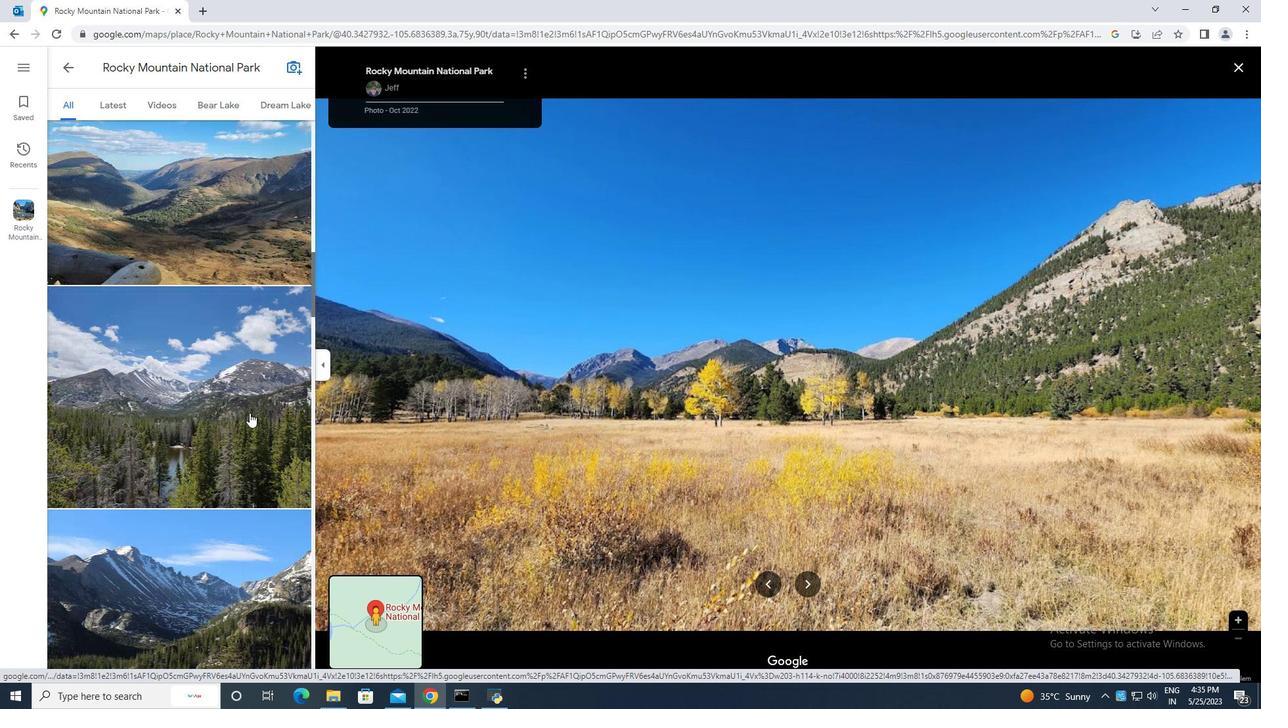 
Action: Mouse scrolled (249, 414) with delta (0, 0)
Screenshot: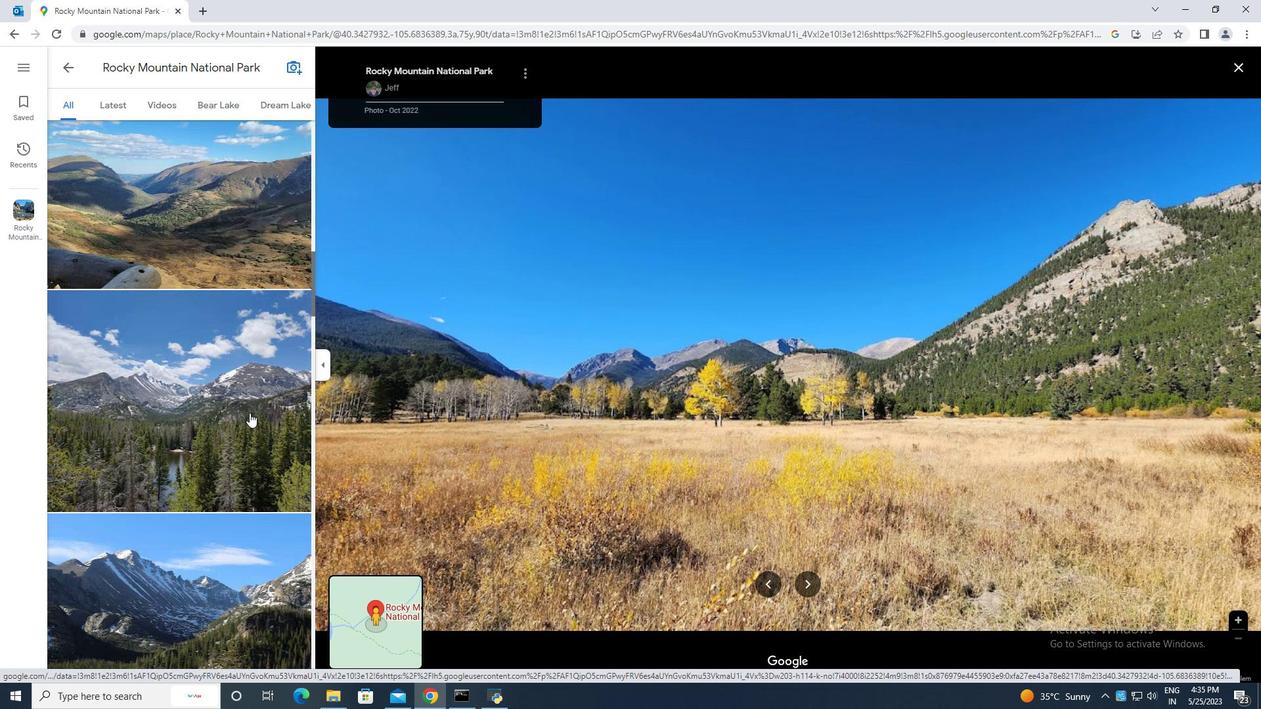 
Action: Mouse scrolled (249, 414) with delta (0, 0)
Screenshot: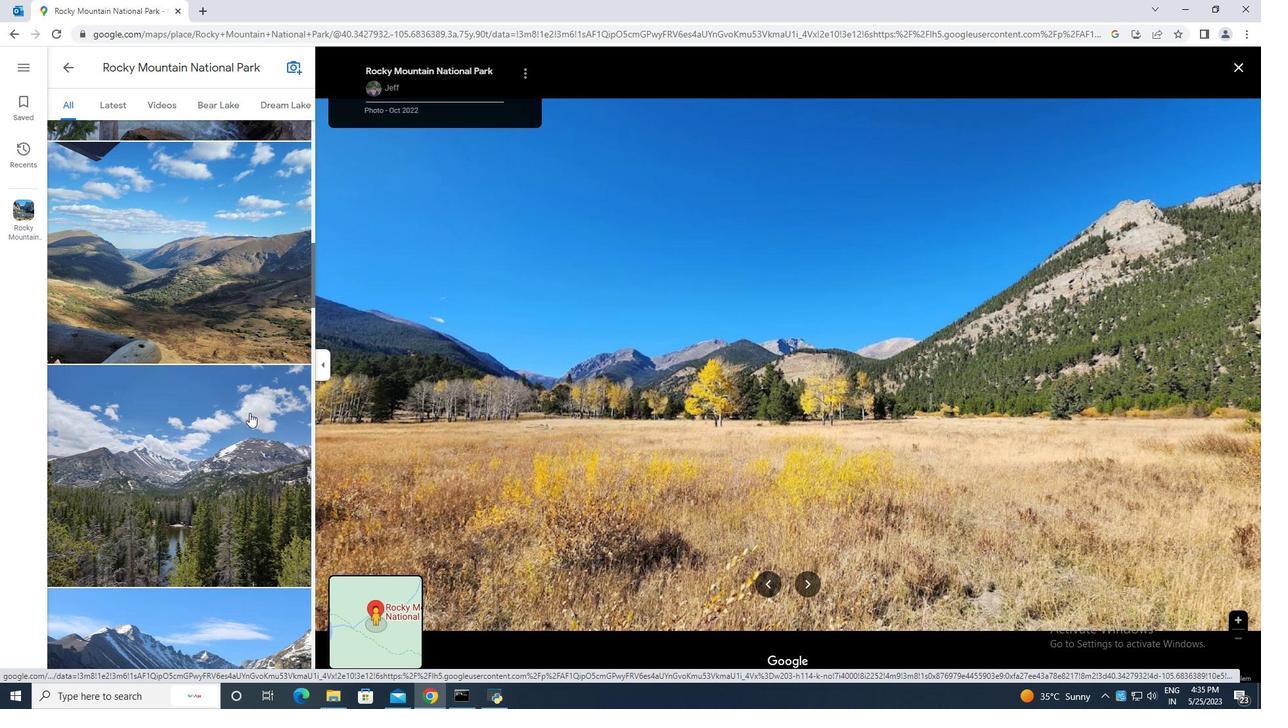 
Action: Mouse scrolled (249, 414) with delta (0, 0)
Screenshot: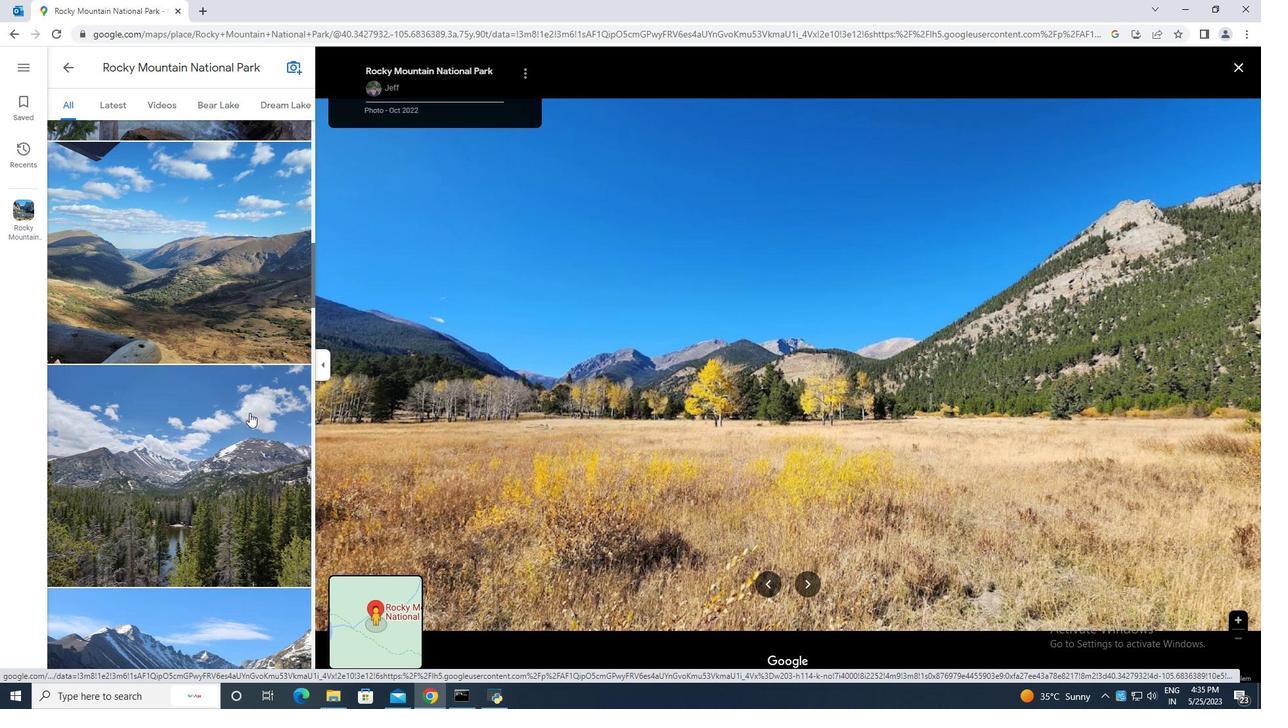 
Action: Mouse scrolled (249, 414) with delta (0, 0)
Screenshot: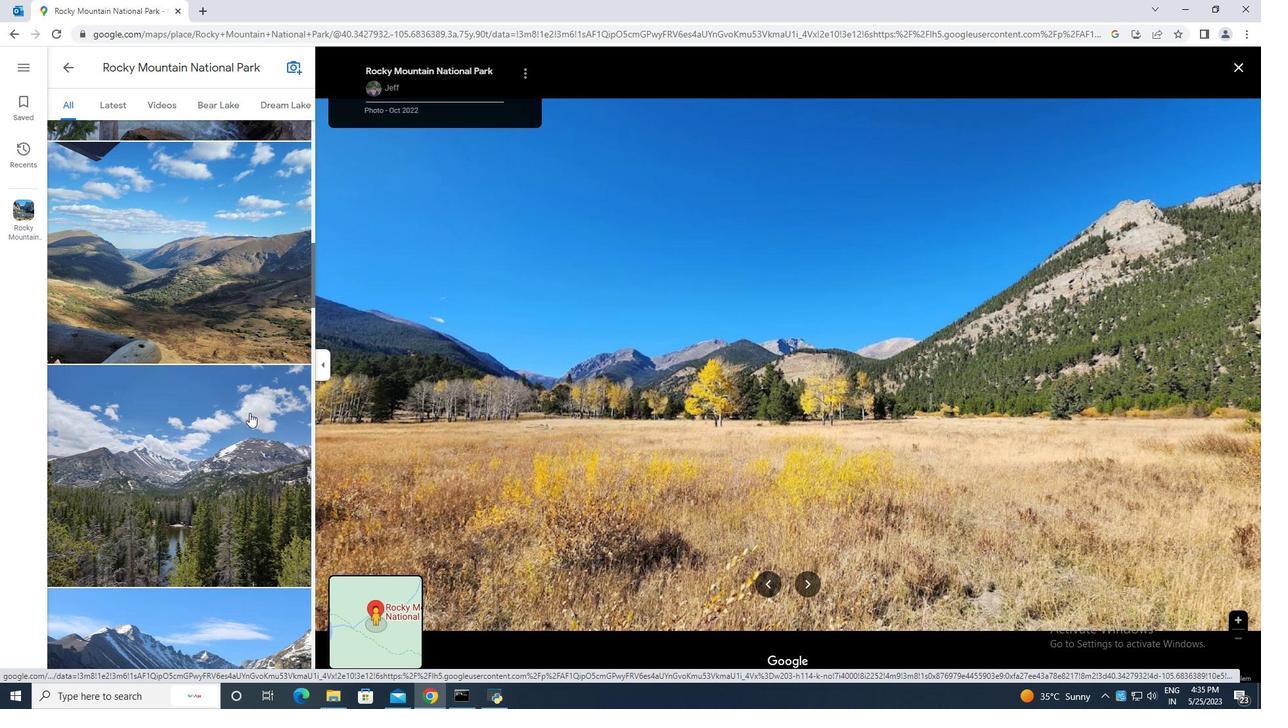 
Action: Mouse scrolled (249, 414) with delta (0, 0)
Screenshot: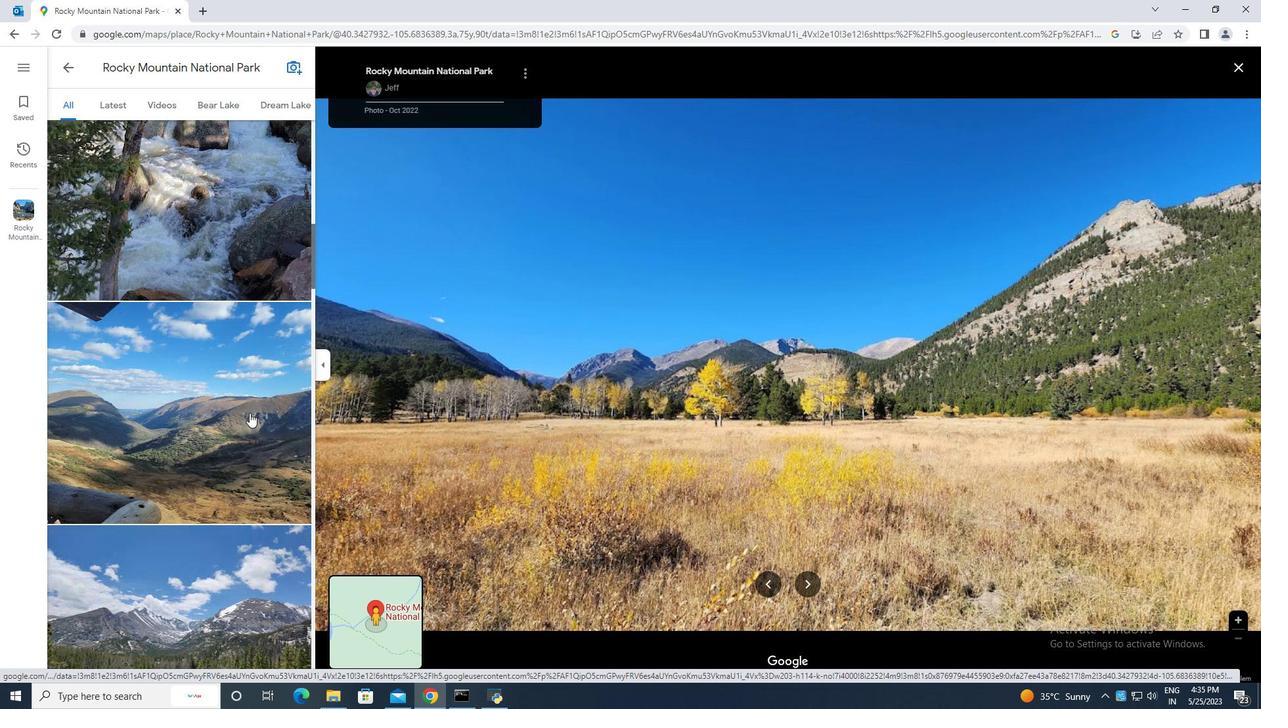 
Action: Mouse scrolled (249, 414) with delta (0, 0)
Screenshot: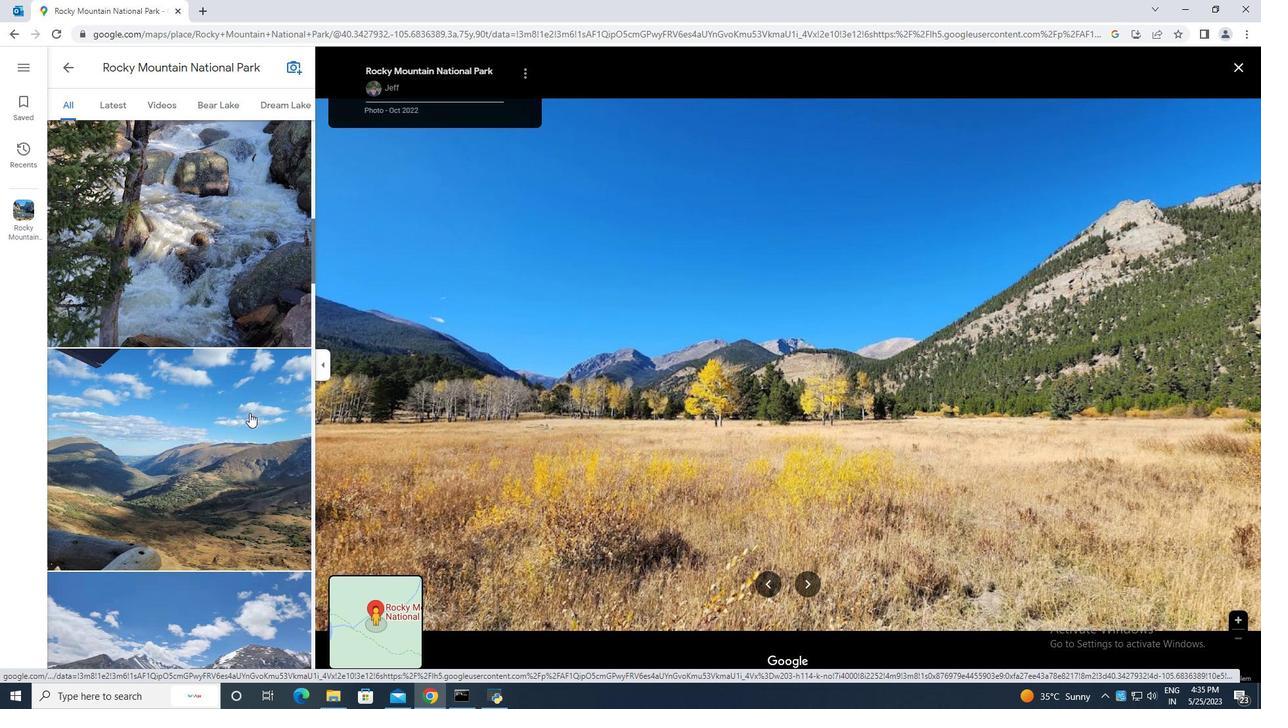
Action: Mouse scrolled (249, 414) with delta (0, 0)
Screenshot: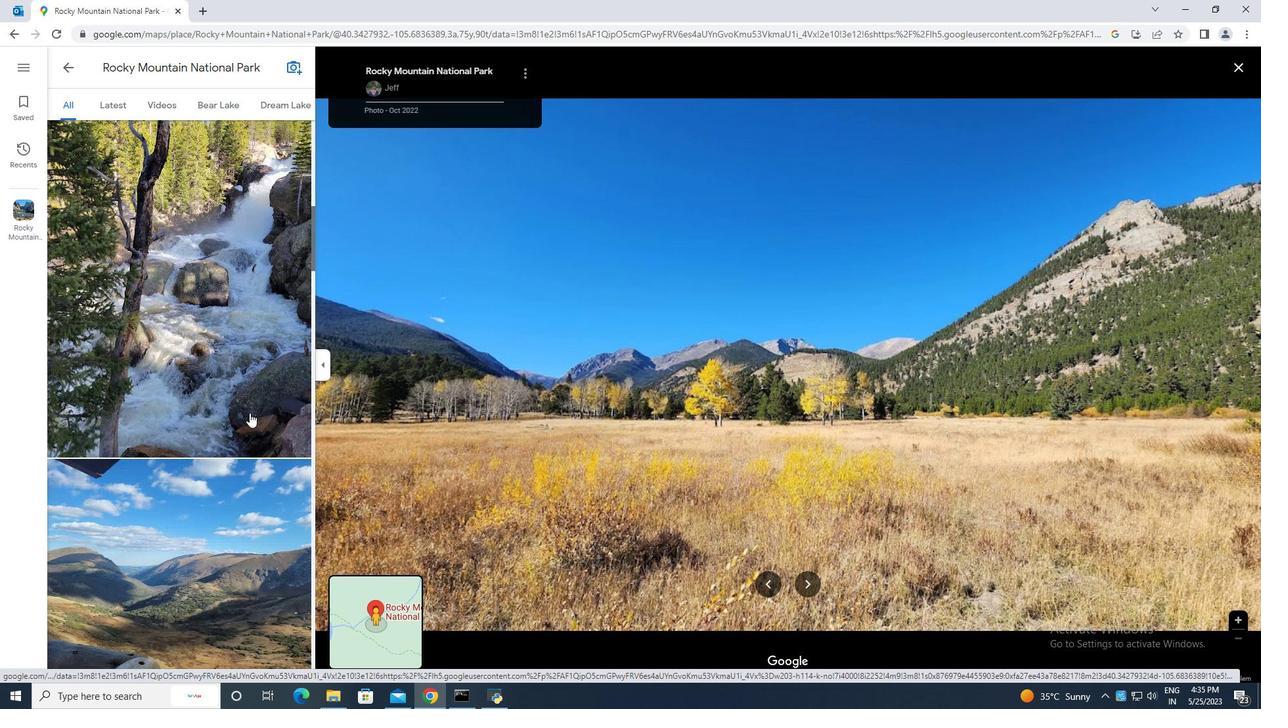 
Action: Mouse scrolled (249, 414) with delta (0, 0)
Screenshot: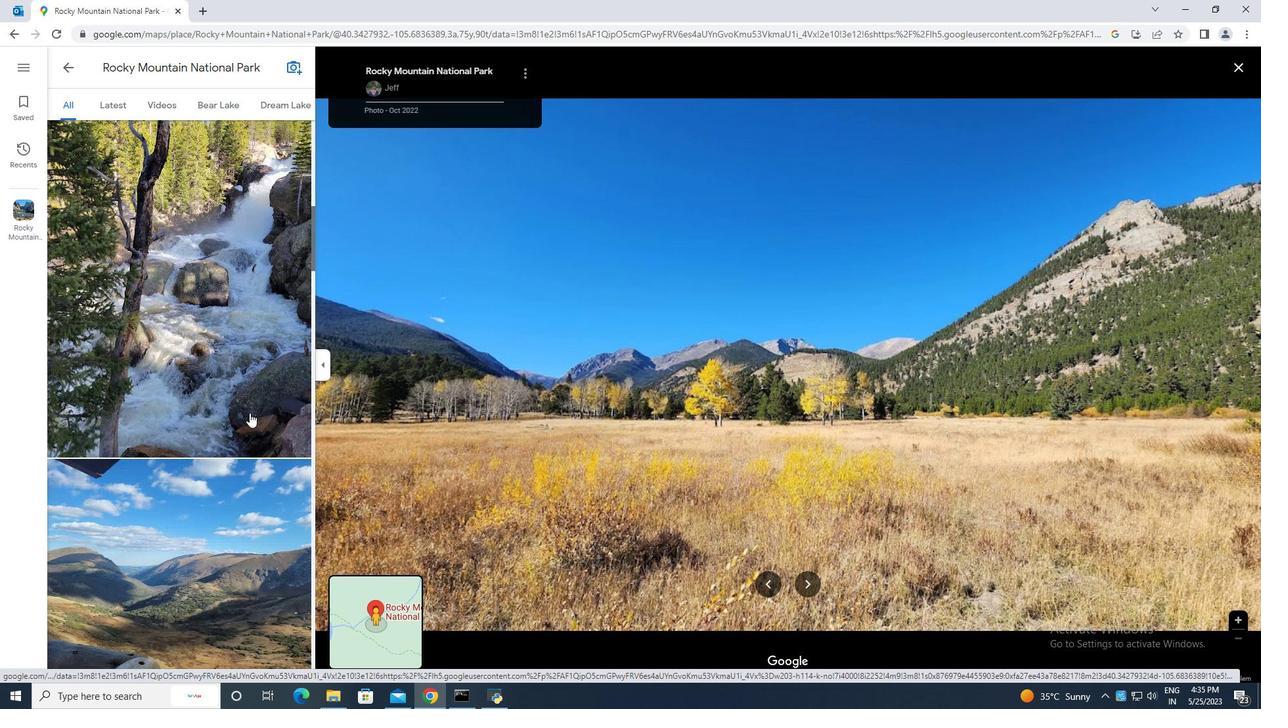 
Action: Mouse scrolled (249, 414) with delta (0, 0)
Screenshot: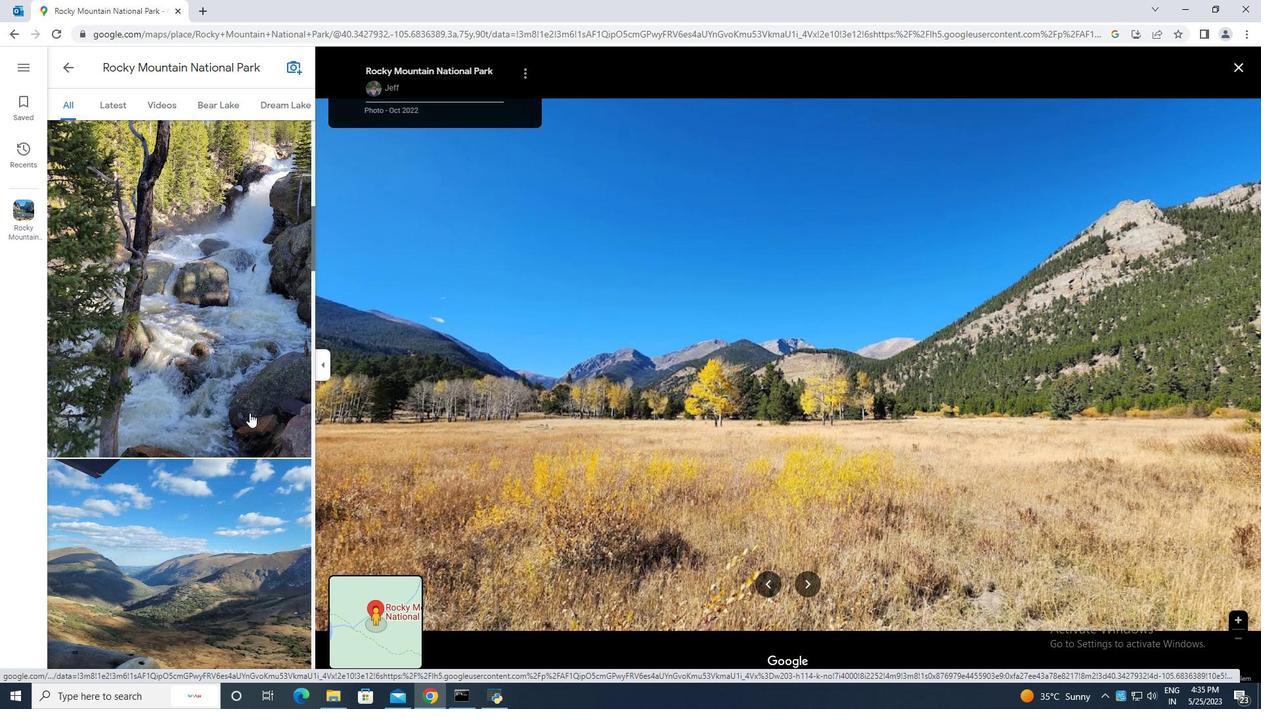 
Action: Mouse scrolled (249, 414) with delta (0, 0)
Screenshot: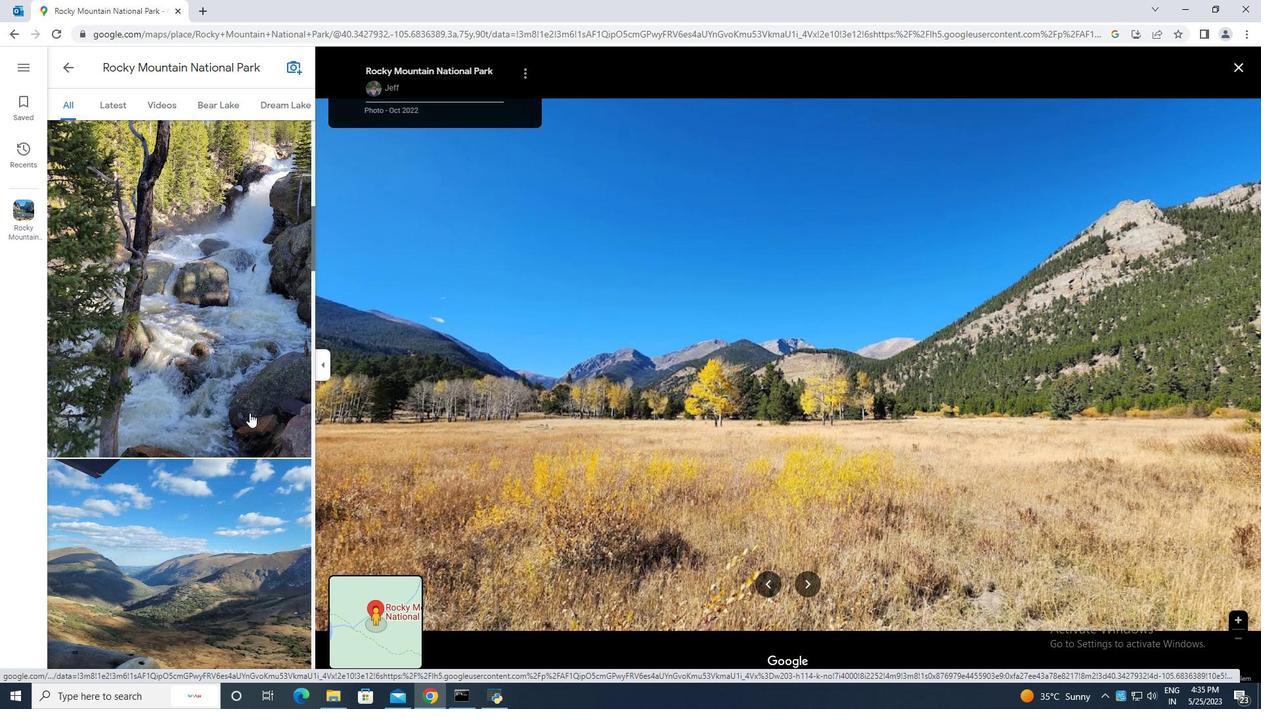 
Action: Mouse scrolled (249, 414) with delta (0, 0)
Screenshot: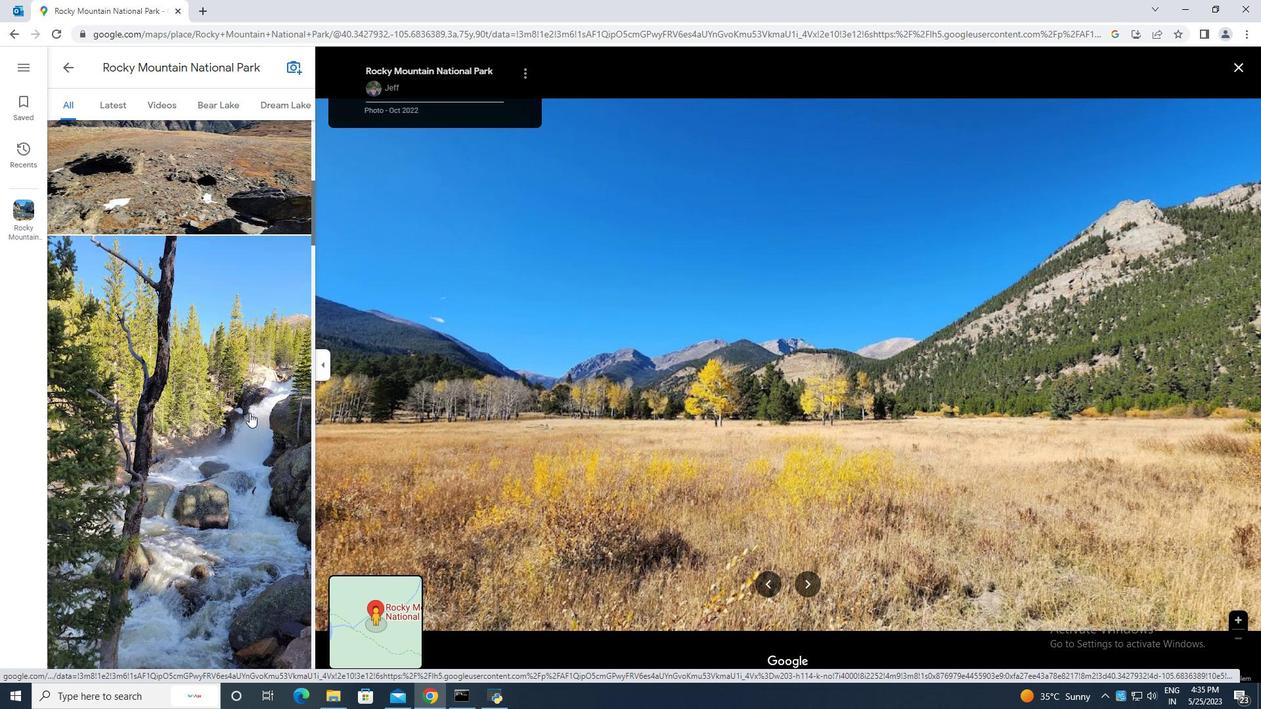 
Action: Mouse scrolled (249, 414) with delta (0, 0)
Screenshot: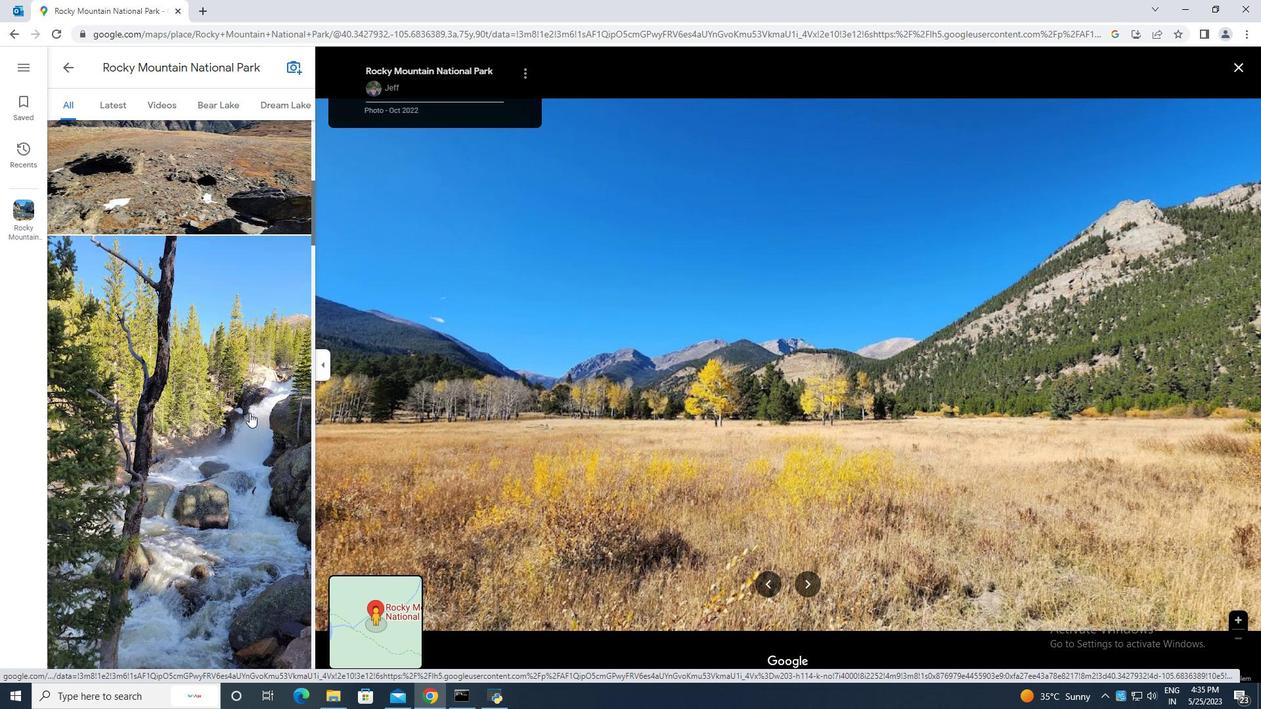 
Action: Mouse scrolled (249, 414) with delta (0, 0)
Screenshot: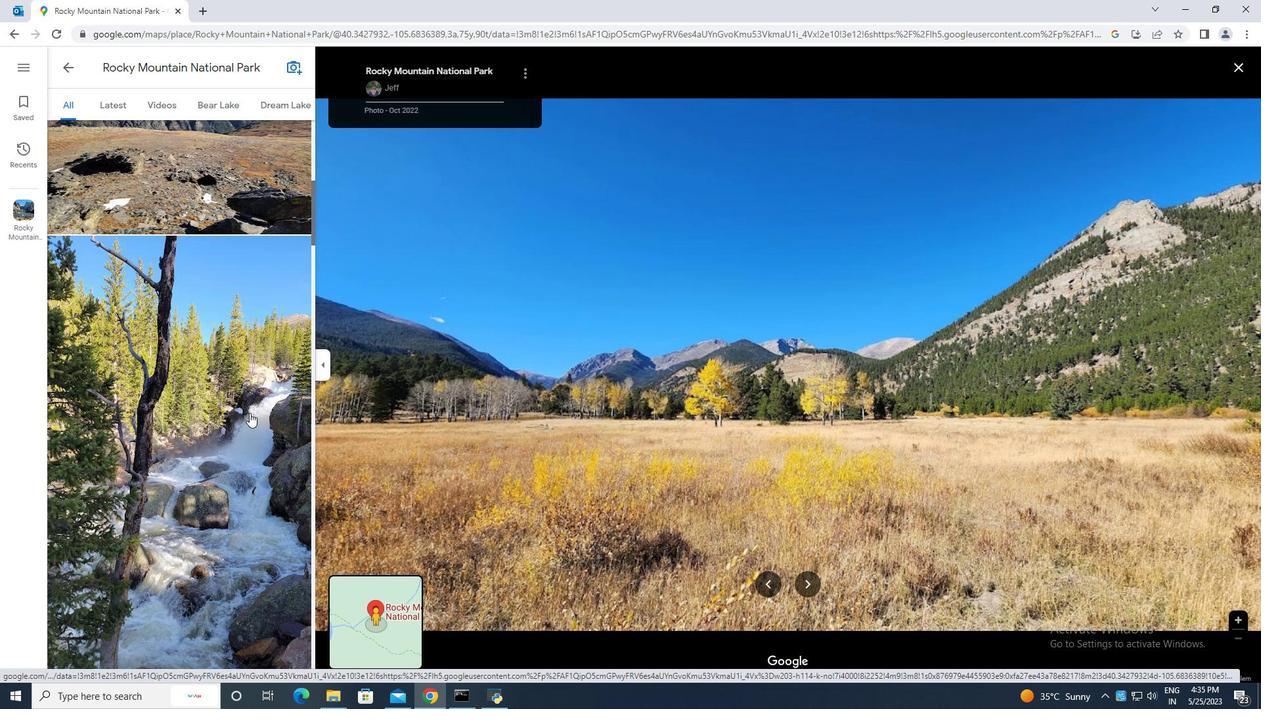 
Action: Mouse scrolled (249, 414) with delta (0, 0)
Screenshot: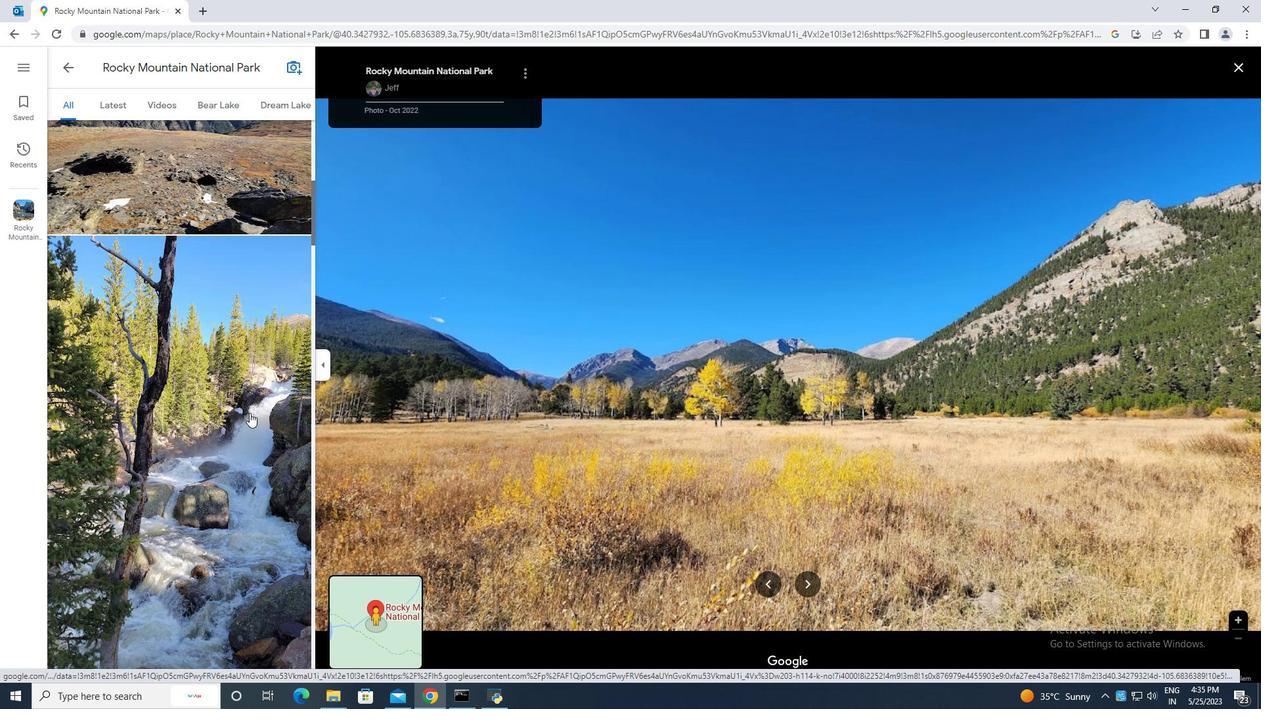 
Action: Mouse scrolled (249, 414) with delta (0, 0)
Screenshot: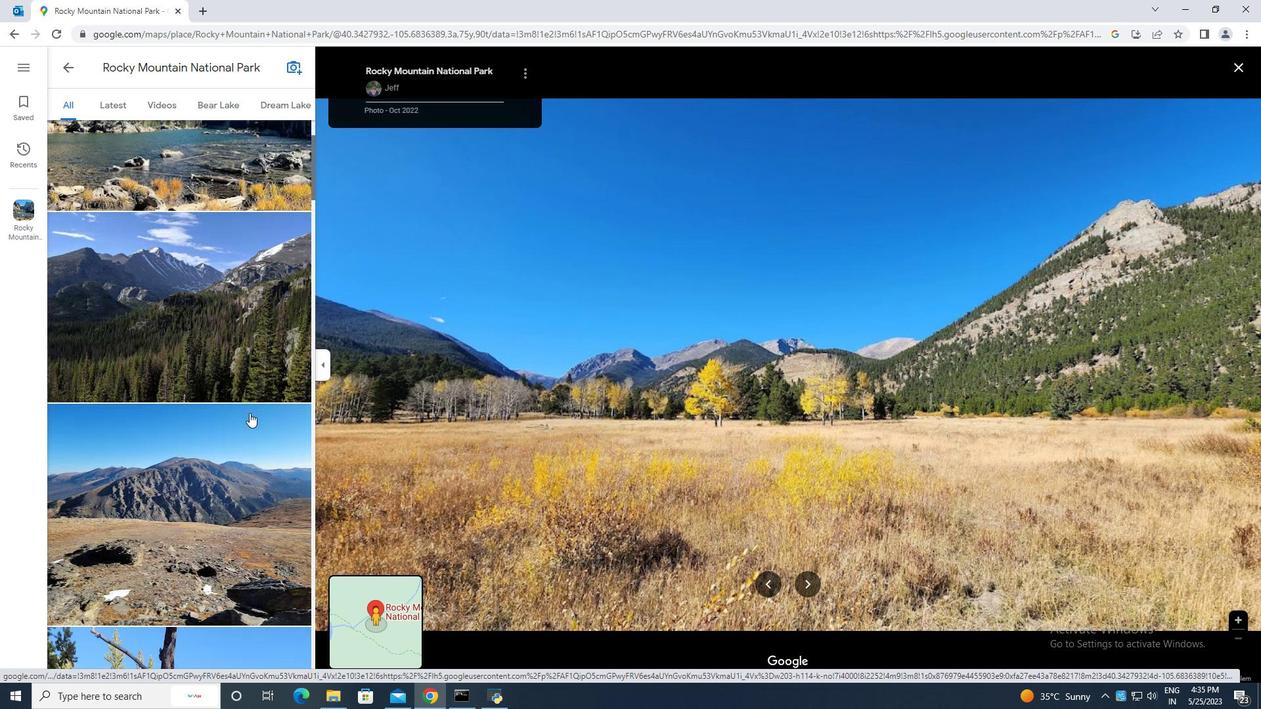 
Action: Mouse scrolled (249, 414) with delta (0, 0)
Screenshot: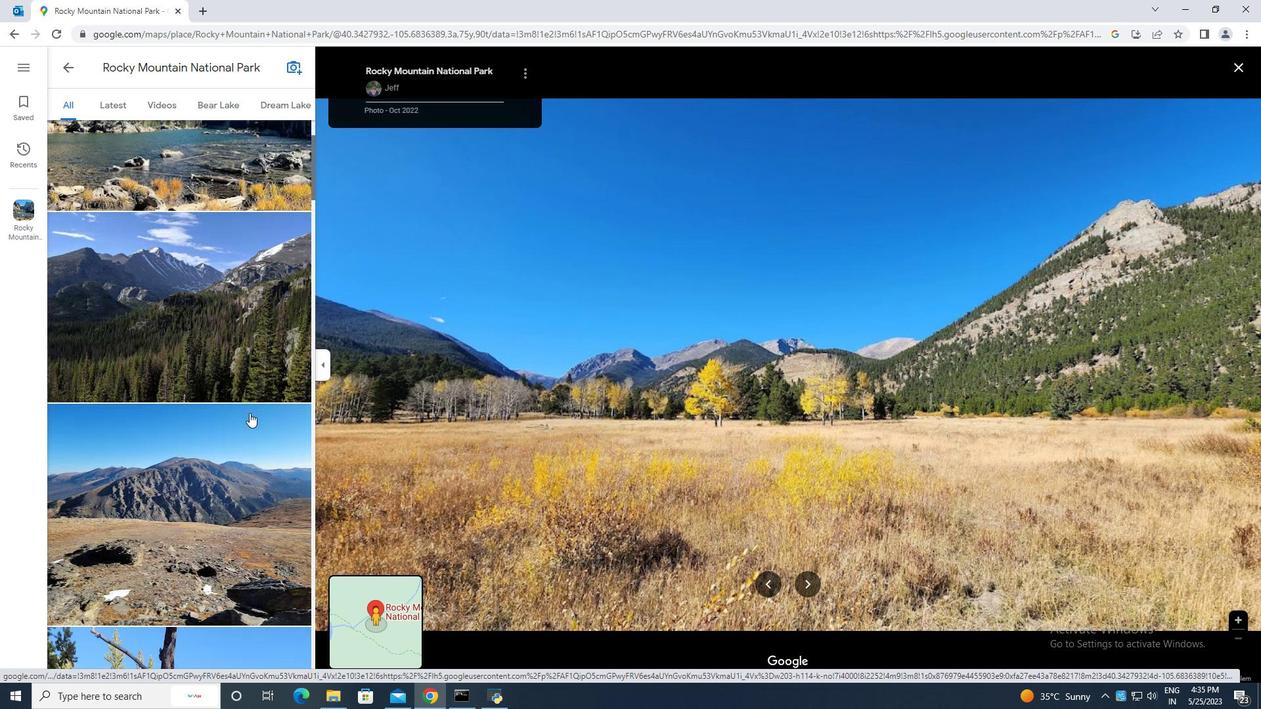 
Action: Mouse moved to (249, 413)
Screenshot: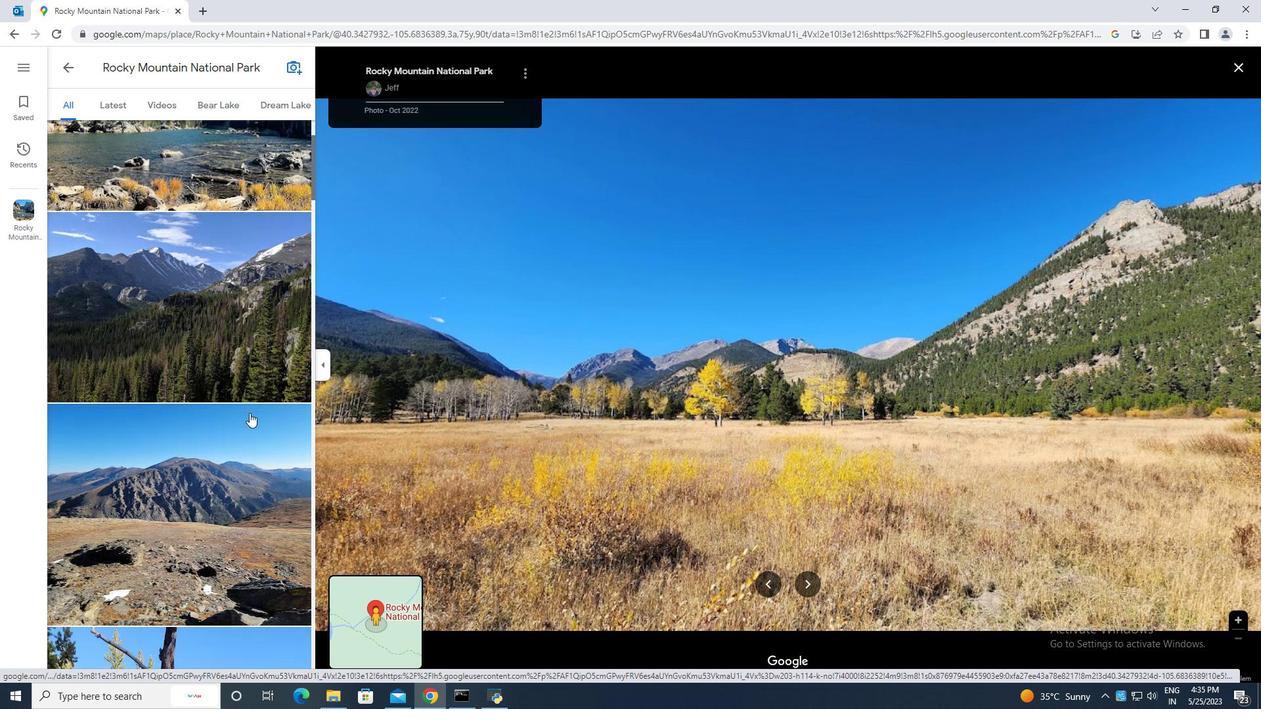
Action: Mouse scrolled (249, 414) with delta (0, 0)
Screenshot: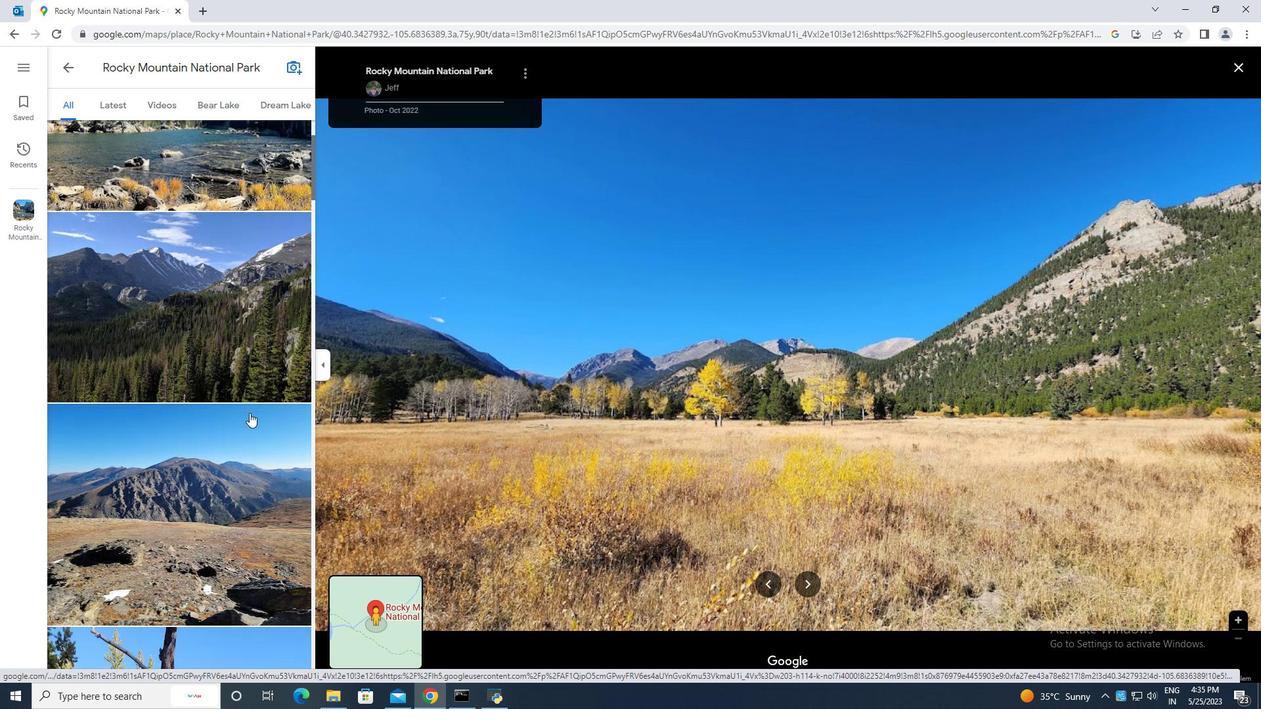 
Action: Mouse scrolled (249, 414) with delta (0, 0)
Screenshot: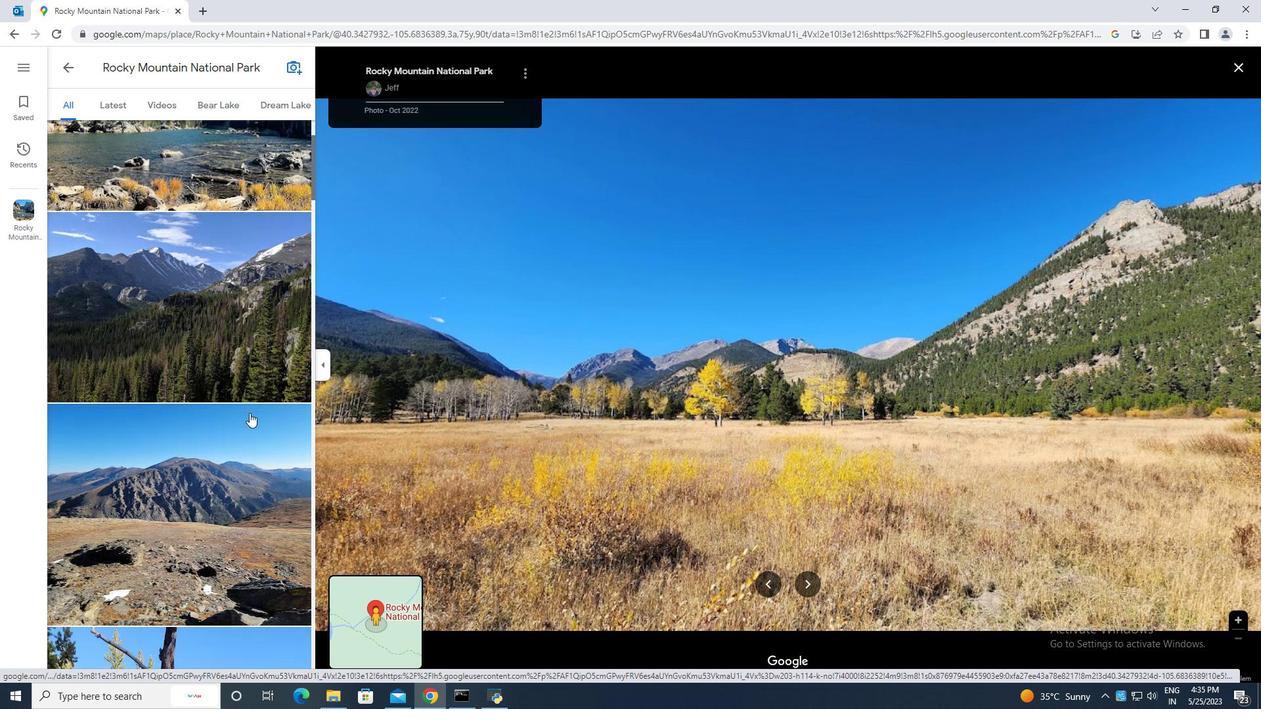 
Action: Mouse scrolled (249, 414) with delta (0, 0)
Screenshot: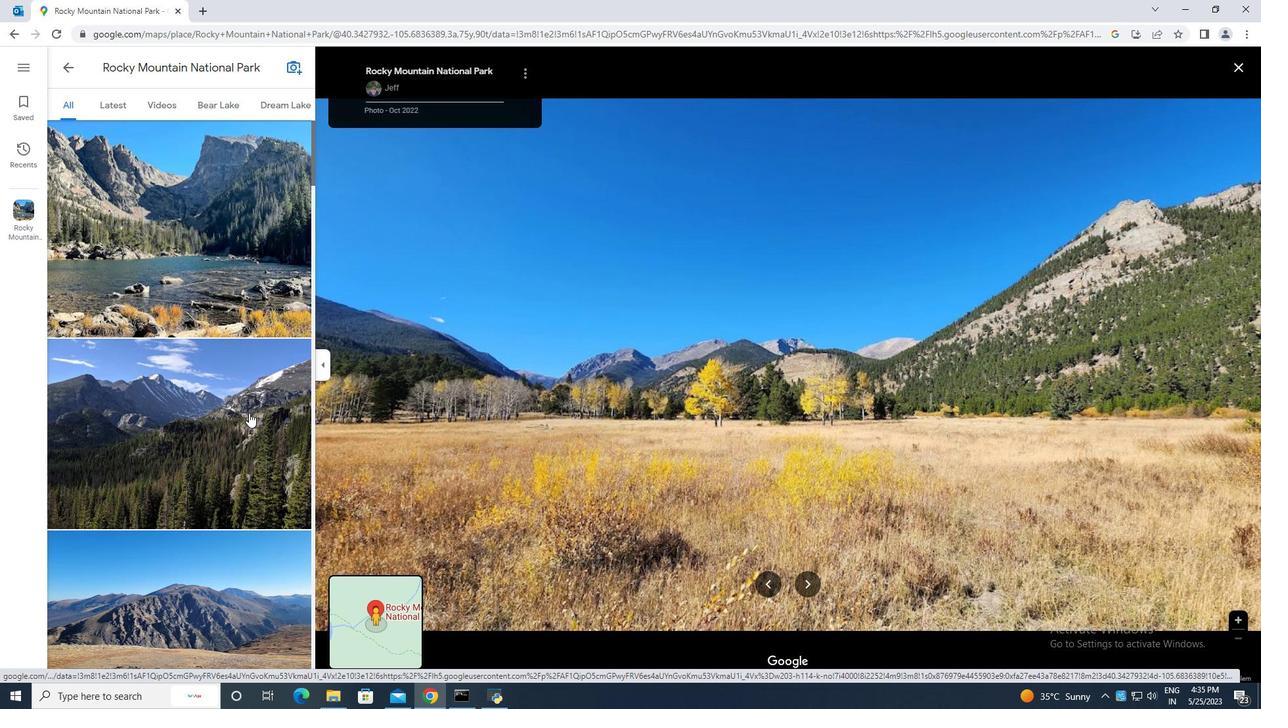 
Action: Mouse scrolled (249, 414) with delta (0, 0)
Screenshot: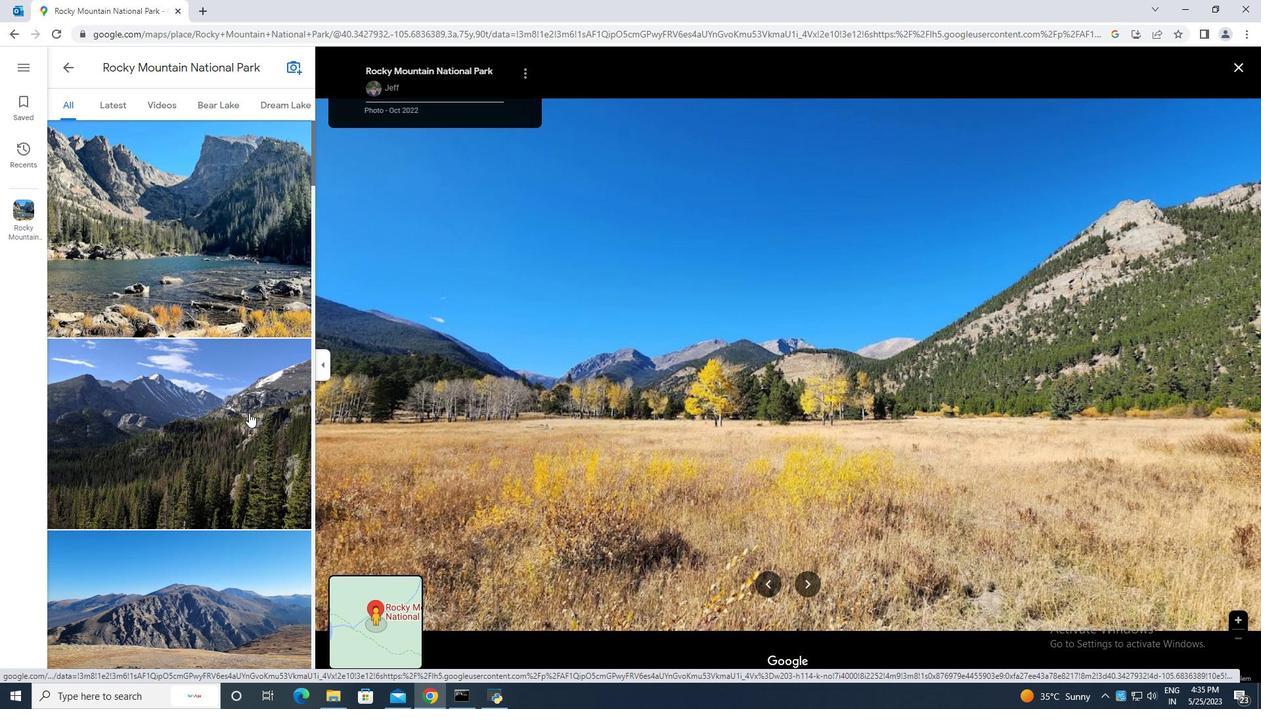 
Action: Mouse scrolled (249, 414) with delta (0, 0)
Screenshot: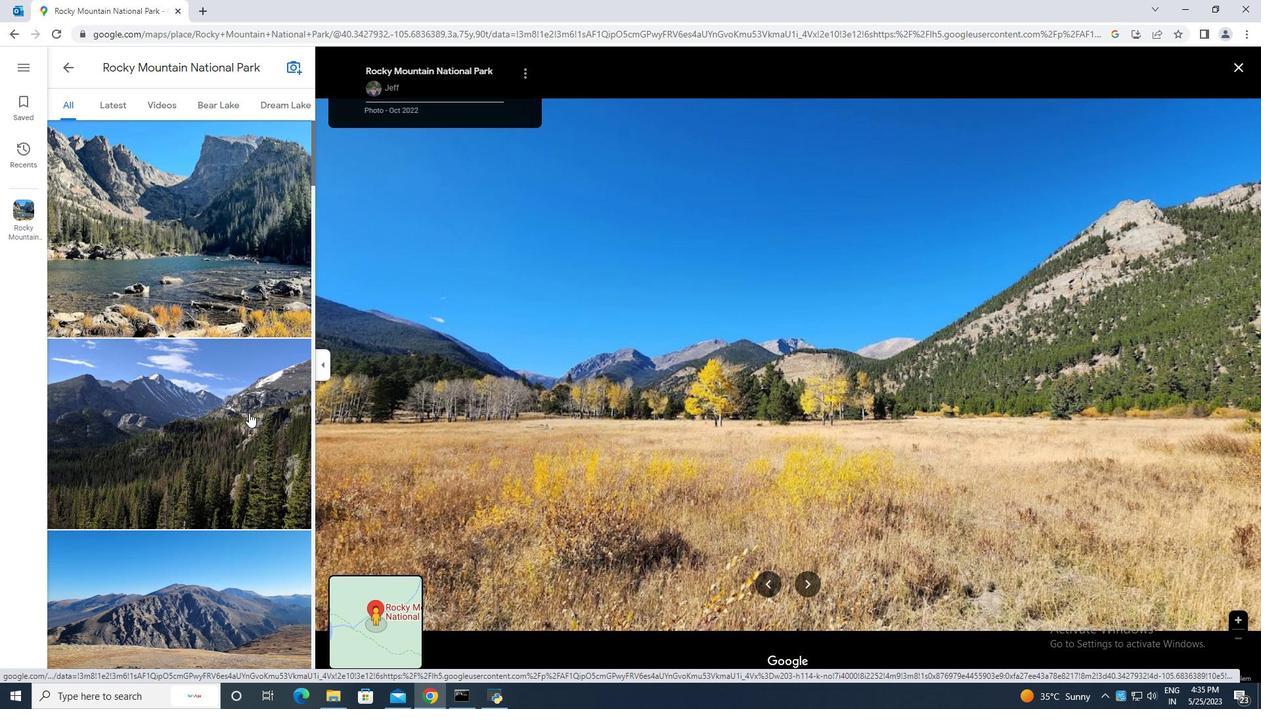 
Action: Mouse scrolled (249, 414) with delta (0, 0)
Screenshot: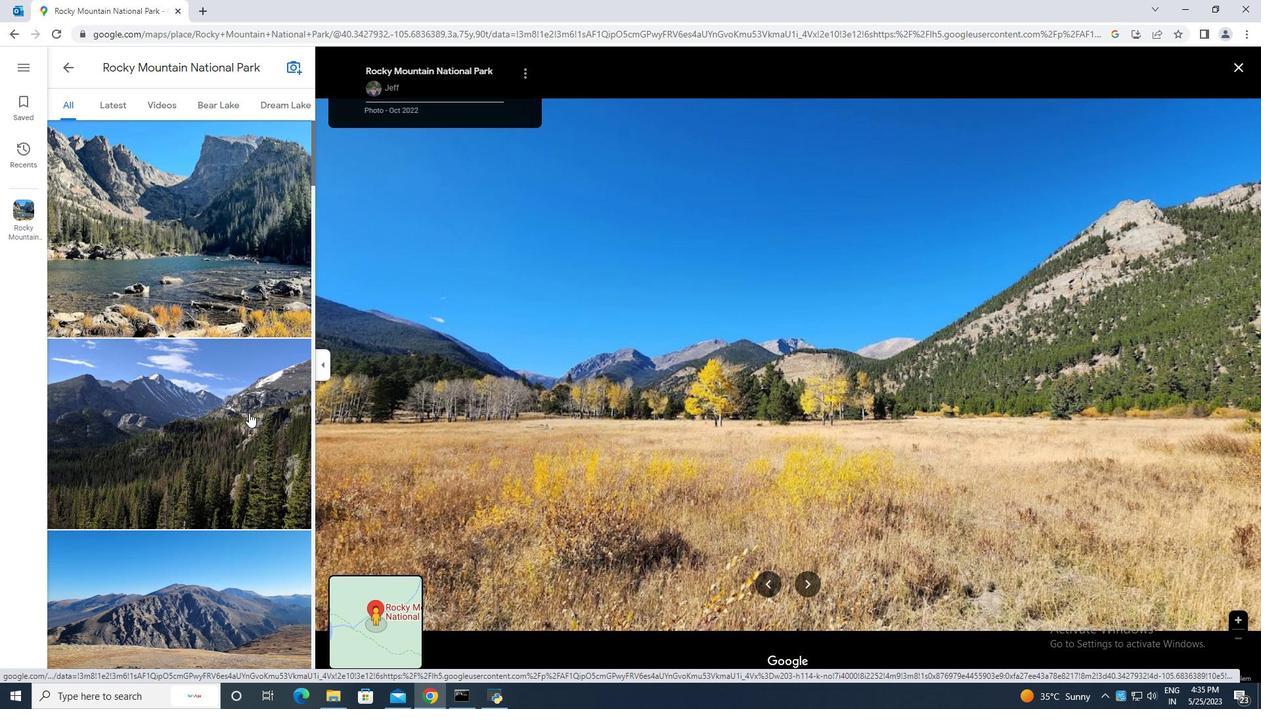
Action: Mouse scrolled (249, 414) with delta (0, 0)
Screenshot: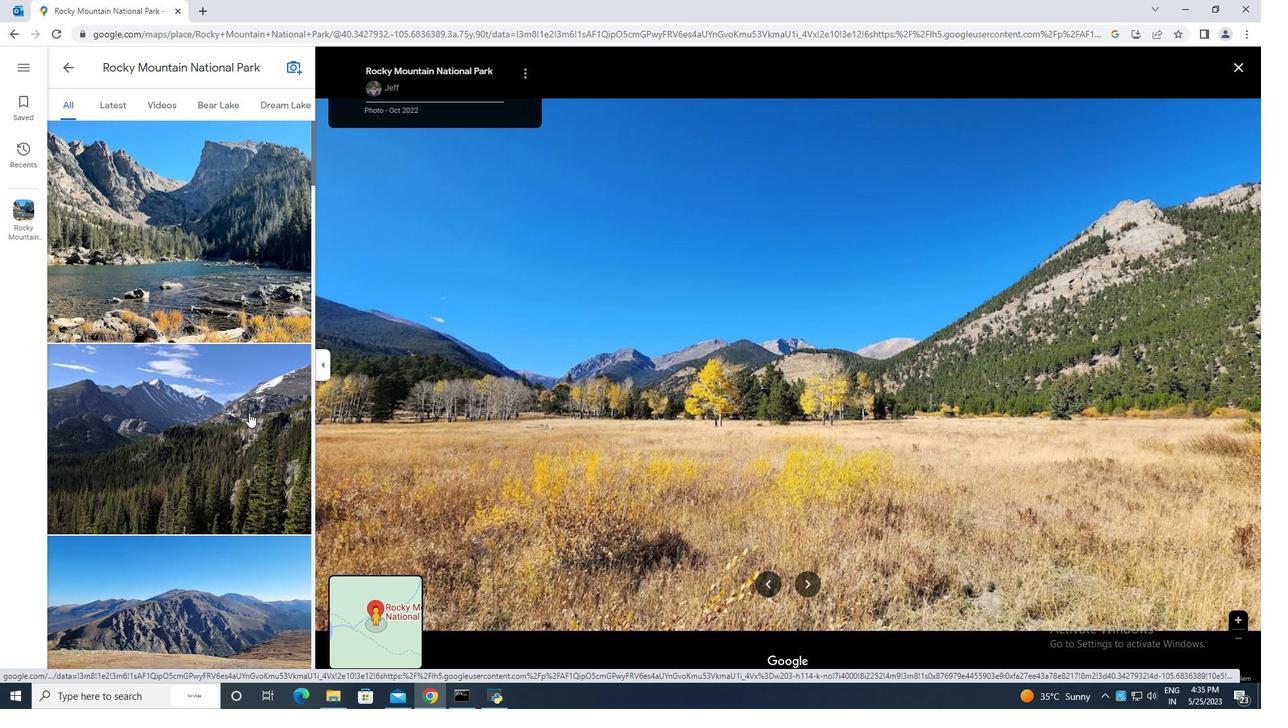 
Action: Mouse scrolled (249, 414) with delta (0, 0)
Screenshot: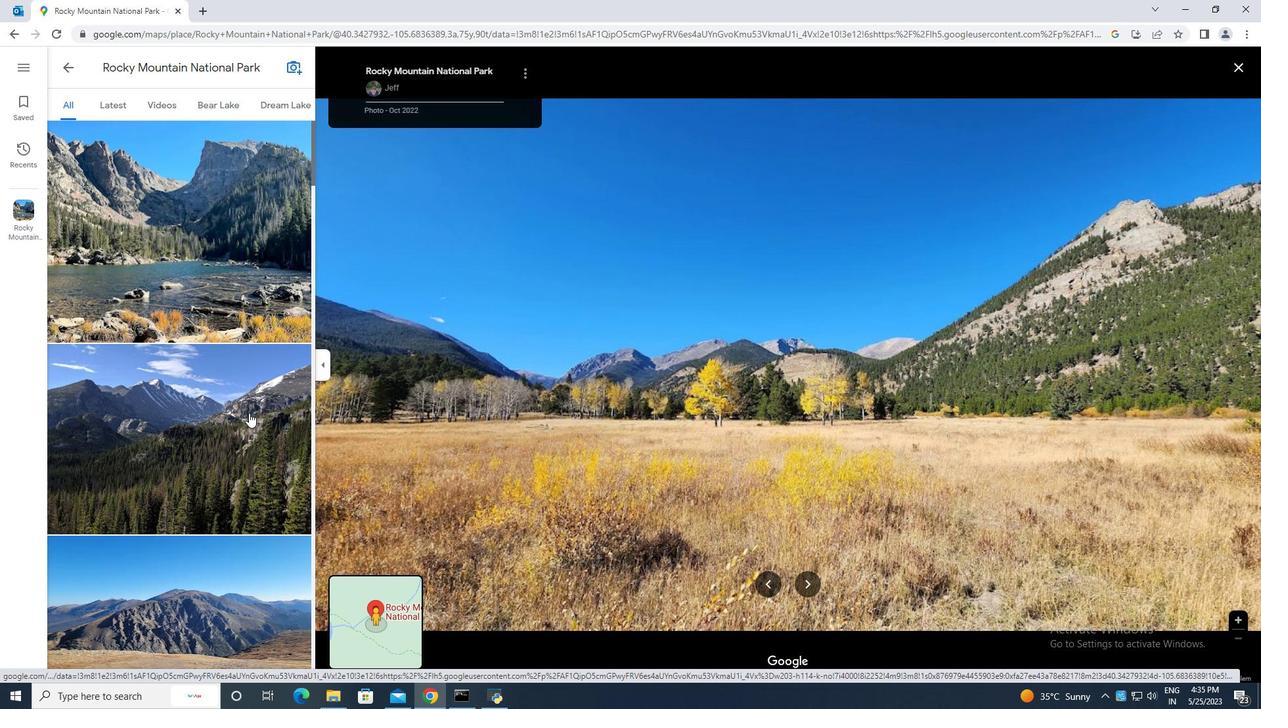 
Action: Mouse scrolled (249, 412) with delta (0, 0)
Screenshot: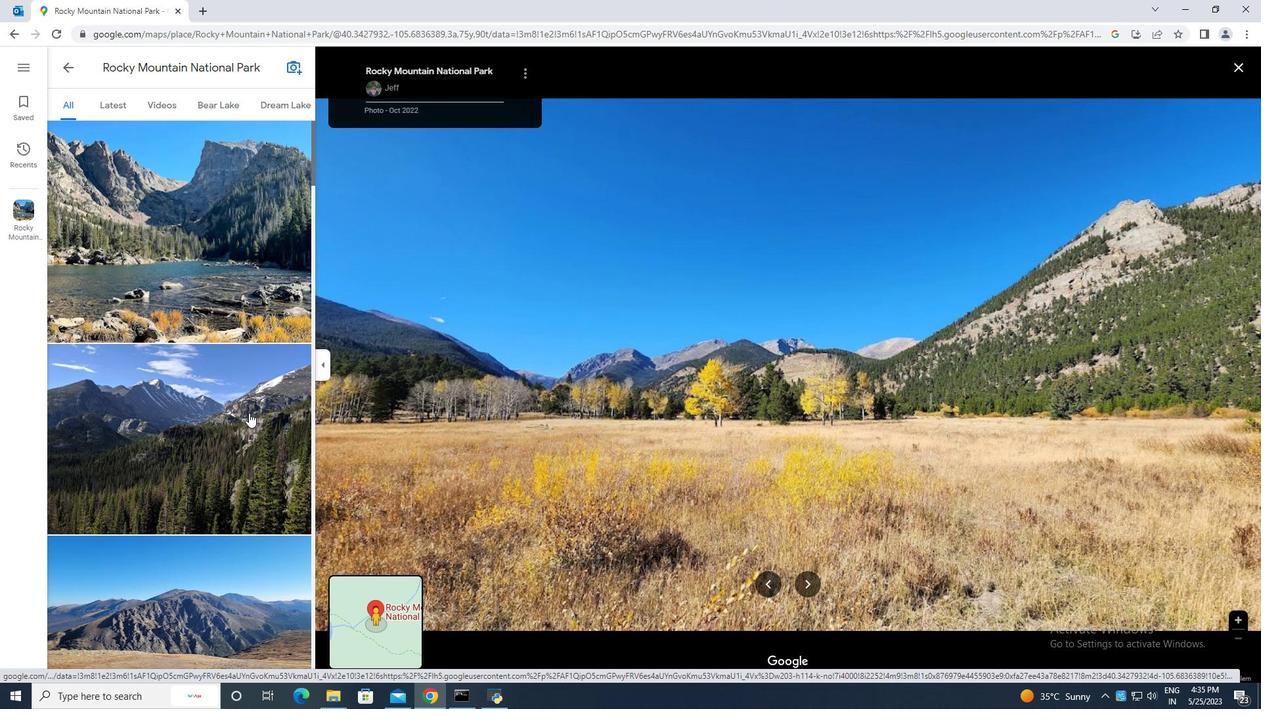 
Action: Mouse scrolled (249, 412) with delta (0, 0)
Screenshot: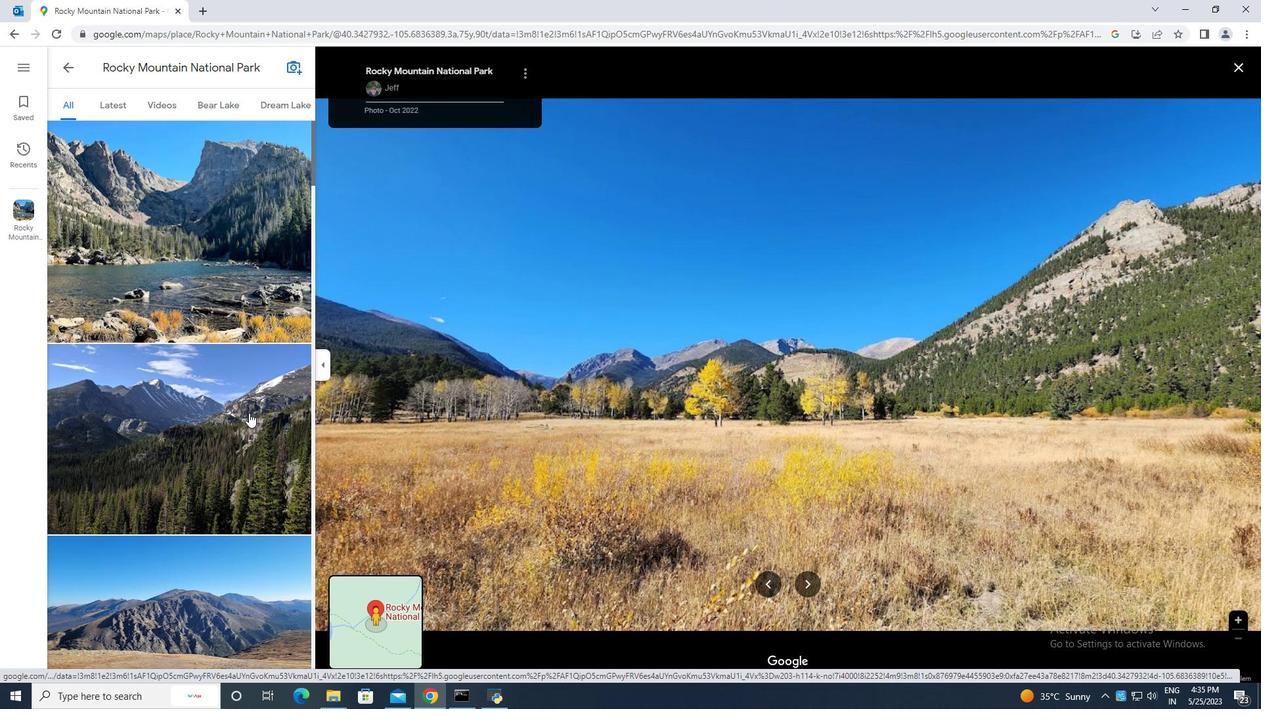 
Action: Mouse scrolled (249, 412) with delta (0, 0)
Screenshot: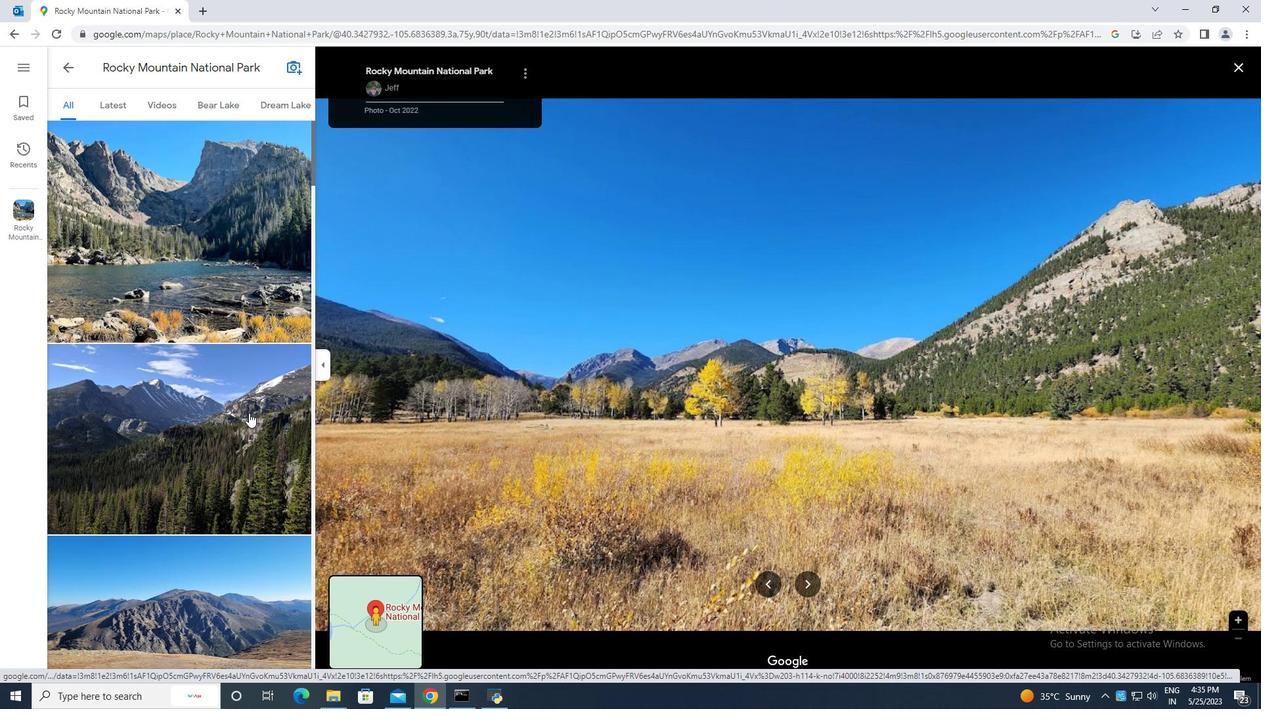 
Action: Mouse scrolled (249, 412) with delta (0, 0)
Screenshot: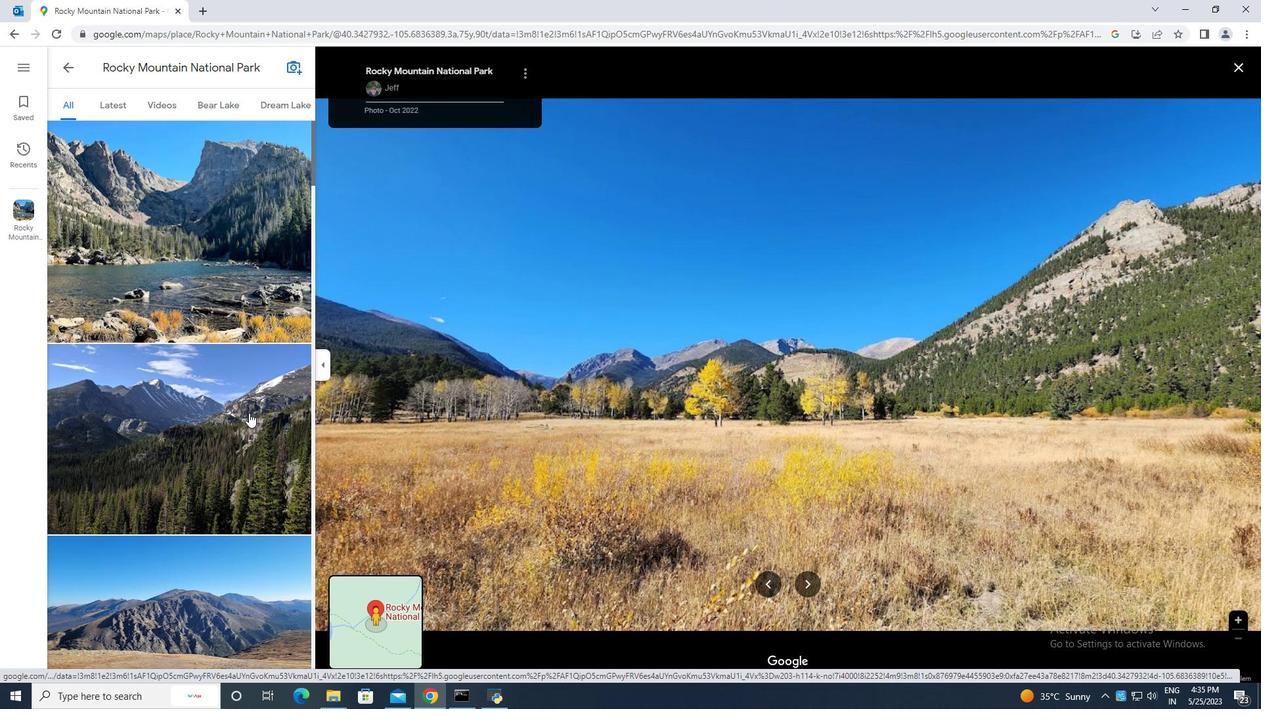 
Action: Mouse scrolled (249, 412) with delta (0, 0)
Screenshot: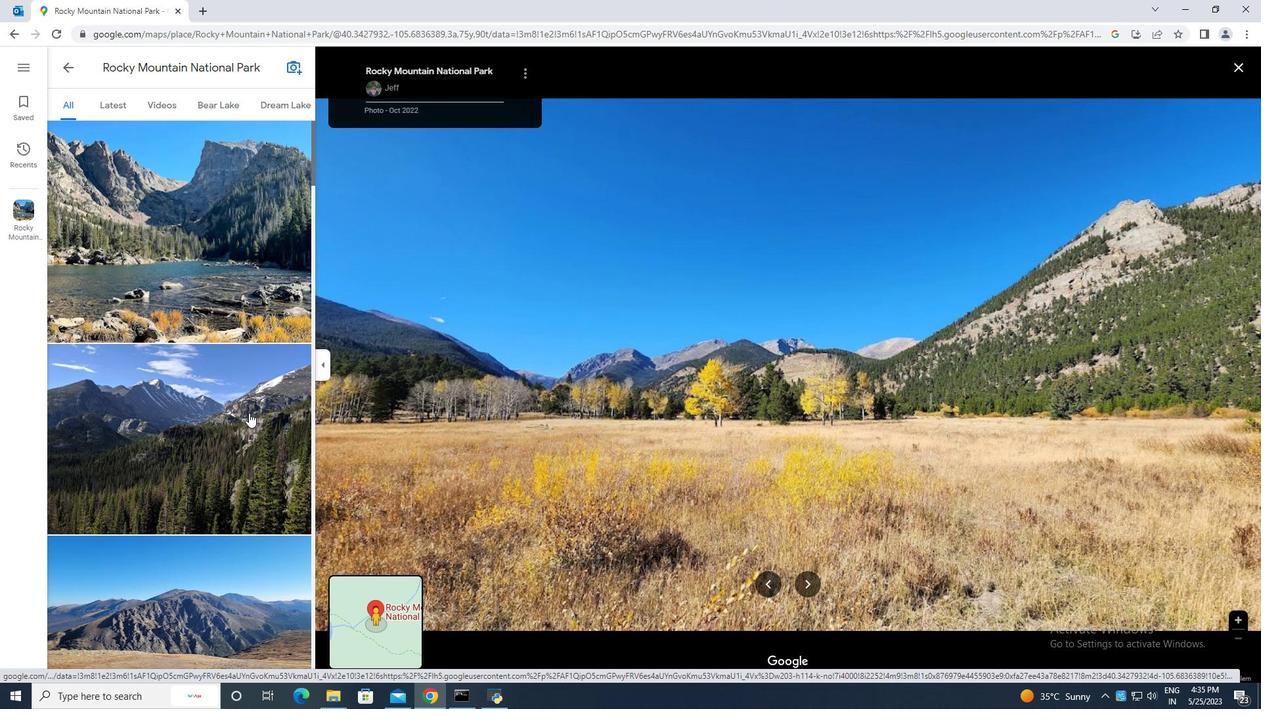 
Action: Mouse scrolled (249, 412) with delta (0, 0)
Screenshot: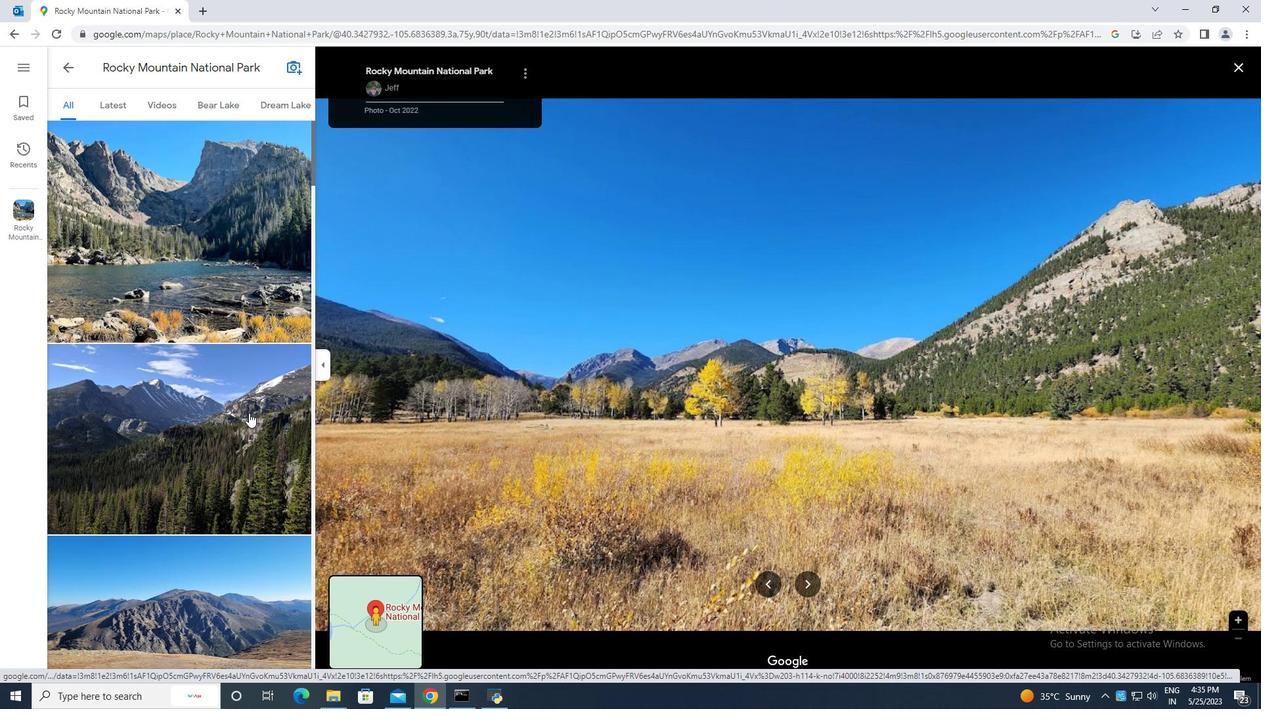 
Action: Mouse scrolled (249, 412) with delta (0, 0)
Screenshot: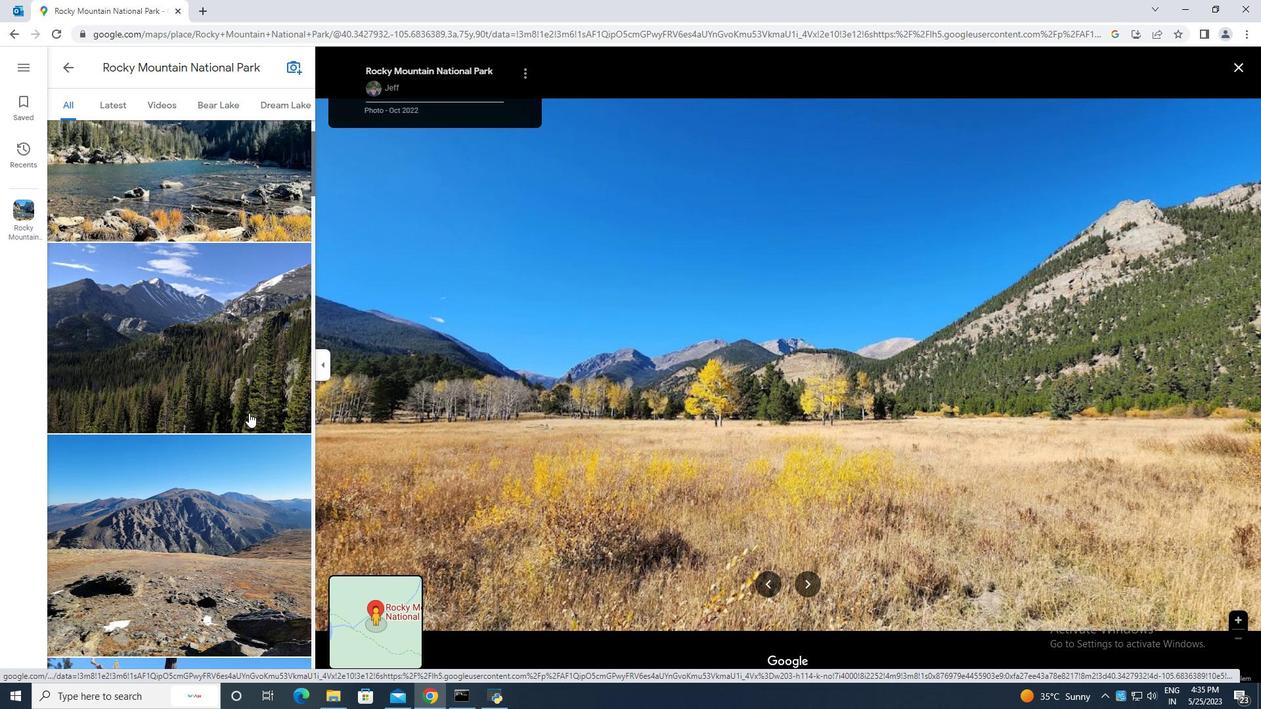 
Action: Mouse scrolled (249, 412) with delta (0, 0)
Screenshot: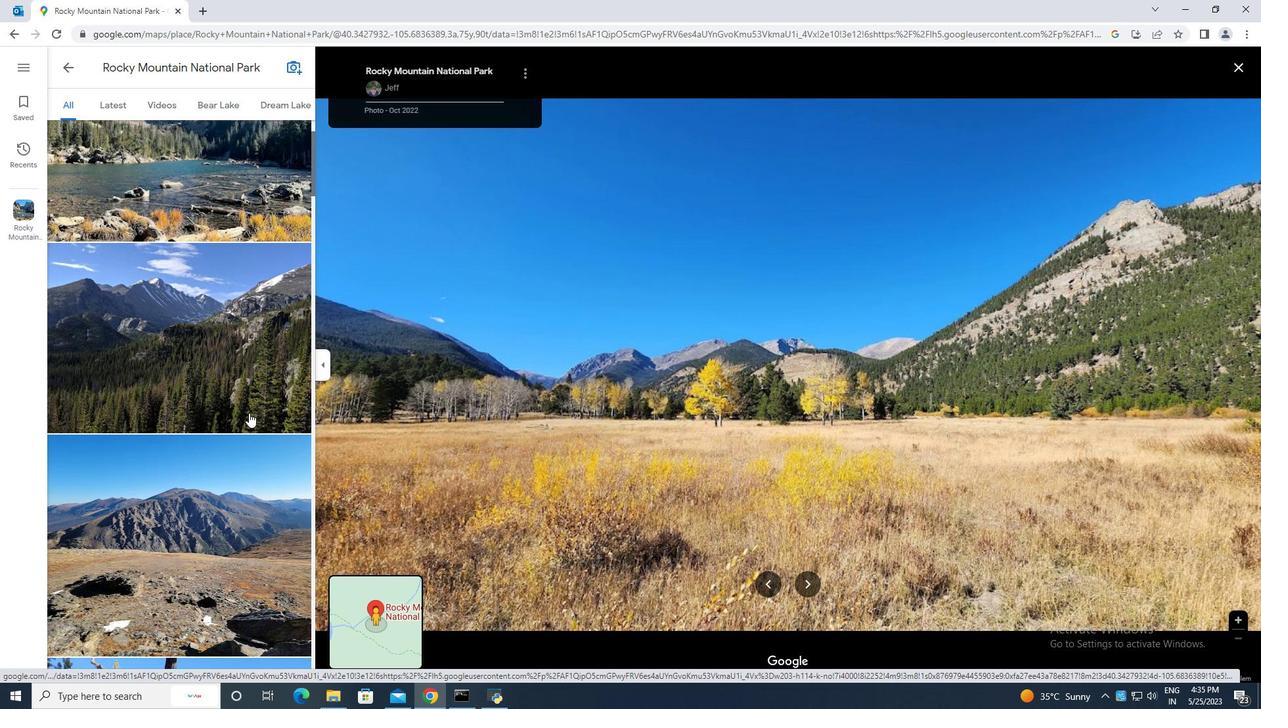 
Action: Mouse scrolled (249, 412) with delta (0, 0)
Screenshot: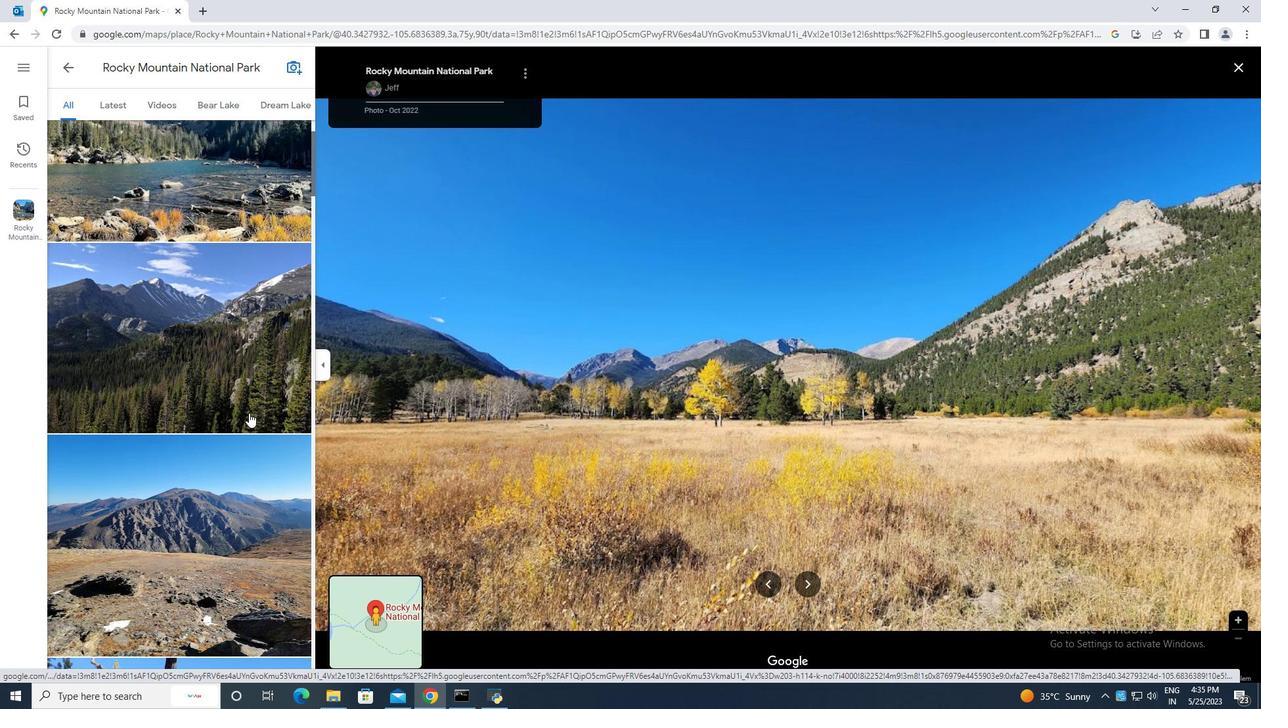 
Action: Mouse scrolled (249, 412) with delta (0, 0)
Screenshot: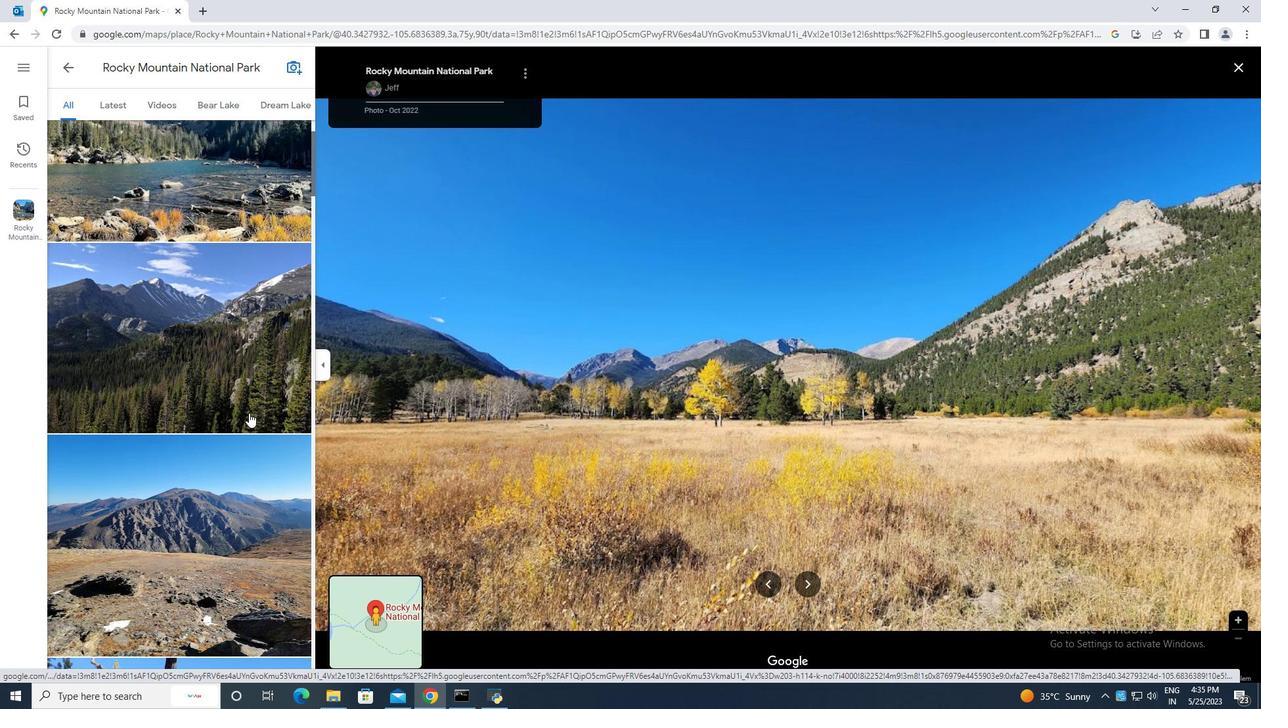 
Action: Mouse pressed middle at (249, 413)
Screenshot: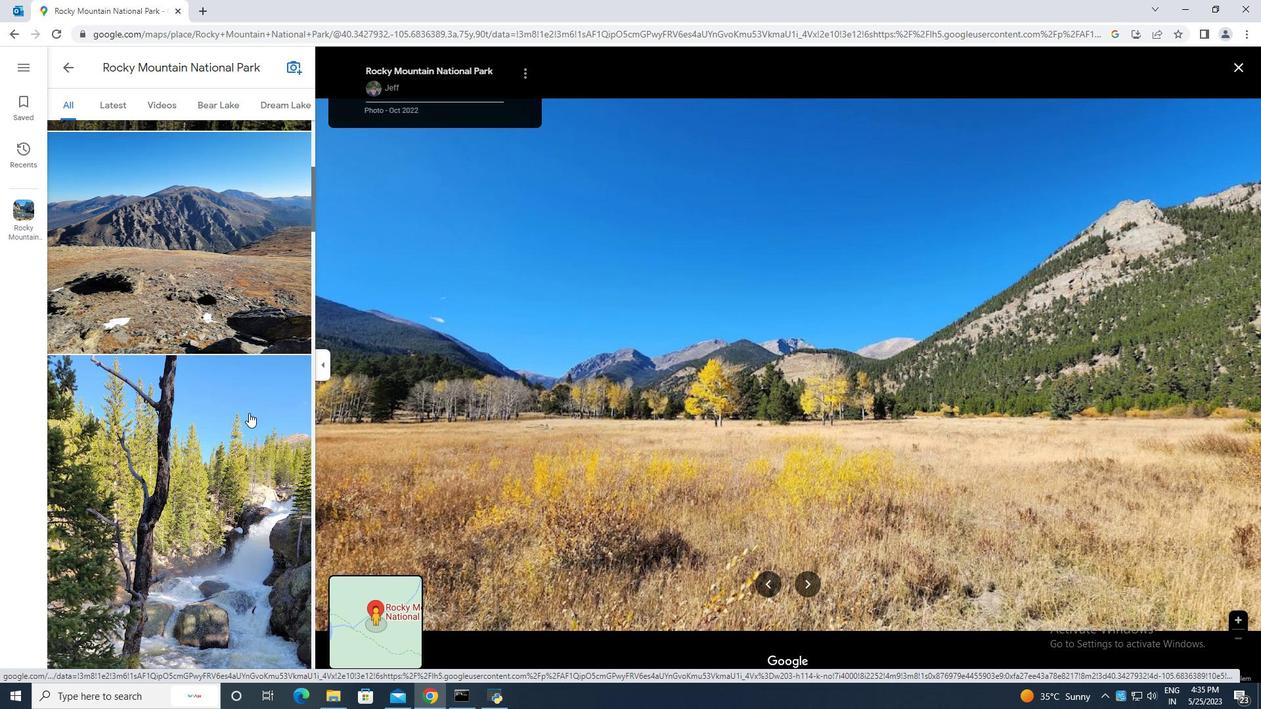 
Action: Mouse scrolled (249, 412) with delta (0, 0)
Screenshot: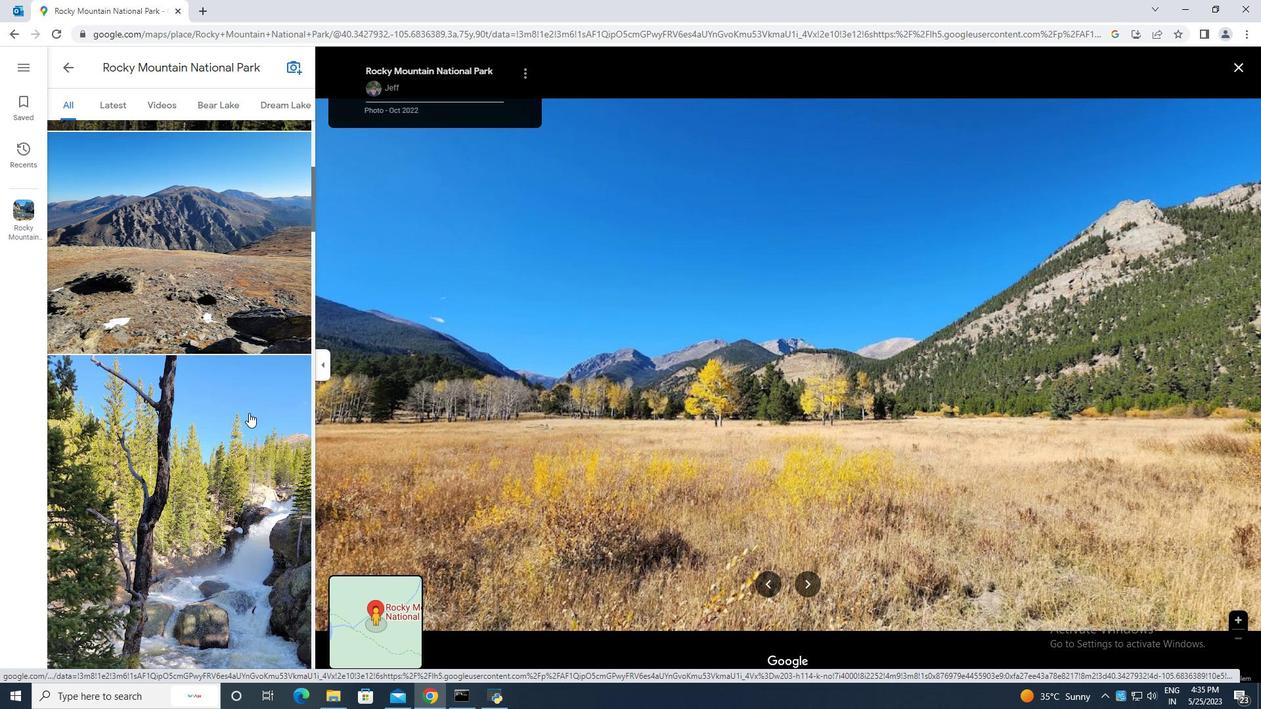
Action: Mouse scrolled (249, 412) with delta (0, 0)
Screenshot: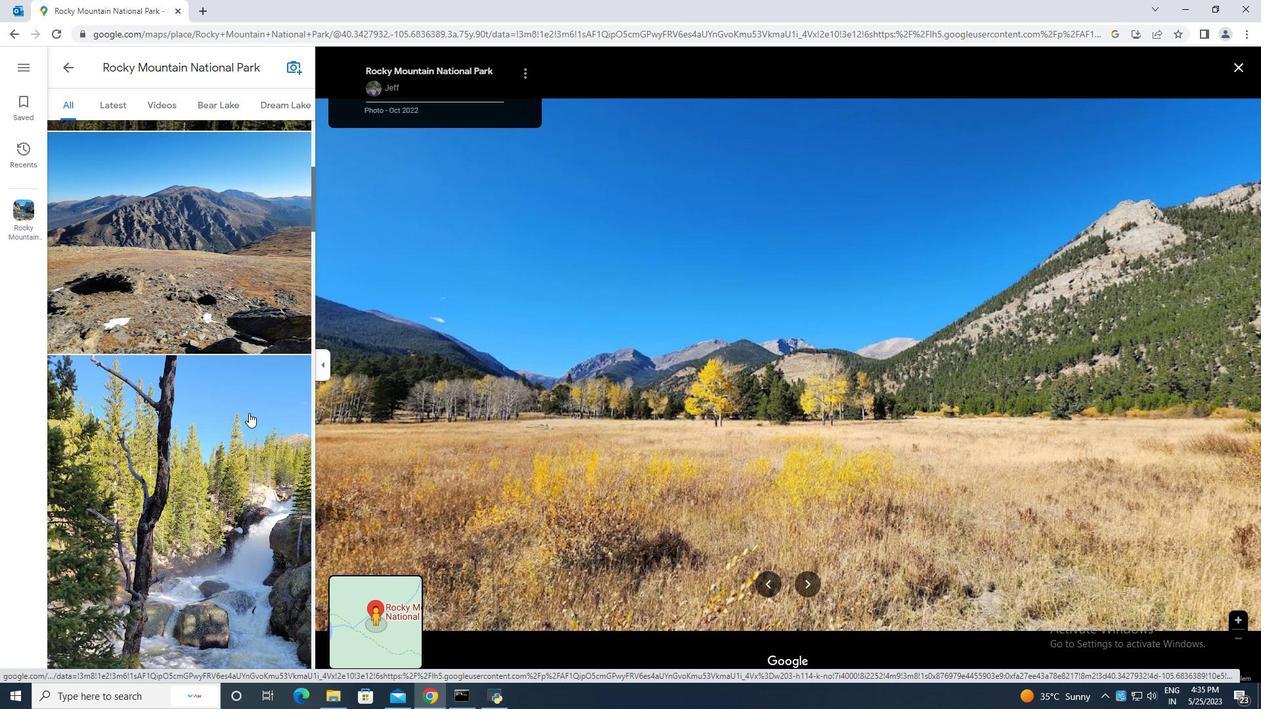 
Action: Mouse scrolled (249, 412) with delta (0, 0)
Screenshot: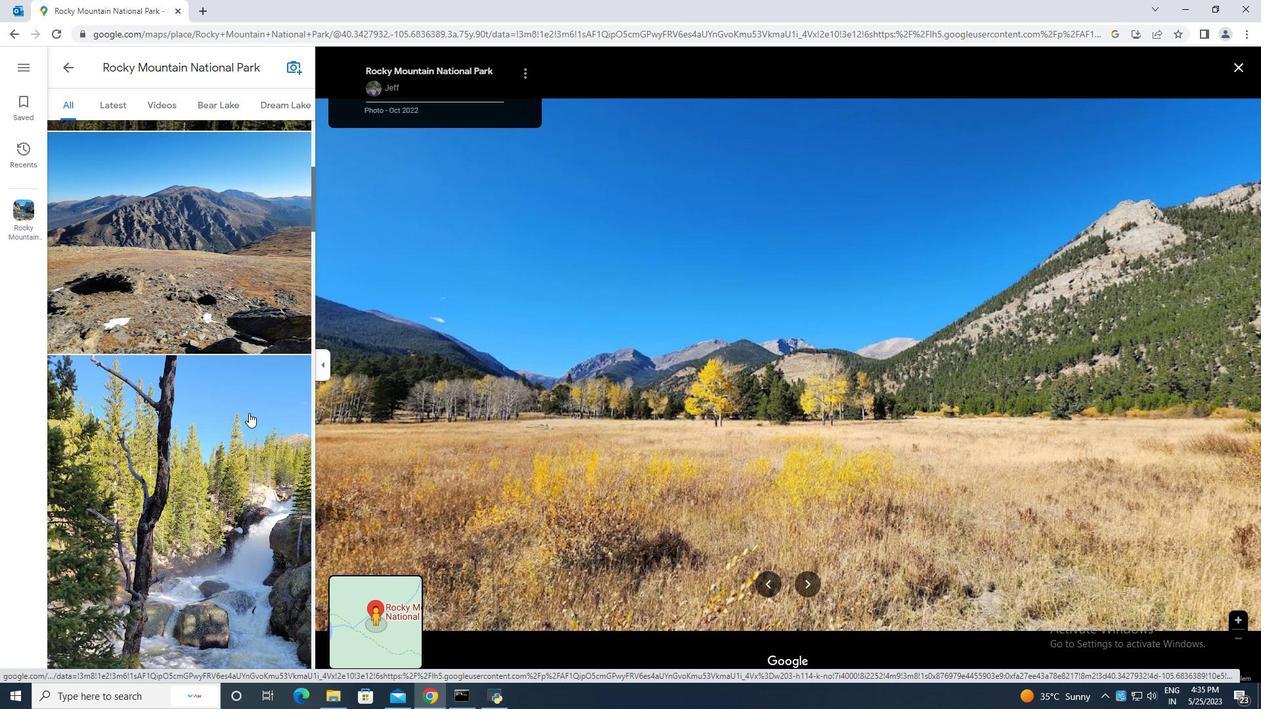 
Action: Mouse scrolled (249, 412) with delta (0, 0)
Screenshot: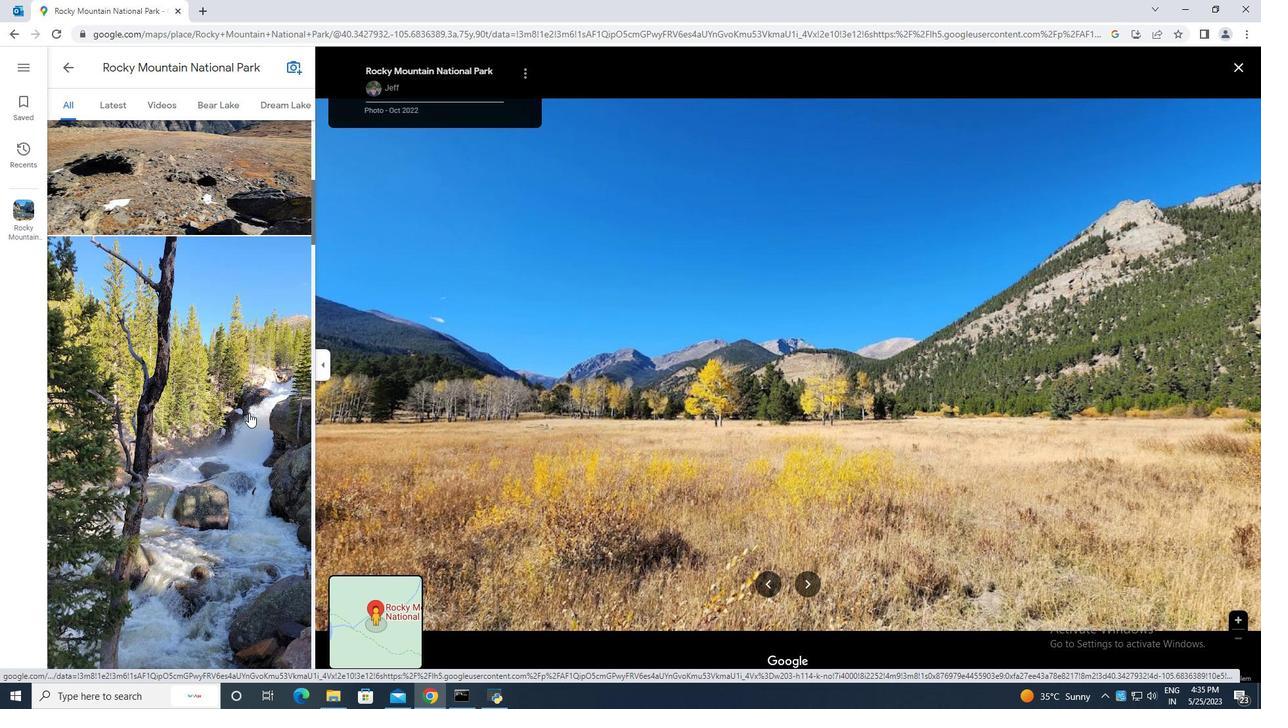
Action: Mouse moved to (68, 67)
Screenshot: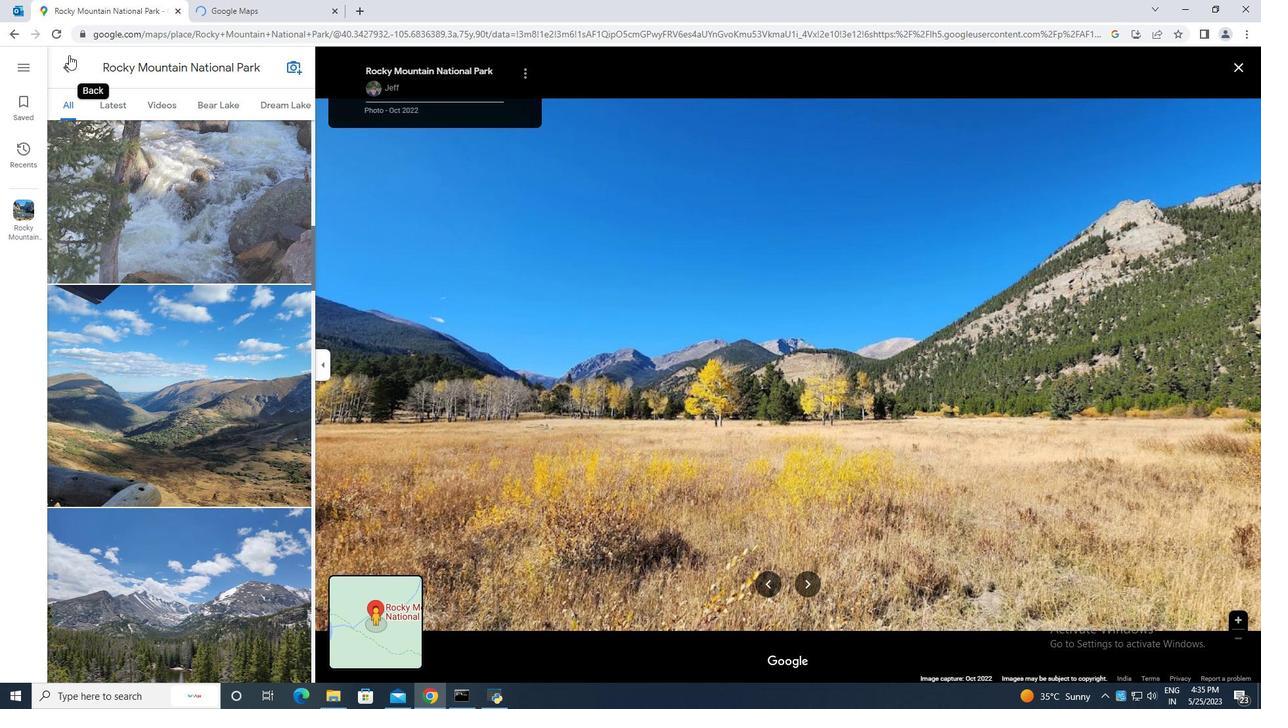 
Action: Mouse pressed left at (68, 67)
Screenshot: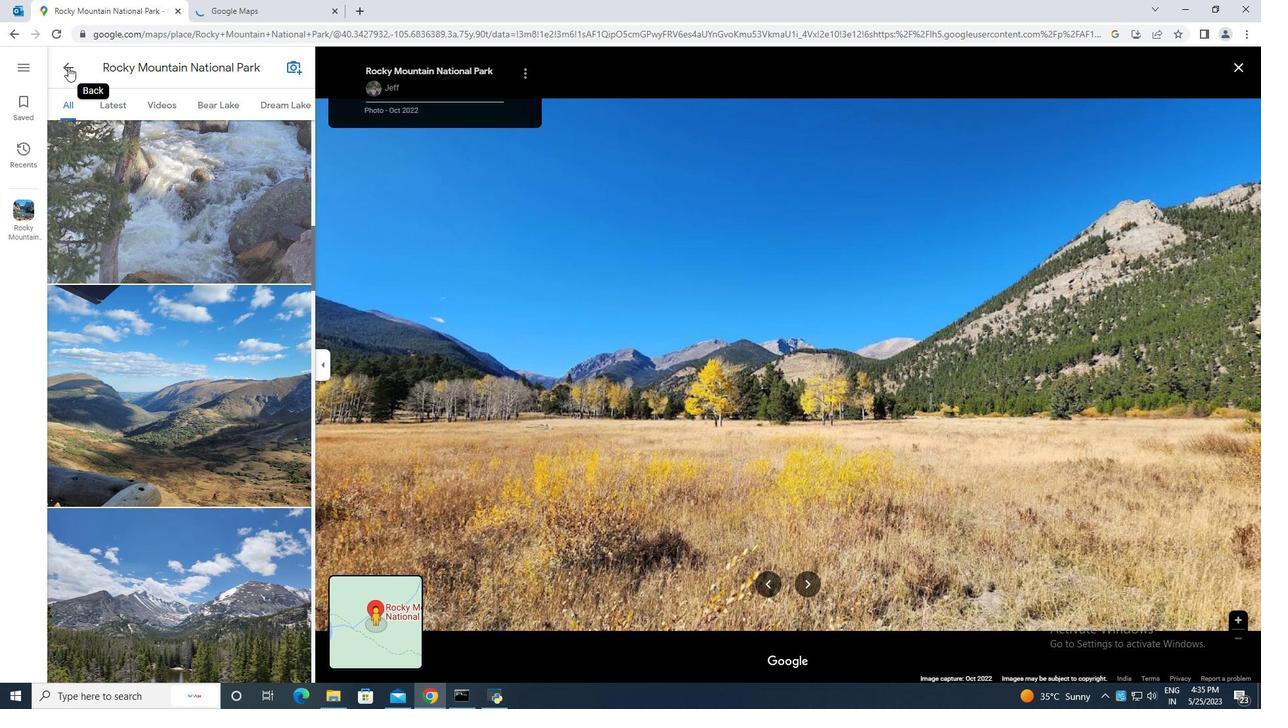 
Action: Mouse moved to (185, 287)
Screenshot: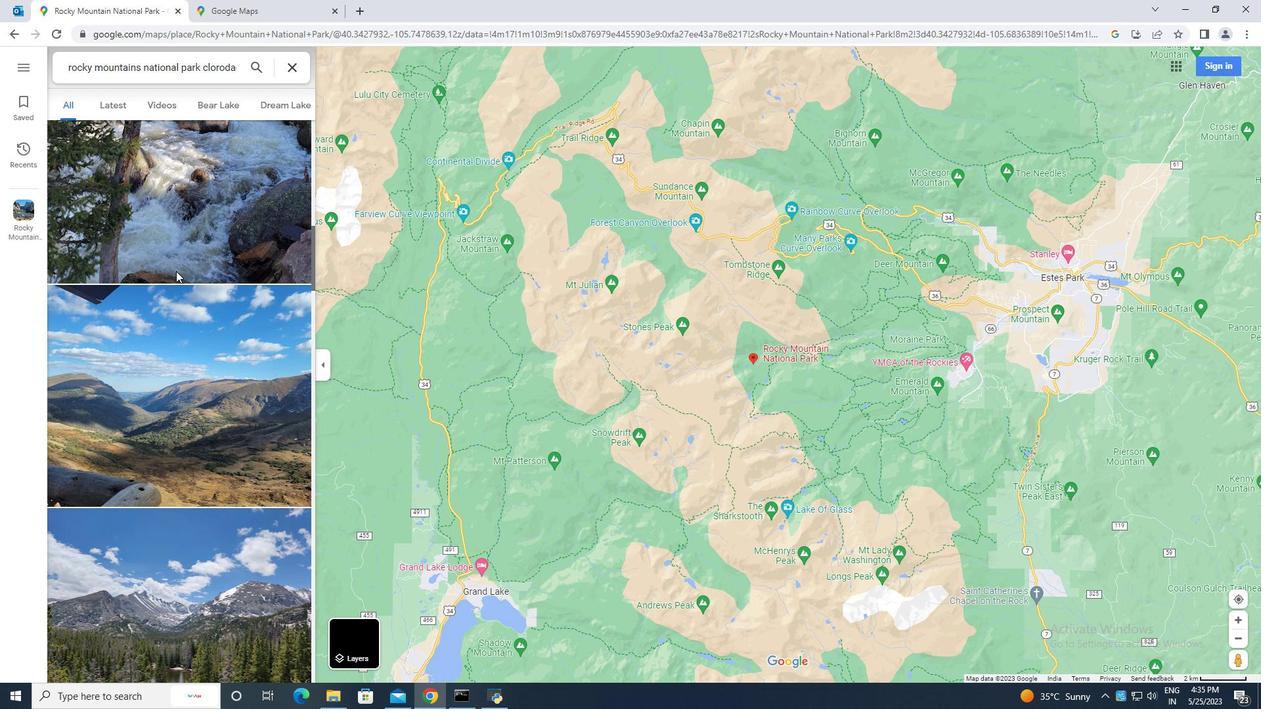 
Action: Mouse scrolled (185, 287) with delta (0, 0)
Screenshot: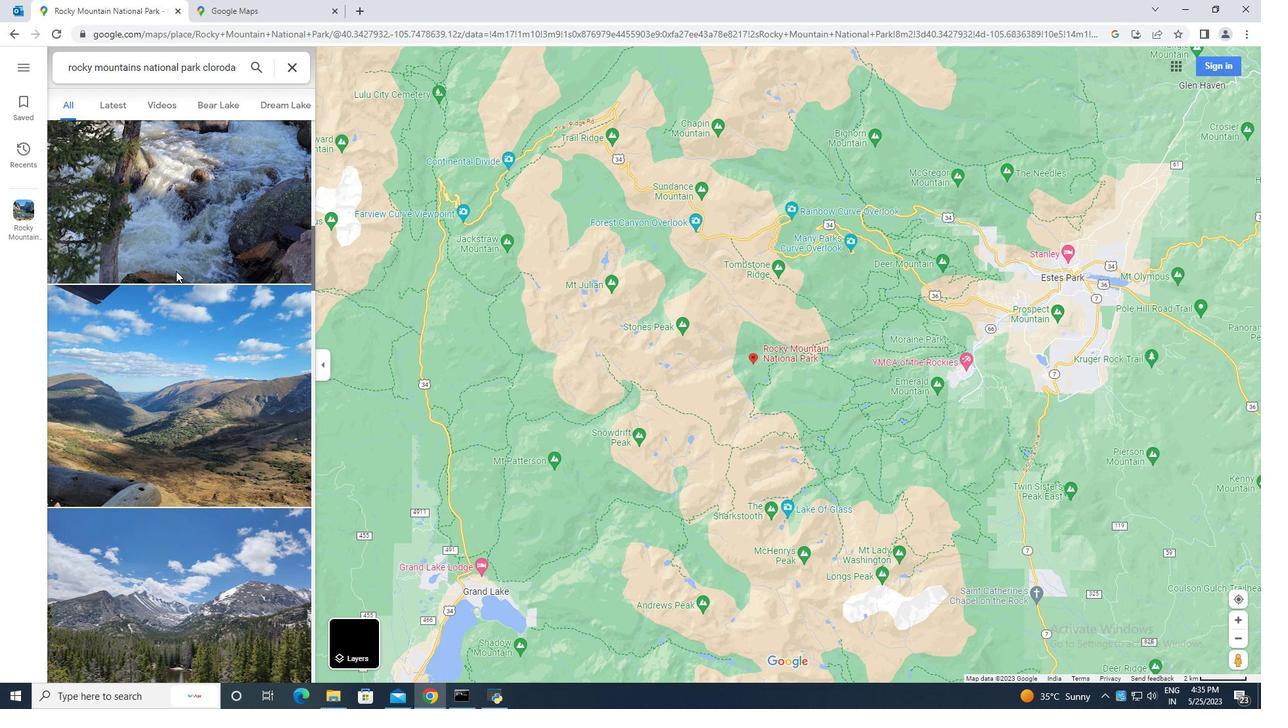
Action: Mouse scrolled (185, 287) with delta (0, 0)
Screenshot: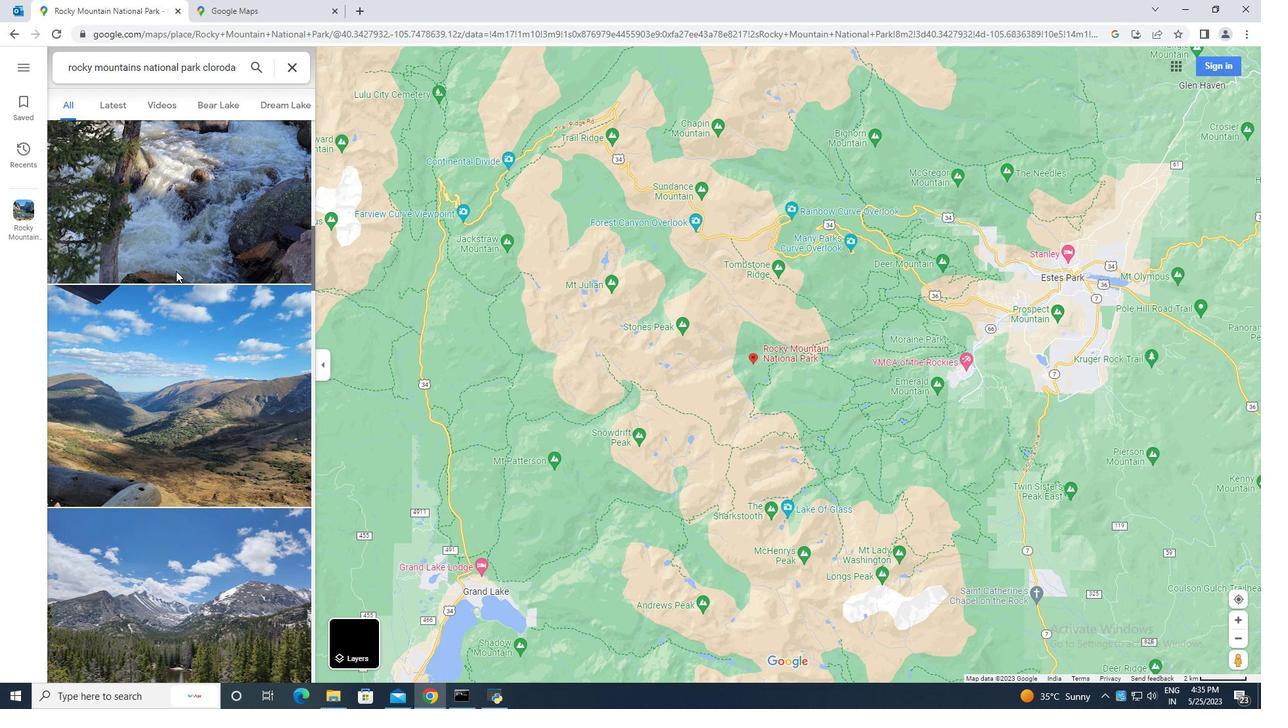 
Action: Mouse scrolled (185, 287) with delta (0, 0)
Screenshot: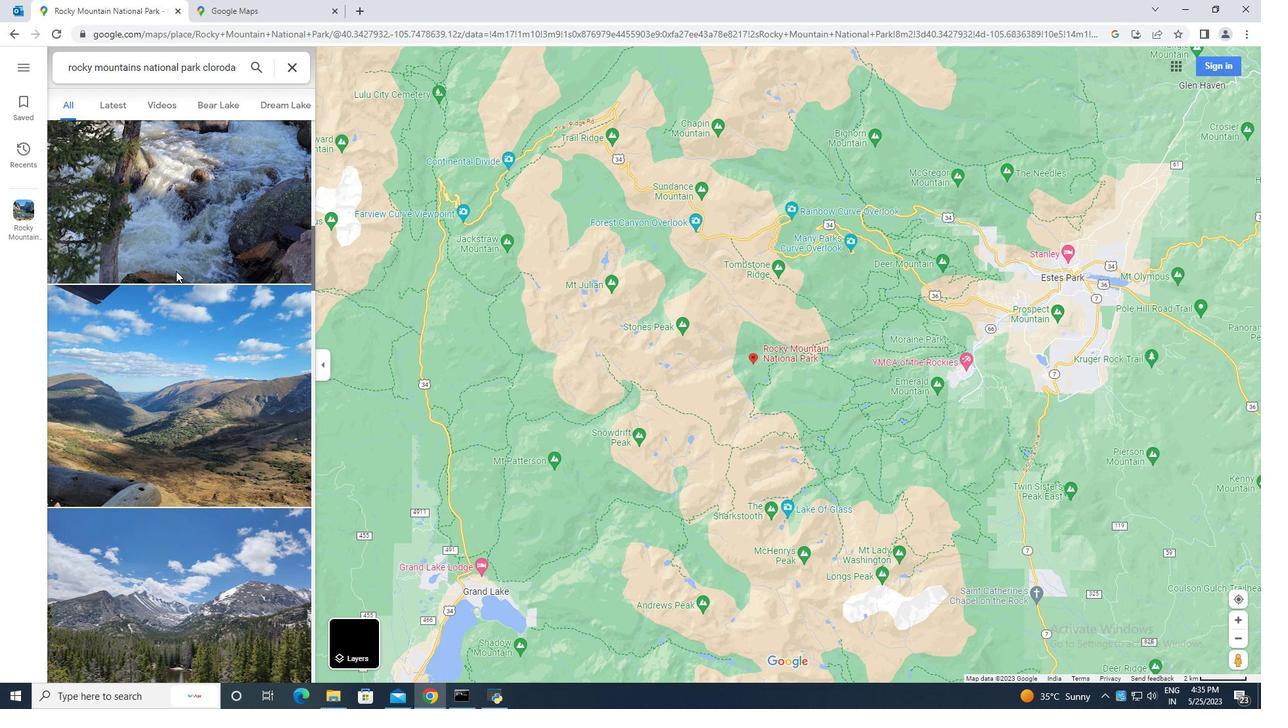 
Action: Mouse scrolled (185, 287) with delta (0, 0)
Screenshot: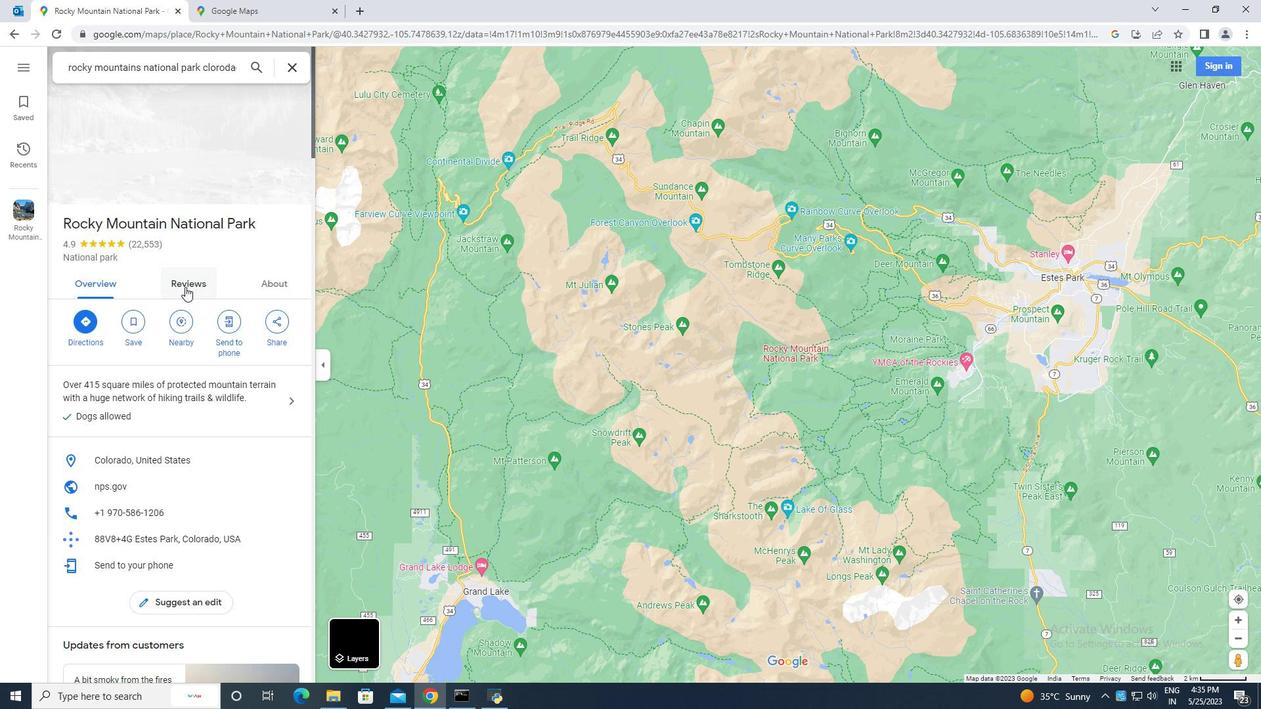 
Action: Mouse moved to (185, 287)
Screenshot: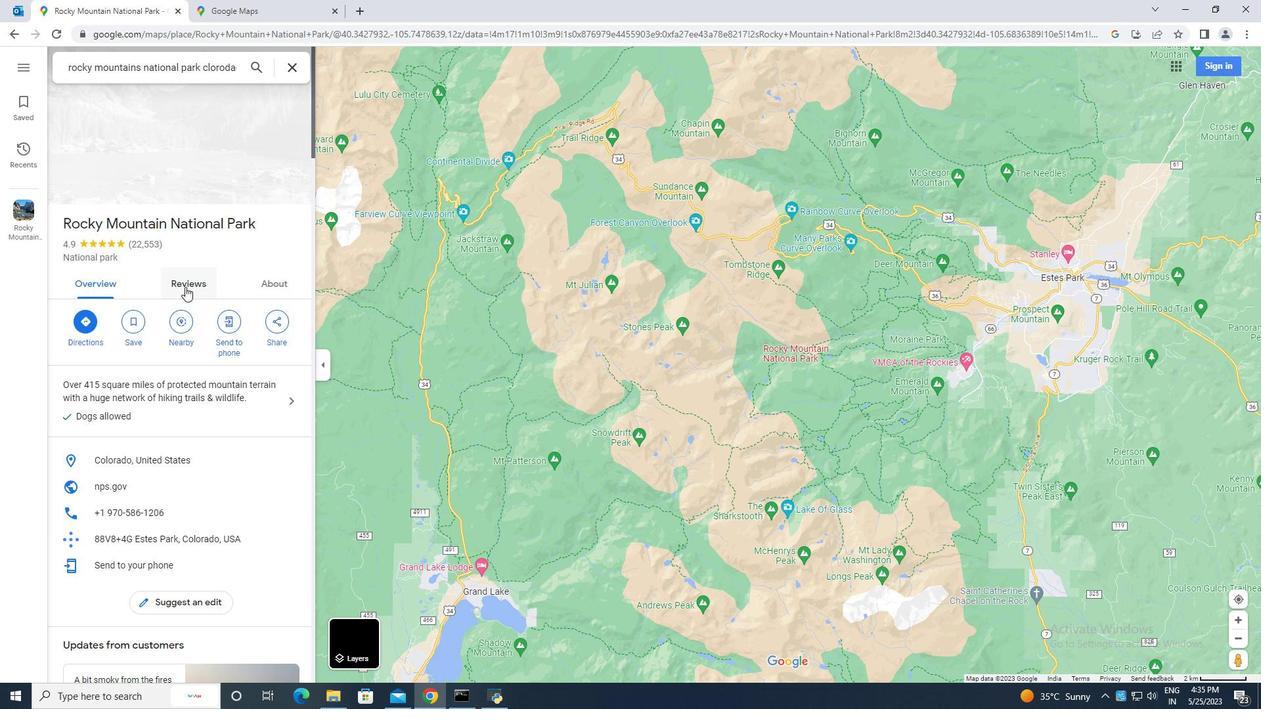 
Action: Mouse scrolled (185, 286) with delta (0, 0)
Screenshot: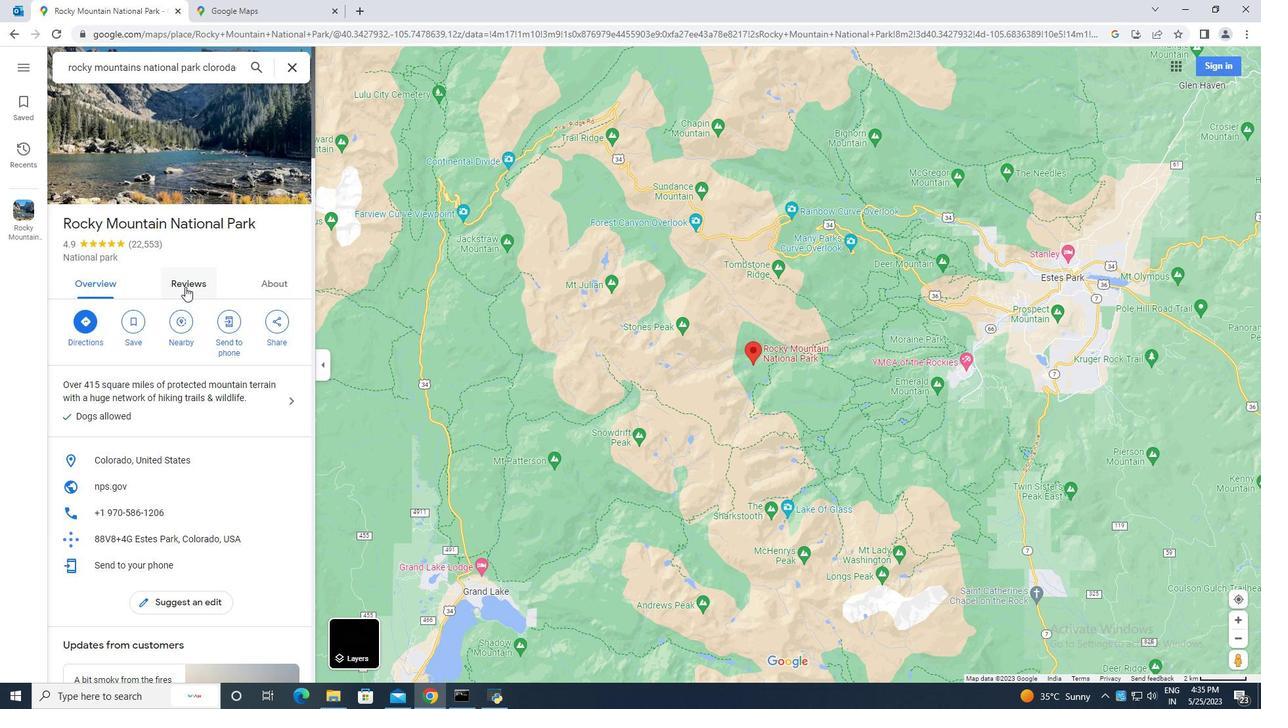 
Action: Mouse scrolled (185, 286) with delta (0, 0)
Screenshot: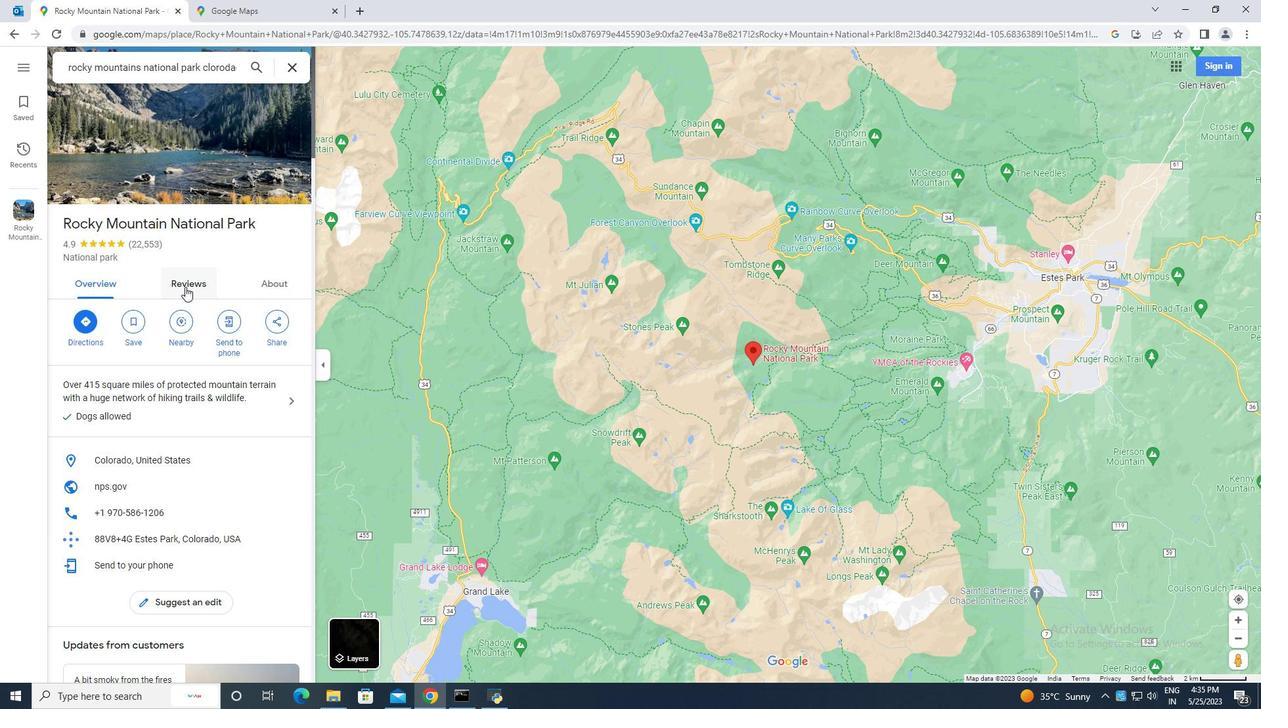 
Action: Mouse scrolled (185, 286) with delta (0, 0)
Screenshot: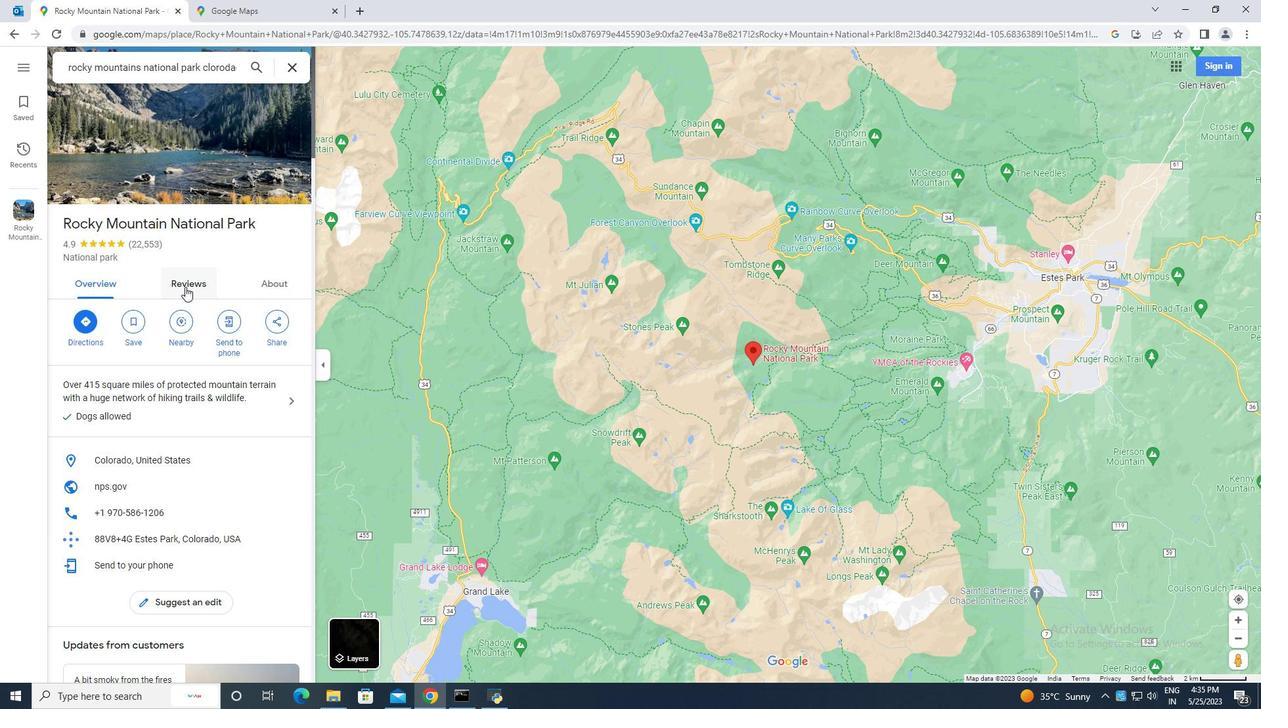 
Action: Mouse scrolled (185, 286) with delta (0, 0)
Screenshot: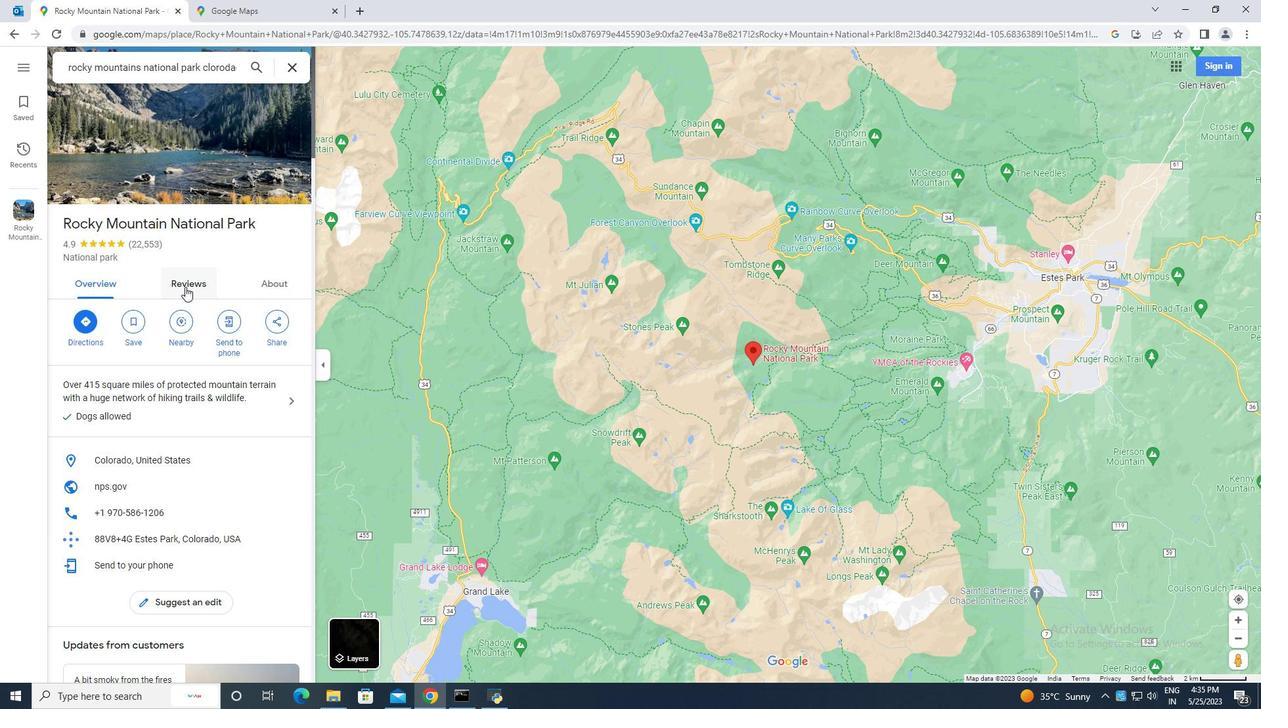 
Action: Mouse scrolled (185, 286) with delta (0, 0)
Screenshot: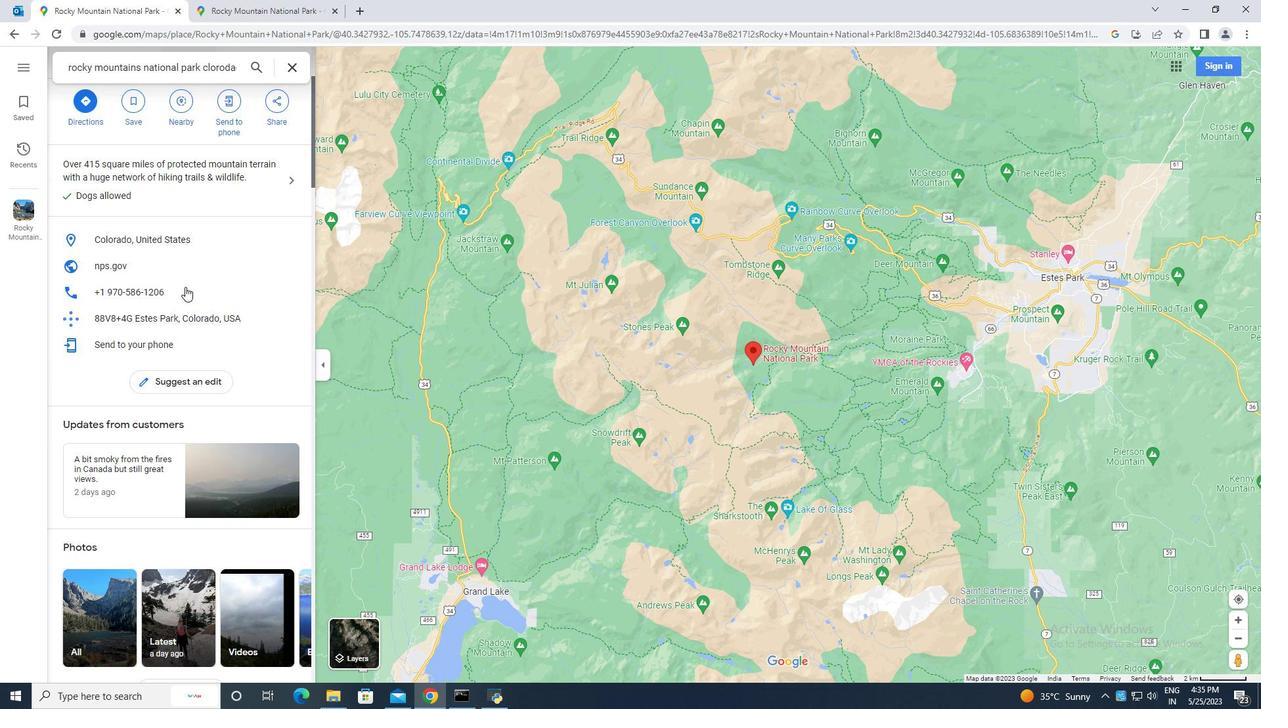 
Action: Mouse scrolled (185, 286) with delta (0, 0)
Screenshot: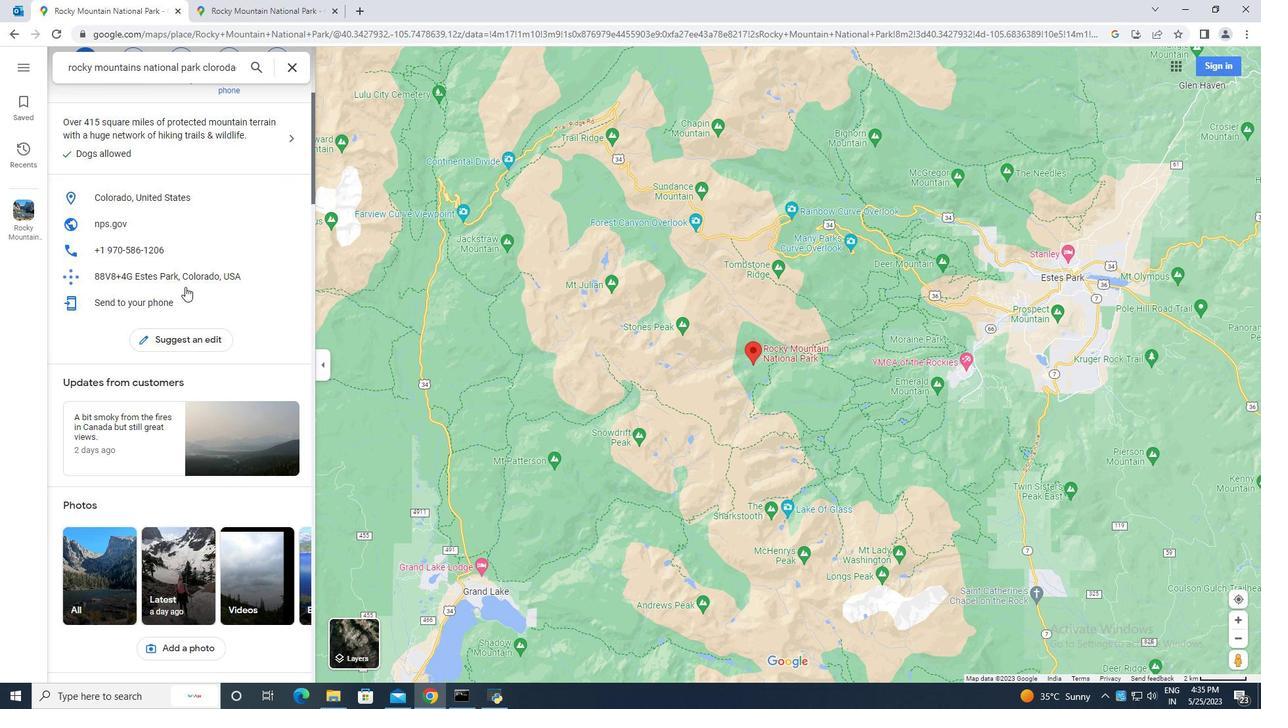 
Action: Mouse scrolled (185, 286) with delta (0, 0)
Screenshot: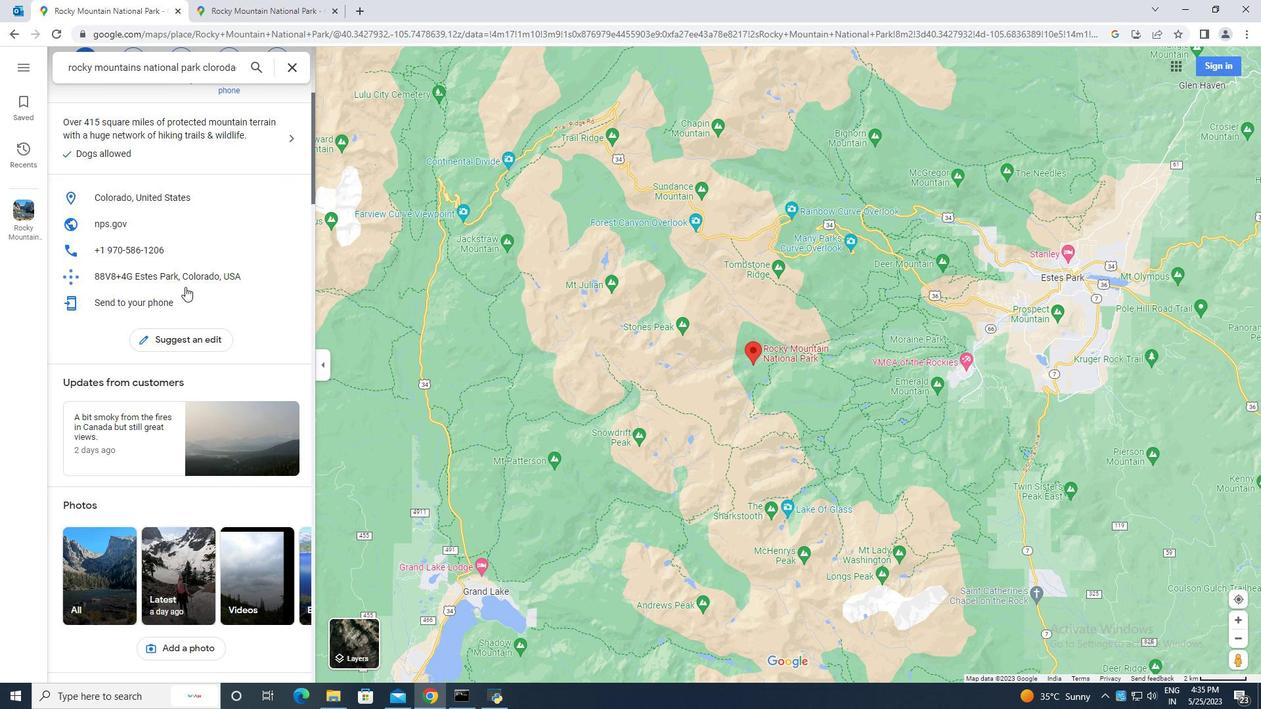 
Action: Mouse scrolled (185, 286) with delta (0, 0)
Screenshot: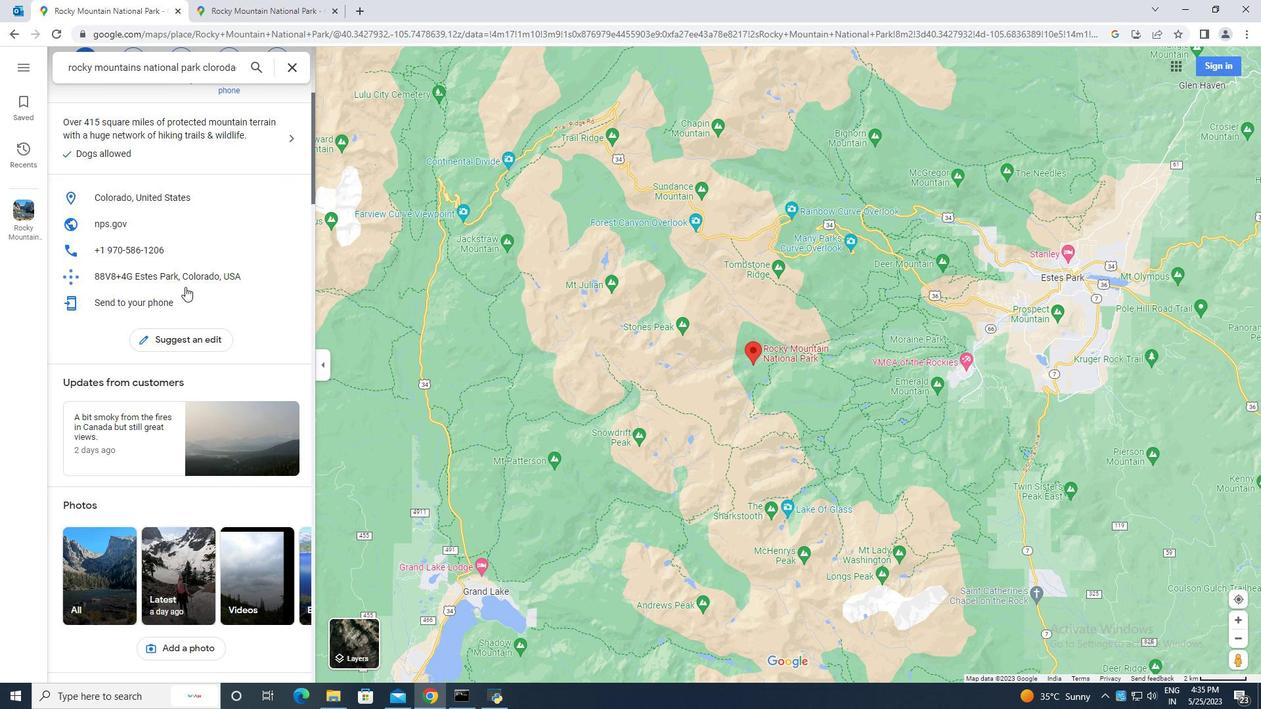 
Action: Mouse moved to (247, 307)
Screenshot: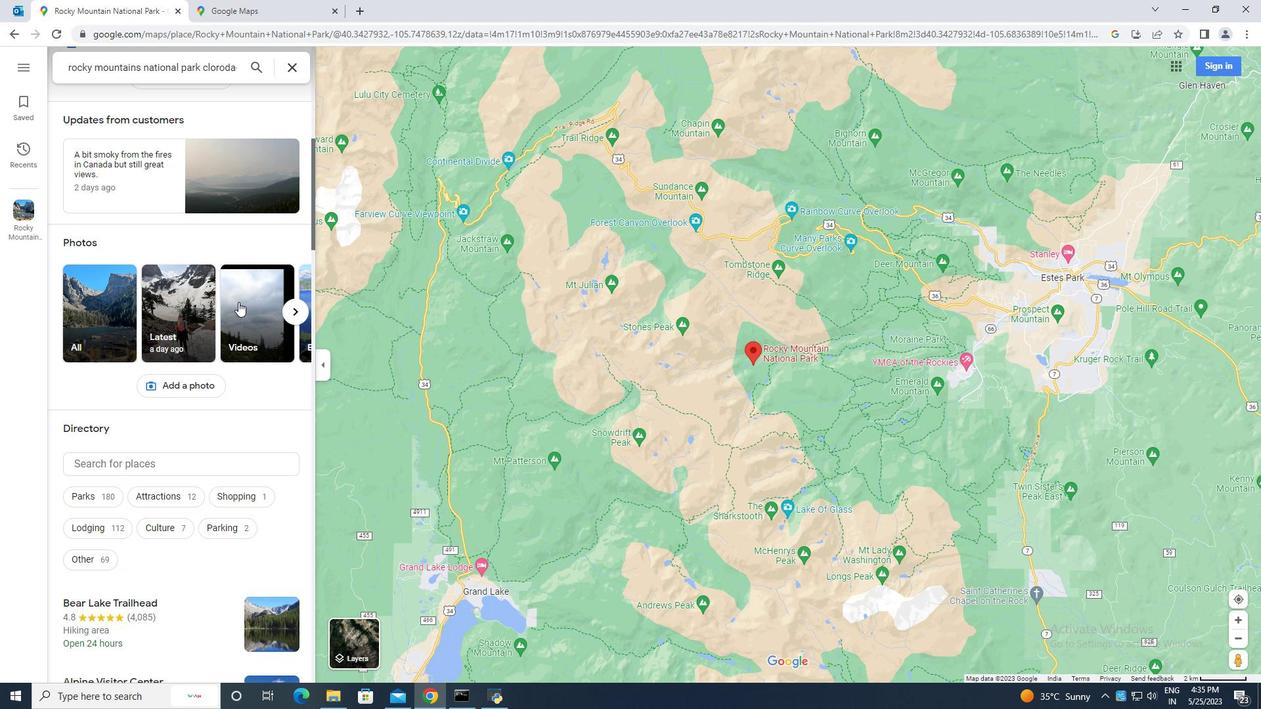 
Action: Mouse pressed left at (247, 307)
Screenshot: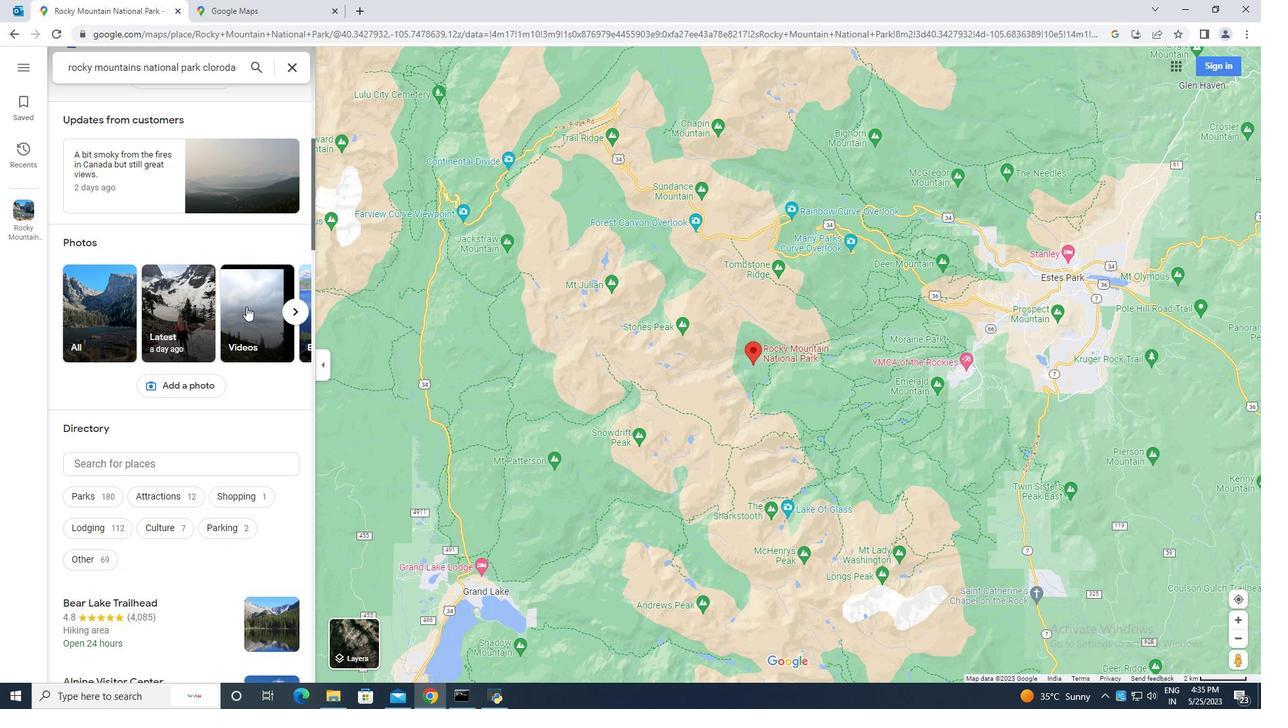
Action: Mouse moved to (771, 500)
Screenshot: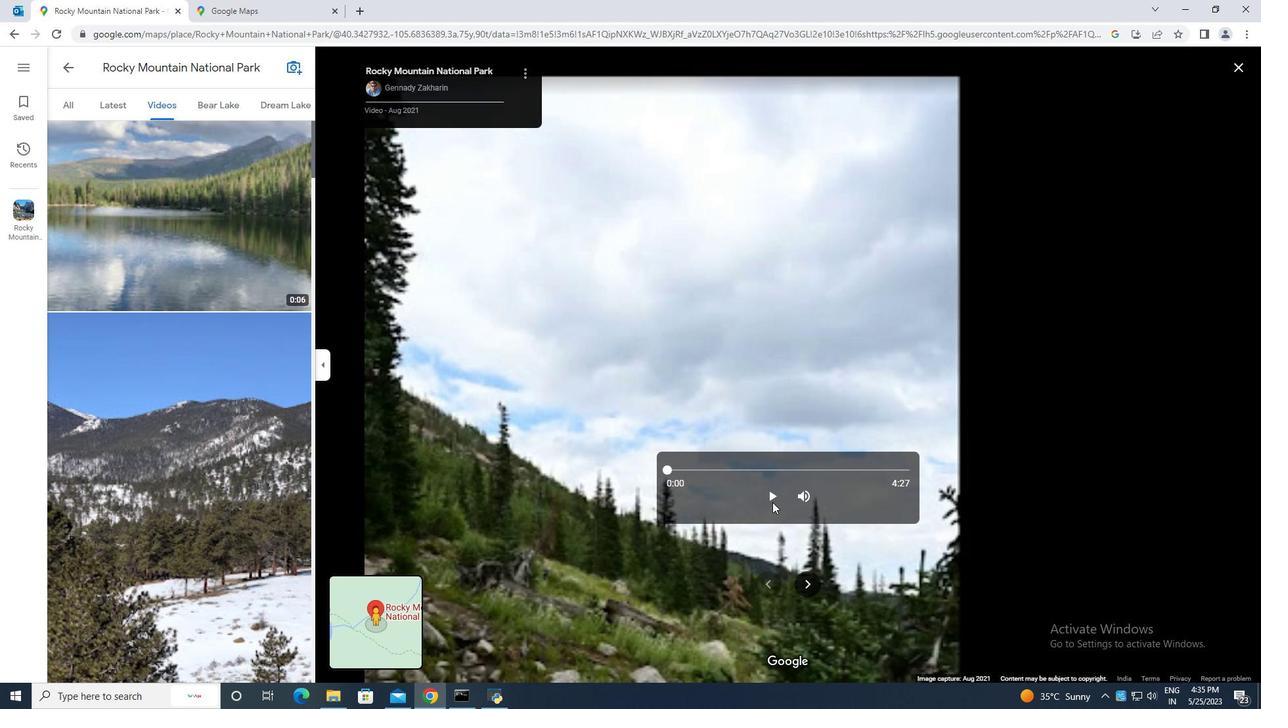 
Action: Mouse pressed left at (771, 500)
Screenshot: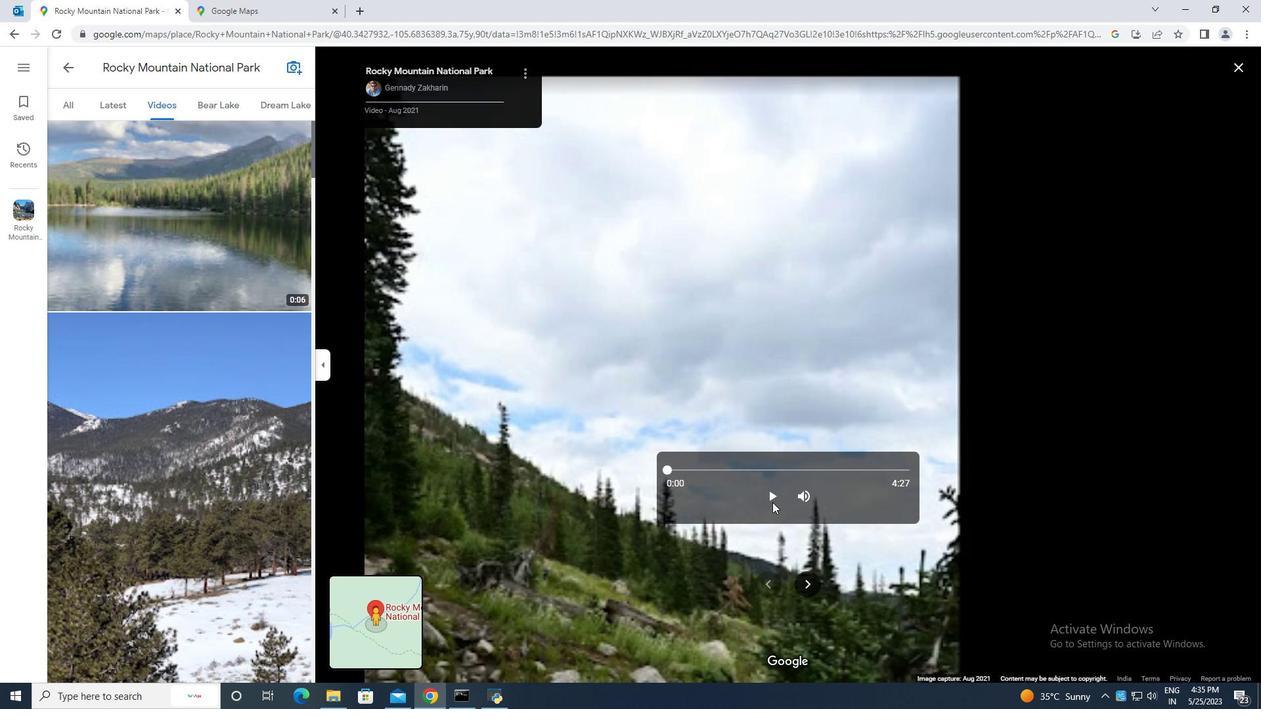 
Action: Mouse moved to (772, 496)
Screenshot: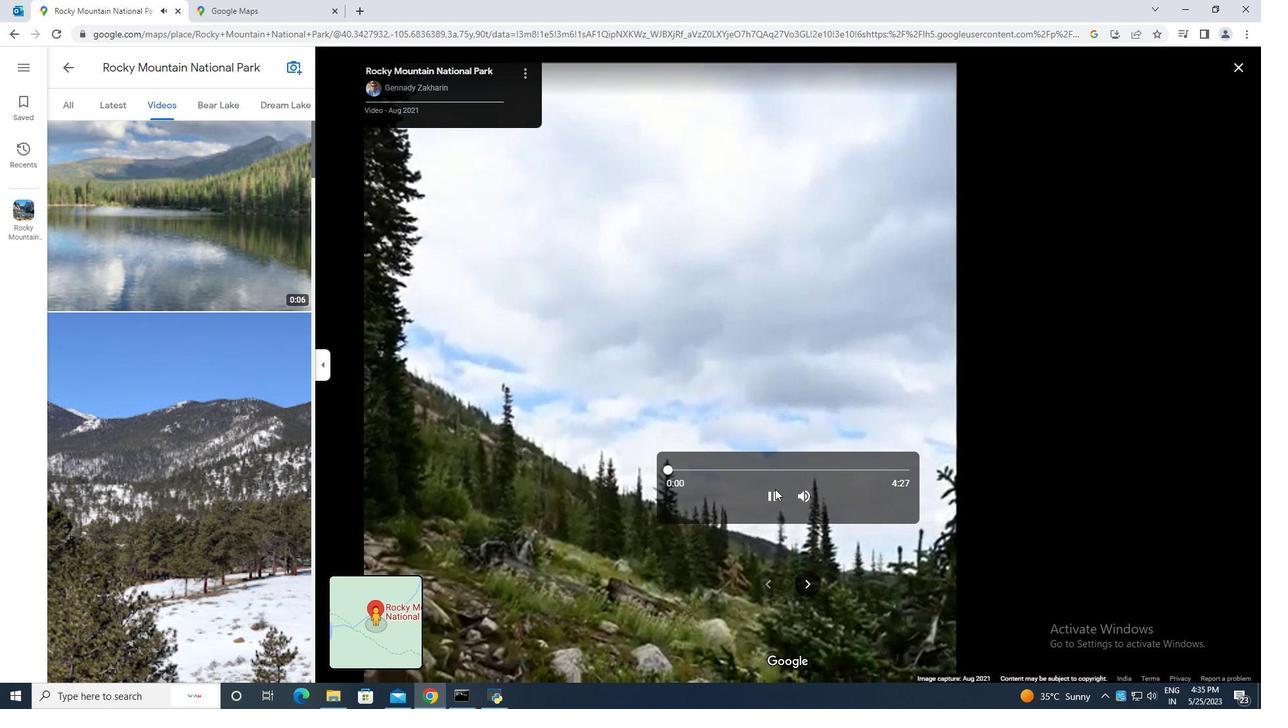 
Action: Mouse pressed left at (772, 496)
Screenshot: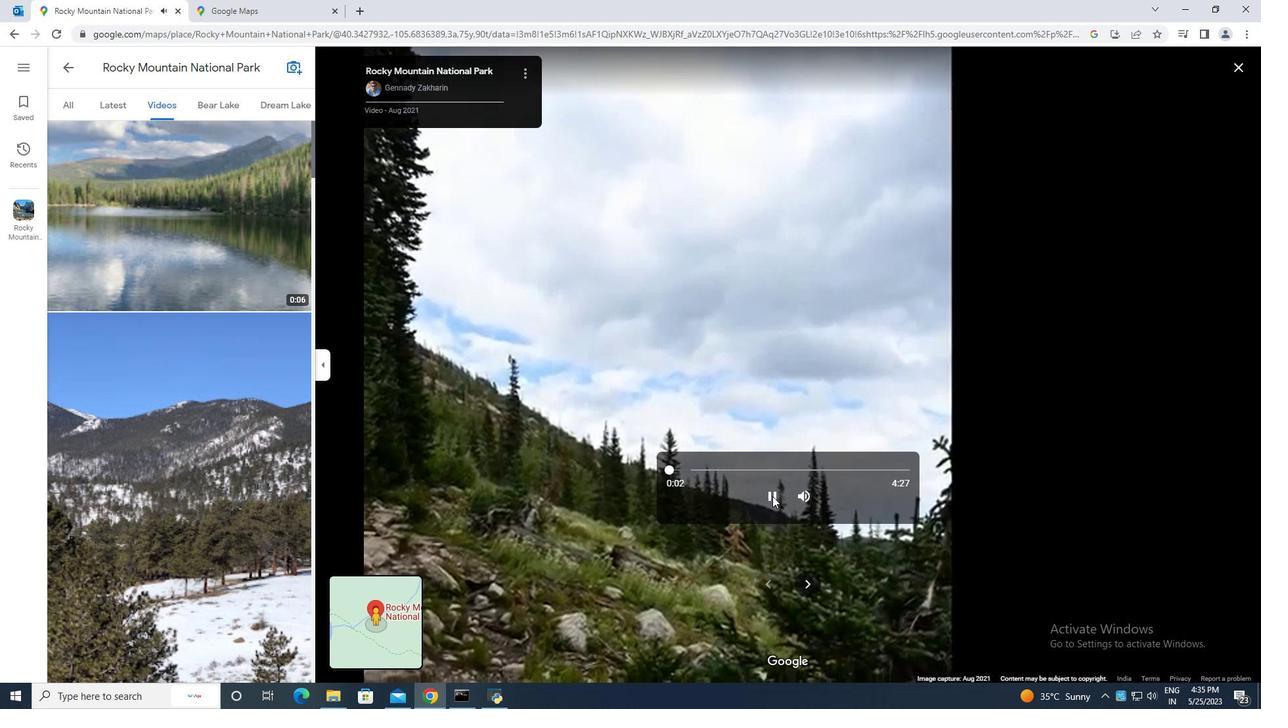
Action: Mouse moved to (222, 433)
Screenshot: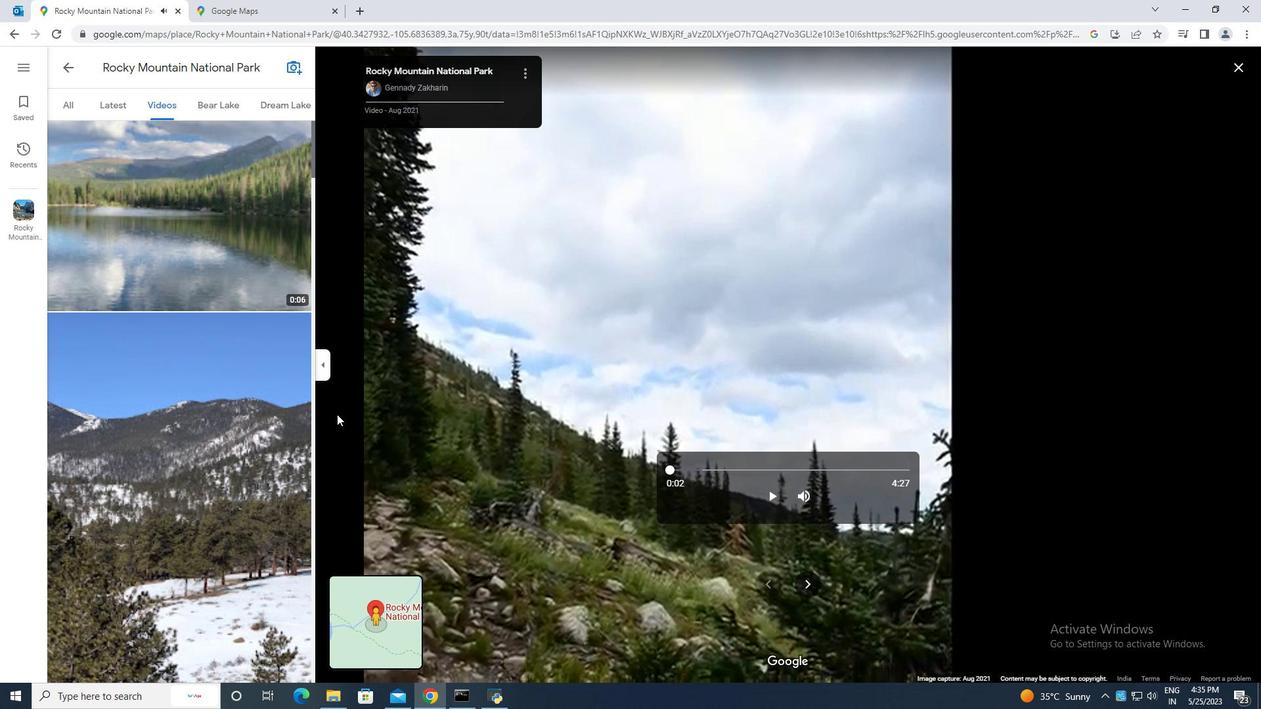 
Action: Mouse scrolled (222, 433) with delta (0, 0)
Screenshot: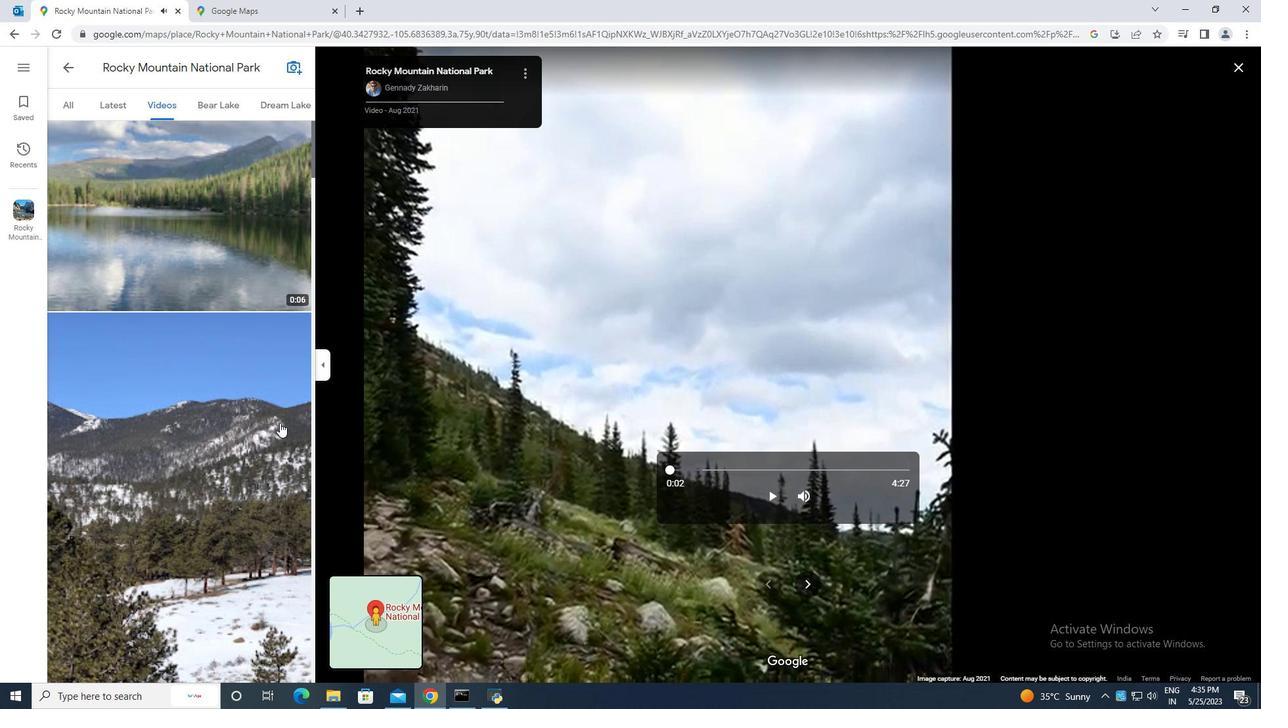 
Action: Mouse scrolled (222, 433) with delta (0, 0)
Screenshot: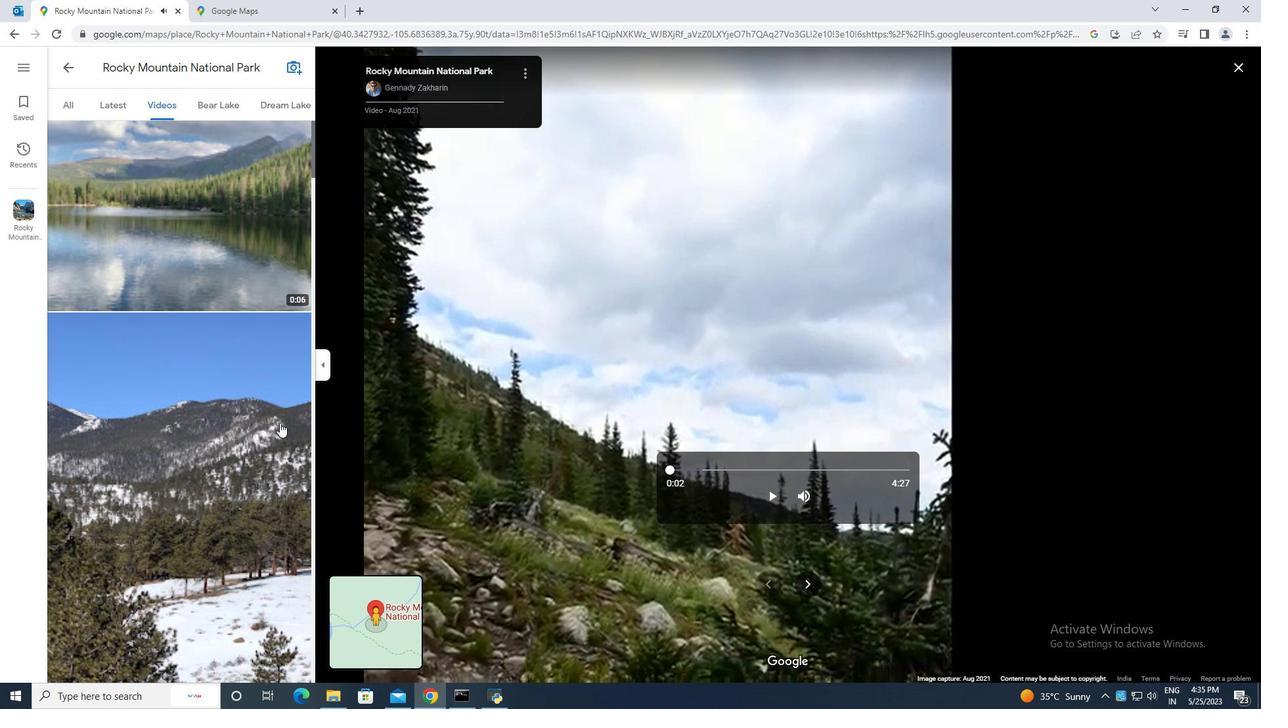 
Action: Mouse scrolled (222, 433) with delta (0, 0)
Screenshot: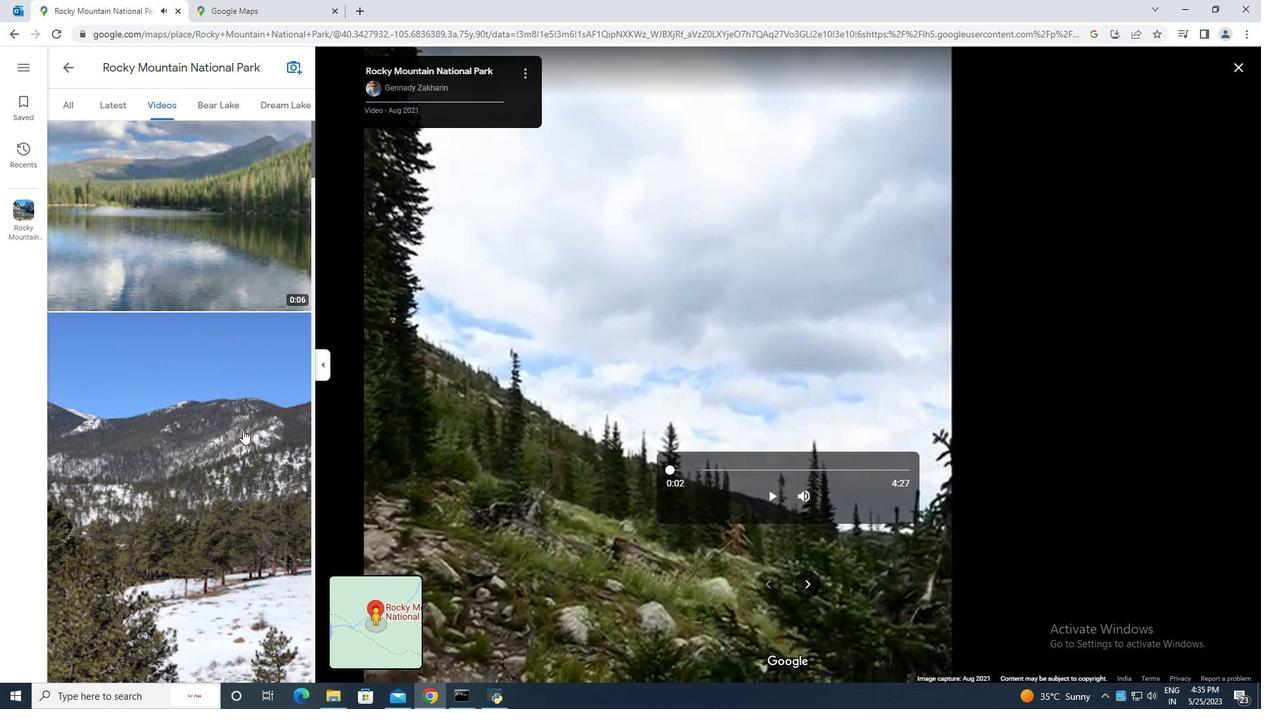 
Action: Mouse scrolled (222, 433) with delta (0, 0)
Screenshot: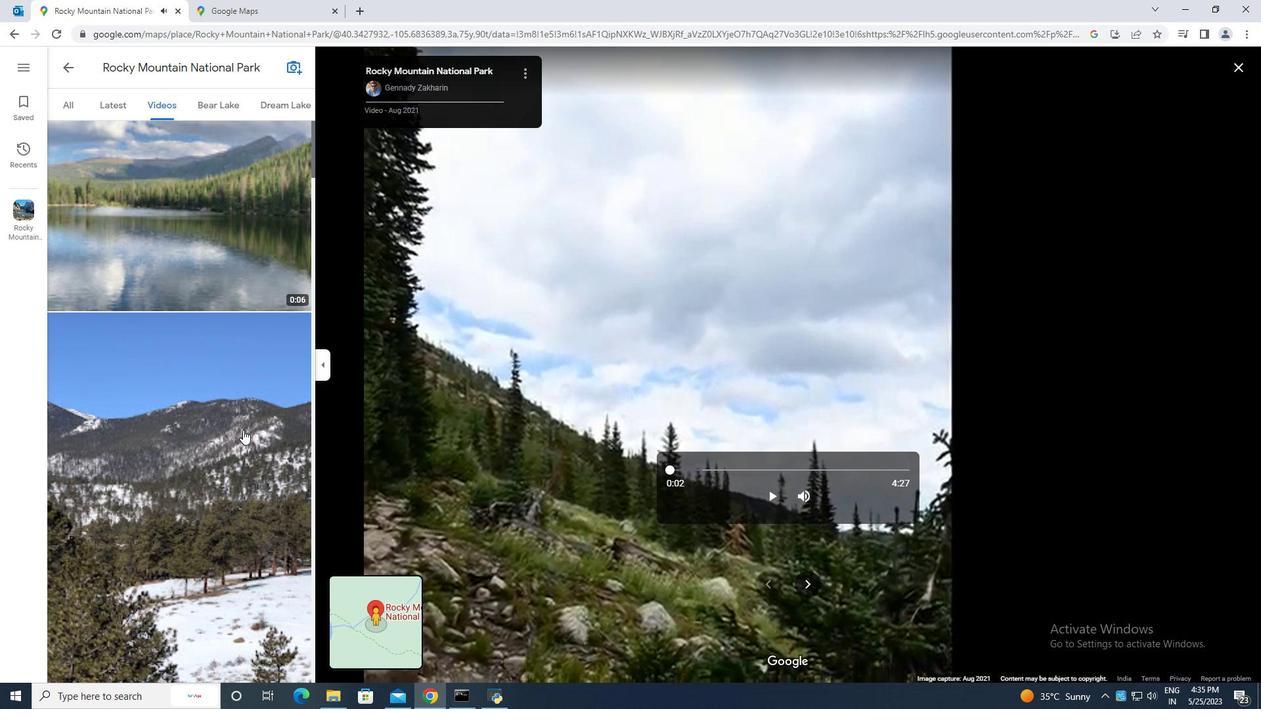 
Action: Mouse scrolled (222, 433) with delta (0, 0)
Screenshot: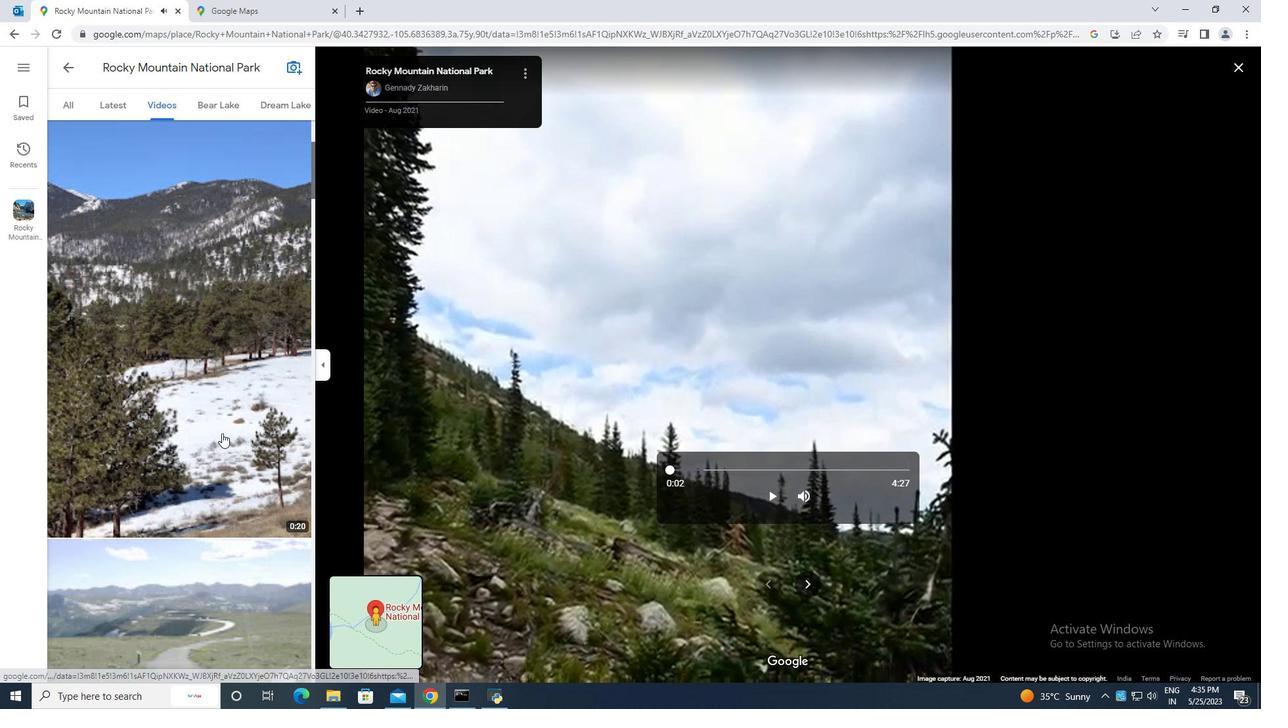 
Action: Mouse scrolled (222, 433) with delta (0, 0)
Screenshot: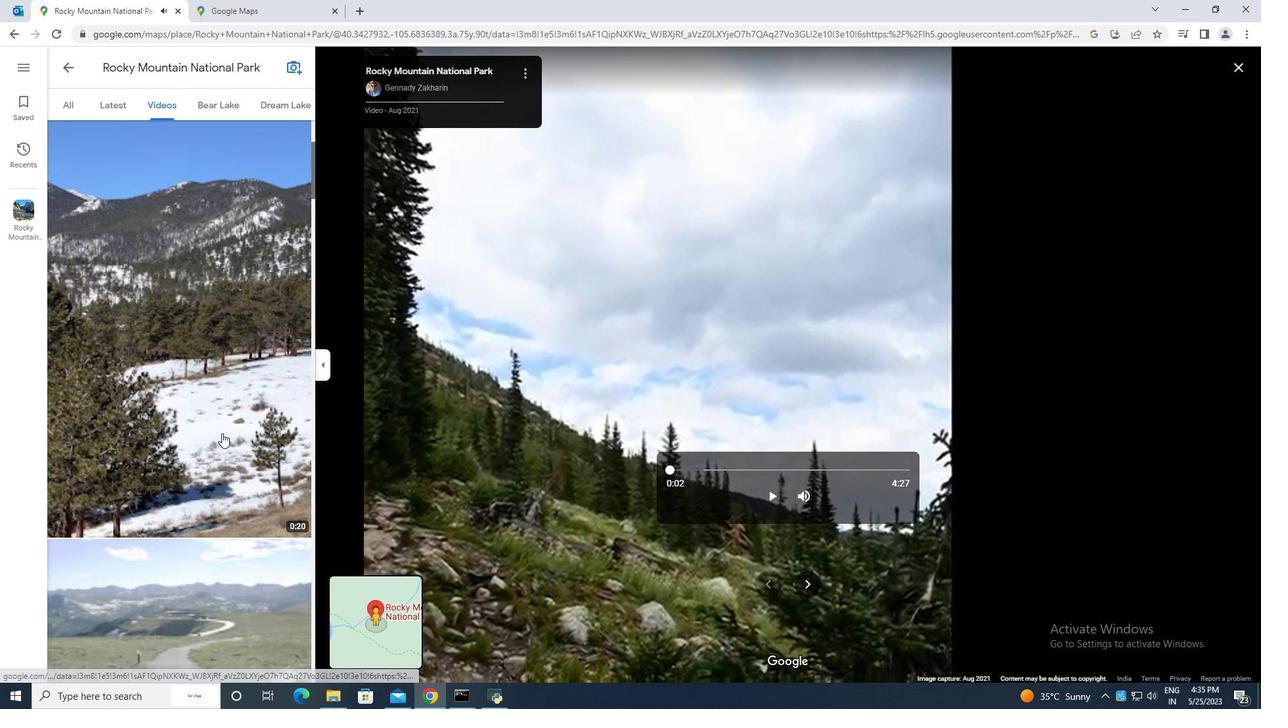 
Action: Mouse scrolled (222, 433) with delta (0, 0)
Screenshot: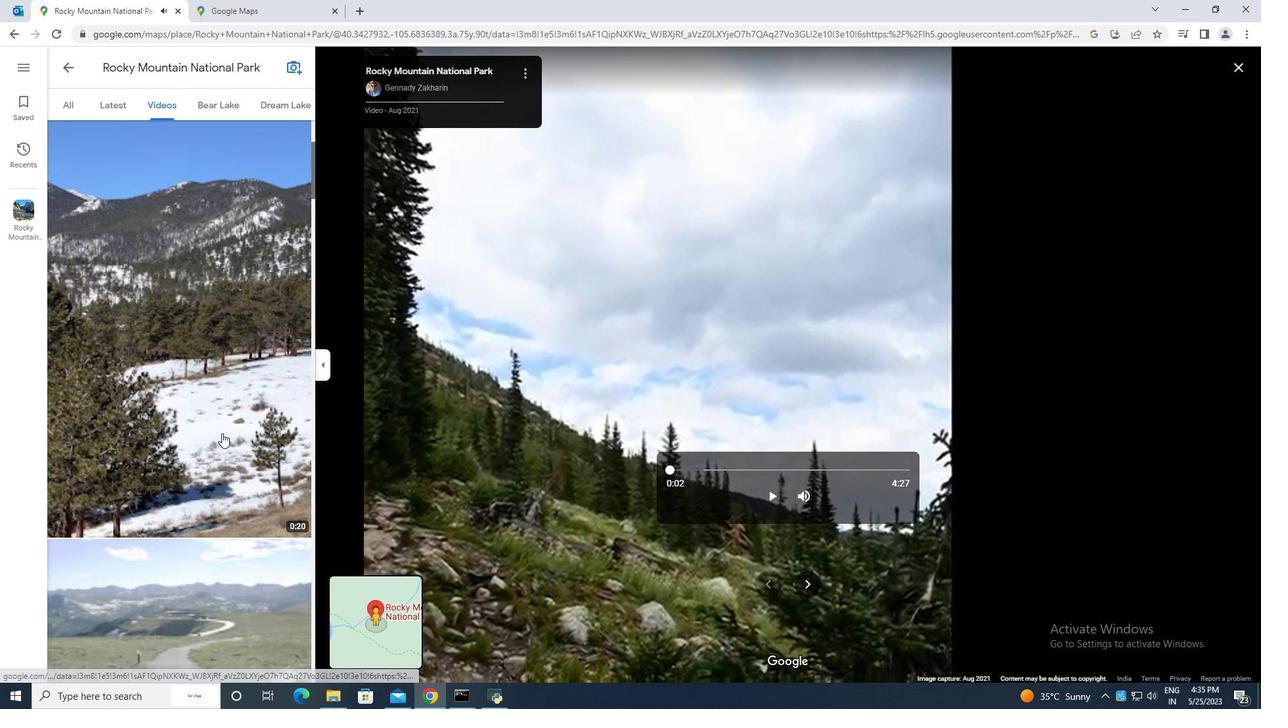 
Action: Mouse scrolled (222, 433) with delta (0, 0)
Screenshot: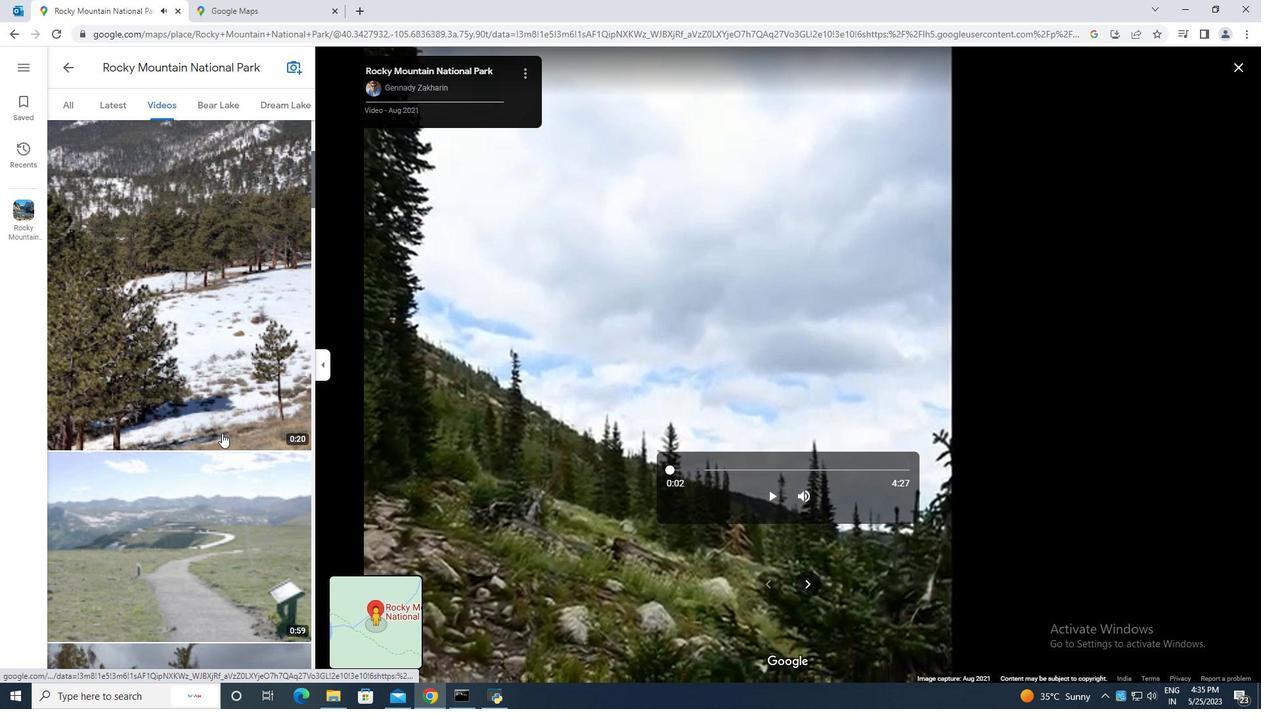 
Action: Mouse scrolled (222, 433) with delta (0, 0)
Screenshot: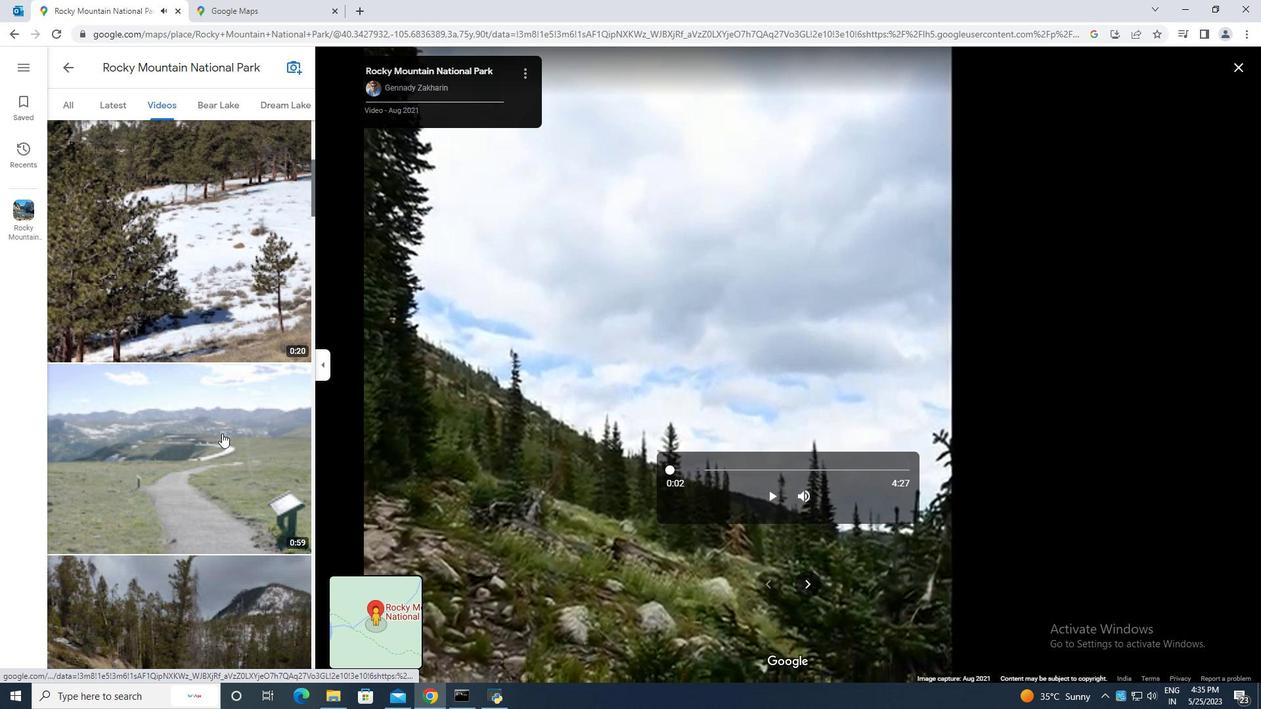 
Action: Mouse scrolled (222, 433) with delta (0, 0)
Screenshot: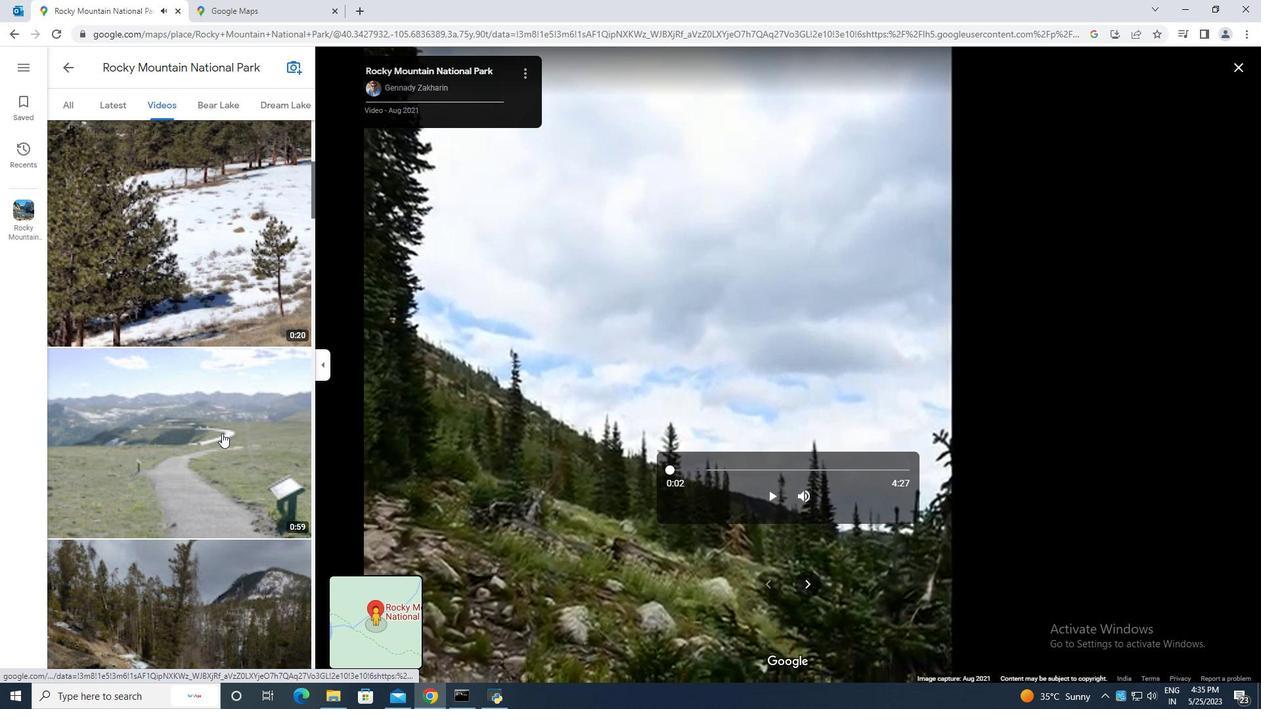 
Action: Mouse scrolled (222, 433) with delta (0, 0)
Screenshot: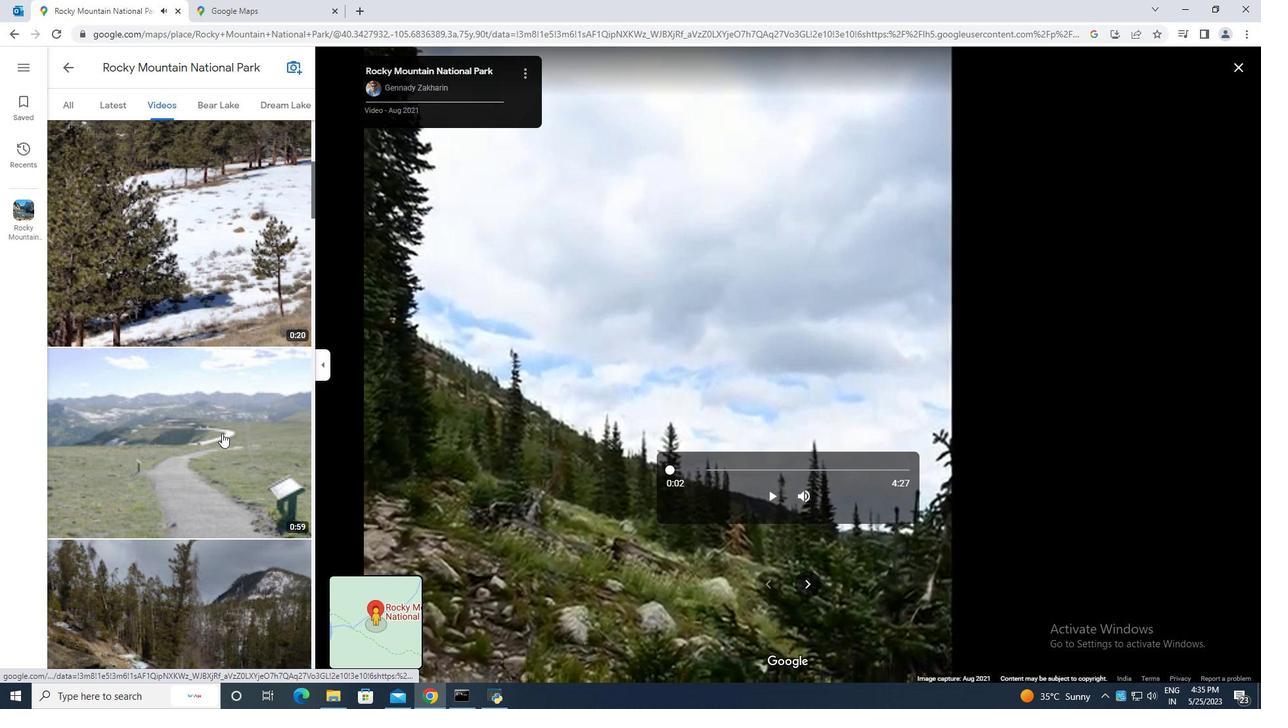 
Action: Mouse scrolled (222, 433) with delta (0, 0)
Screenshot: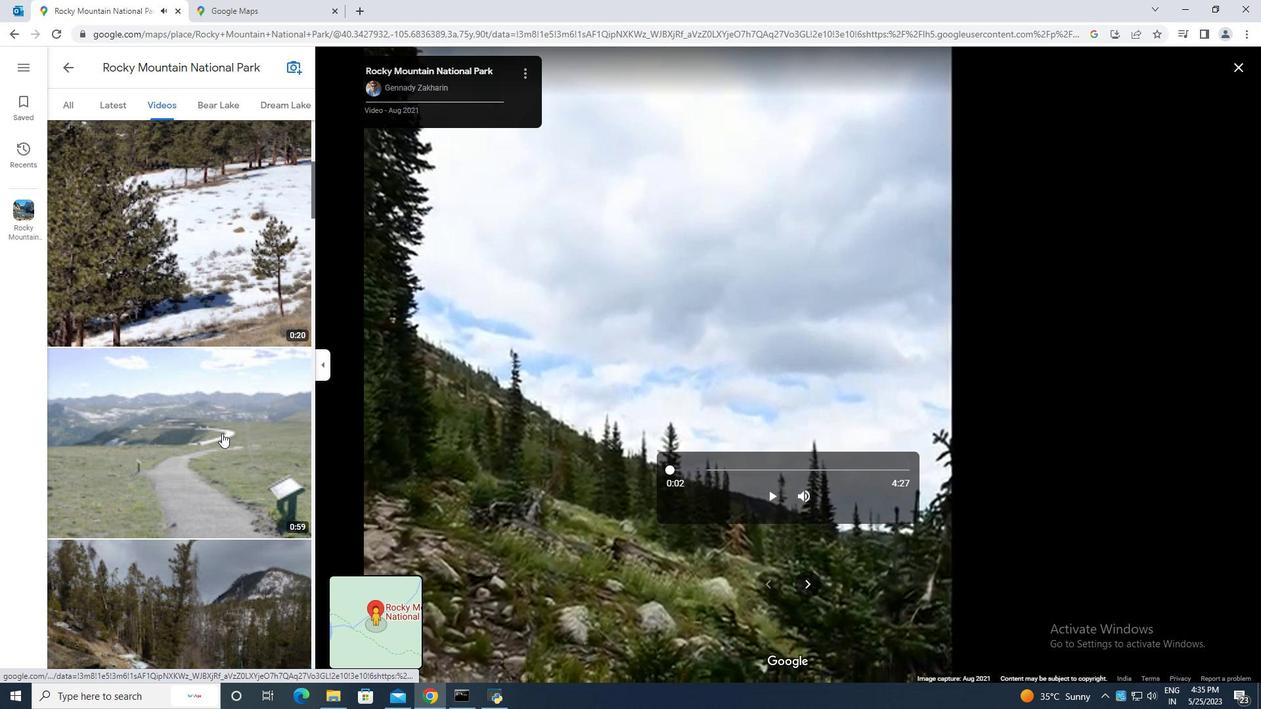 
Action: Mouse moved to (481, 363)
Screenshot: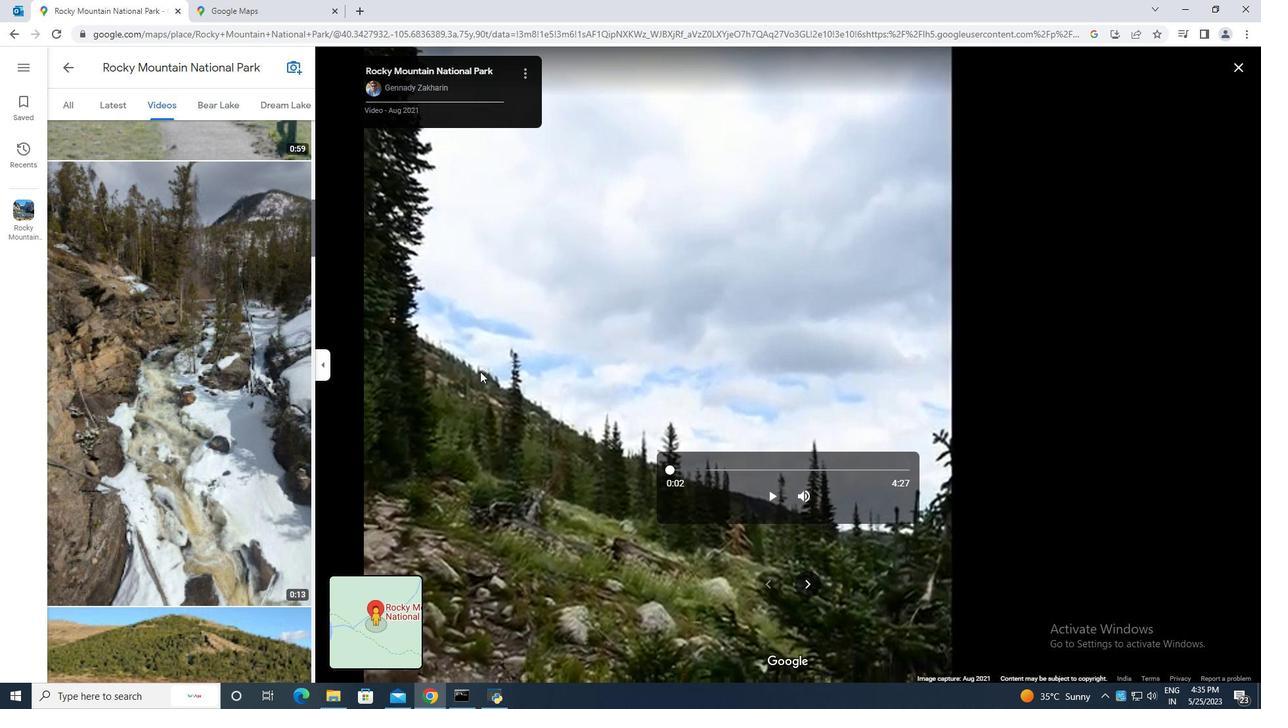 
Action: Mouse scrolled (481, 362) with delta (0, 0)
Screenshot: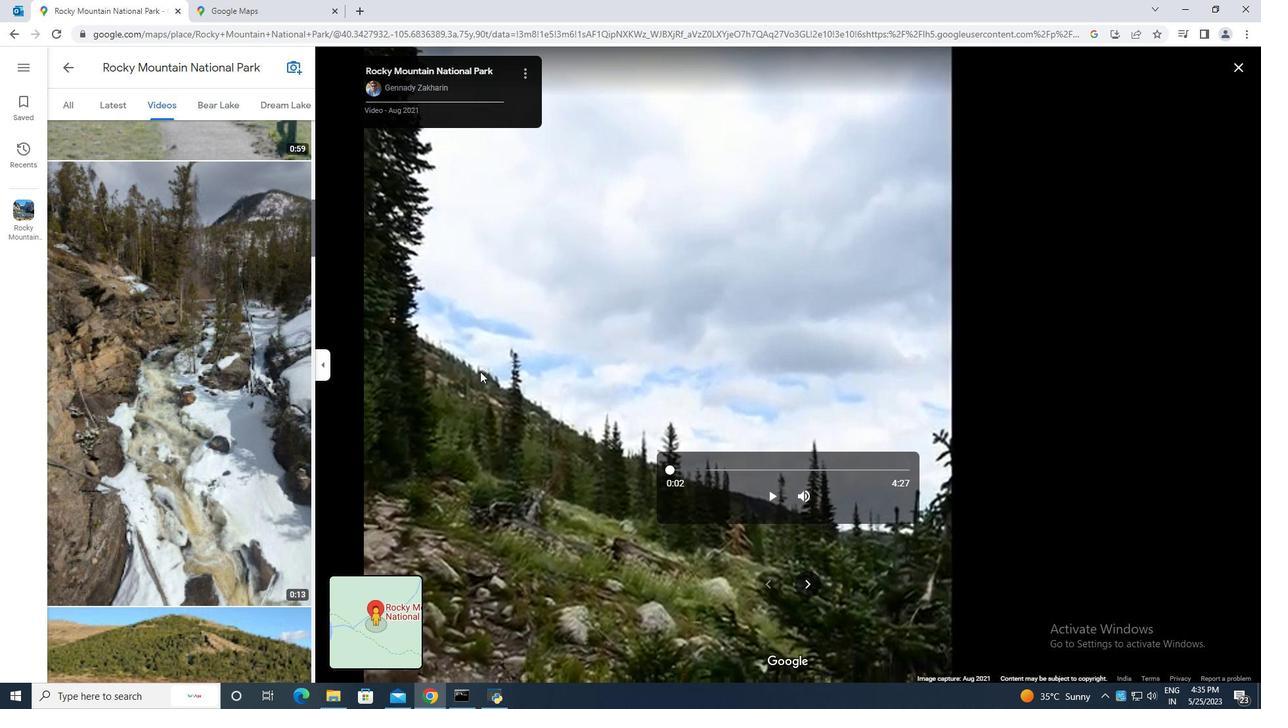 
Action: Mouse scrolled (481, 362) with delta (0, 0)
Screenshot: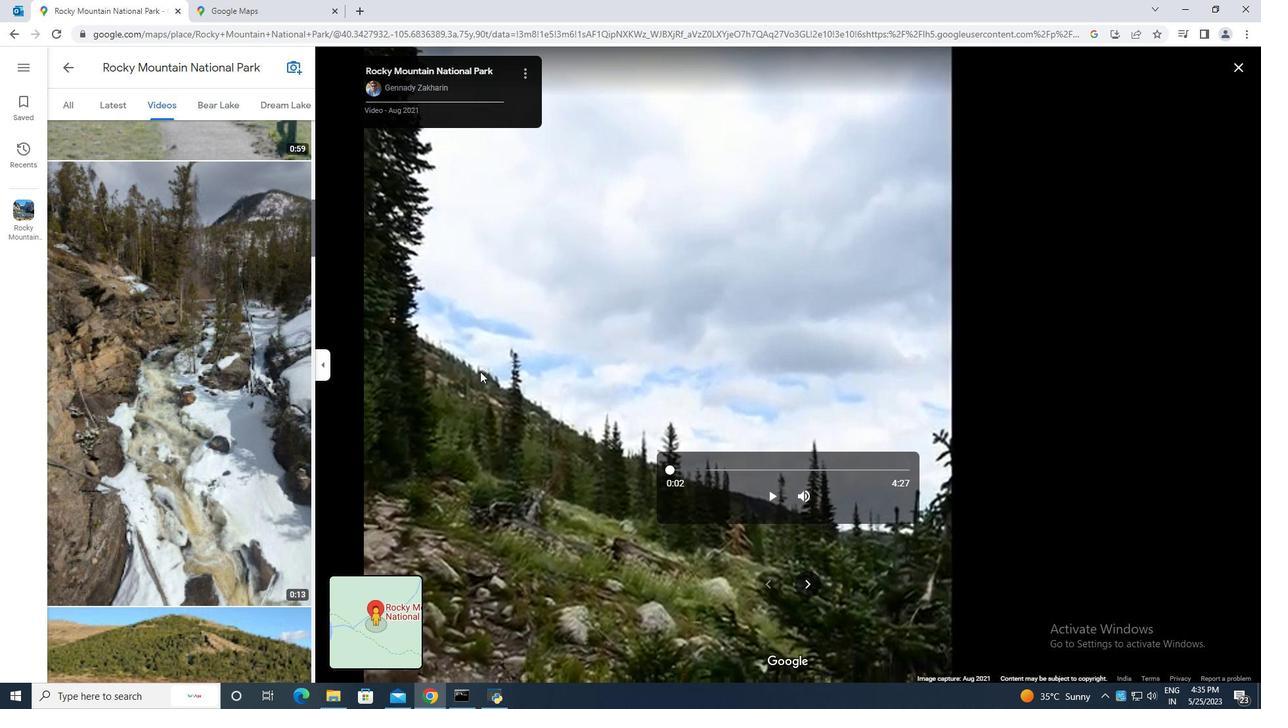 
Action: Mouse scrolled (481, 362) with delta (0, 0)
Screenshot: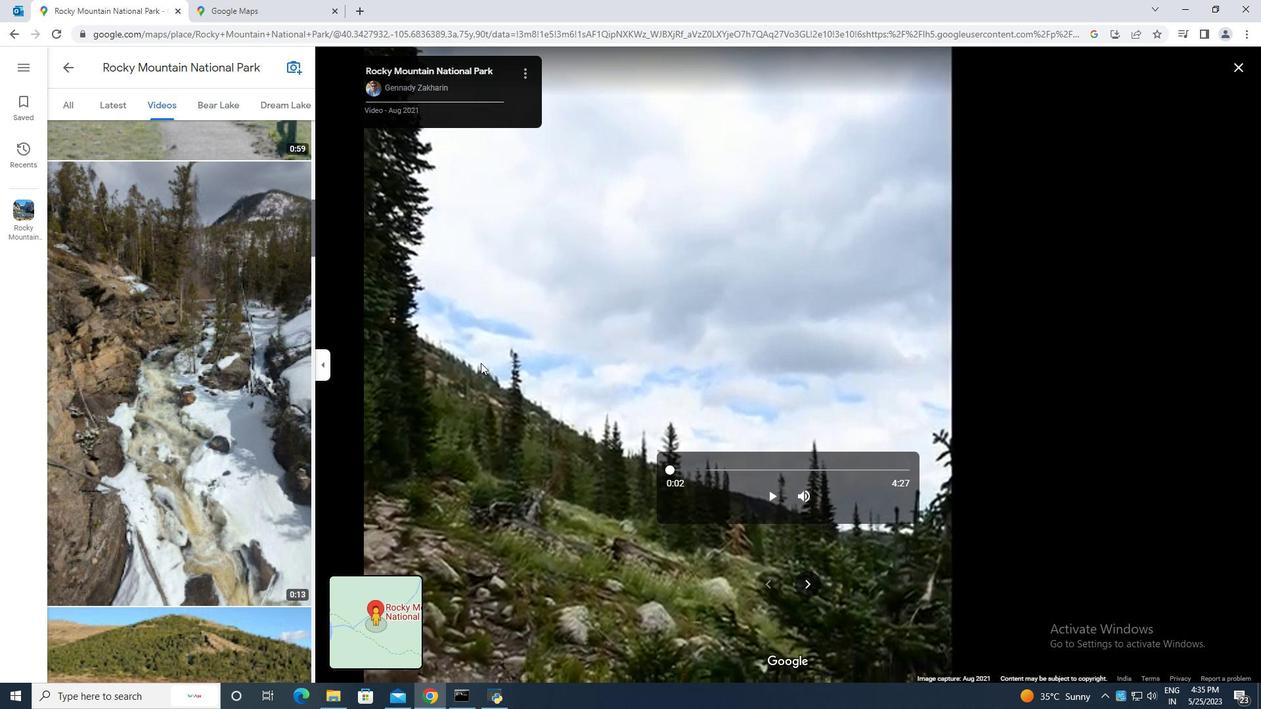 
Action: Mouse moved to (482, 363)
Screenshot: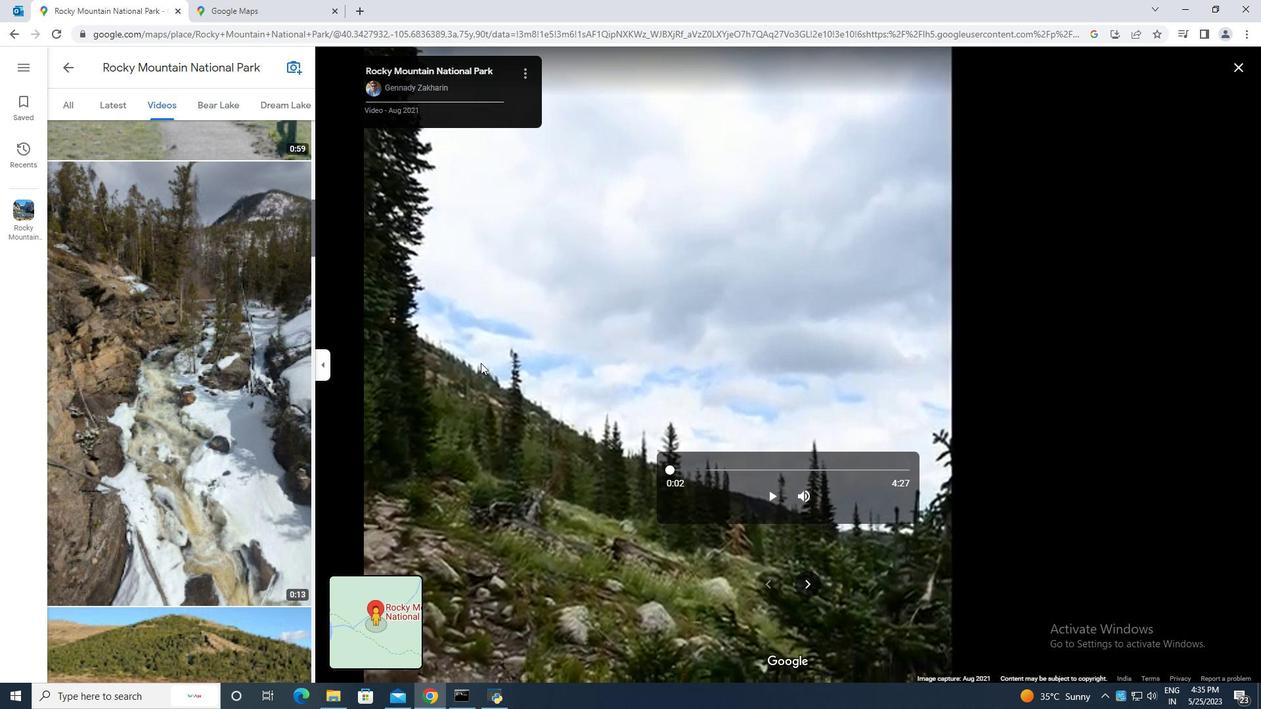 
Action: Mouse scrolled (482, 362) with delta (0, 0)
Screenshot: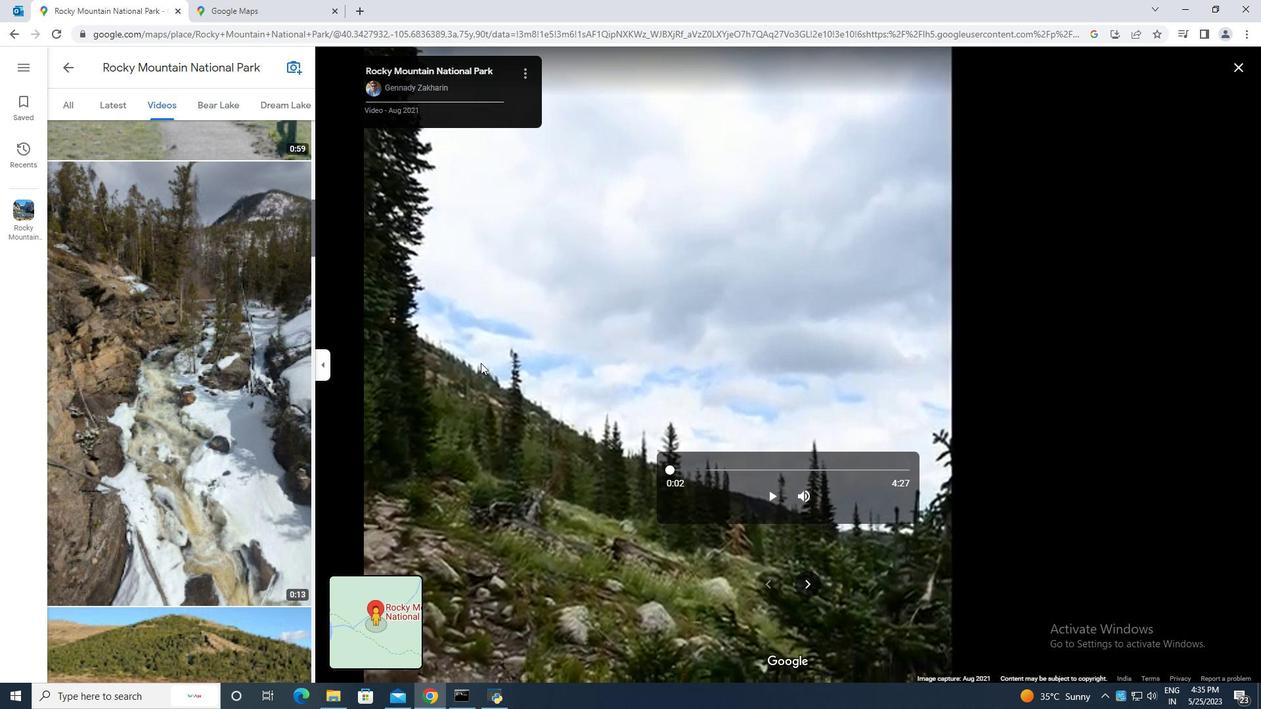 
Action: Mouse moved to (503, 378)
Screenshot: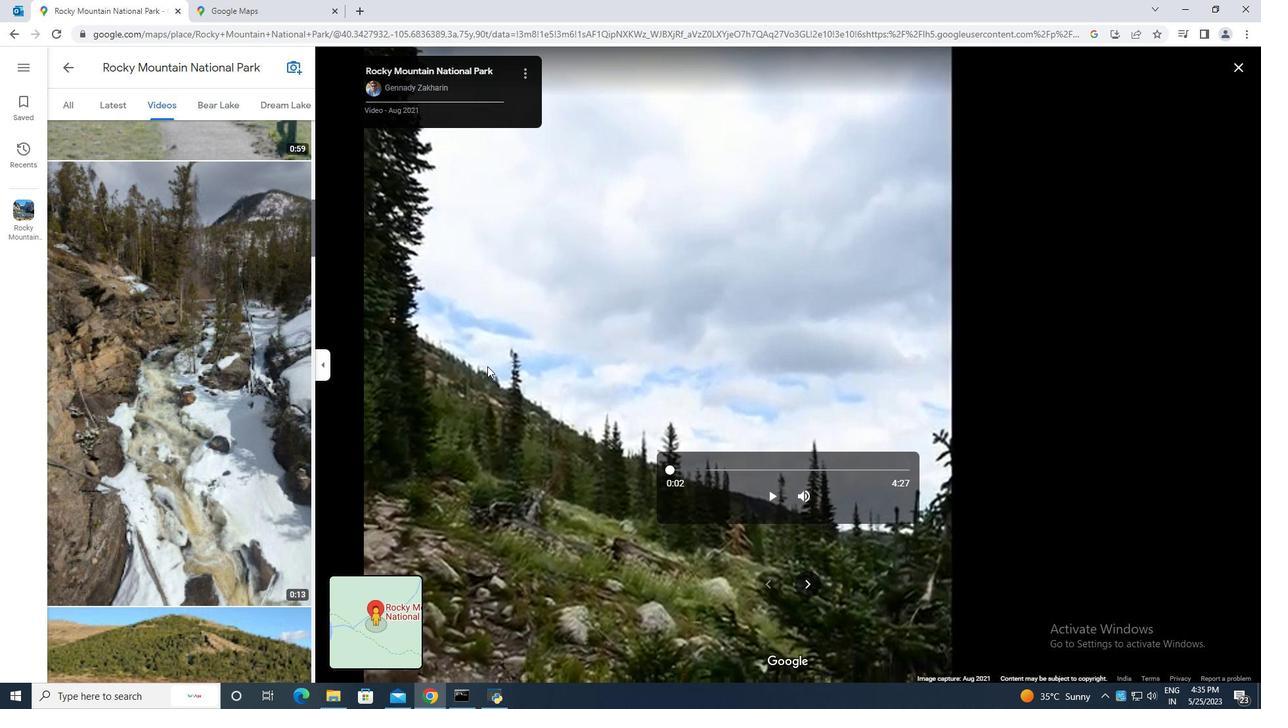 
Action: Mouse scrolled (503, 377) with delta (0, 0)
Screenshot: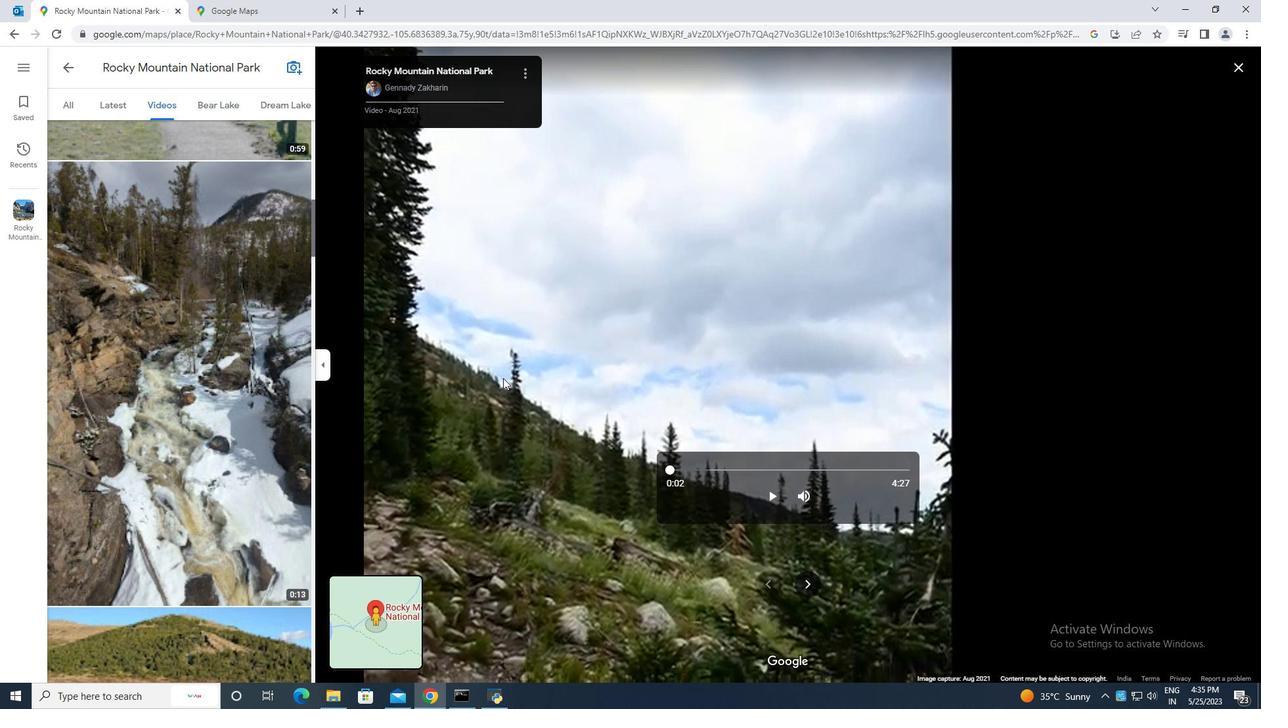 
Action: Mouse scrolled (503, 377) with delta (0, 0)
Screenshot: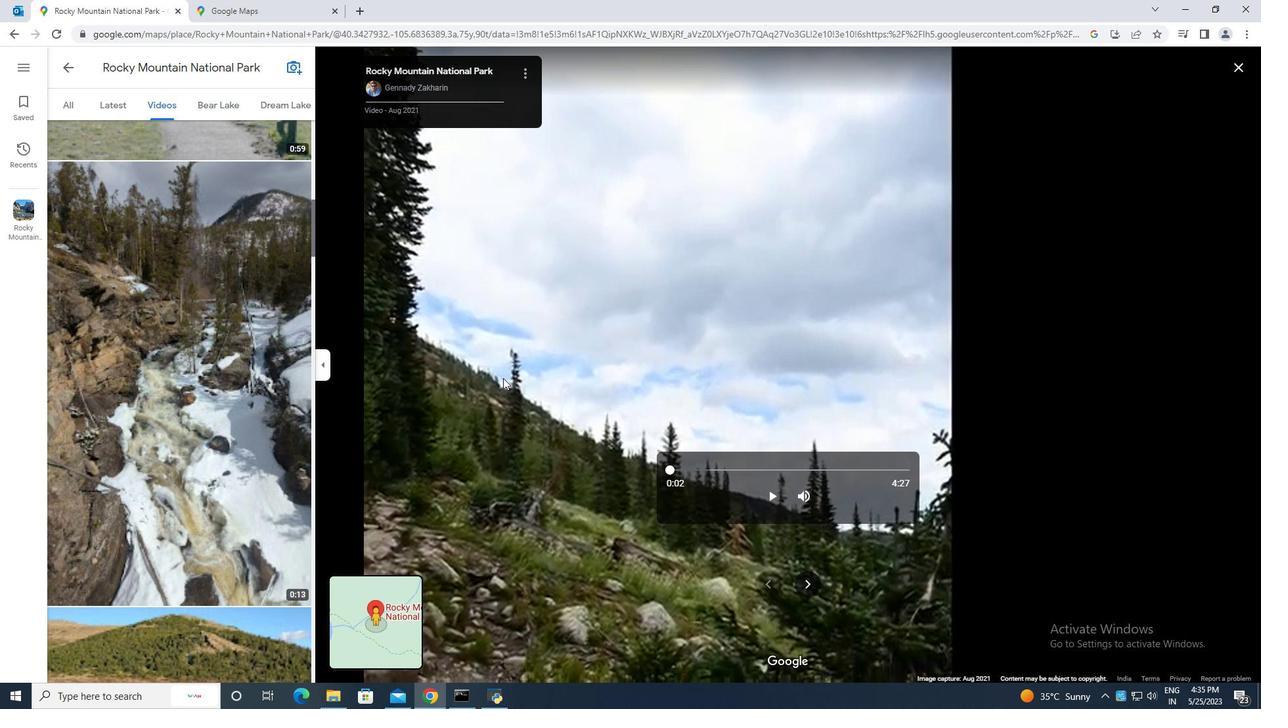 
Action: Mouse scrolled (503, 377) with delta (0, 0)
Screenshot: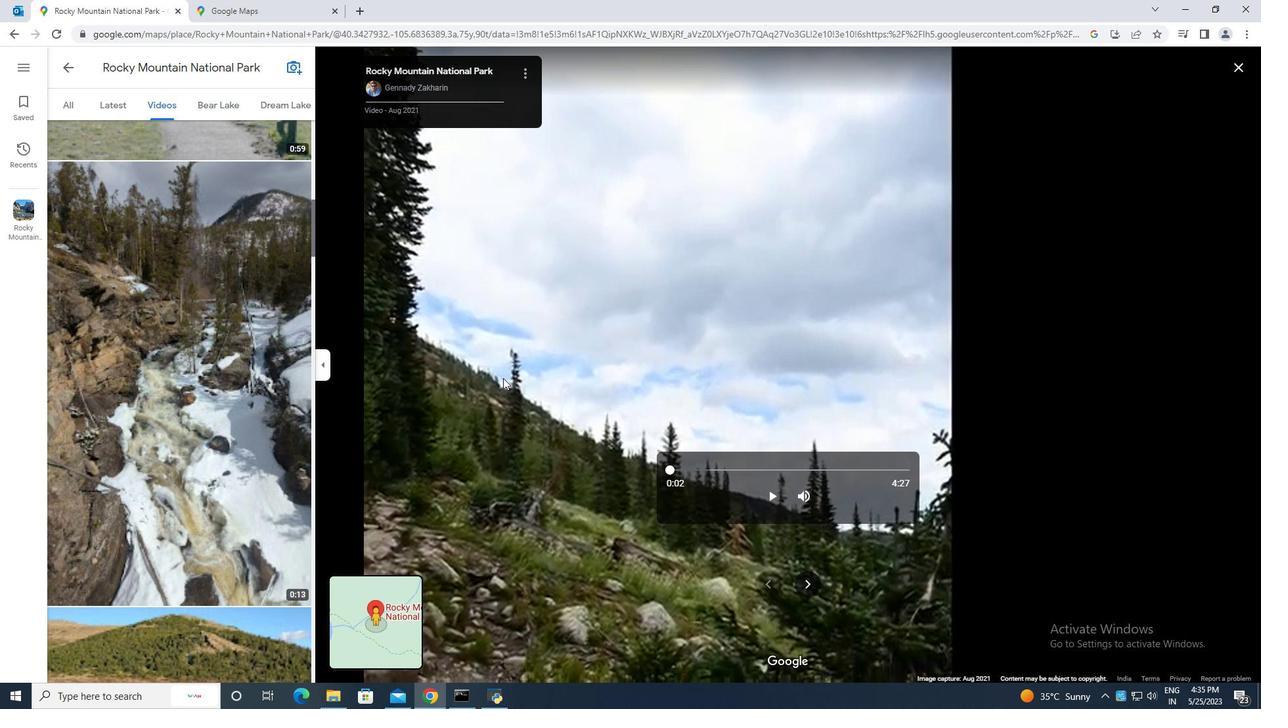 
Action: Mouse scrolled (503, 377) with delta (0, 0)
Screenshot: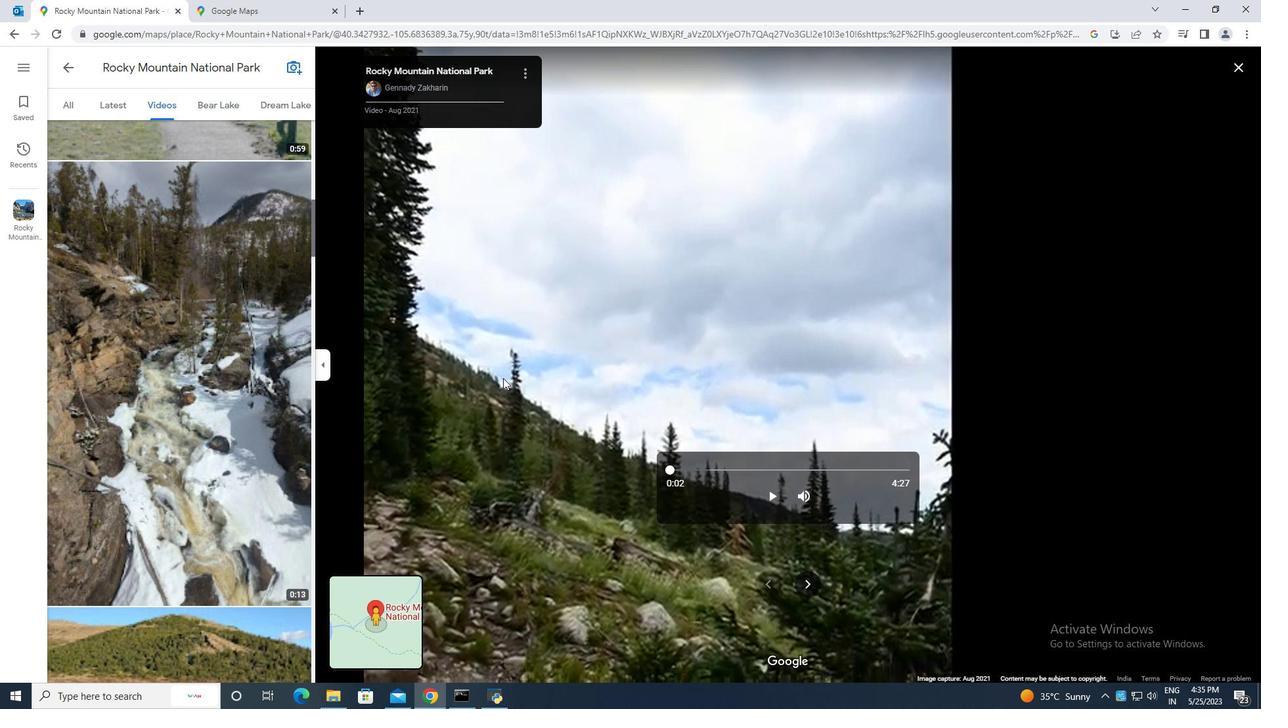 
Action: Mouse moved to (411, 340)
Screenshot: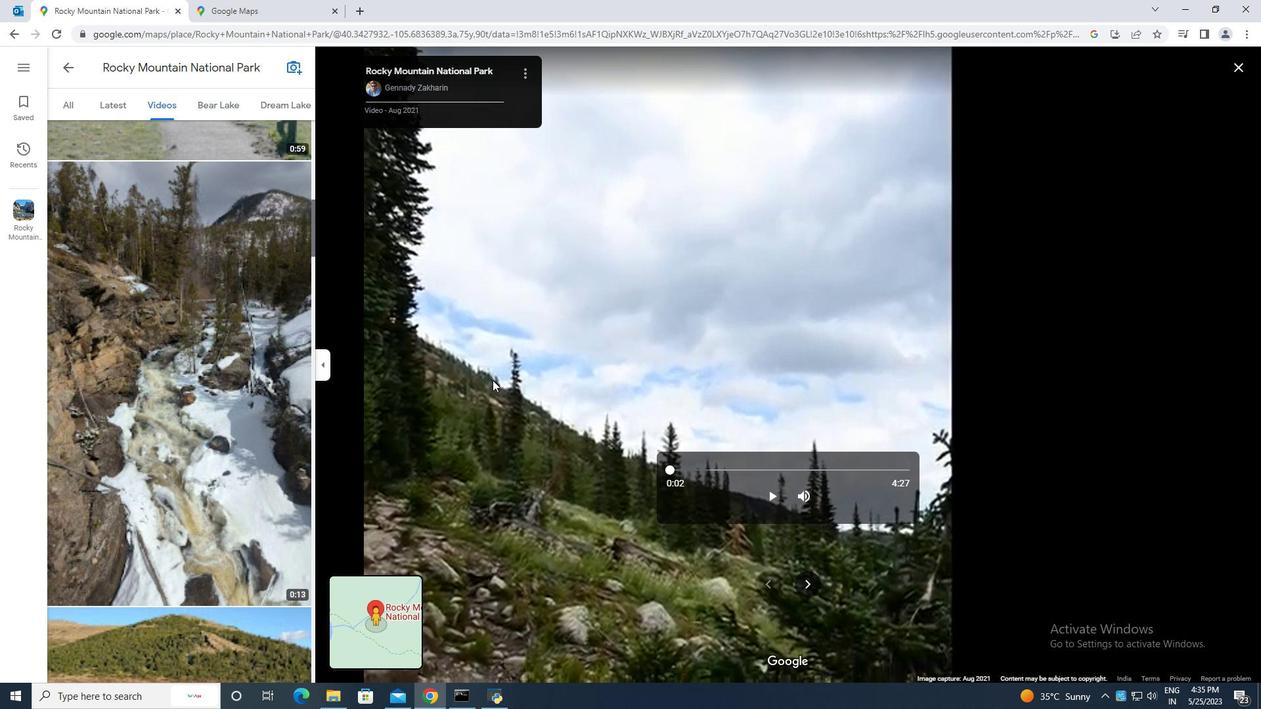 
Action: Mouse scrolled (411, 341) with delta (0, 0)
Screenshot: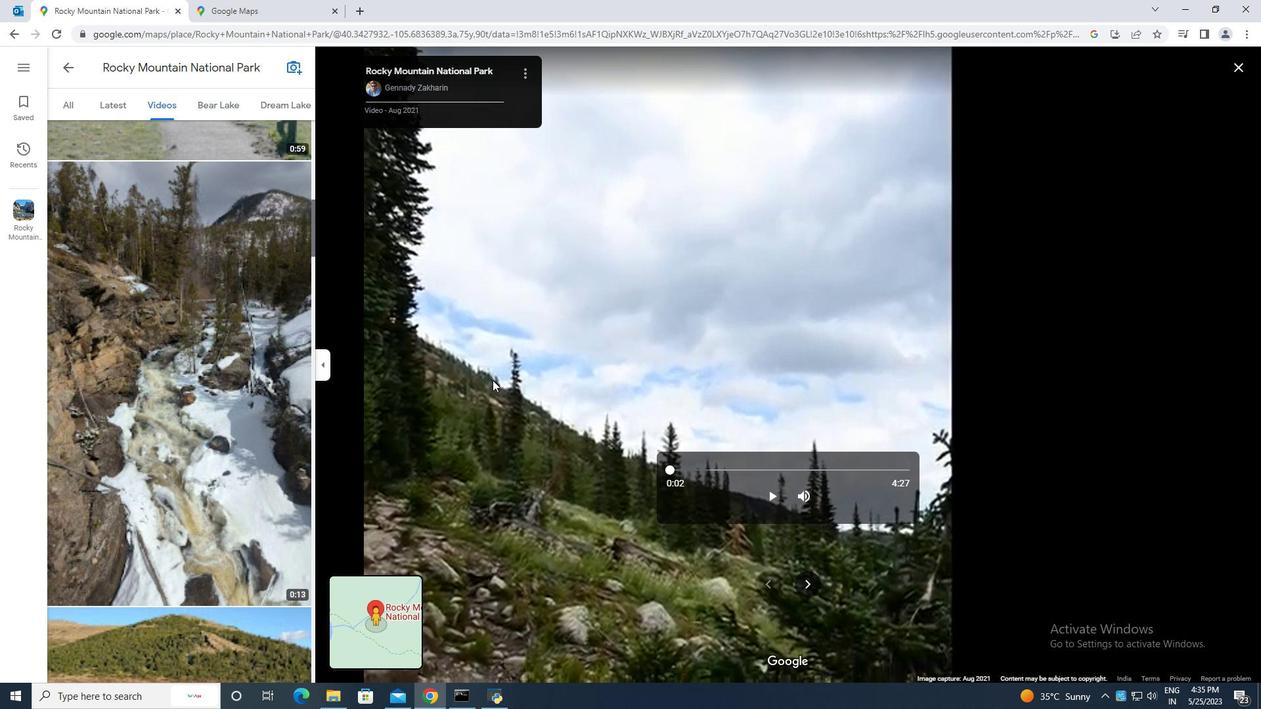 
Action: Mouse moved to (387, 323)
Screenshot: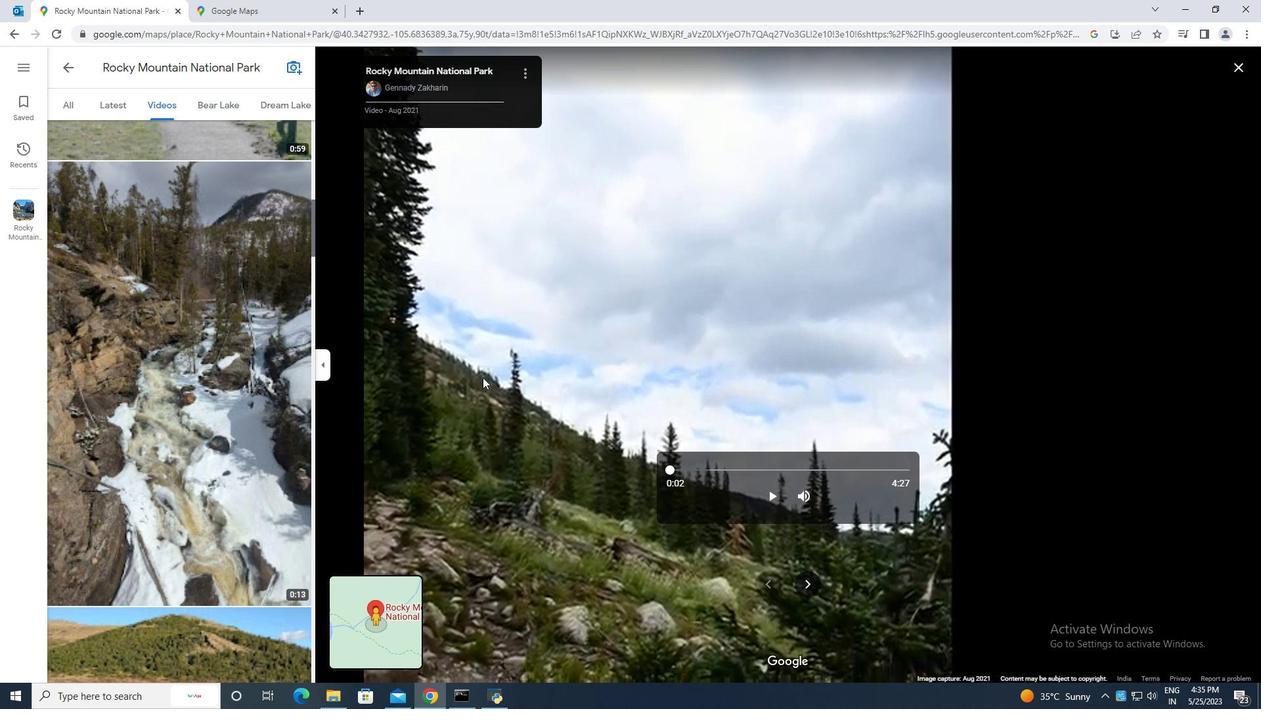 
Action: Mouse scrolled (393, 327) with delta (0, 0)
Screenshot: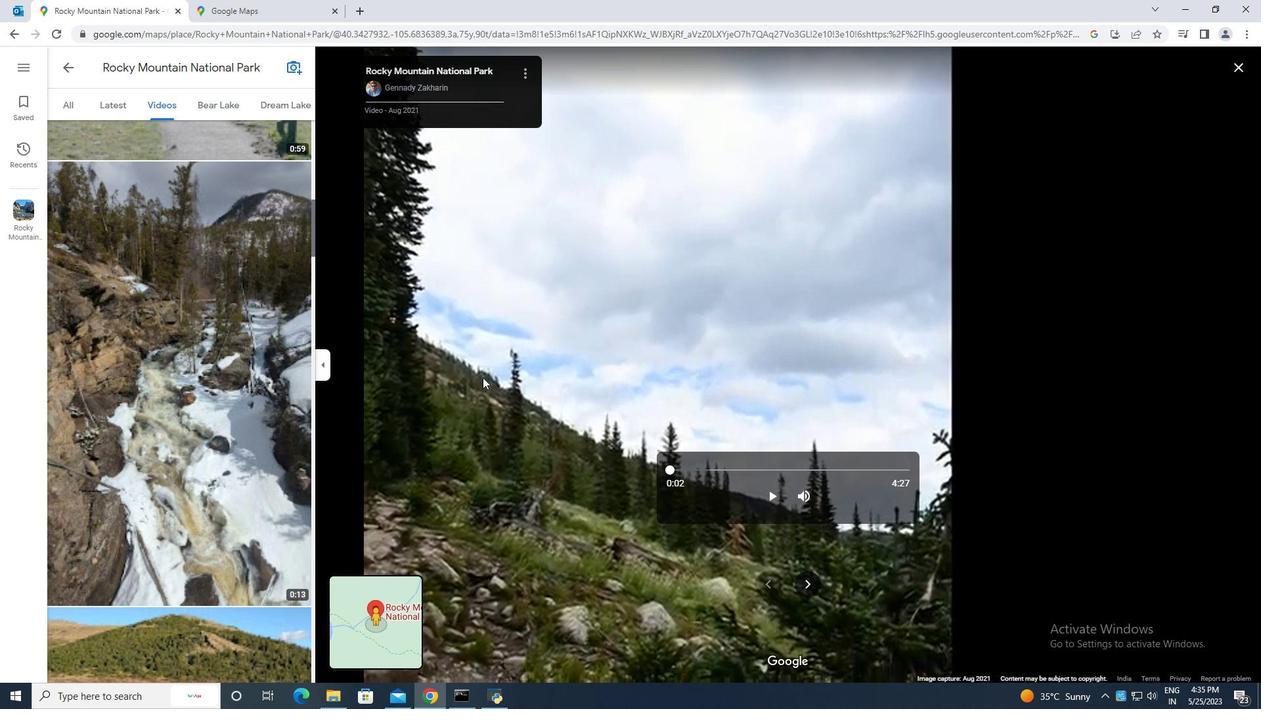 
Action: Mouse moved to (373, 316)
Screenshot: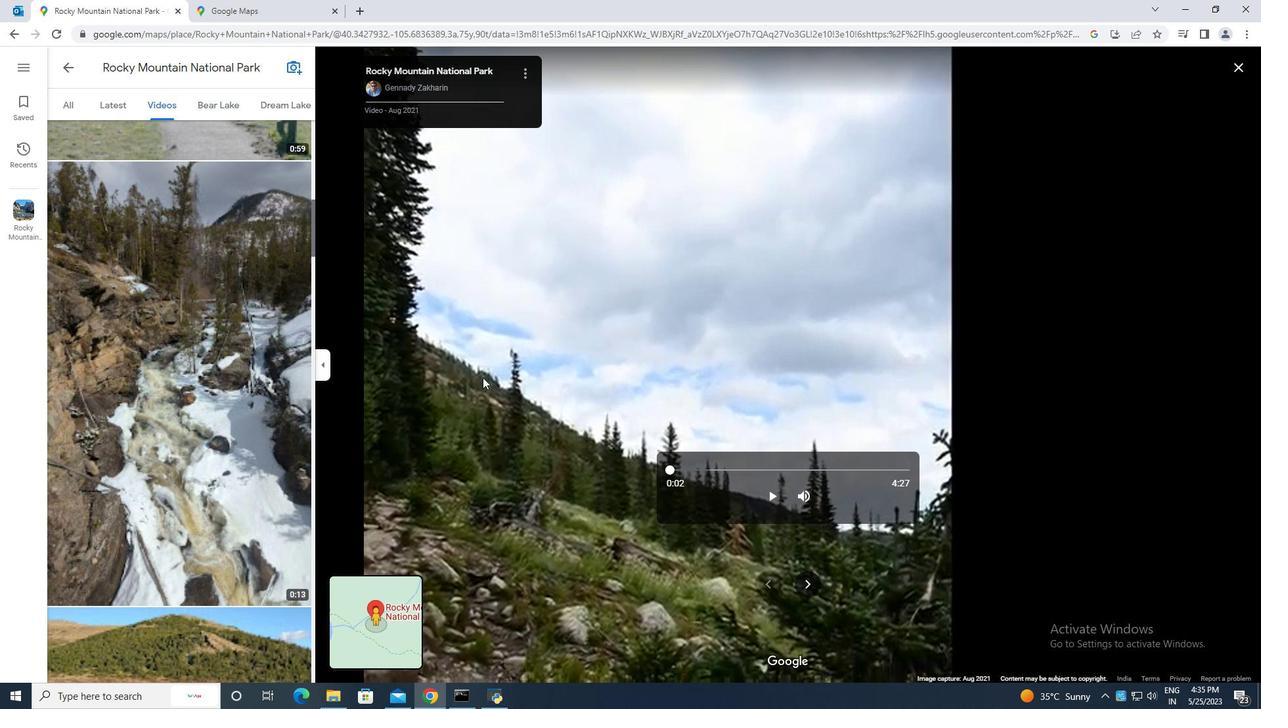 
Action: Mouse scrolled (373, 317) with delta (0, 0)
Screenshot: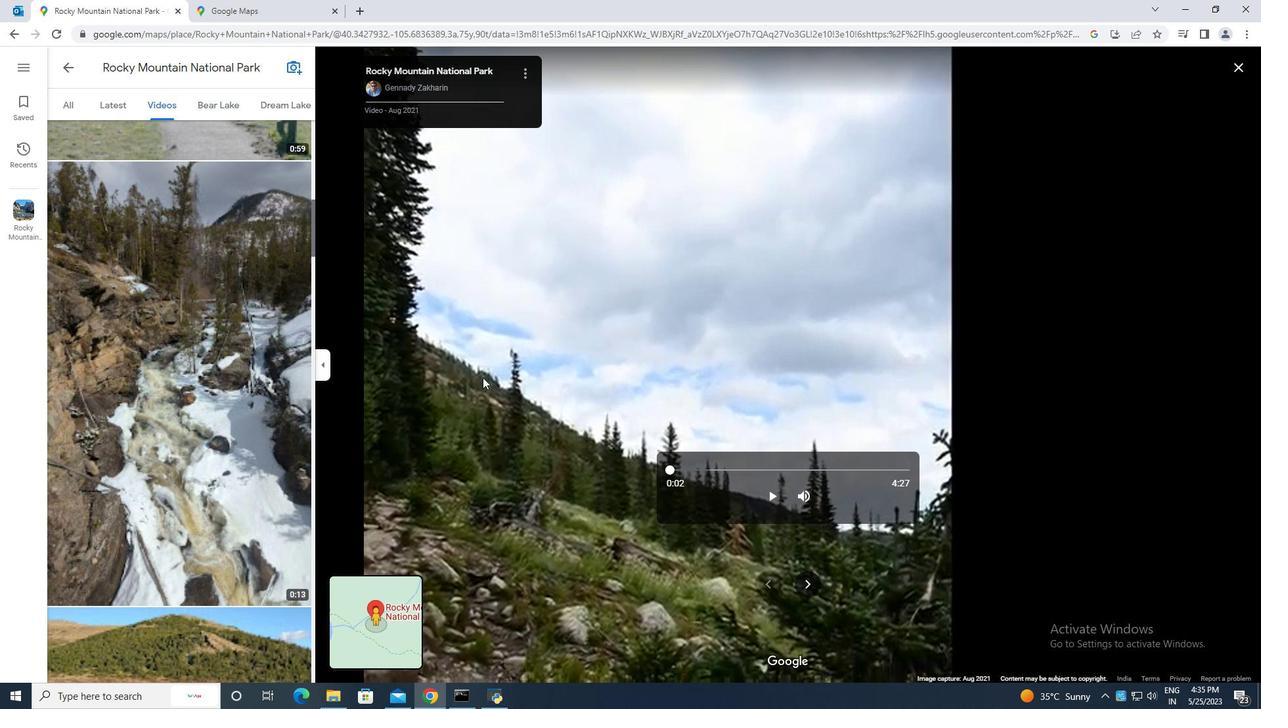 
Action: Mouse moved to (300, 309)
Screenshot: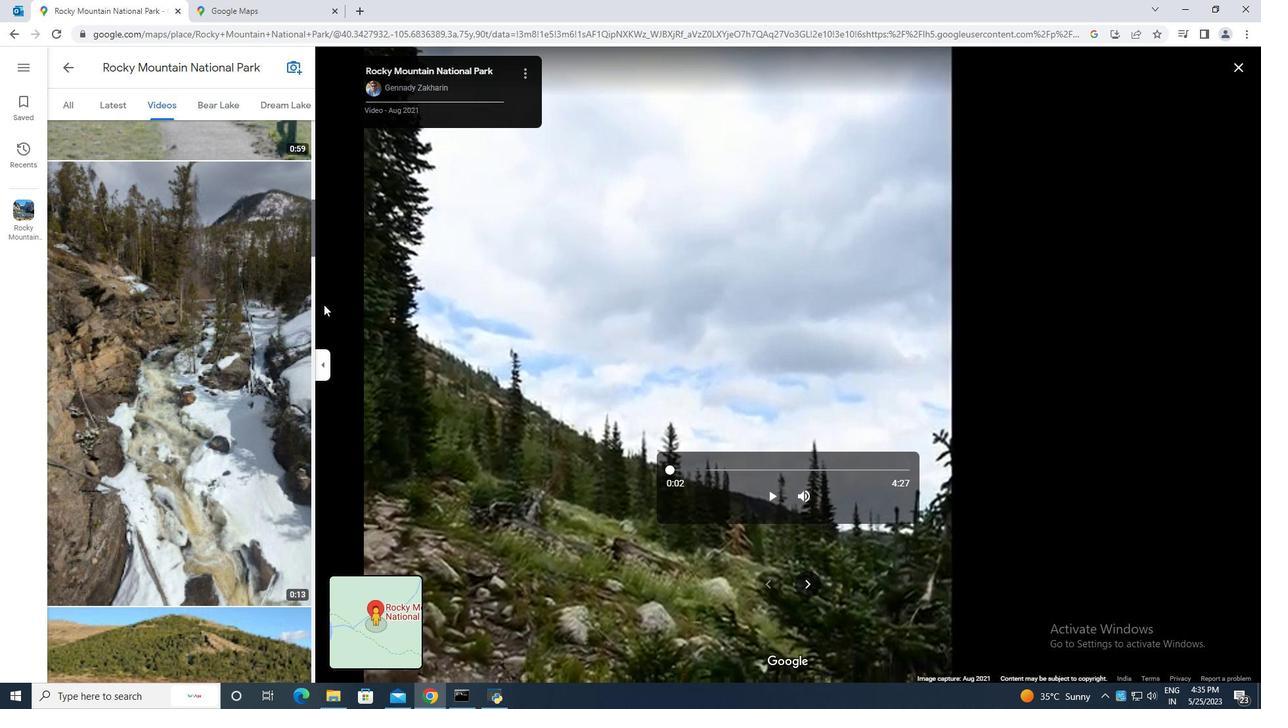 
Action: Mouse scrolled (301, 310) with delta (0, 0)
Screenshot: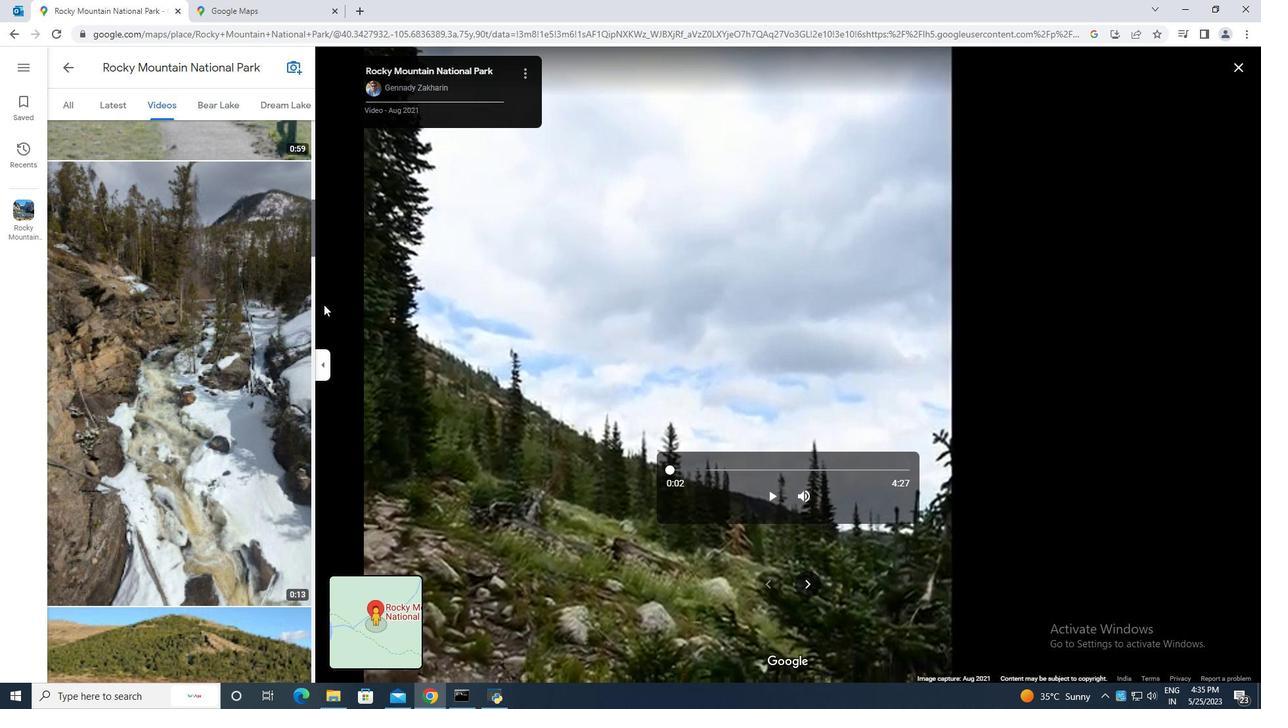 
Action: Mouse moved to (299, 309)
Screenshot: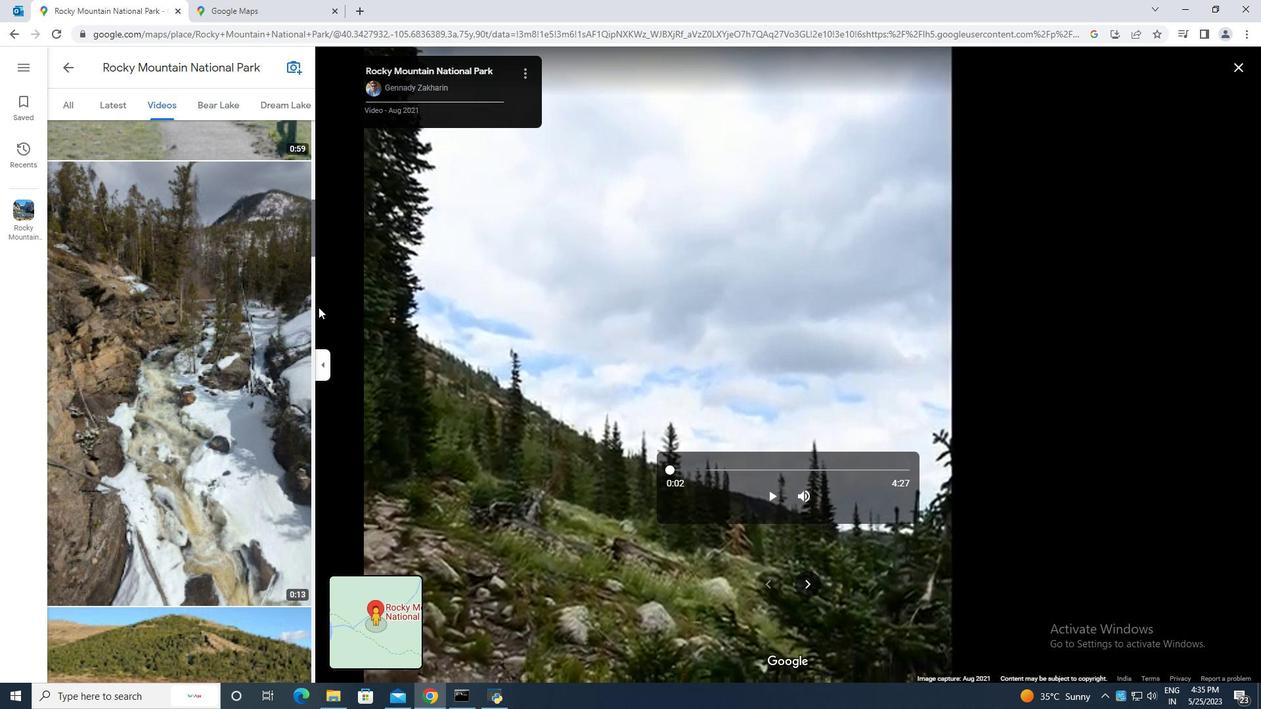 
Action: Mouse scrolled (301, 310) with delta (0, 0)
Screenshot: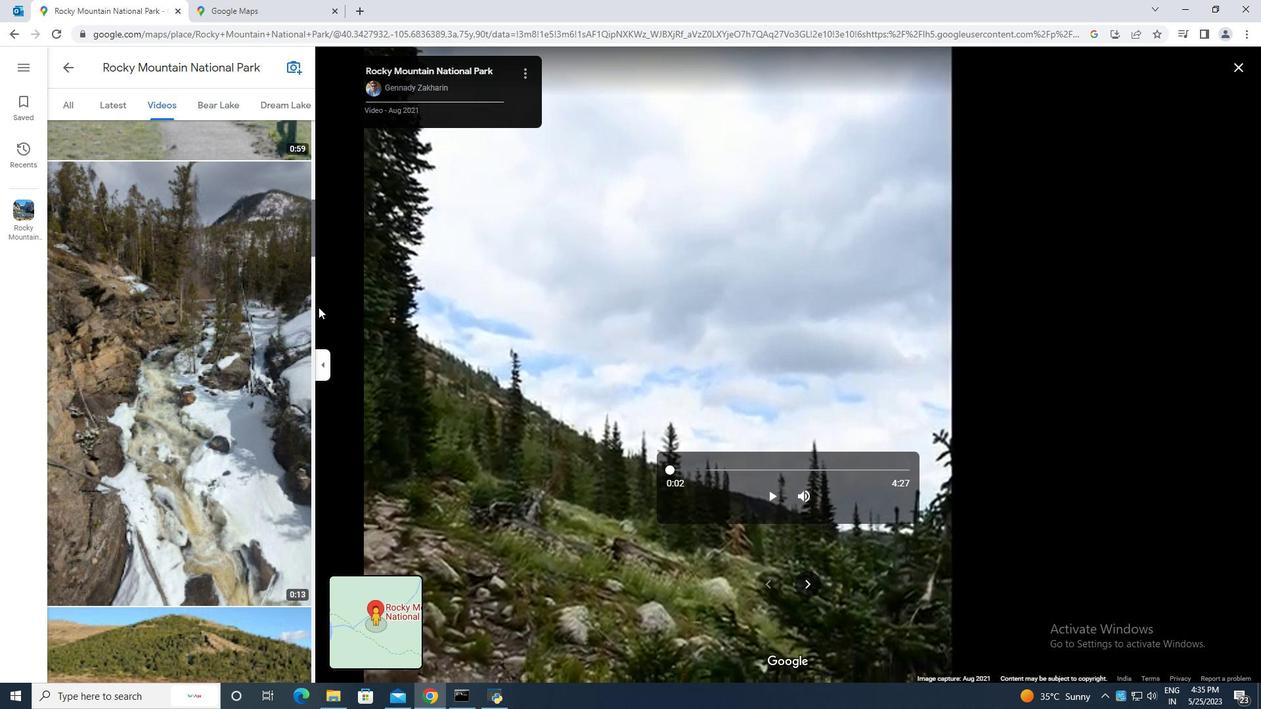 
Action: Mouse moved to (297, 308)
Screenshot: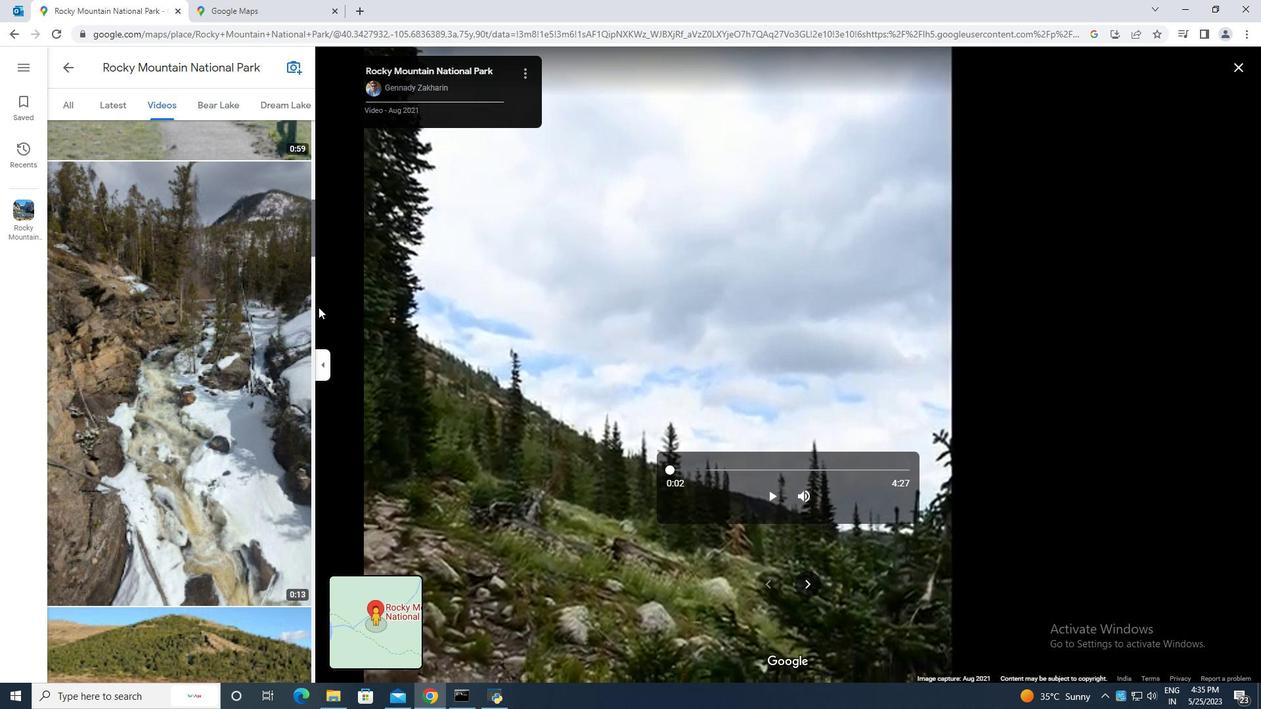 
Action: Mouse scrolled (300, 310) with delta (0, 0)
Screenshot: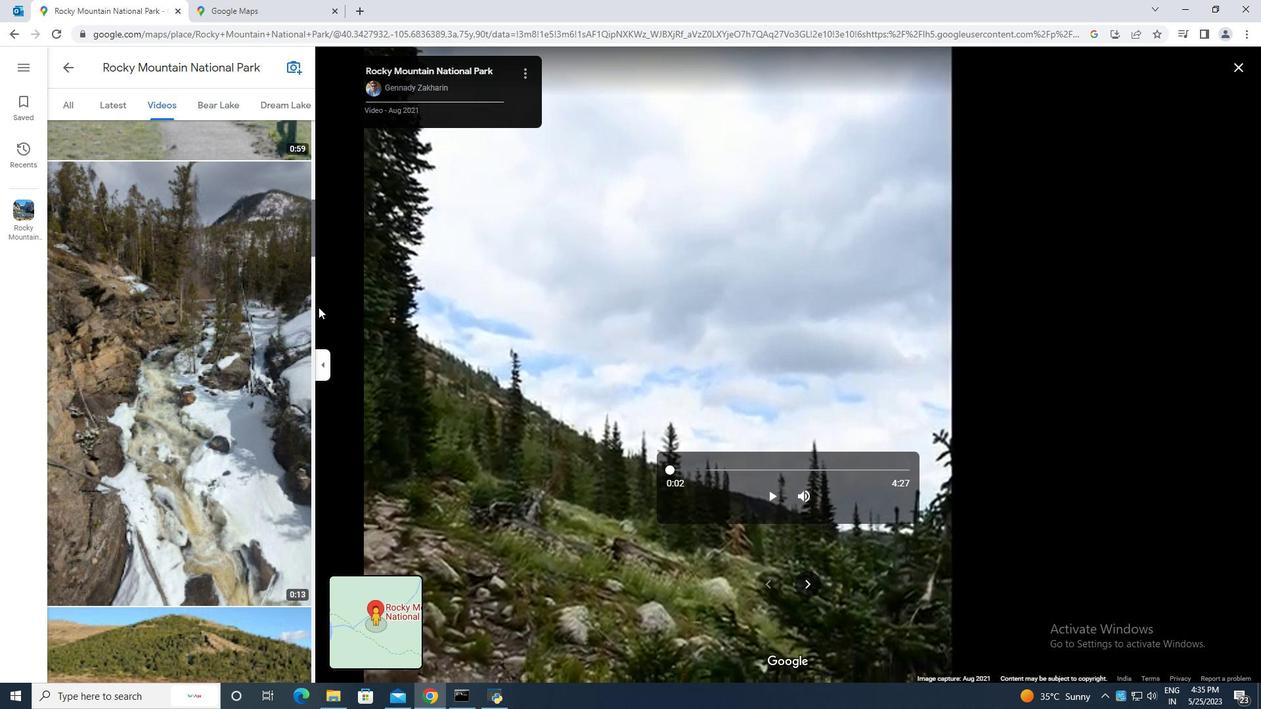 
Action: Mouse moved to (295, 308)
Screenshot: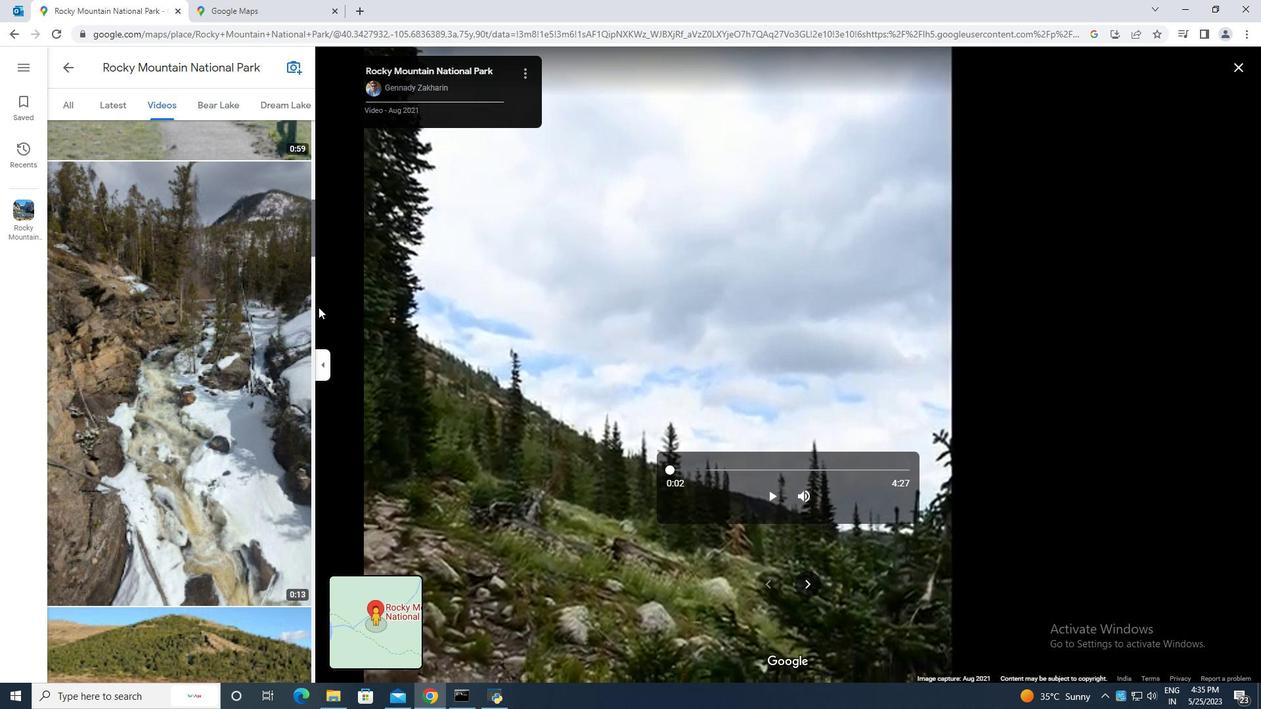 
Action: Mouse scrolled (297, 309) with delta (0, 0)
Screenshot: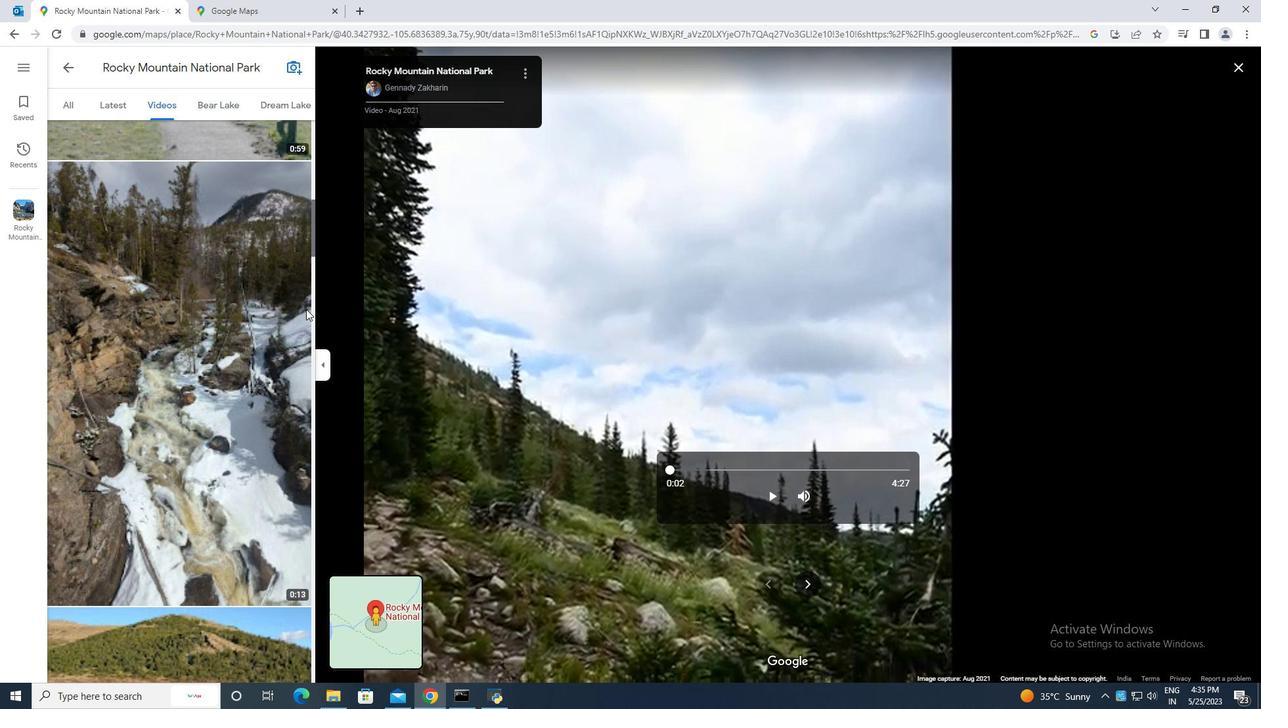 
Action: Mouse moved to (282, 308)
Screenshot: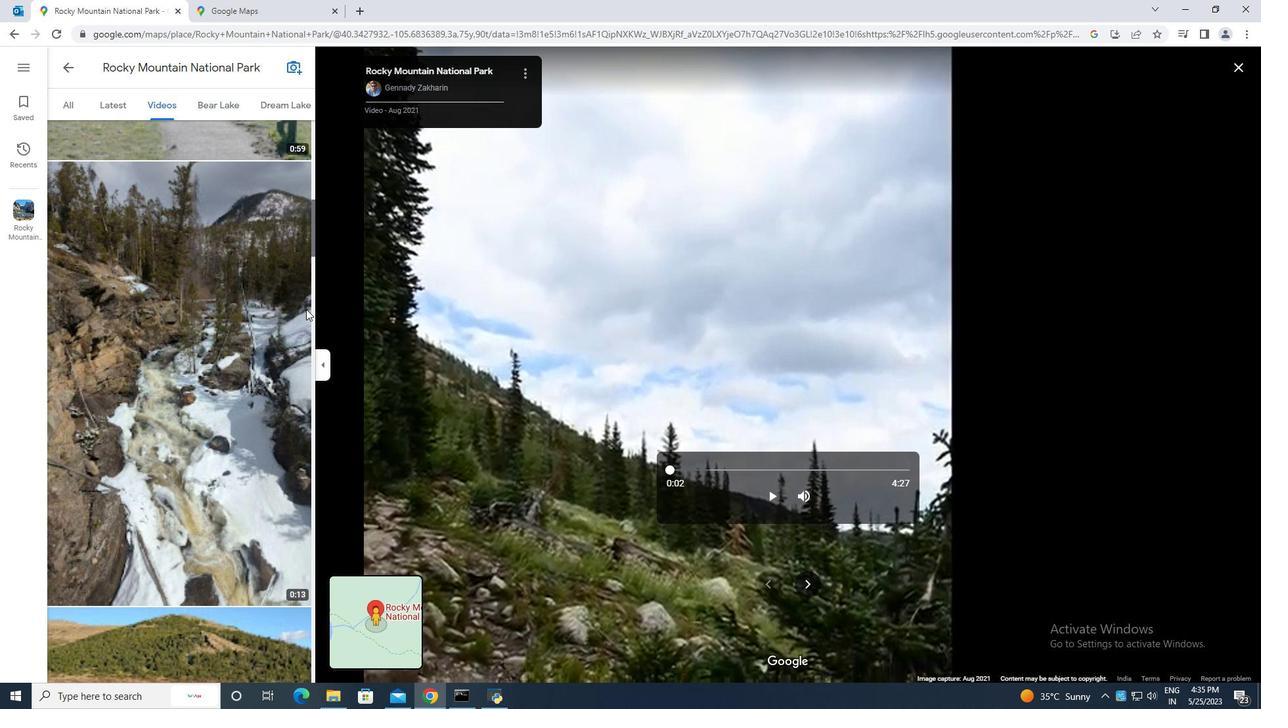 
Action: Mouse scrolled (283, 308) with delta (0, 0)
Screenshot: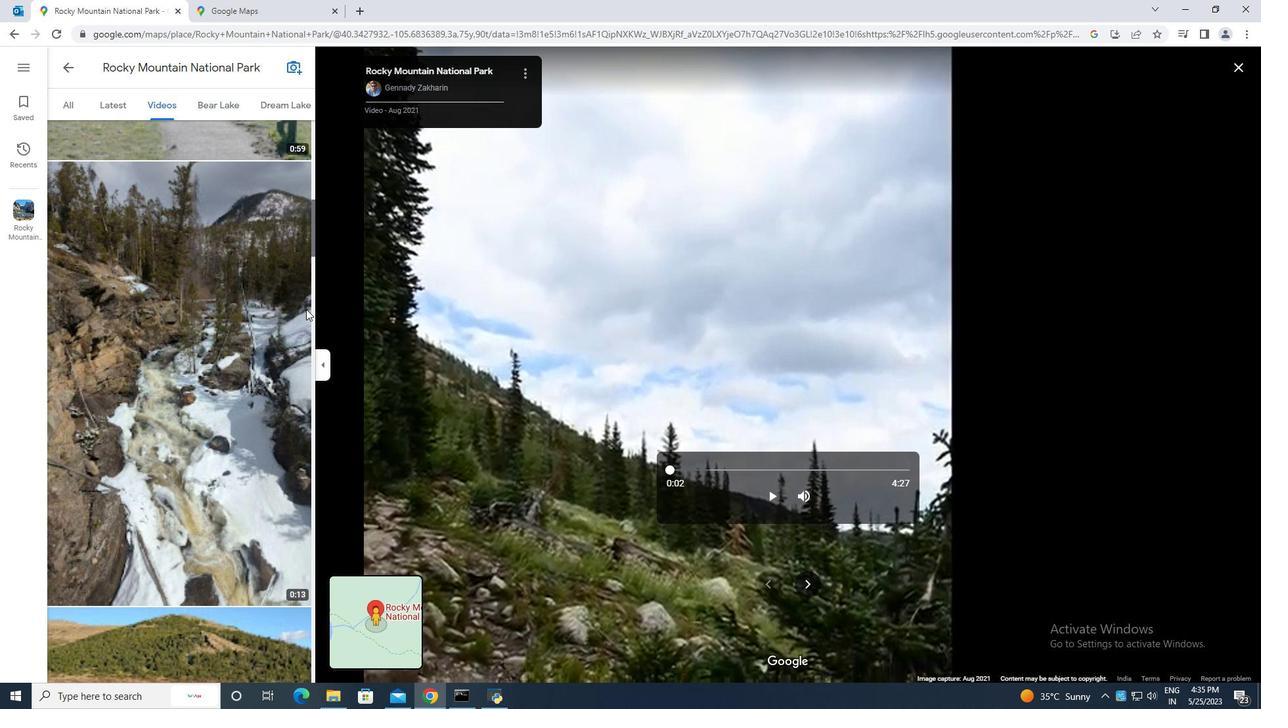 
Action: Mouse moved to (281, 308)
